 Task: Look for Ranch-style Homes in Oklahoma City with Spacious Backyards.
Action: Mouse moved to (317, 216)
Screenshot: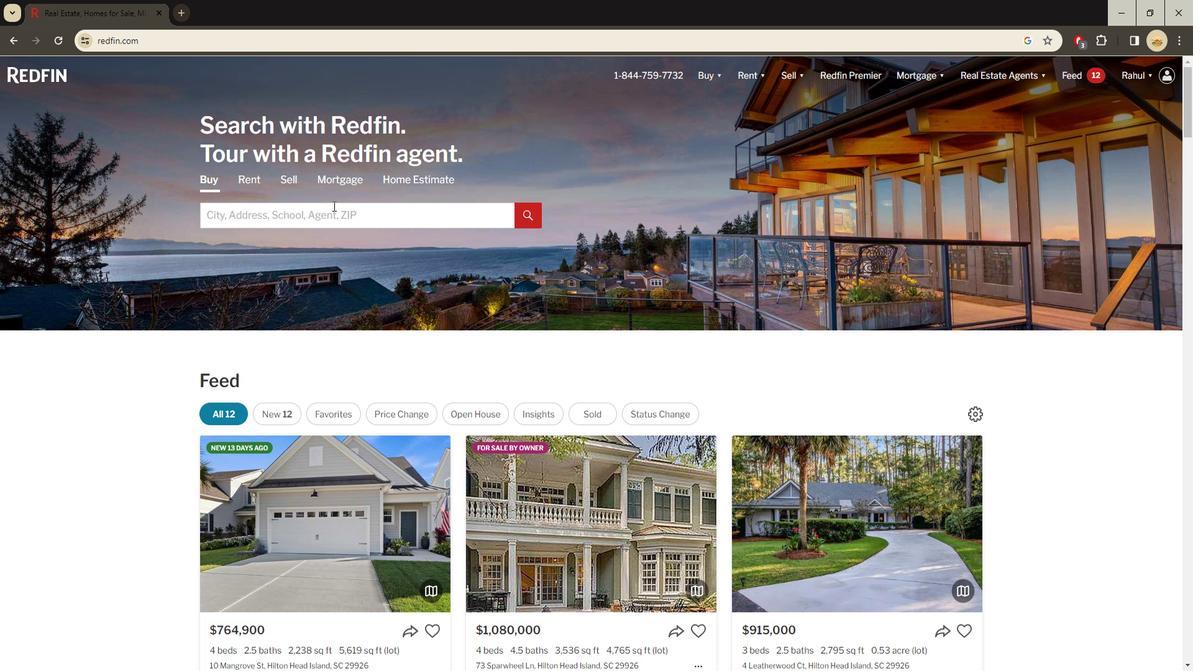 
Action: Mouse pressed left at (317, 216)
Screenshot: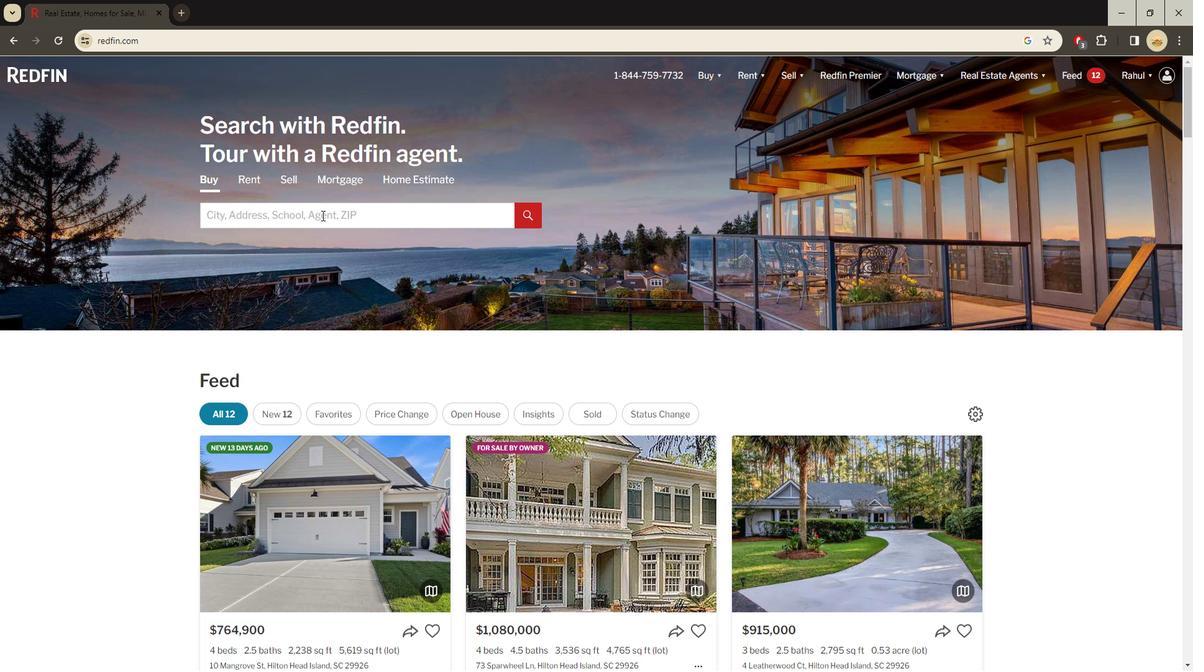 
Action: Key pressed <Key.shift><Key.shift><Key.shift><Key.shift><Key.shift><Key.shift><Key.shift>Oklahoma<Key.space><Key.shift>City<Key.space><Key.enter>
Screenshot: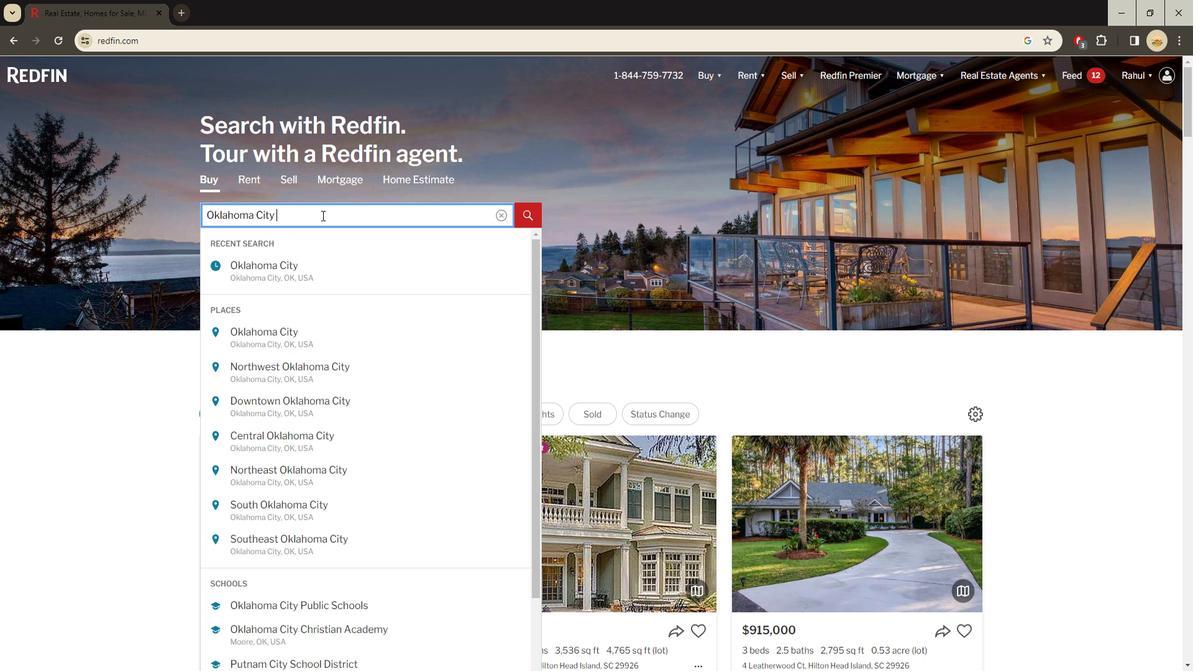 
Action: Mouse moved to (1039, 158)
Screenshot: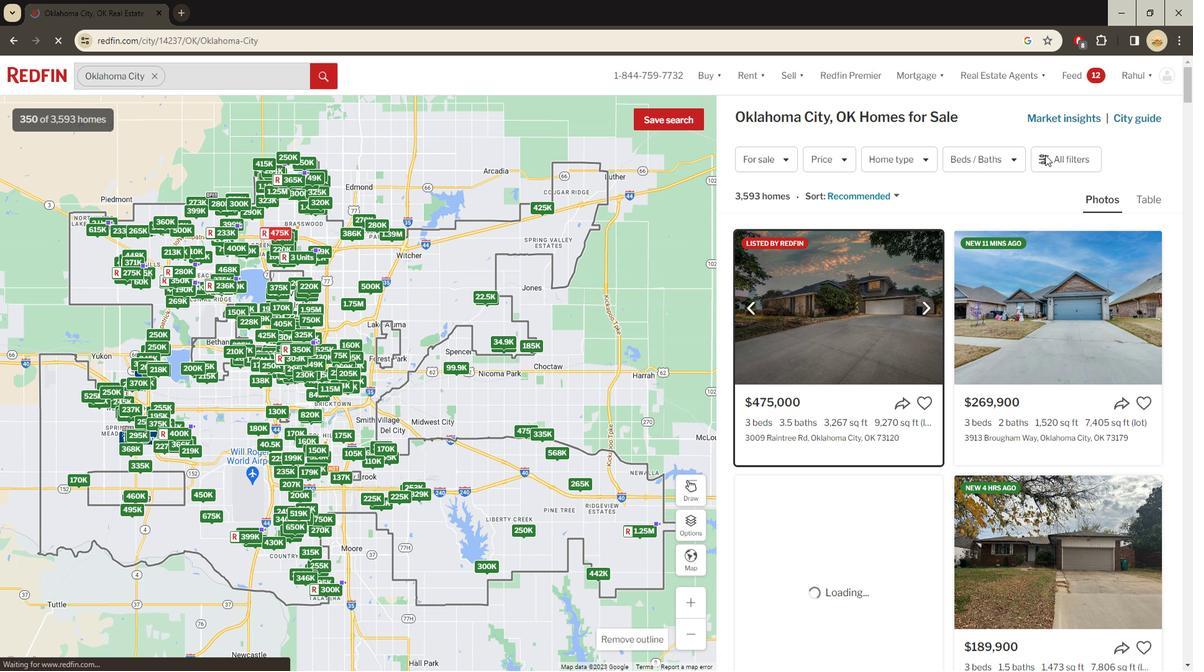 
Action: Mouse pressed left at (1039, 158)
Screenshot: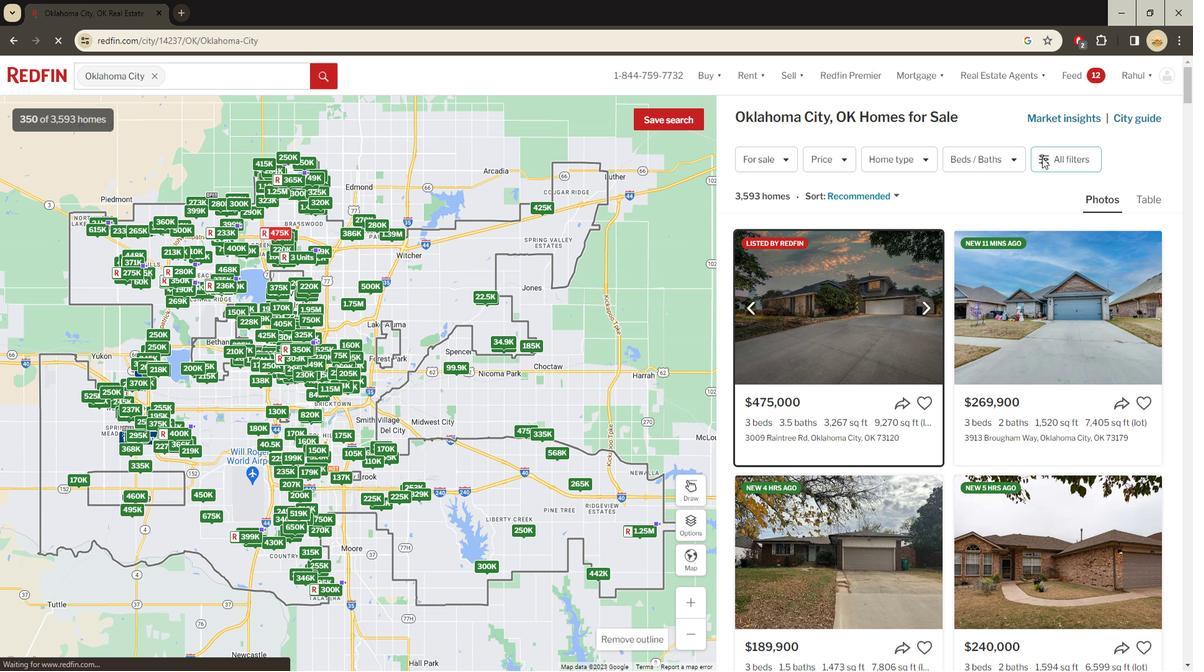 
Action: Mouse moved to (1046, 160)
Screenshot: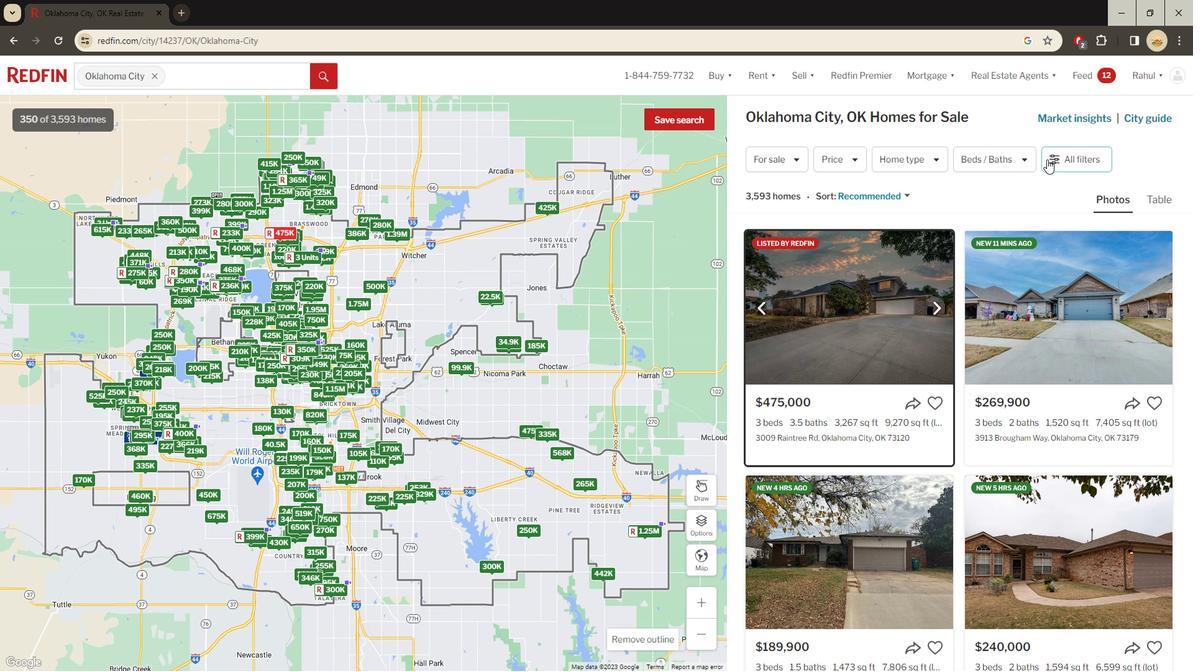 
Action: Mouse pressed left at (1046, 160)
Screenshot: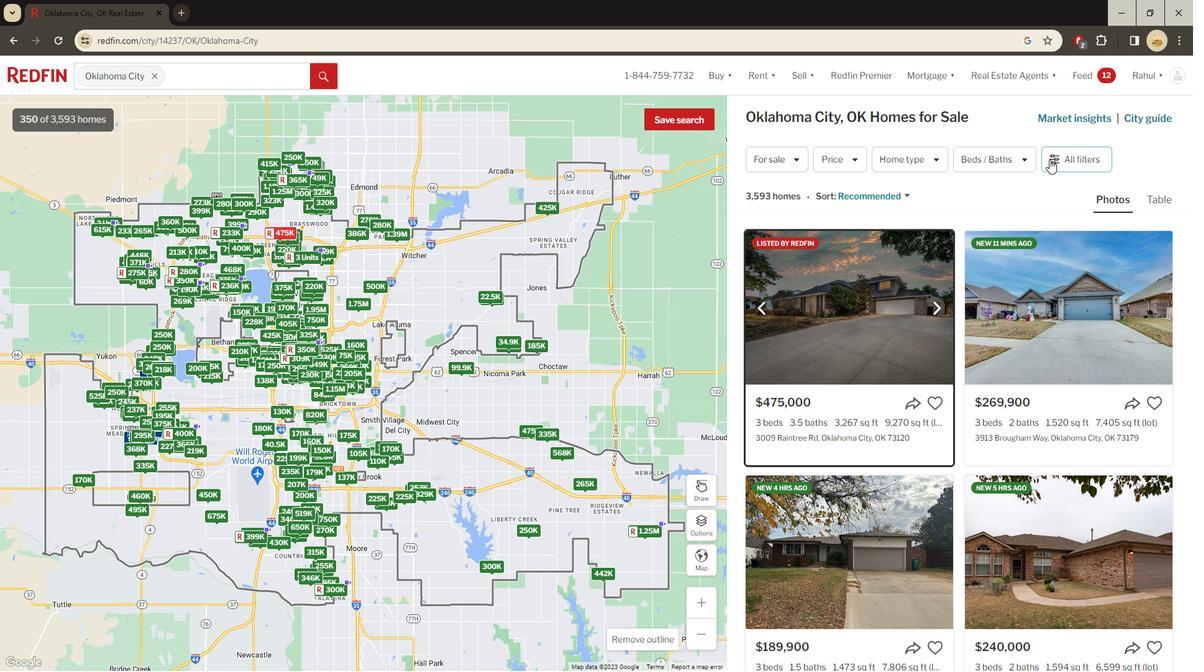 
Action: Mouse moved to (908, 374)
Screenshot: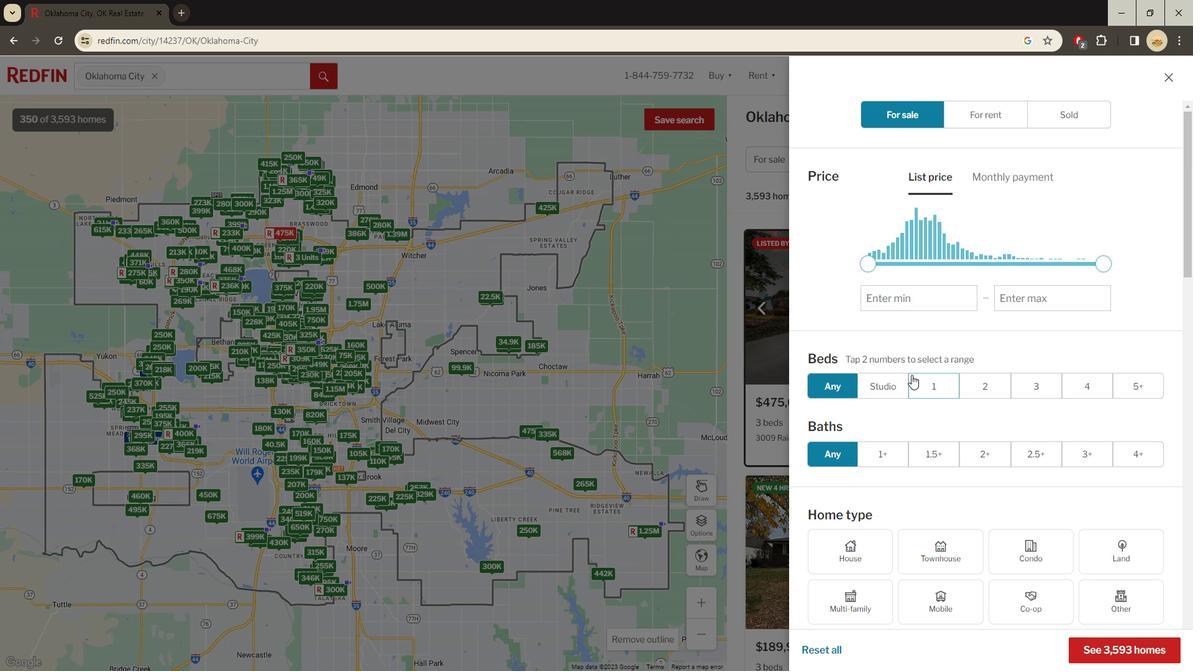 
Action: Mouse scrolled (908, 374) with delta (0, 0)
Screenshot: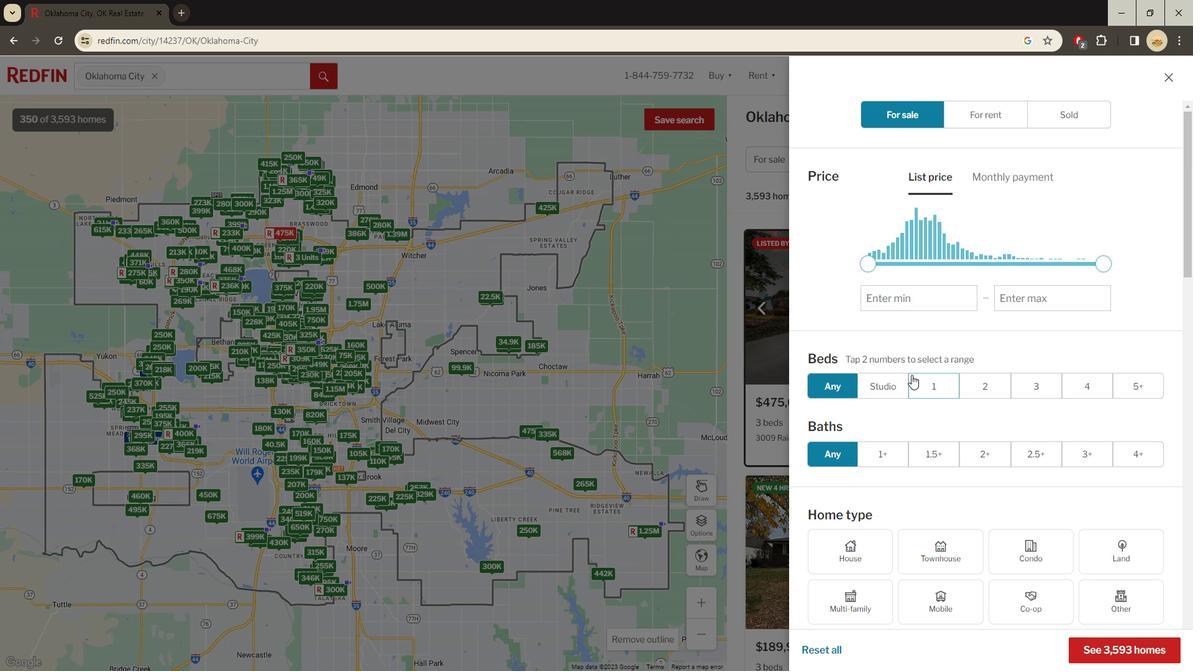 
Action: Mouse moved to (906, 374)
Screenshot: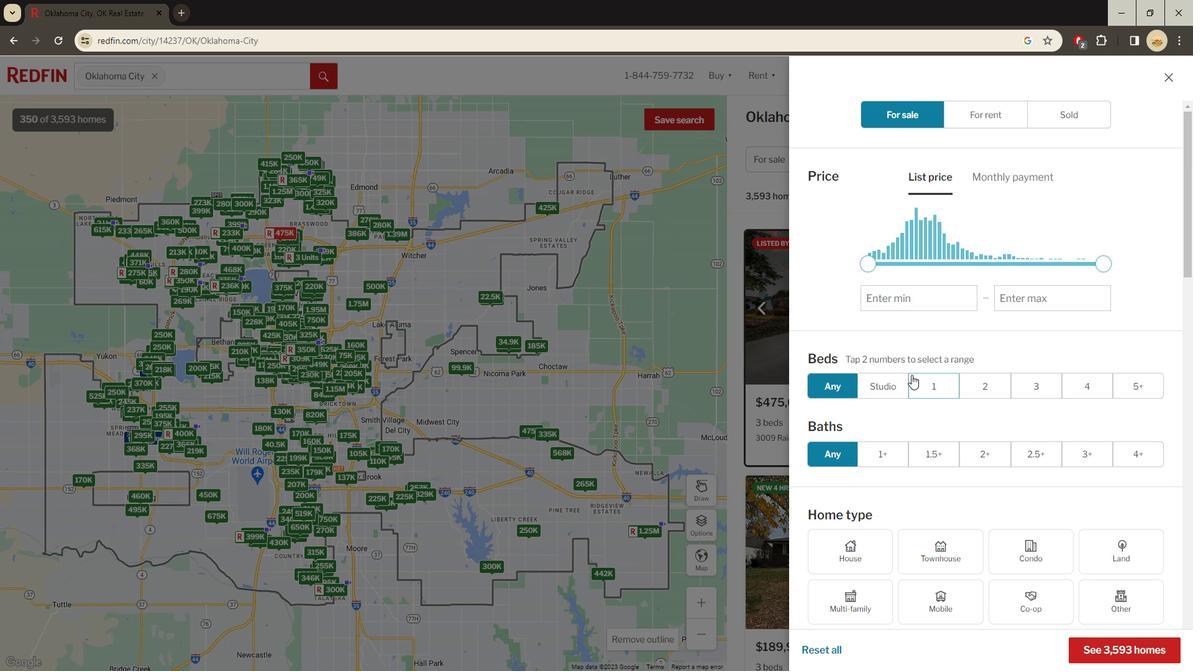 
Action: Mouse scrolled (906, 374) with delta (0, 0)
Screenshot: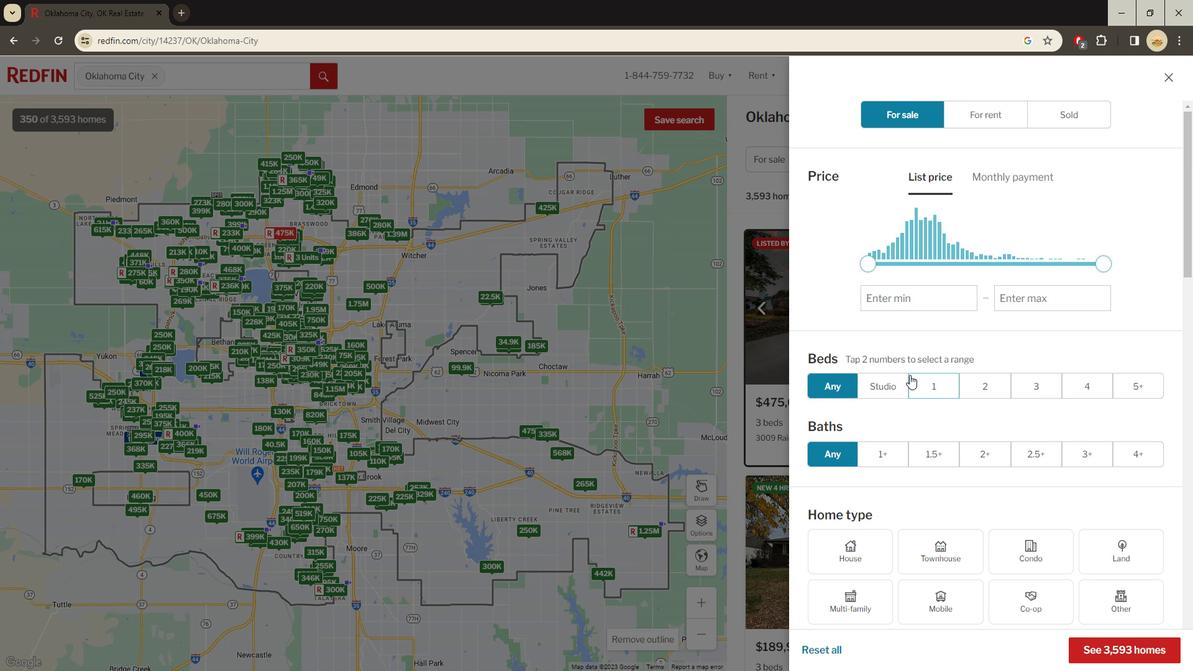 
Action: Mouse scrolled (906, 374) with delta (0, 0)
Screenshot: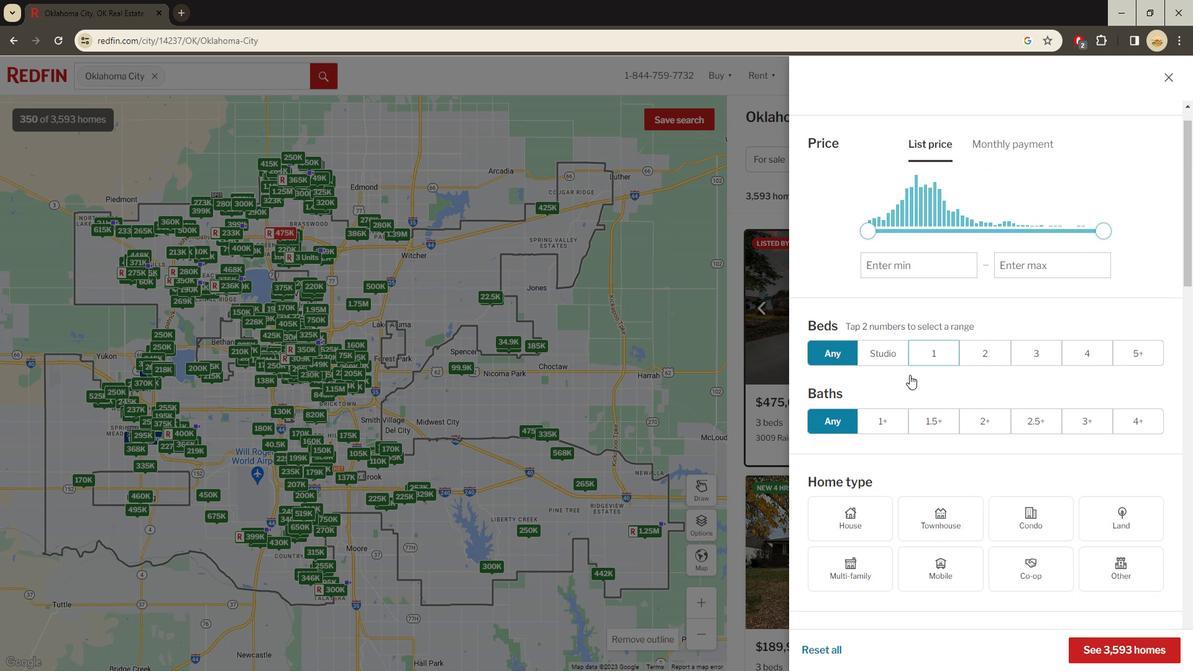 
Action: Mouse scrolled (906, 374) with delta (0, 0)
Screenshot: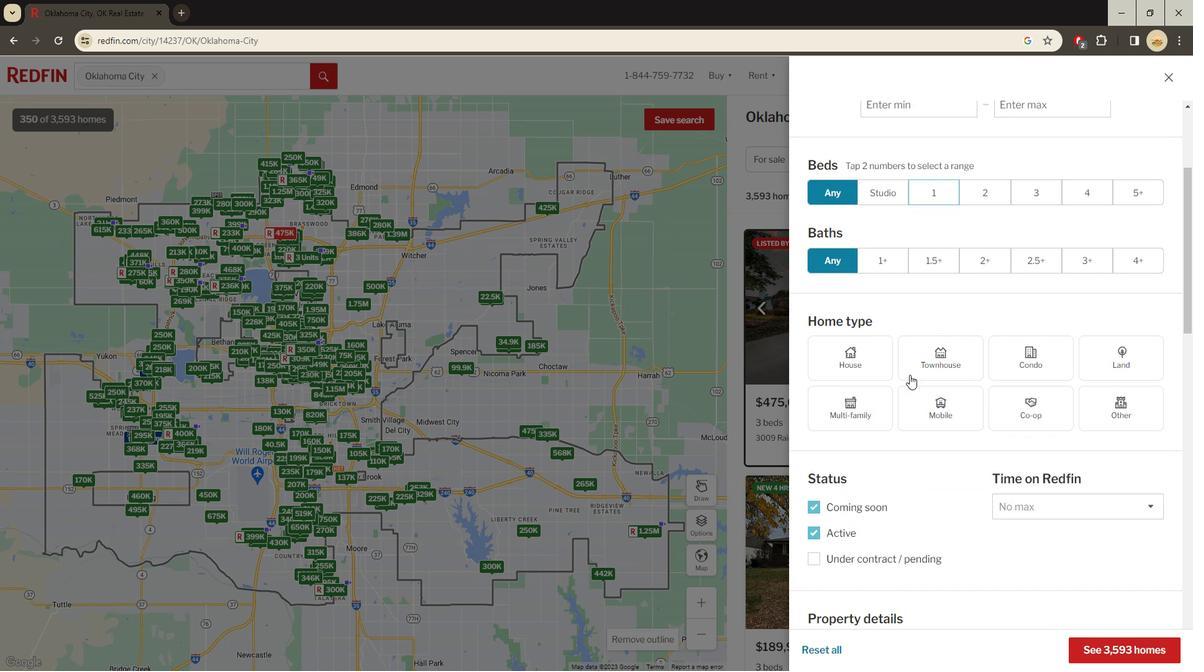 
Action: Mouse moved to (845, 289)
Screenshot: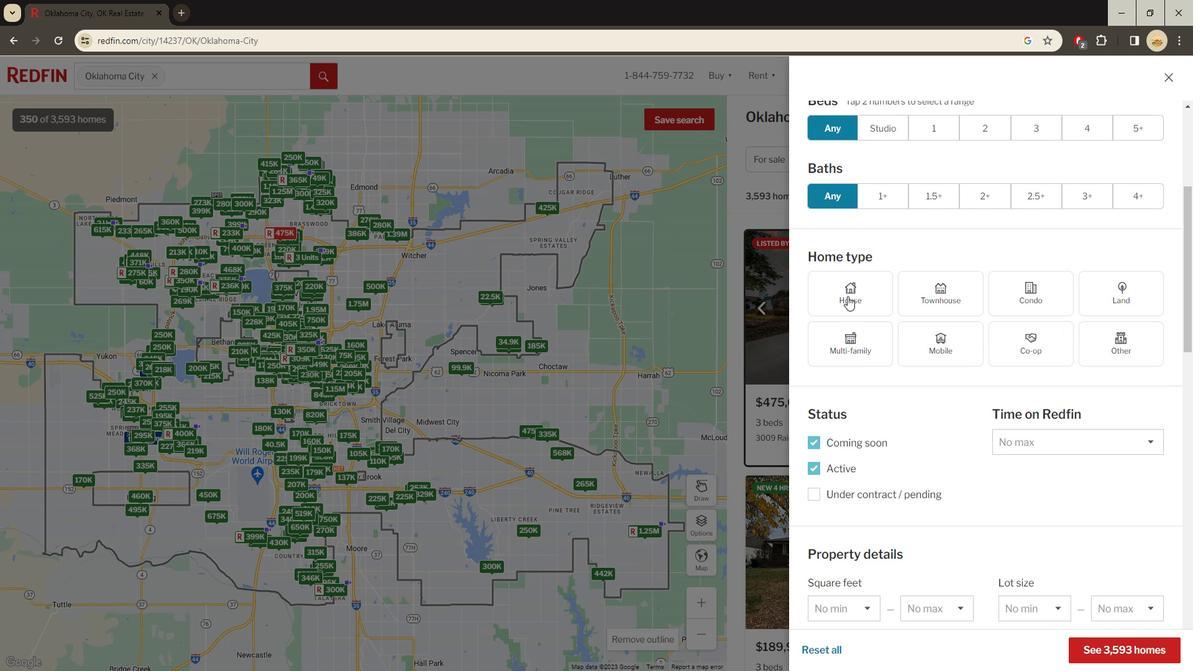 
Action: Mouse pressed left at (845, 289)
Screenshot: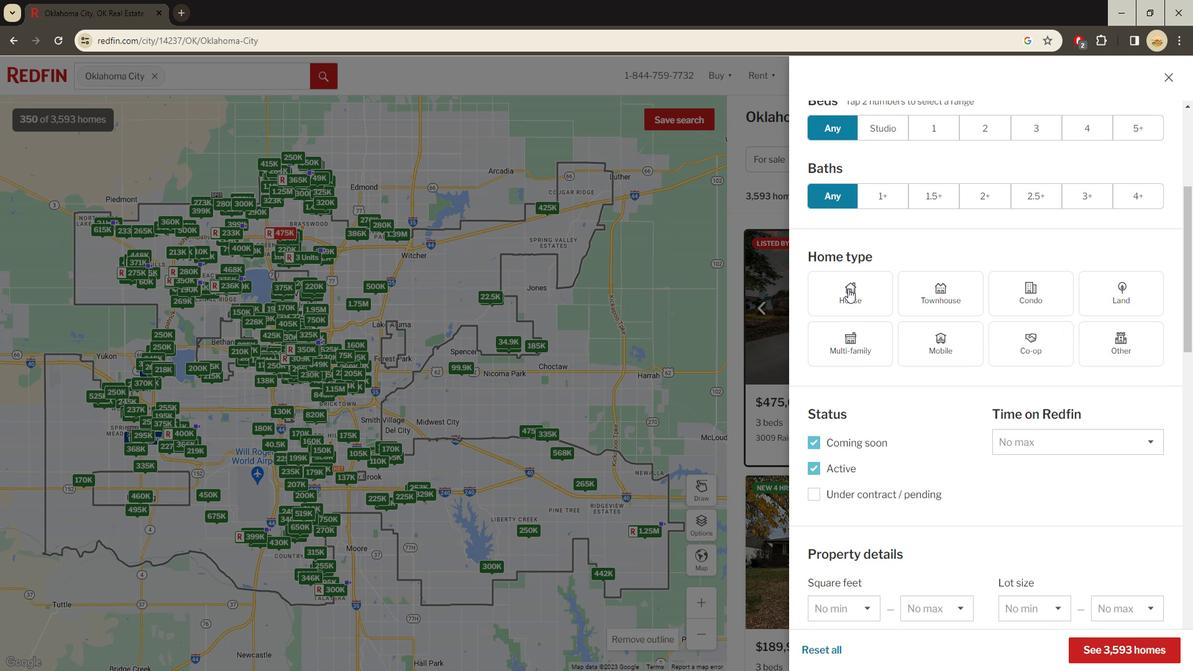 
Action: Mouse scrolled (845, 288) with delta (0, 0)
Screenshot: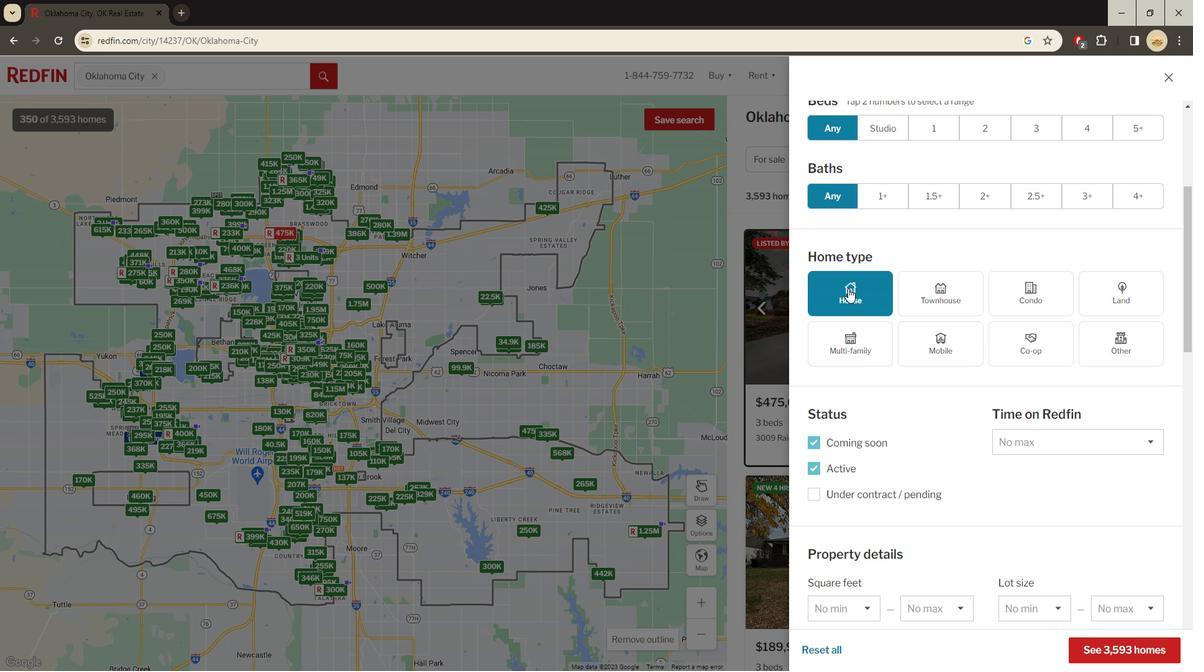 
Action: Mouse scrolled (845, 288) with delta (0, 0)
Screenshot: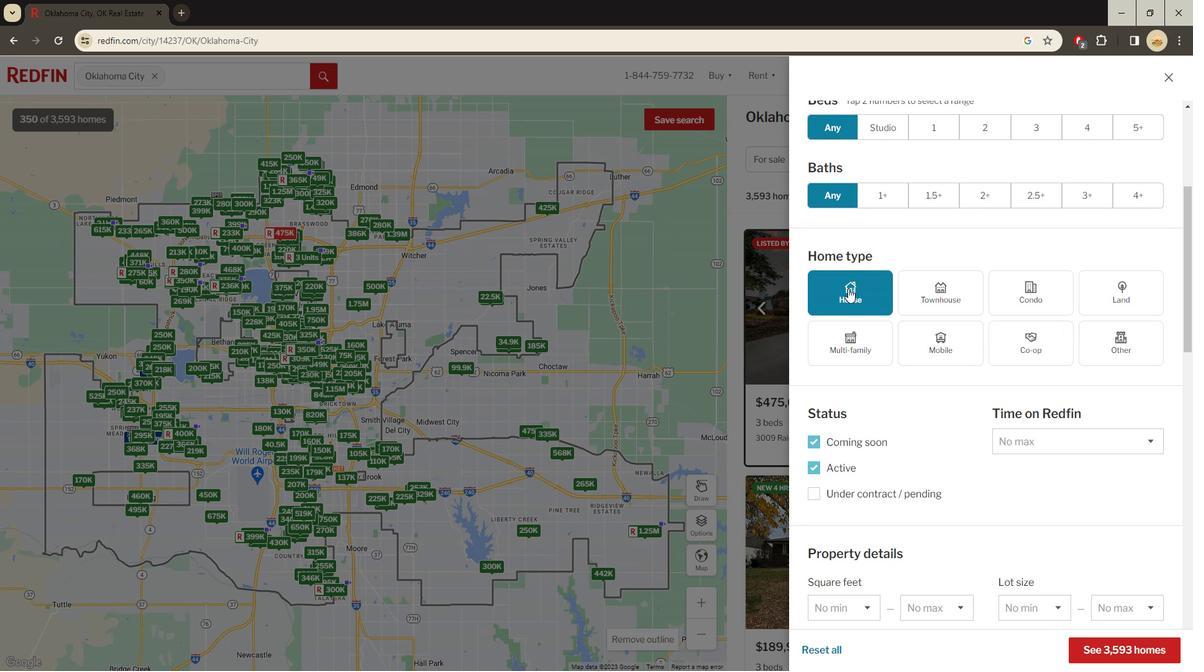 
Action: Mouse scrolled (845, 288) with delta (0, 0)
Screenshot: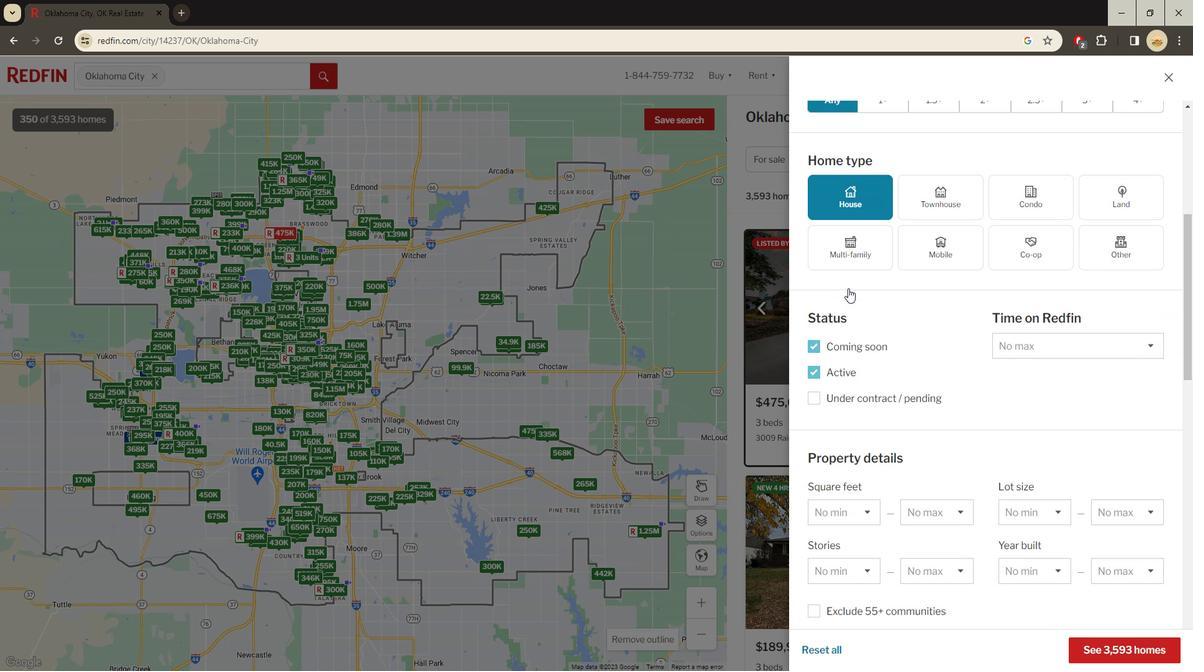 
Action: Mouse scrolled (845, 288) with delta (0, 0)
Screenshot: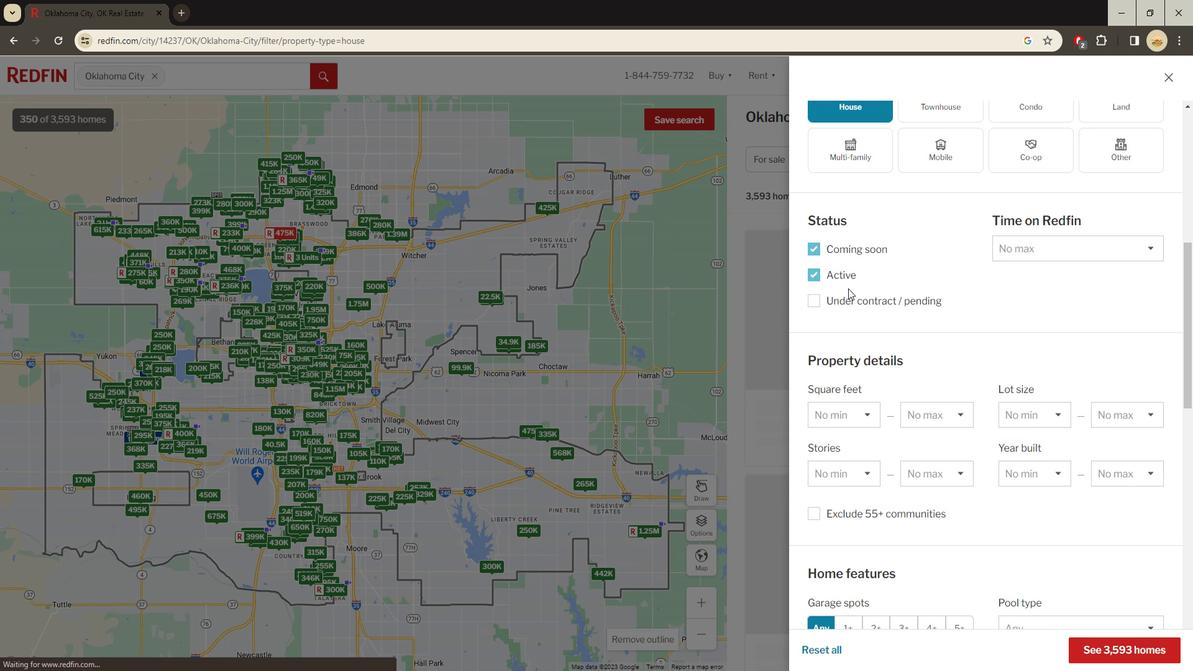 
Action: Mouse moved to (845, 293)
Screenshot: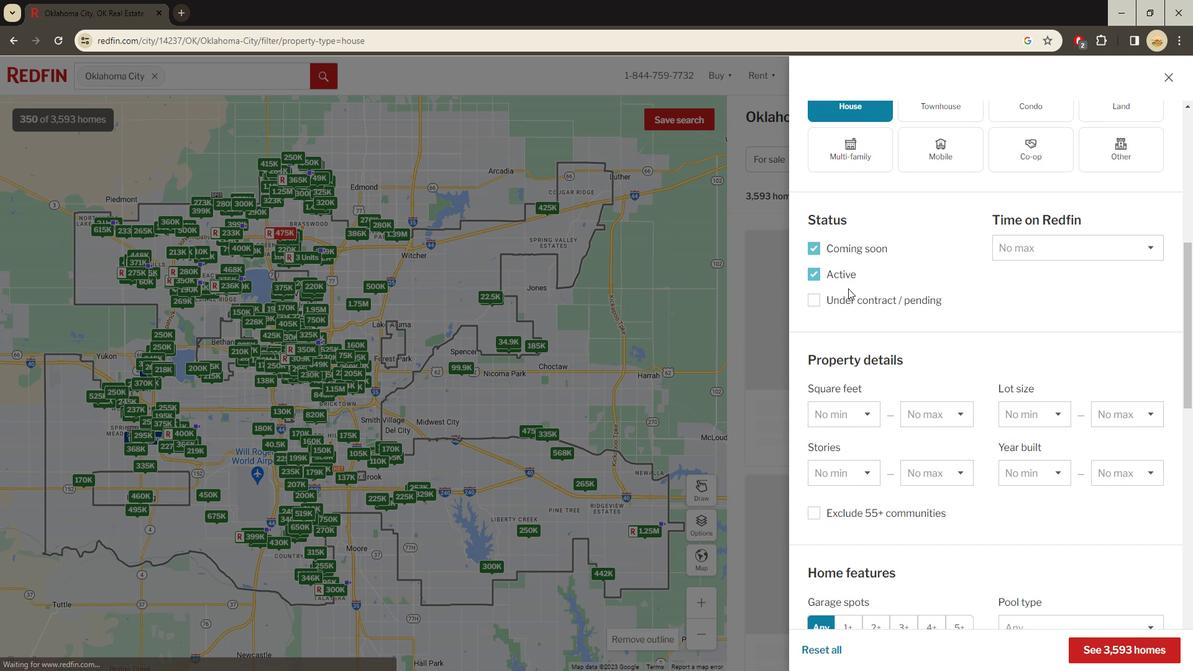 
Action: Mouse scrolled (845, 292) with delta (0, 0)
Screenshot: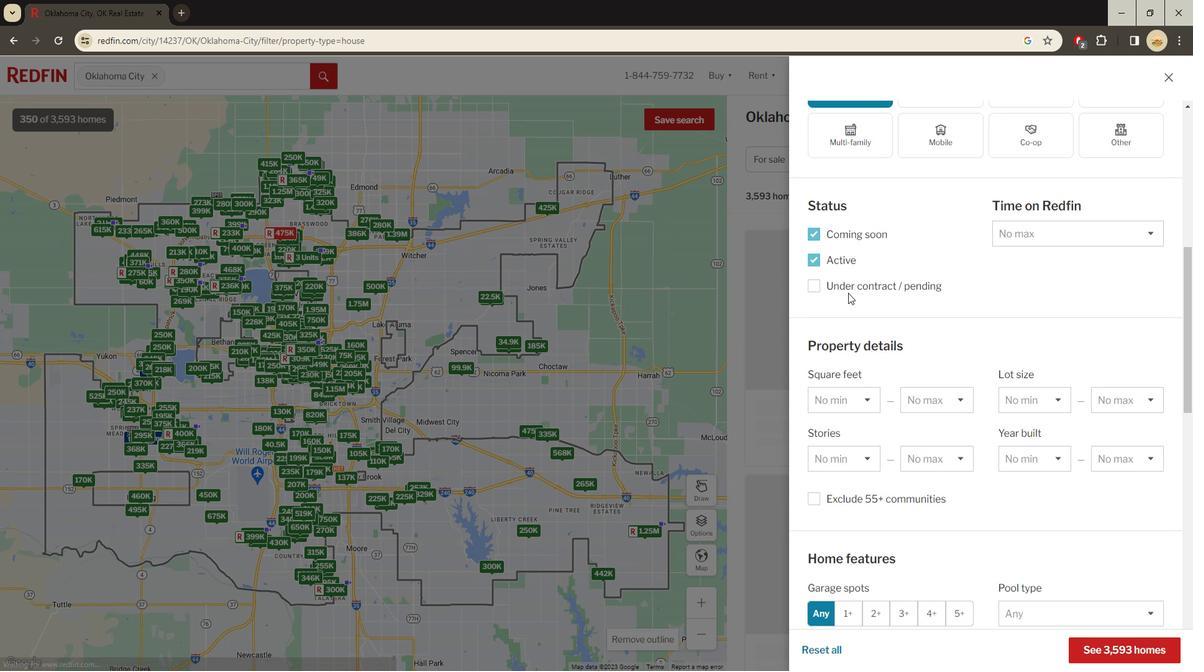 
Action: Mouse moved to (845, 298)
Screenshot: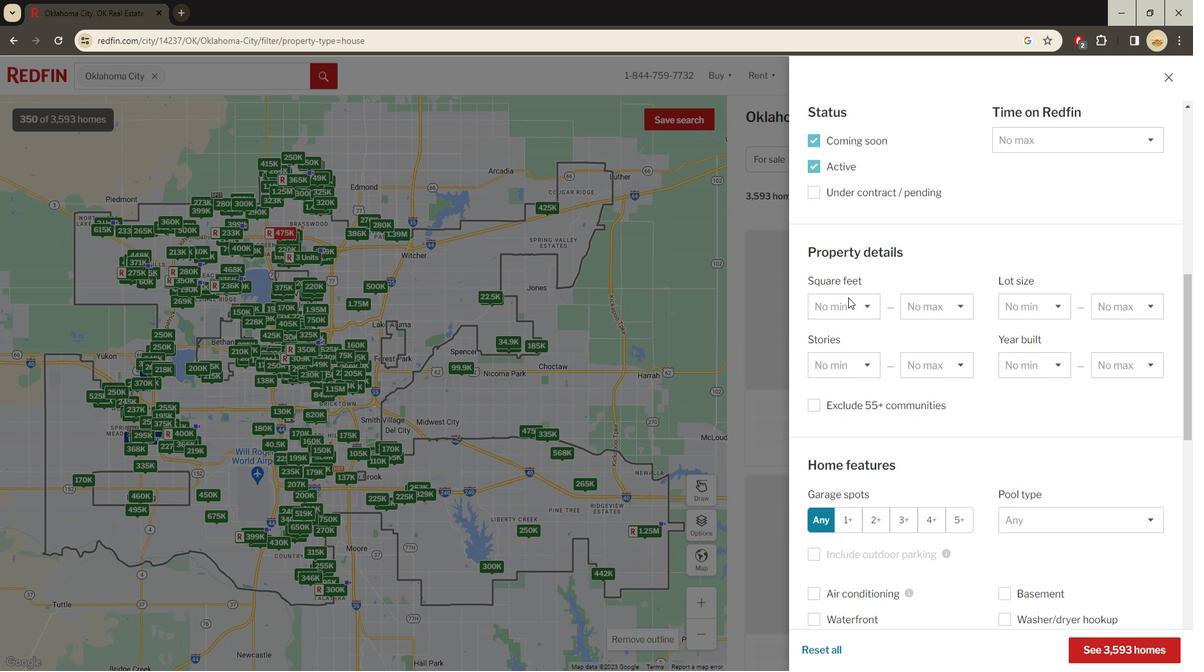 
Action: Mouse scrolled (845, 298) with delta (0, 0)
Screenshot: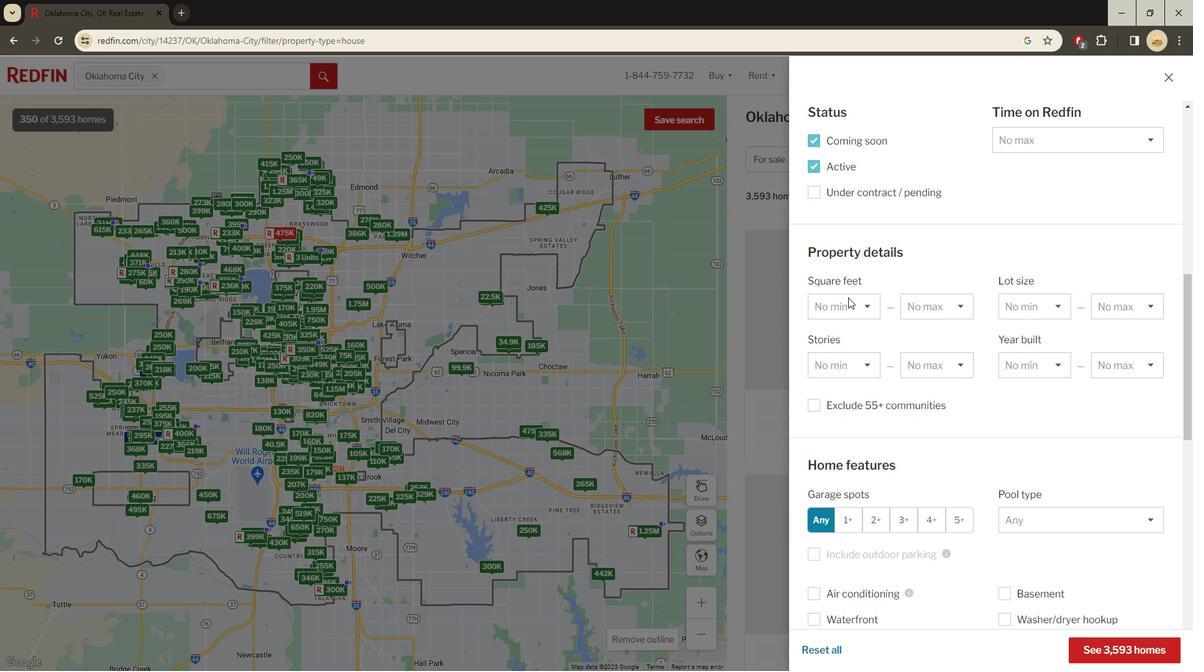 
Action: Mouse scrolled (845, 298) with delta (0, 0)
Screenshot: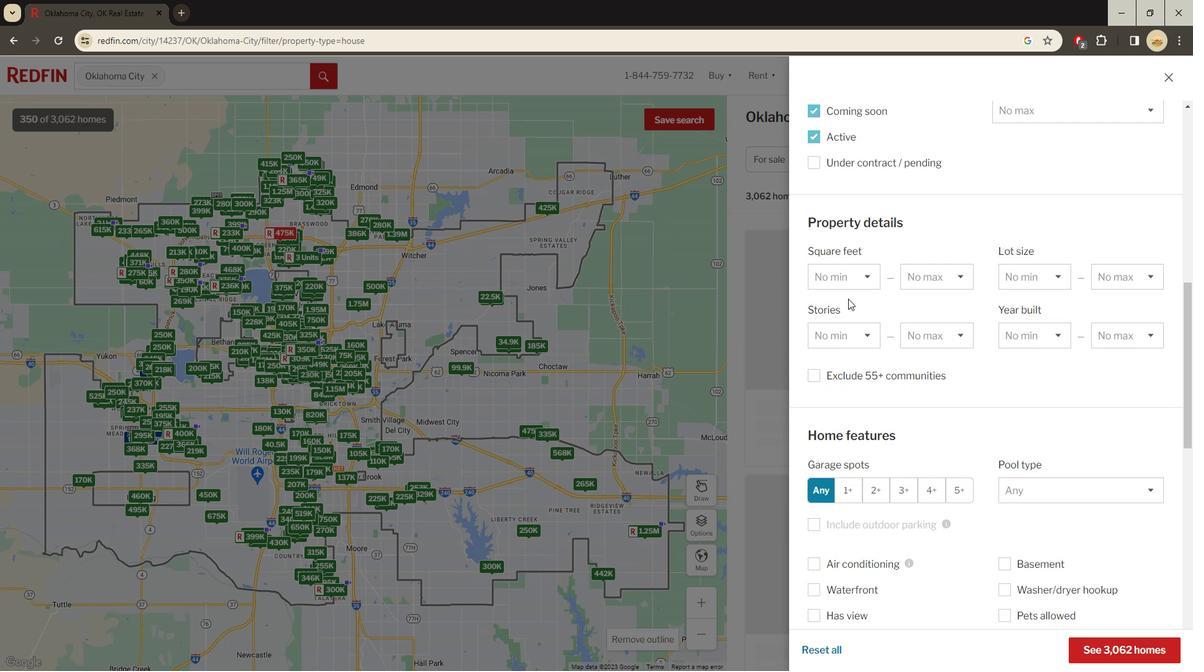 
Action: Mouse scrolled (845, 298) with delta (0, 0)
Screenshot: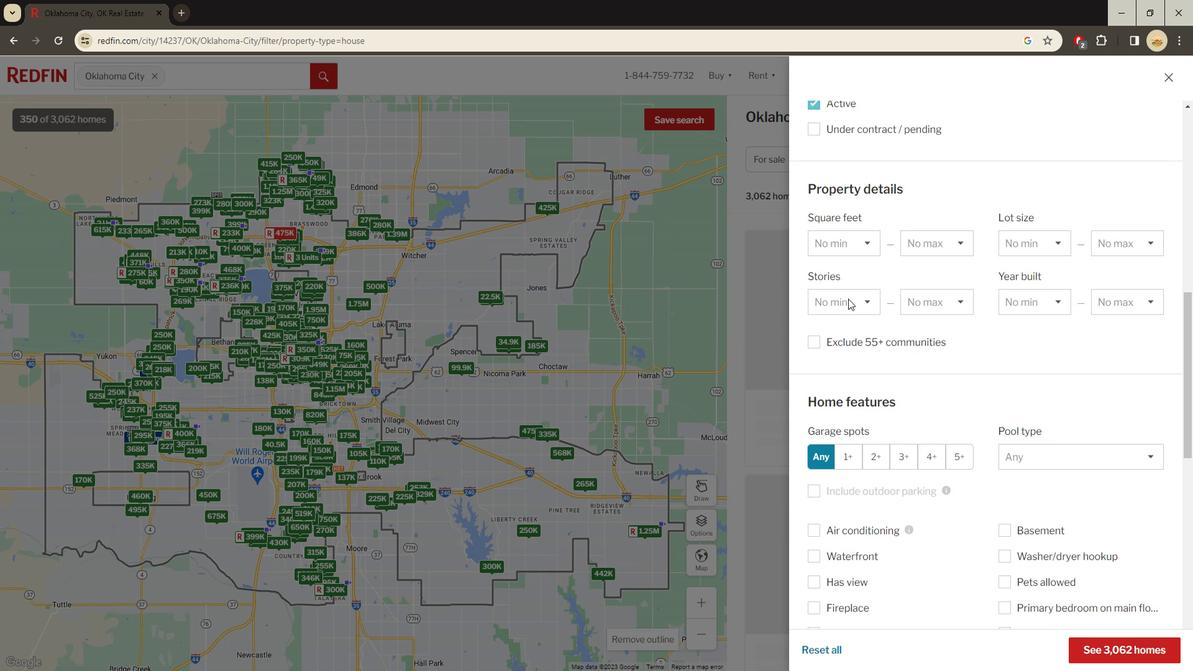 
Action: Mouse scrolled (845, 298) with delta (0, 0)
Screenshot: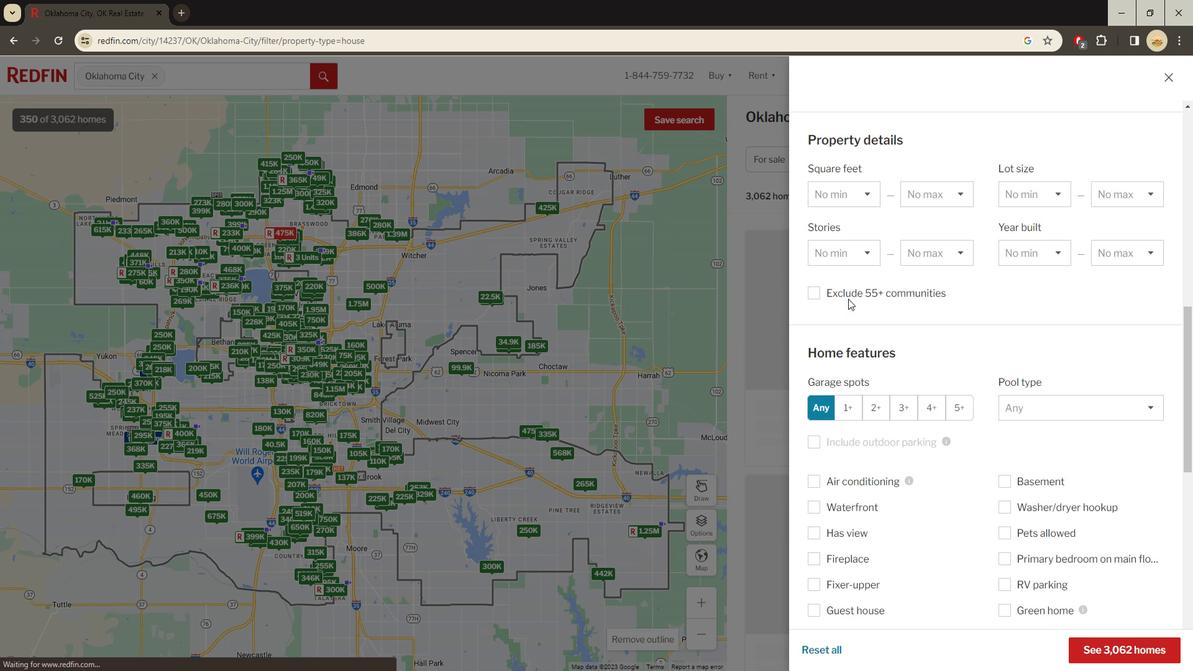 
Action: Mouse scrolled (845, 298) with delta (0, 0)
Screenshot: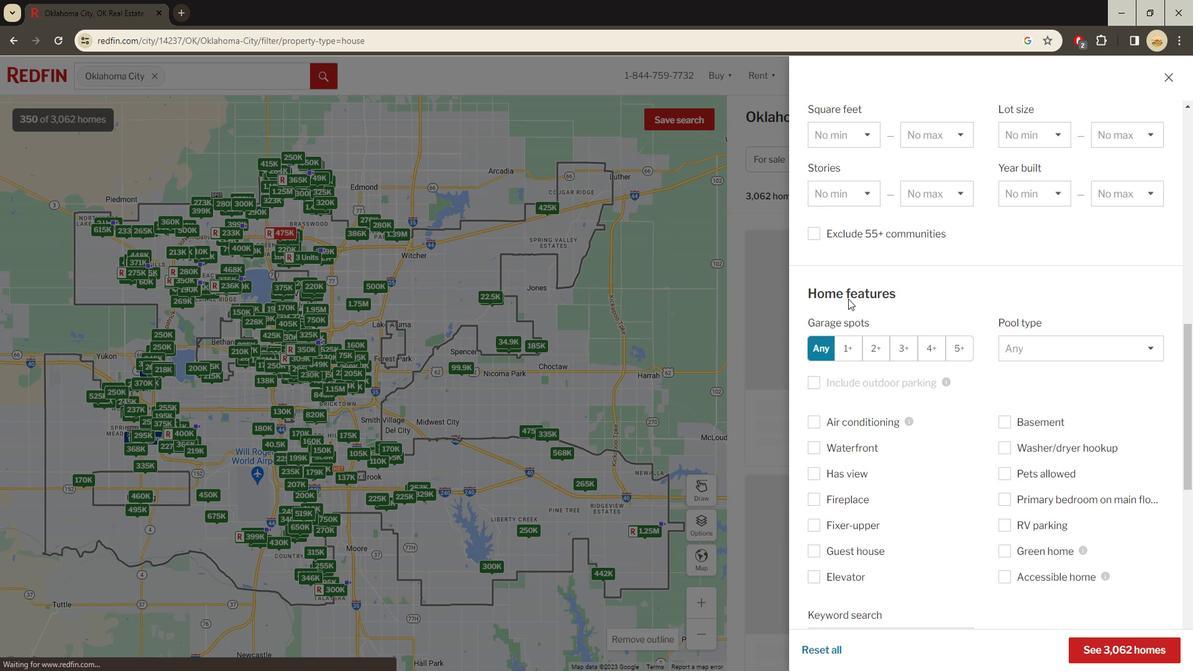 
Action: Mouse scrolled (845, 298) with delta (0, 0)
Screenshot: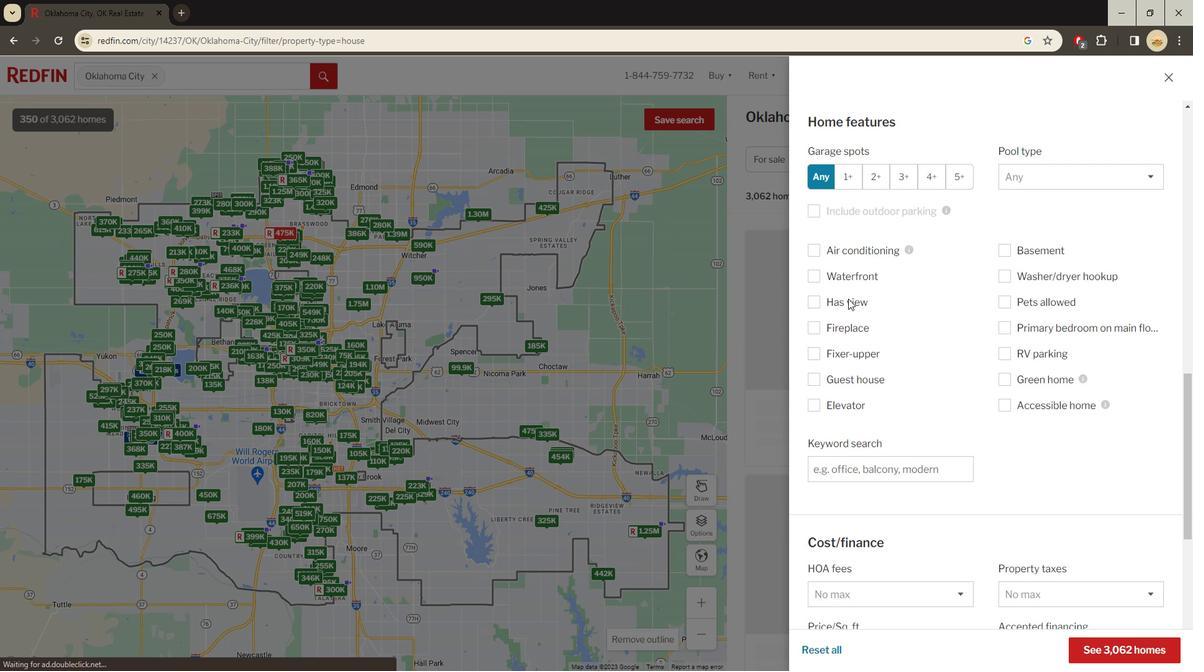 
Action: Mouse moved to (845, 302)
Screenshot: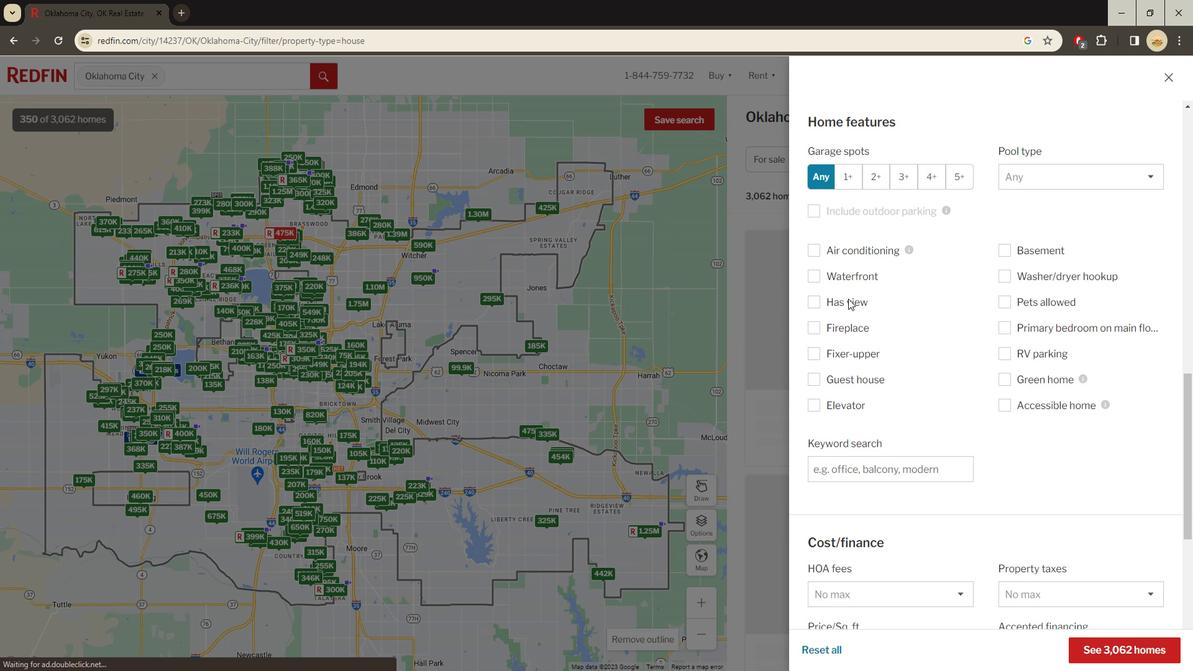 
Action: Mouse scrolled (845, 302) with delta (0, 0)
Screenshot: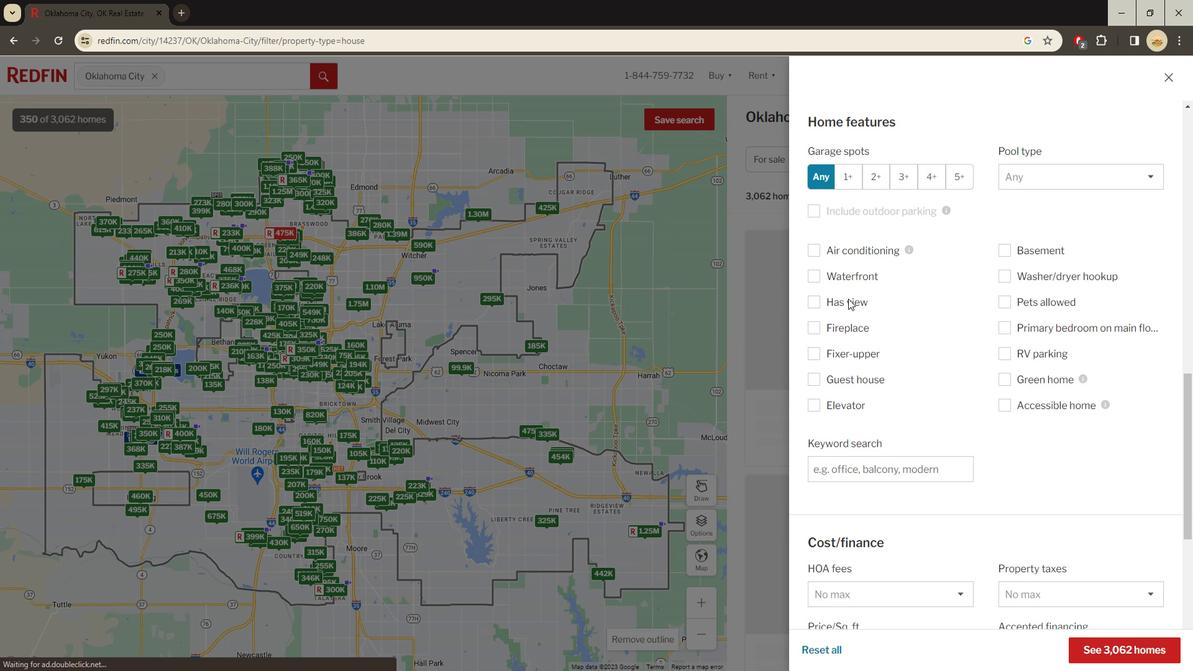 
Action: Mouse moved to (847, 341)
Screenshot: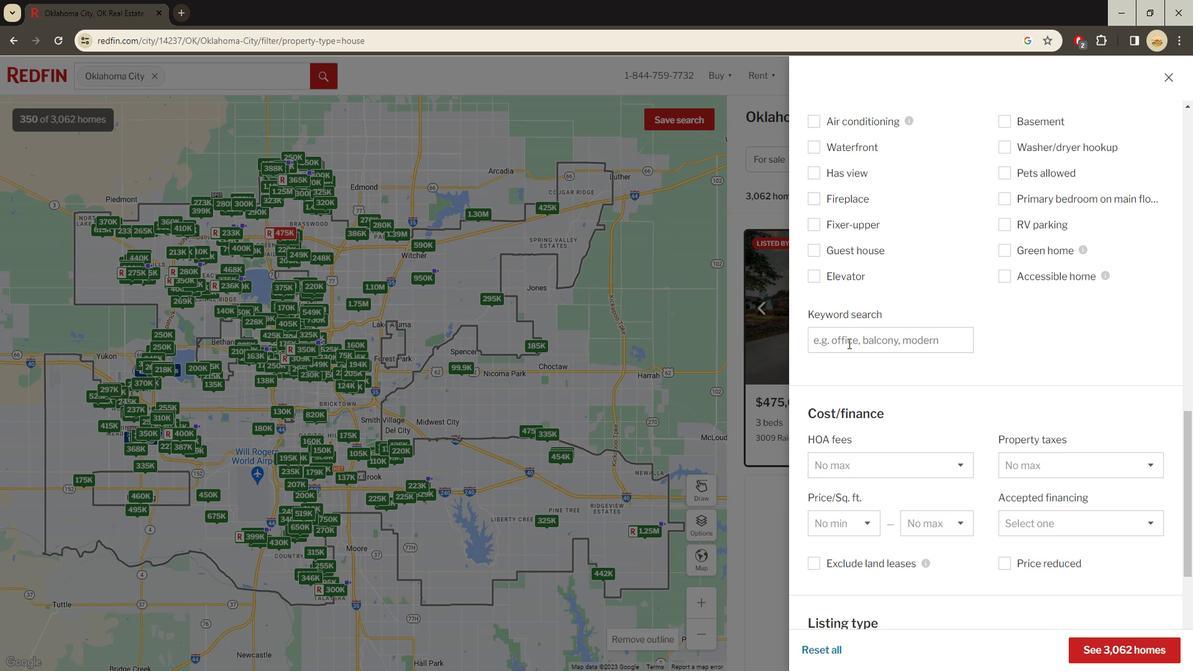 
Action: Mouse pressed left at (847, 341)
Screenshot: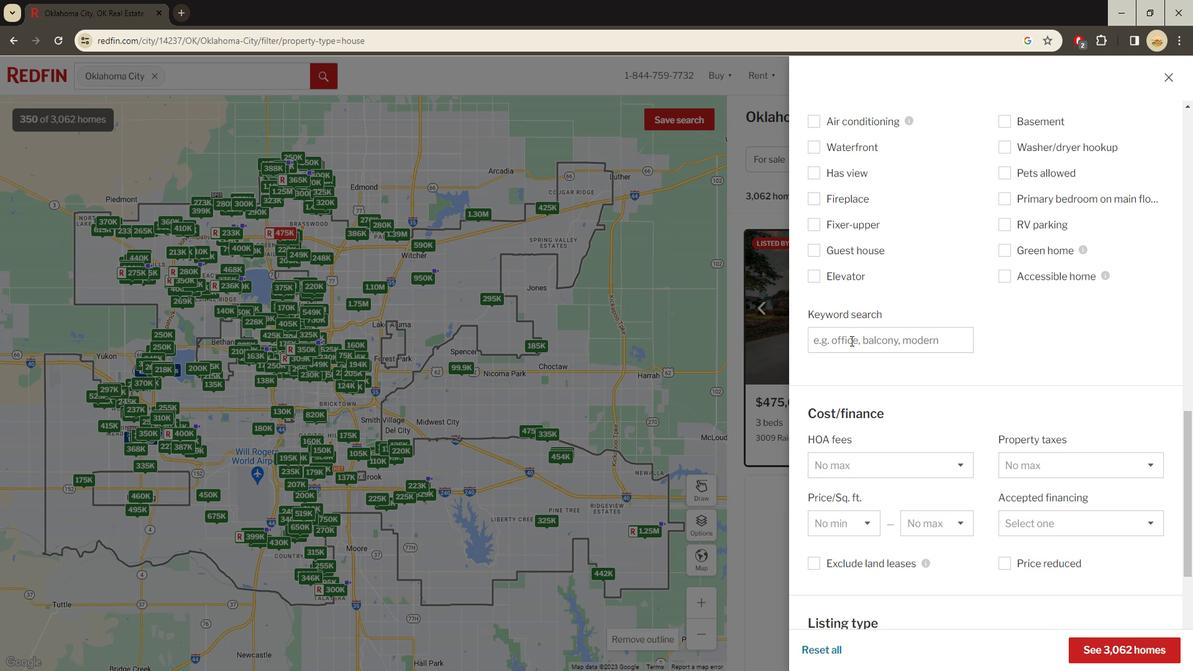 
Action: Key pressed <Key.shift>Spacious<Key.space><Key.shift>Backyards
Screenshot: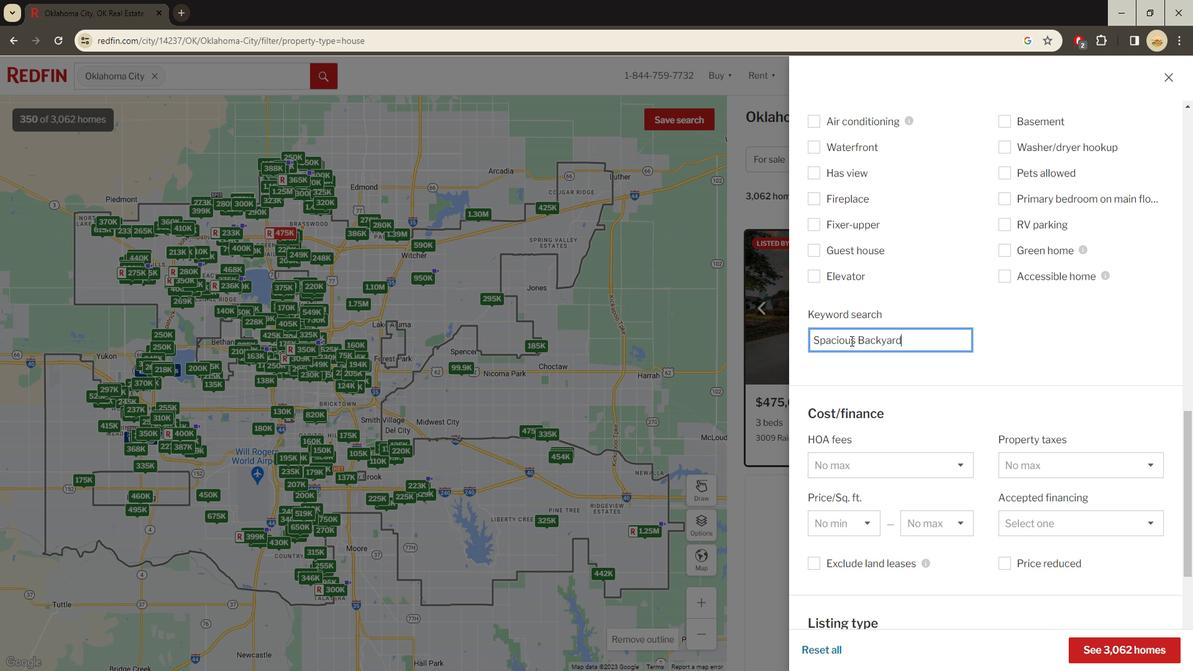 
Action: Mouse moved to (917, 444)
Screenshot: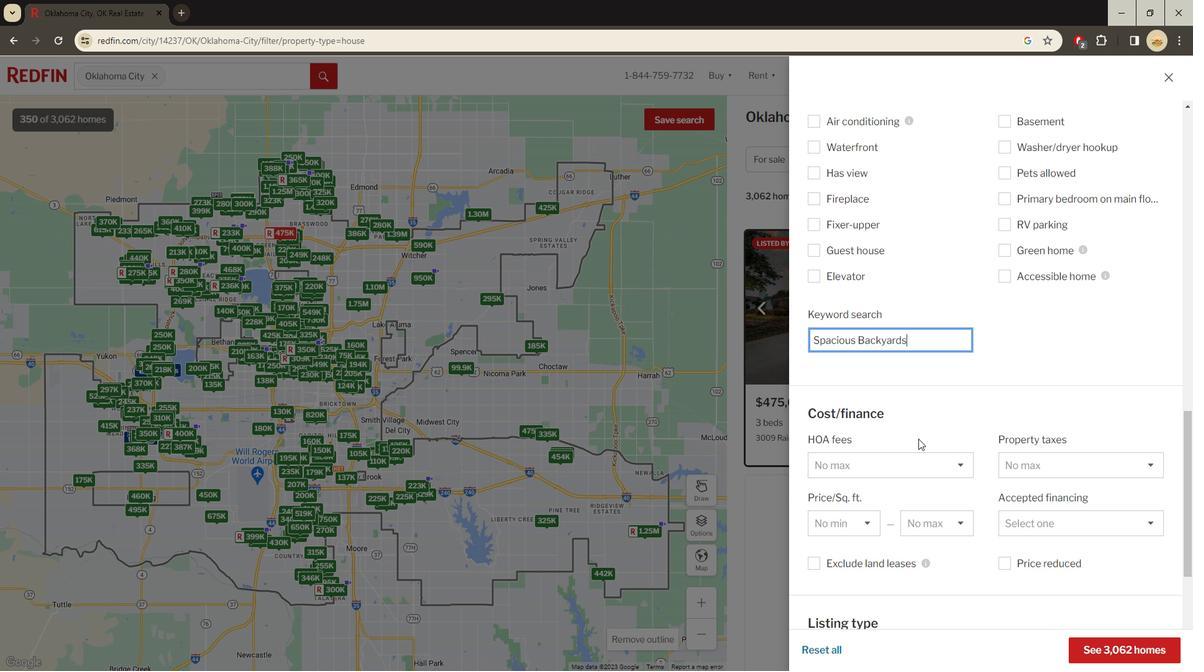 
Action: Mouse scrolled (917, 443) with delta (0, 0)
Screenshot: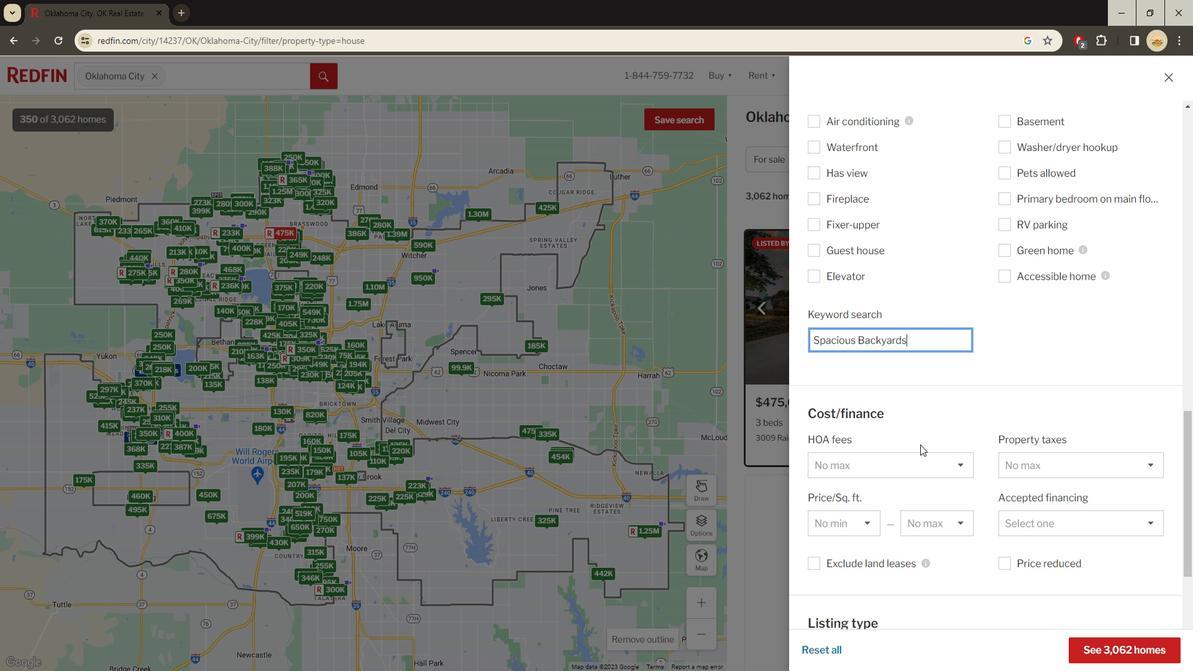 
Action: Mouse moved to (1102, 657)
Screenshot: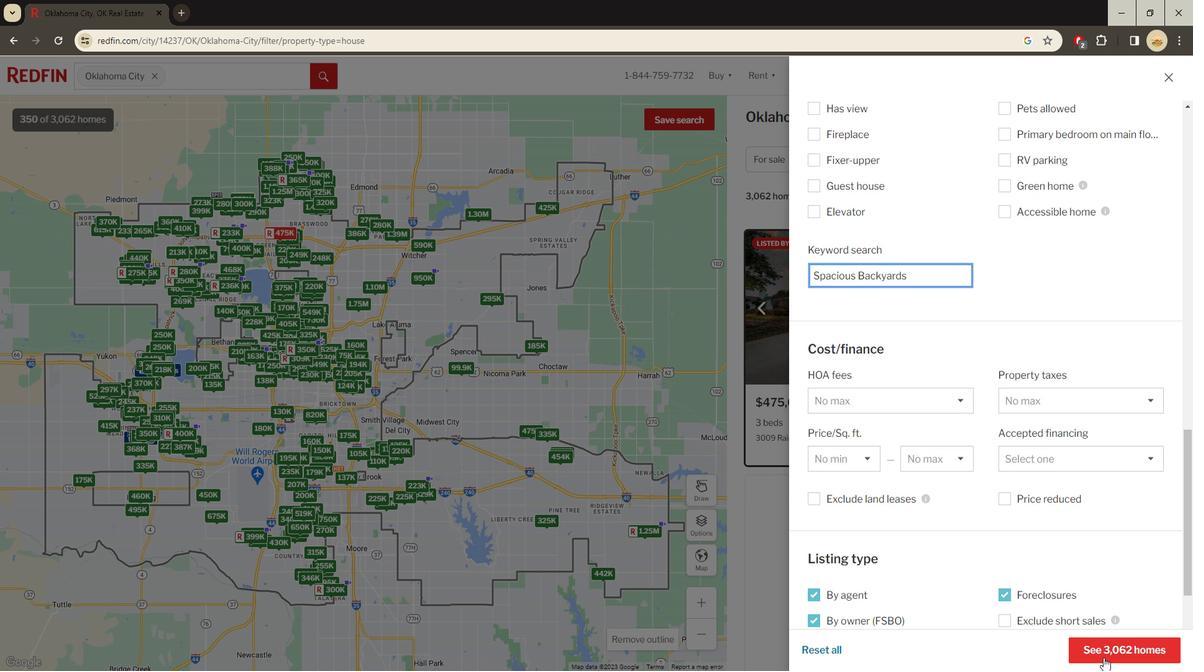 
Action: Mouse pressed left at (1102, 657)
Screenshot: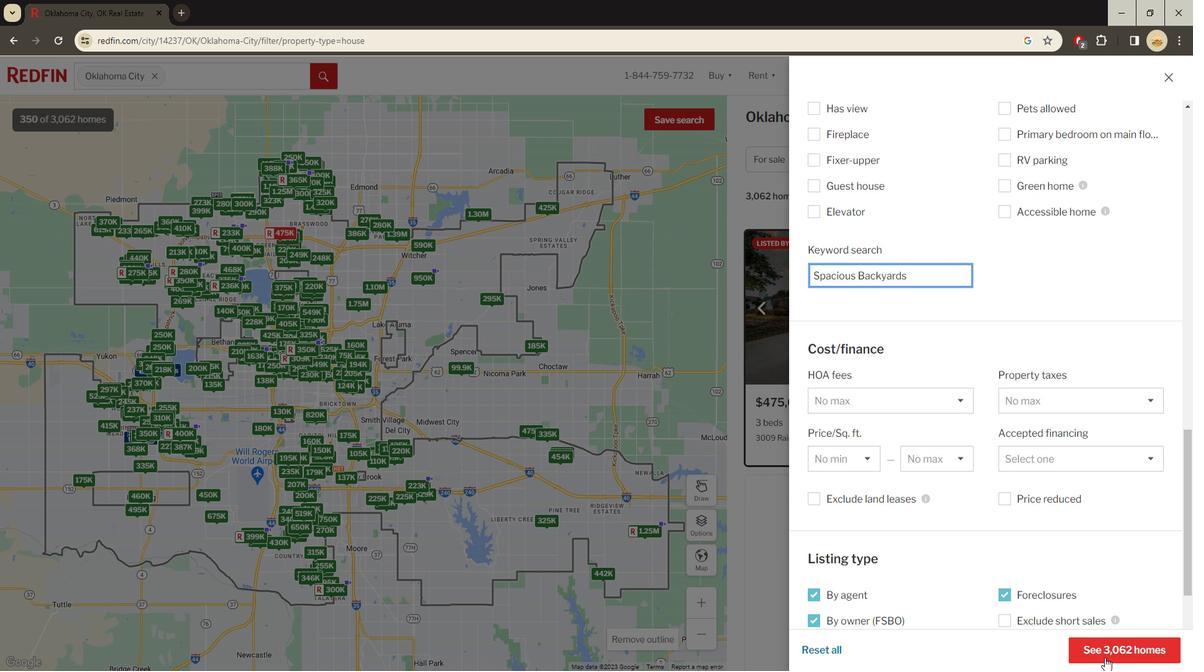 
Action: Mouse moved to (768, 307)
Screenshot: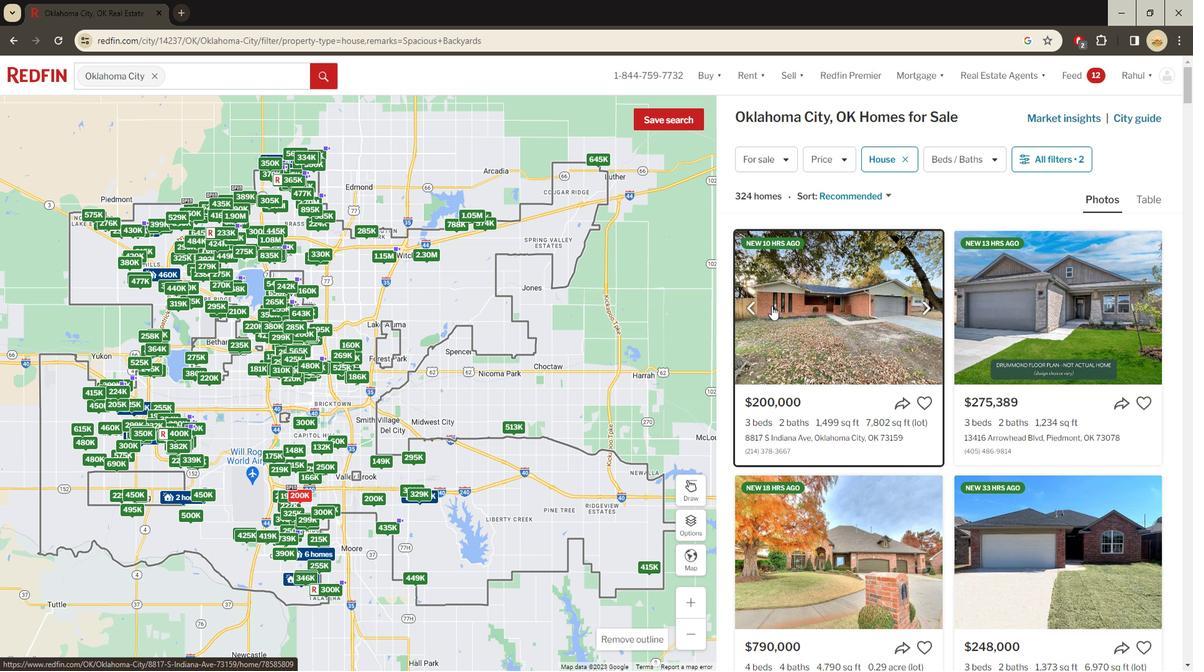 
Action: Mouse pressed left at (768, 307)
Screenshot: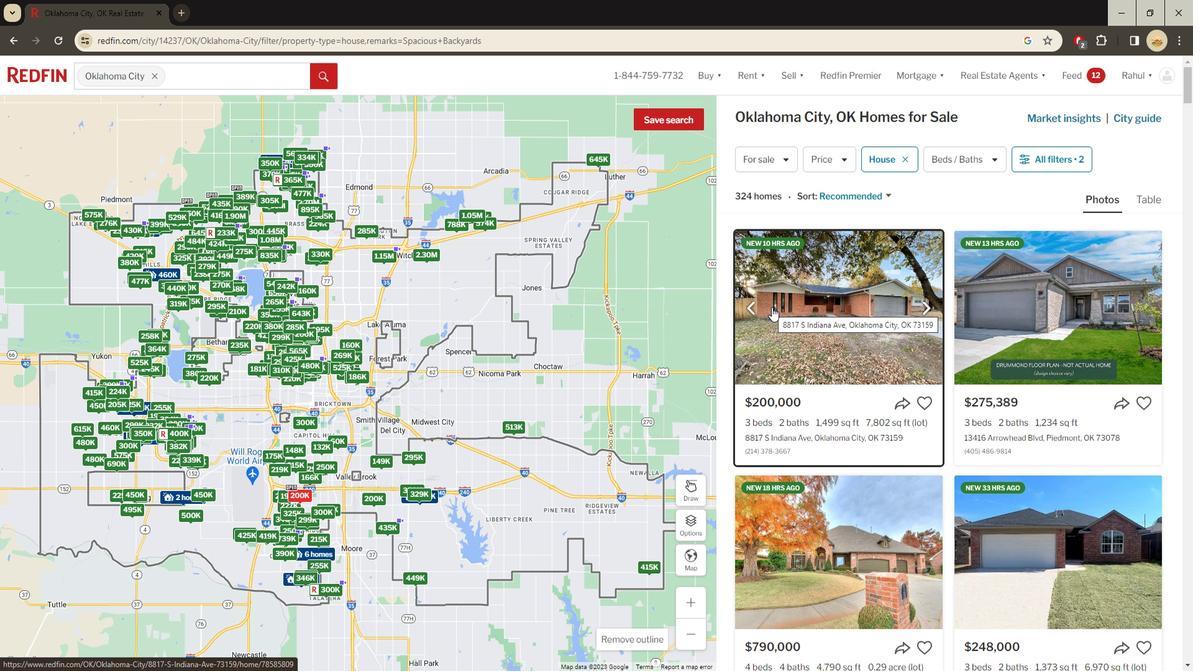 
Action: Mouse moved to (433, 392)
Screenshot: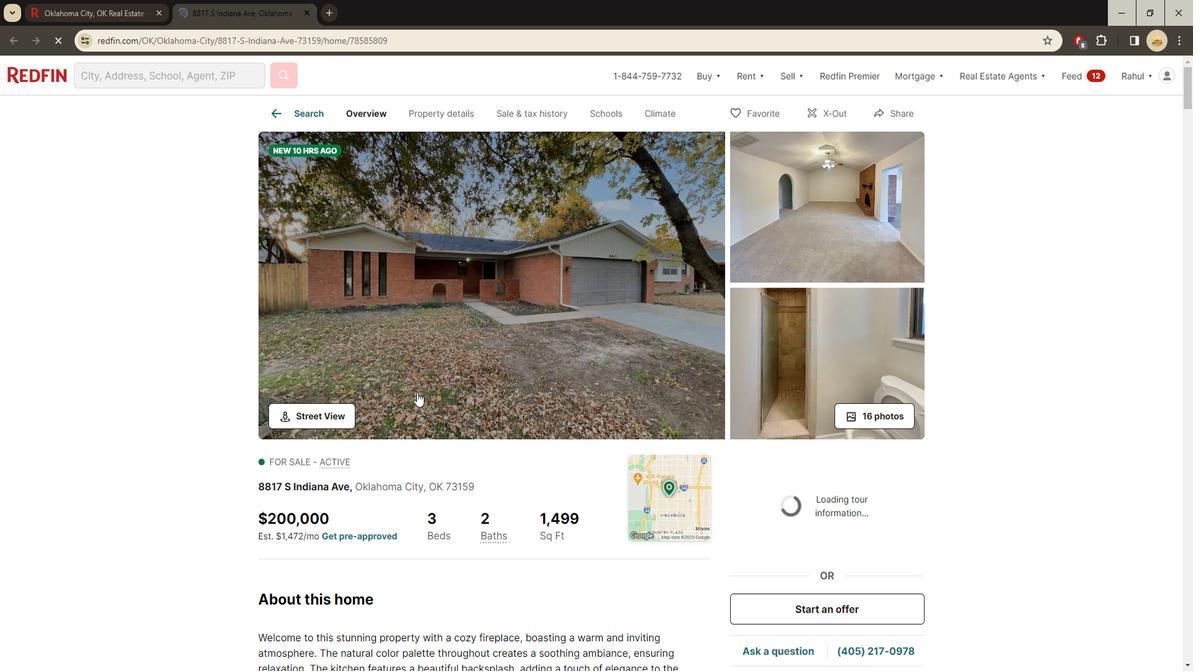 
Action: Mouse scrolled (433, 391) with delta (0, 0)
Screenshot: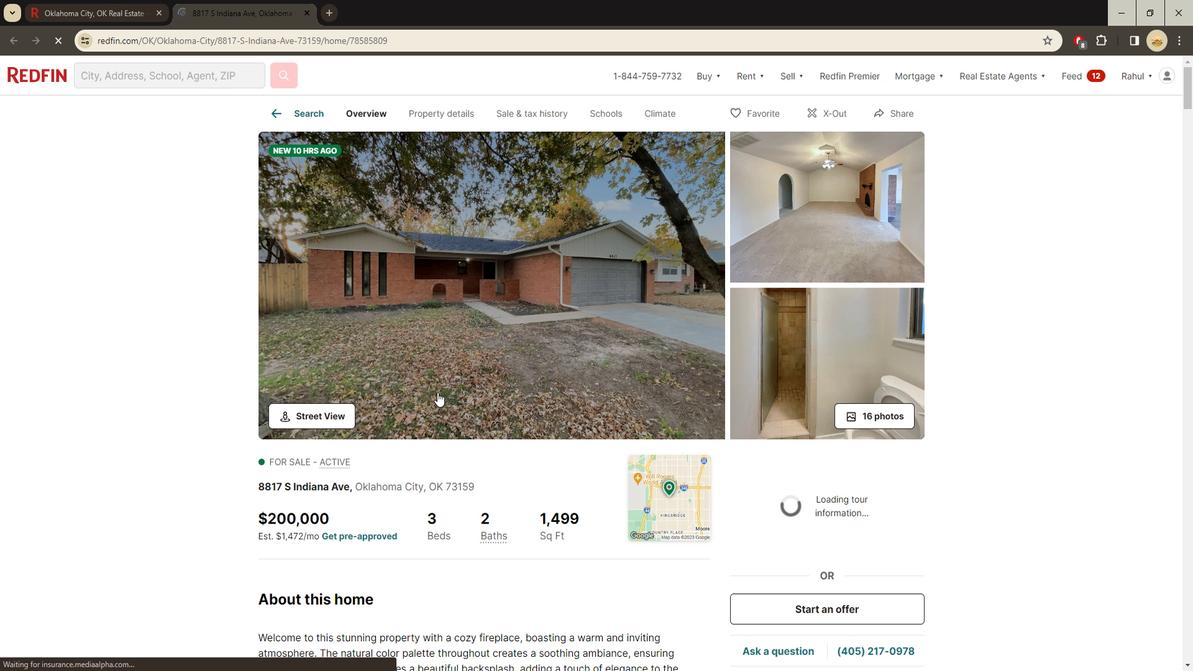 
Action: Mouse moved to (432, 402)
Screenshot: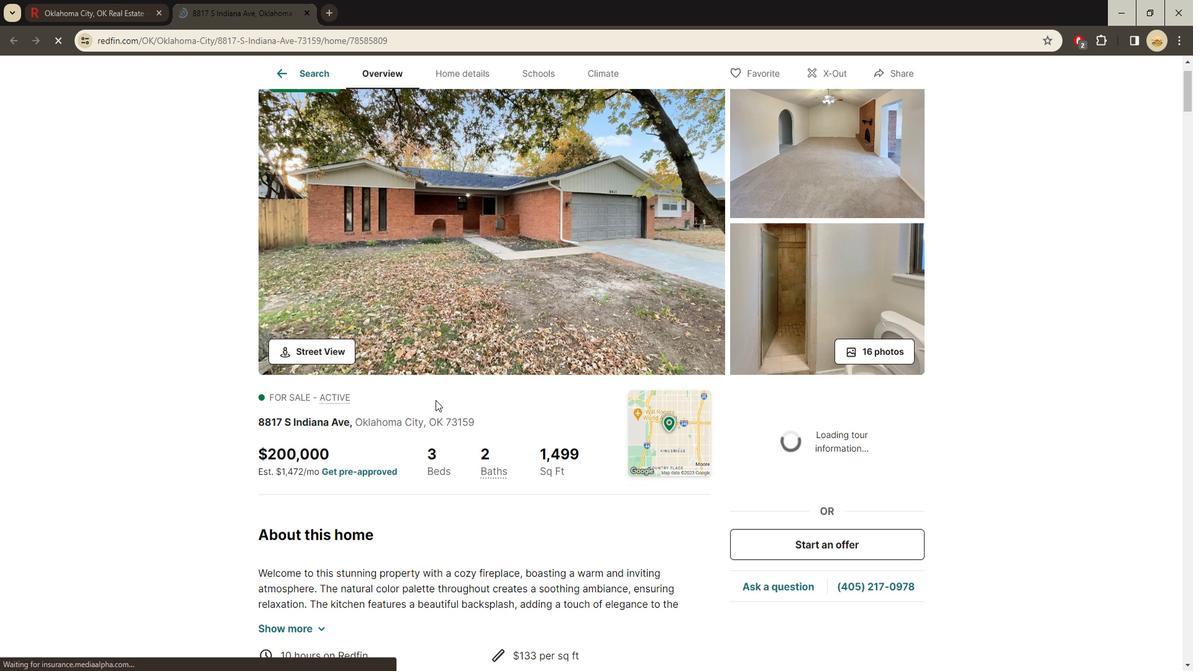
Action: Mouse scrolled (432, 401) with delta (0, 0)
Screenshot: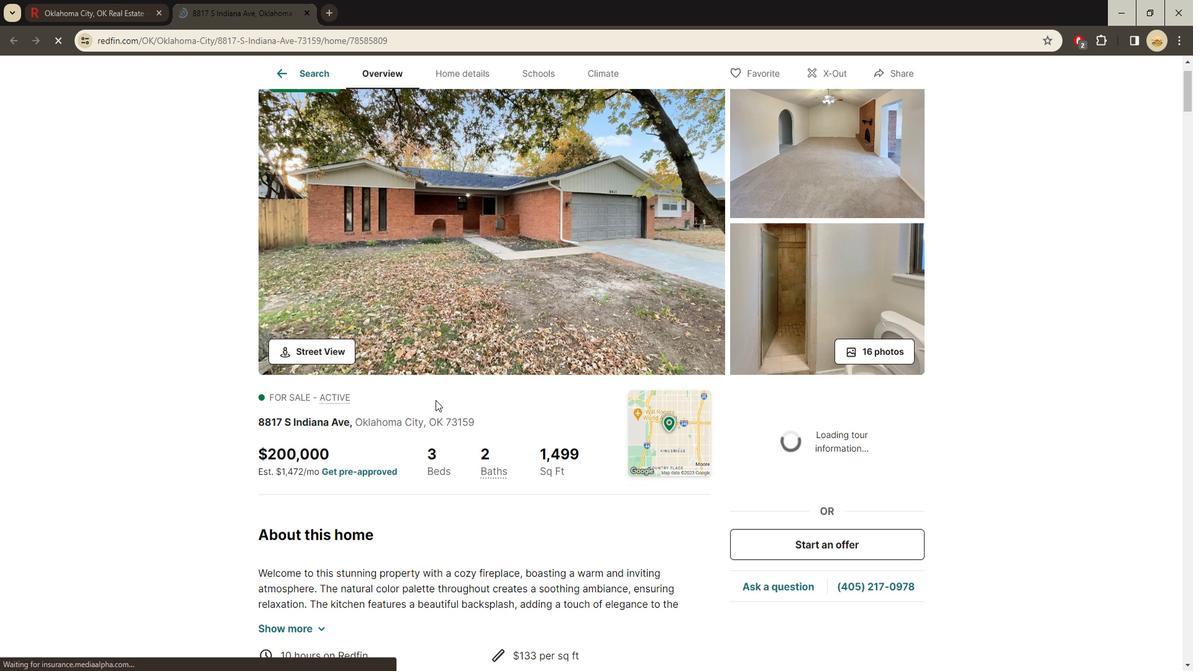 
Action: Mouse moved to (315, 559)
Screenshot: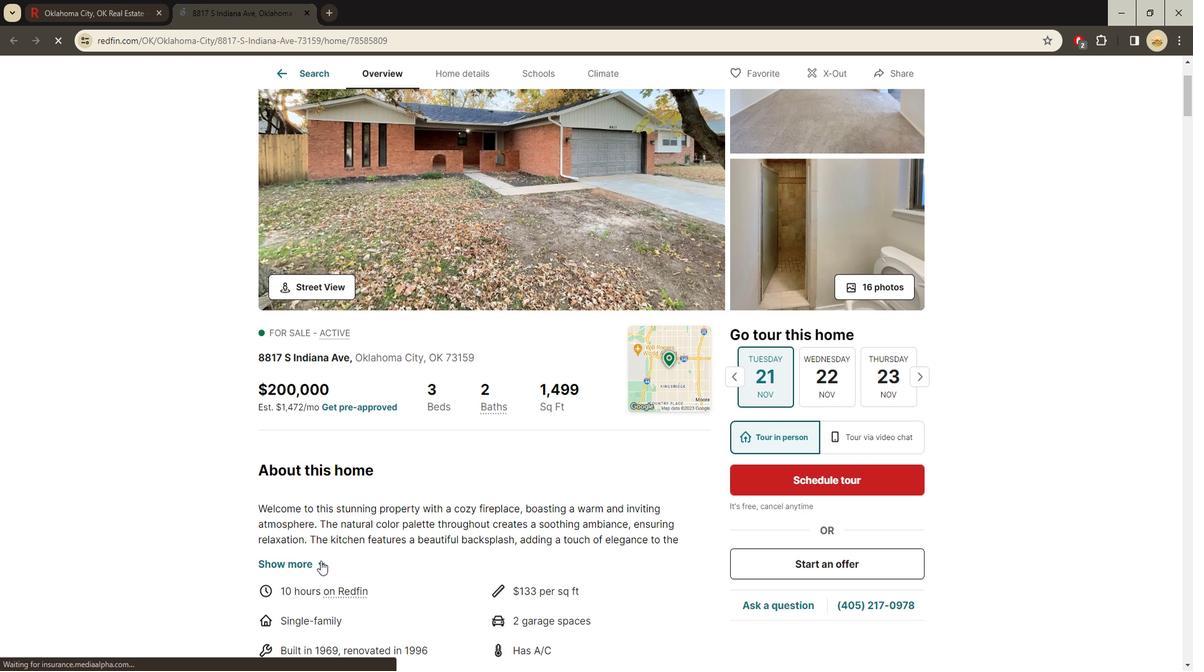 
Action: Mouse pressed left at (315, 559)
Screenshot: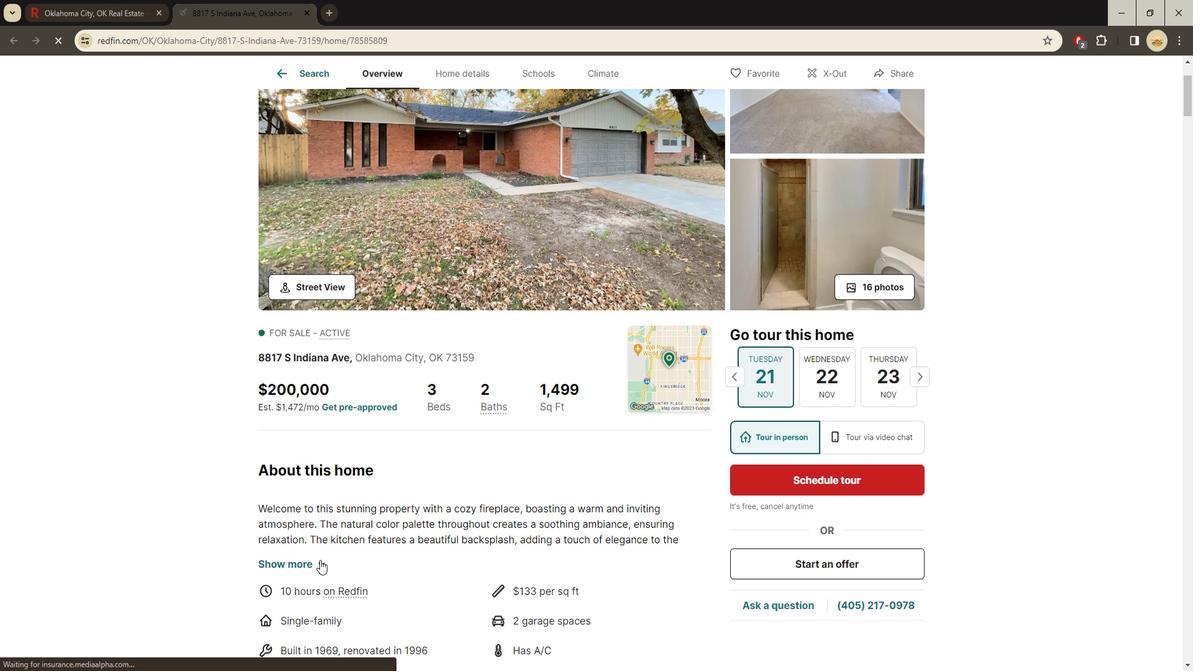 
Action: Mouse moved to (382, 552)
Screenshot: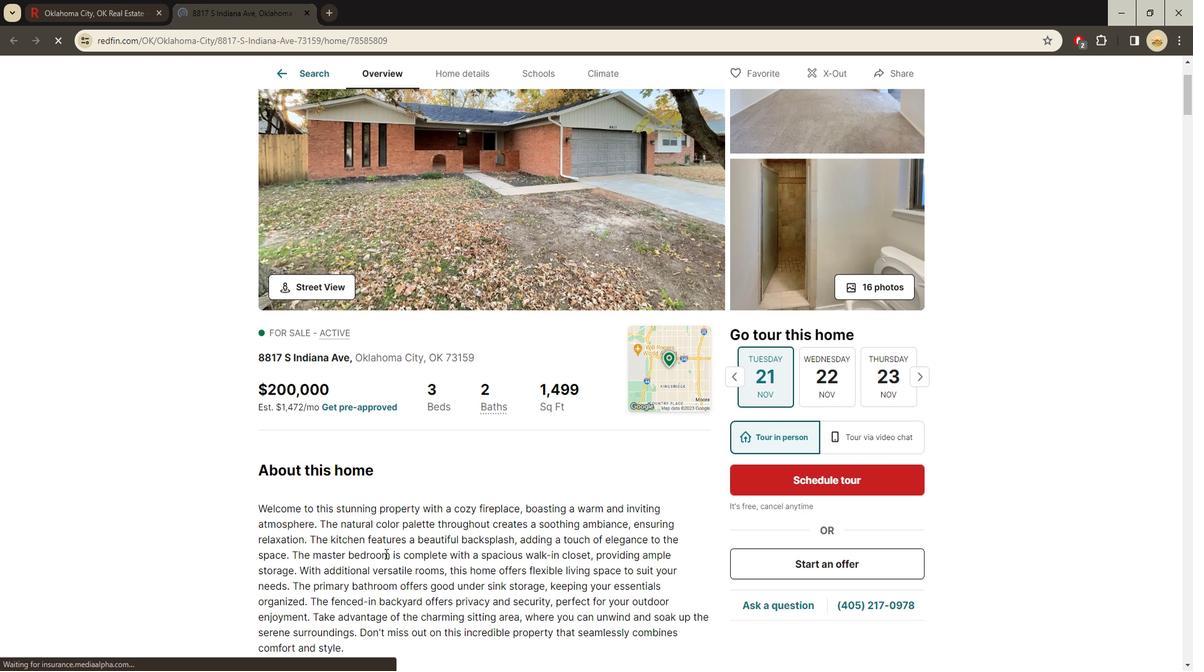
Action: Mouse scrolled (382, 551) with delta (0, 0)
Screenshot: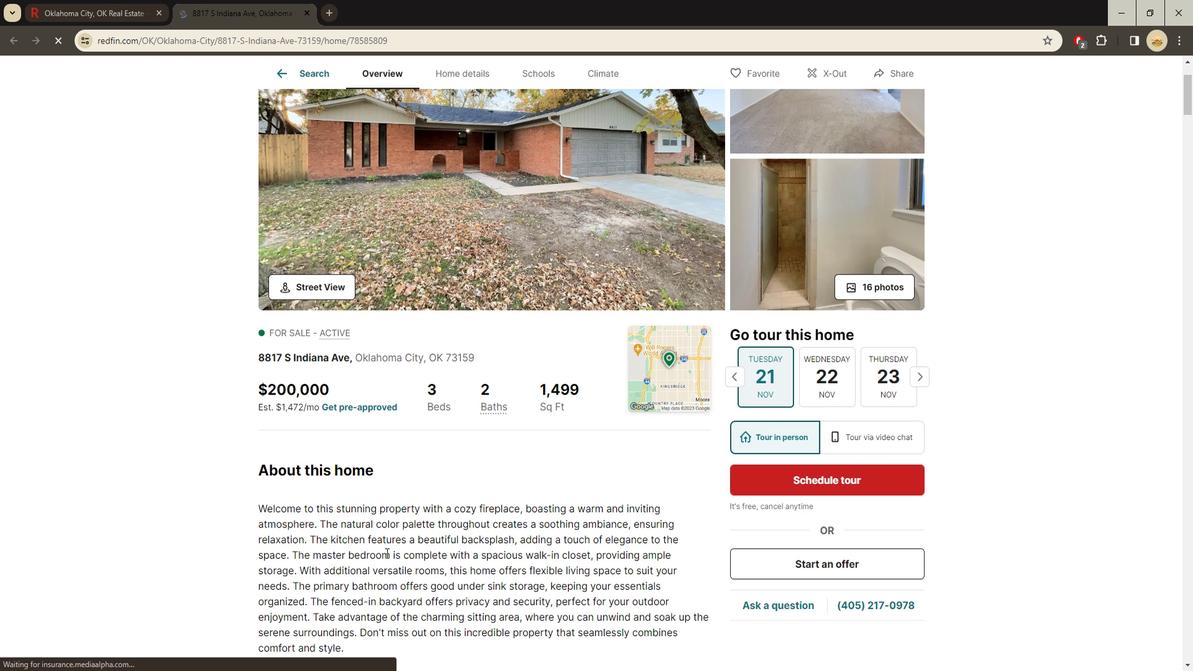 
Action: Mouse moved to (382, 550)
Screenshot: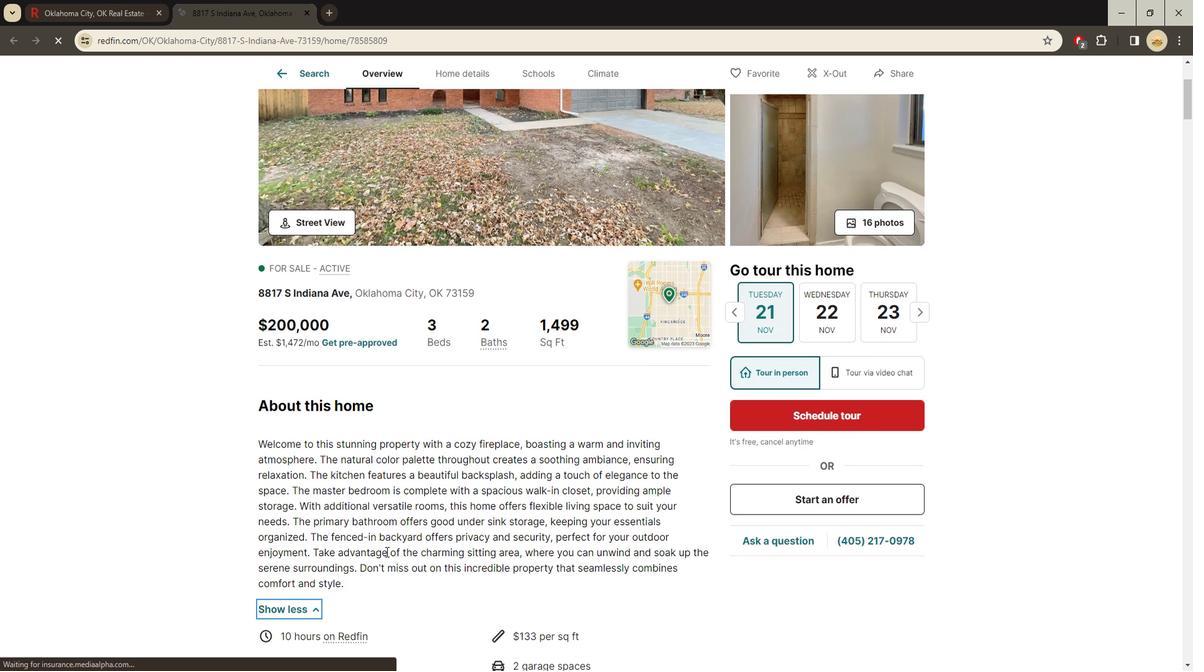 
Action: Mouse scrolled (382, 549) with delta (0, 0)
Screenshot: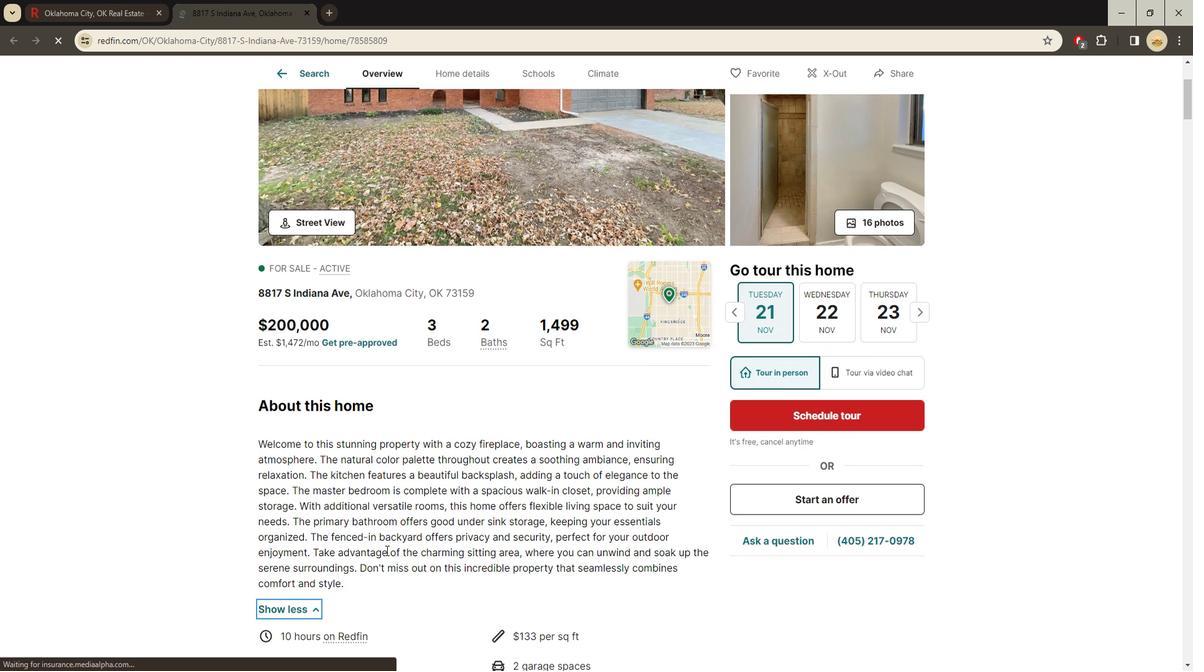 
Action: Mouse moved to (399, 532)
Screenshot: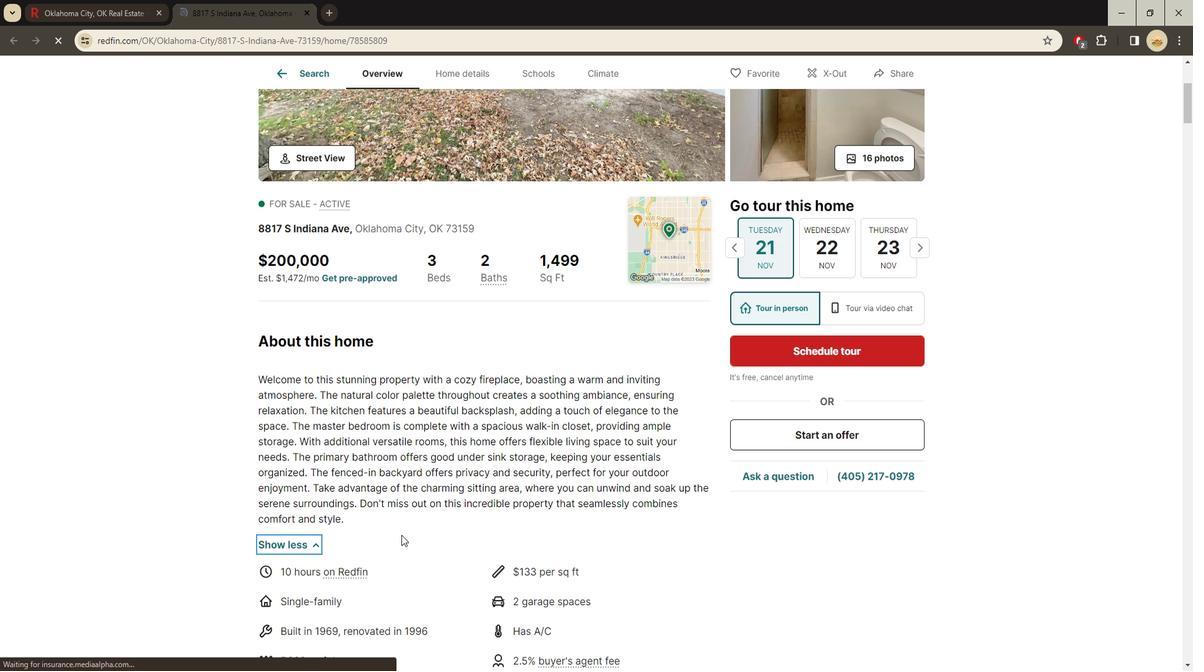 
Action: Mouse scrolled (399, 532) with delta (0, 0)
Screenshot: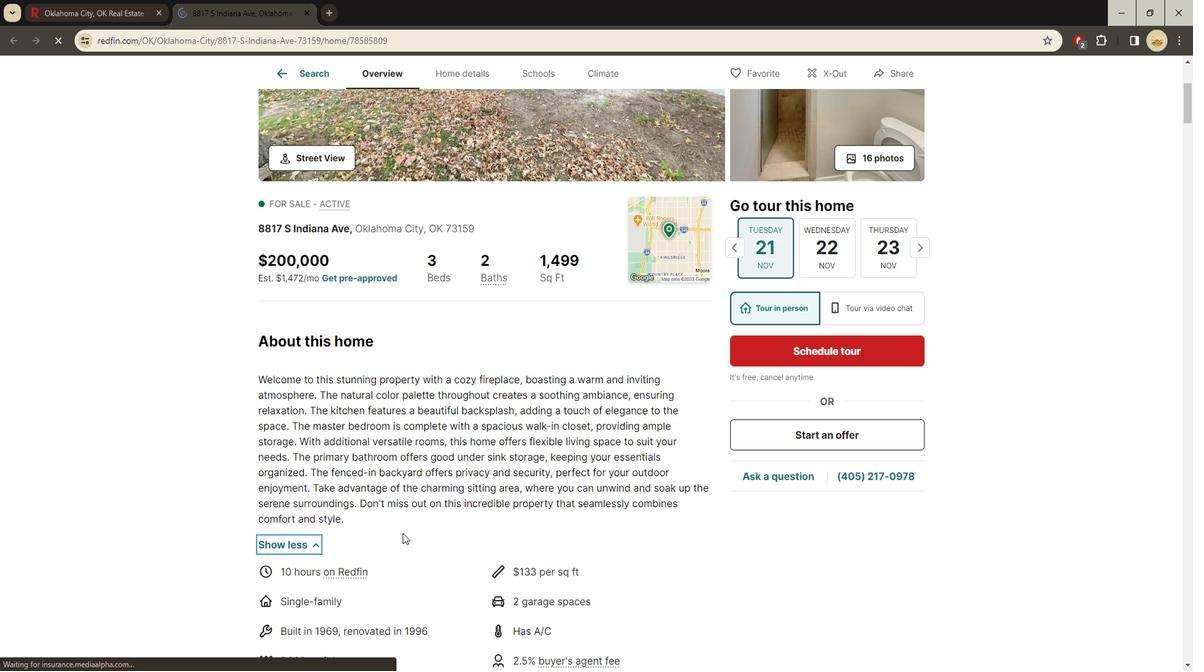 
Action: Mouse moved to (399, 533)
Screenshot: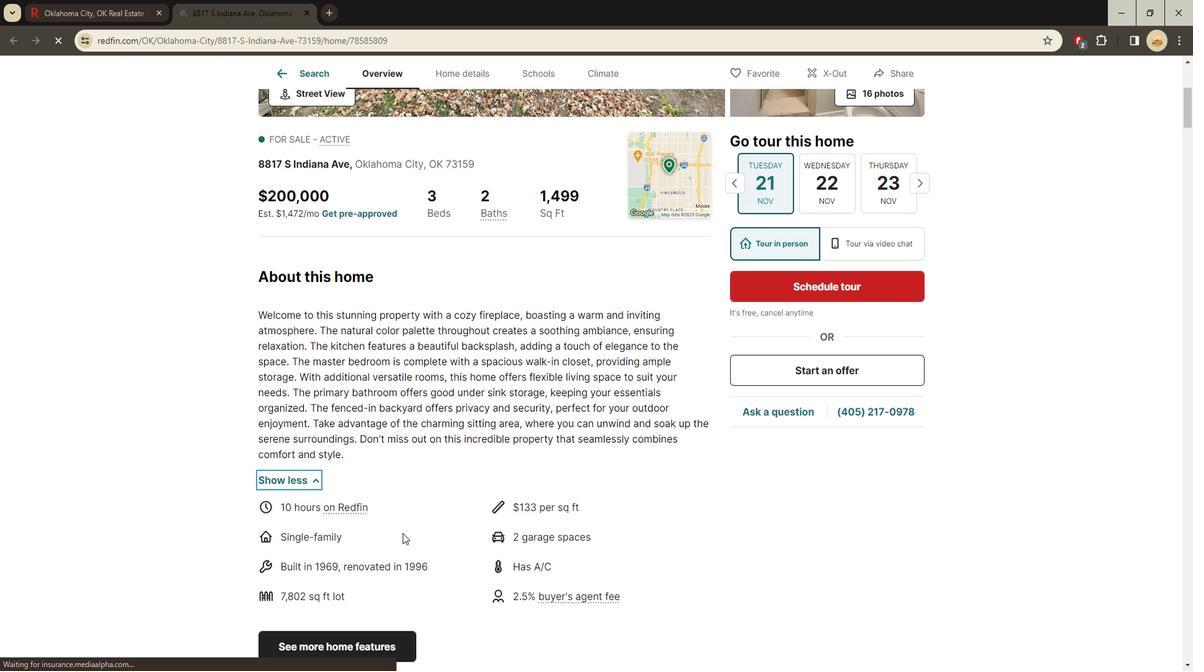 
Action: Mouse scrolled (399, 533) with delta (0, 0)
Screenshot: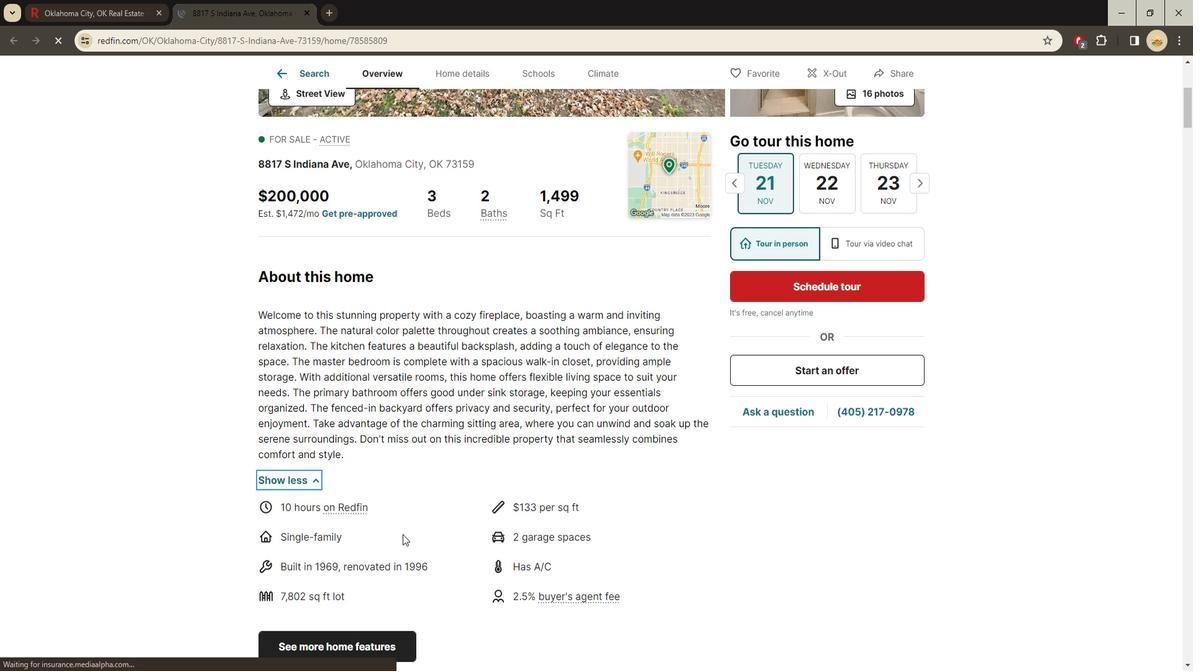 
Action: Mouse moved to (348, 483)
Screenshot: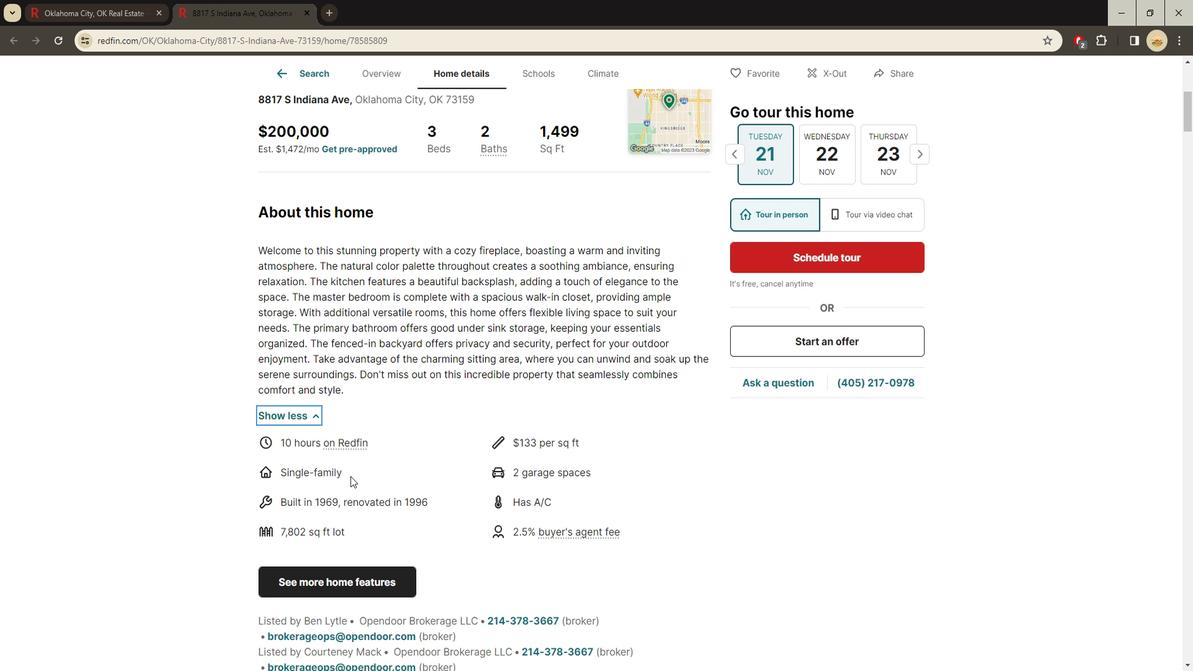 
Action: Mouse scrolled (348, 482) with delta (0, 0)
Screenshot: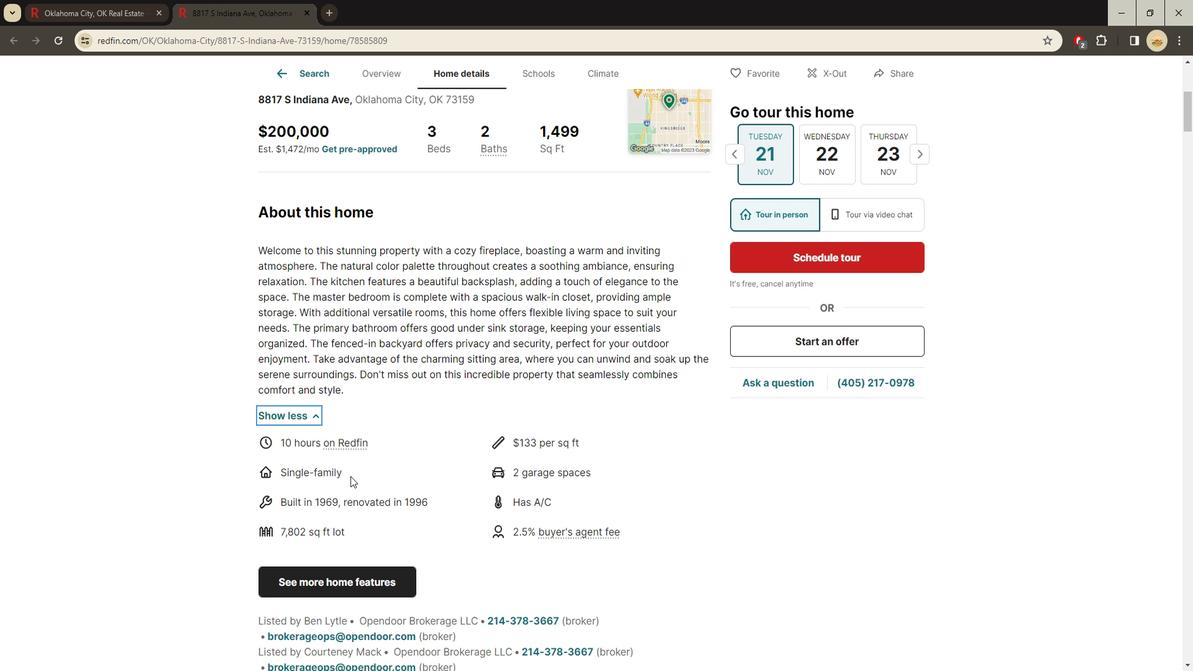 
Action: Mouse moved to (359, 512)
Screenshot: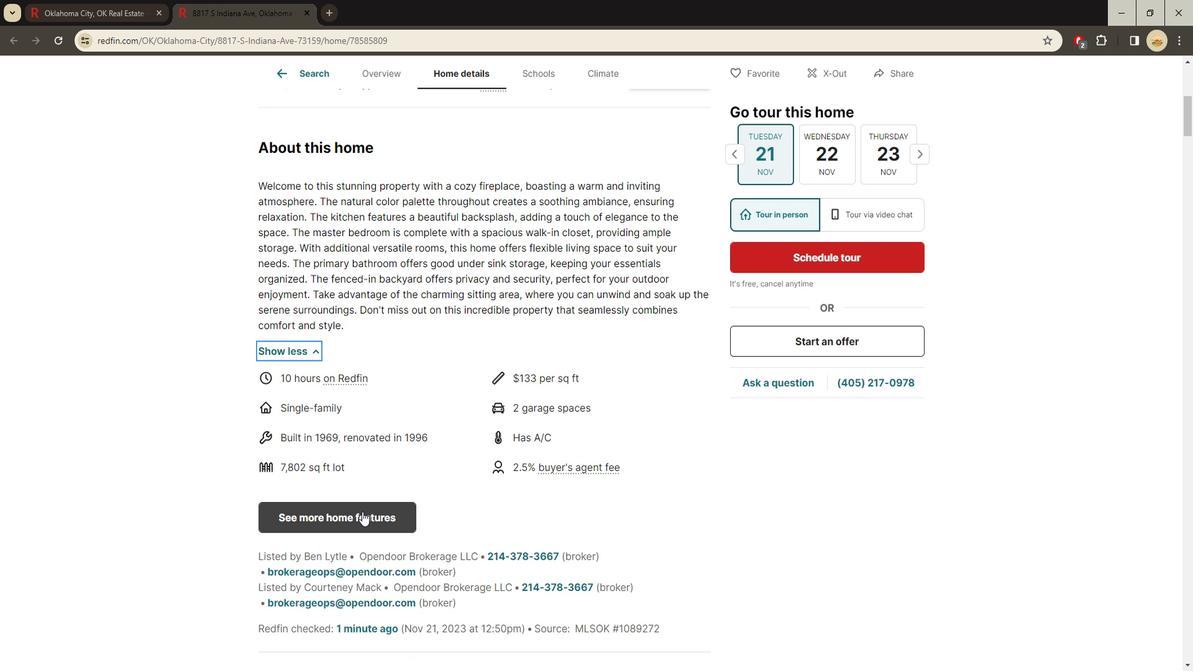 
Action: Mouse pressed left at (359, 512)
Screenshot: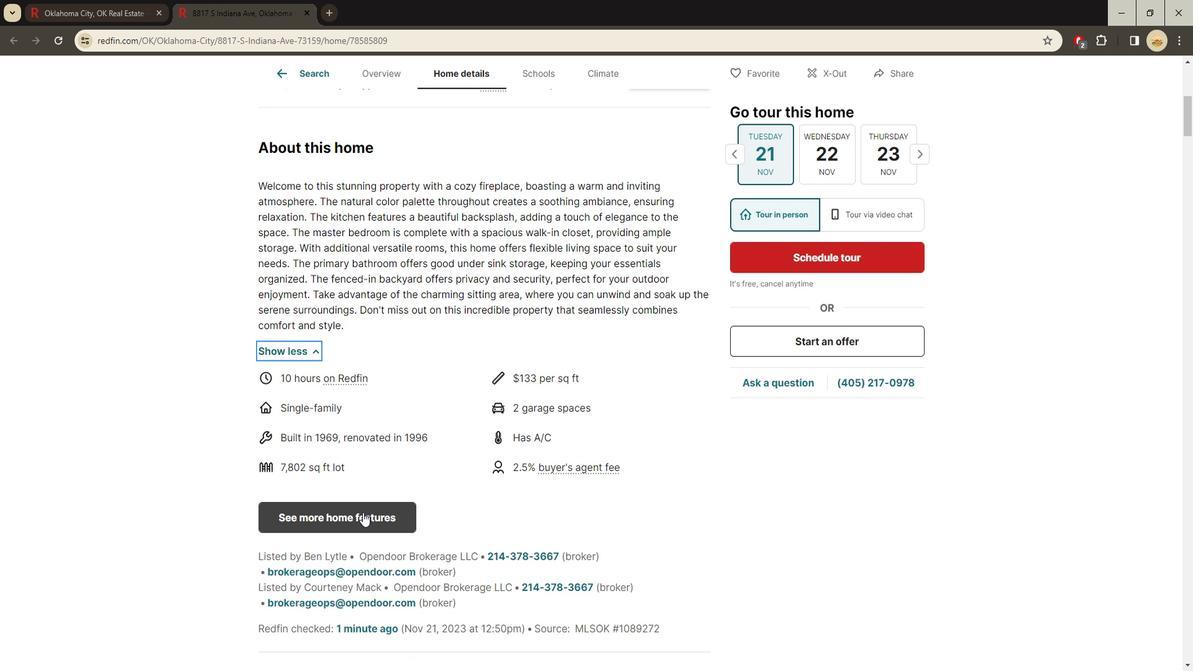
Action: Mouse moved to (539, 308)
Screenshot: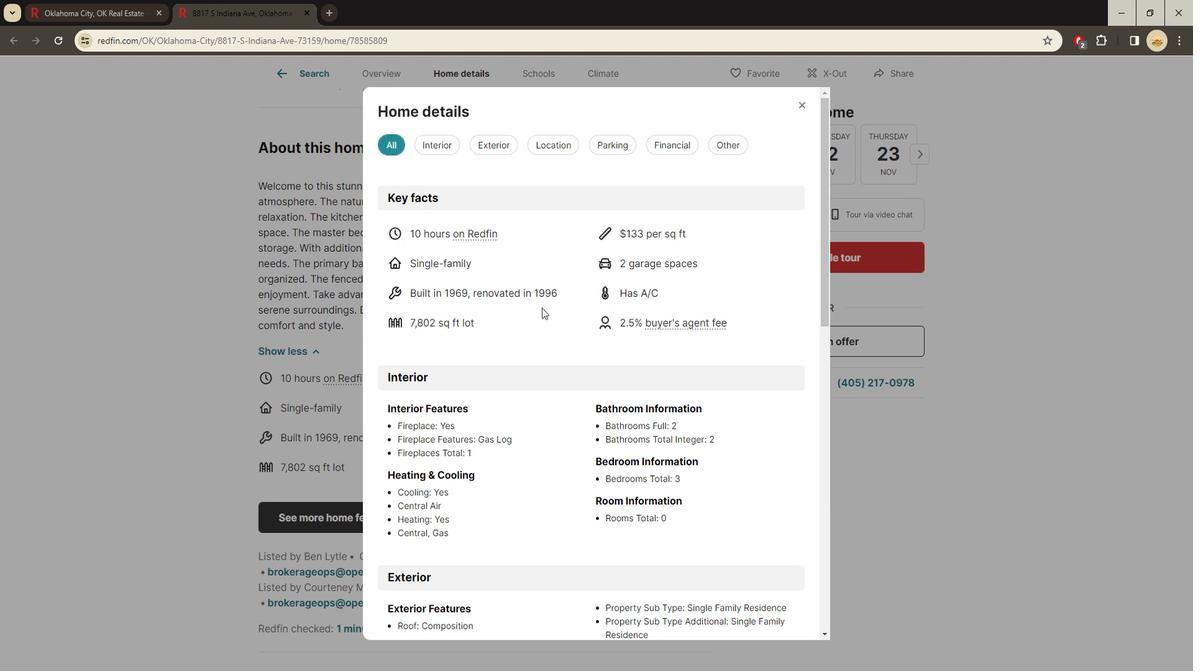 
Action: Mouse scrolled (539, 307) with delta (0, 0)
Screenshot: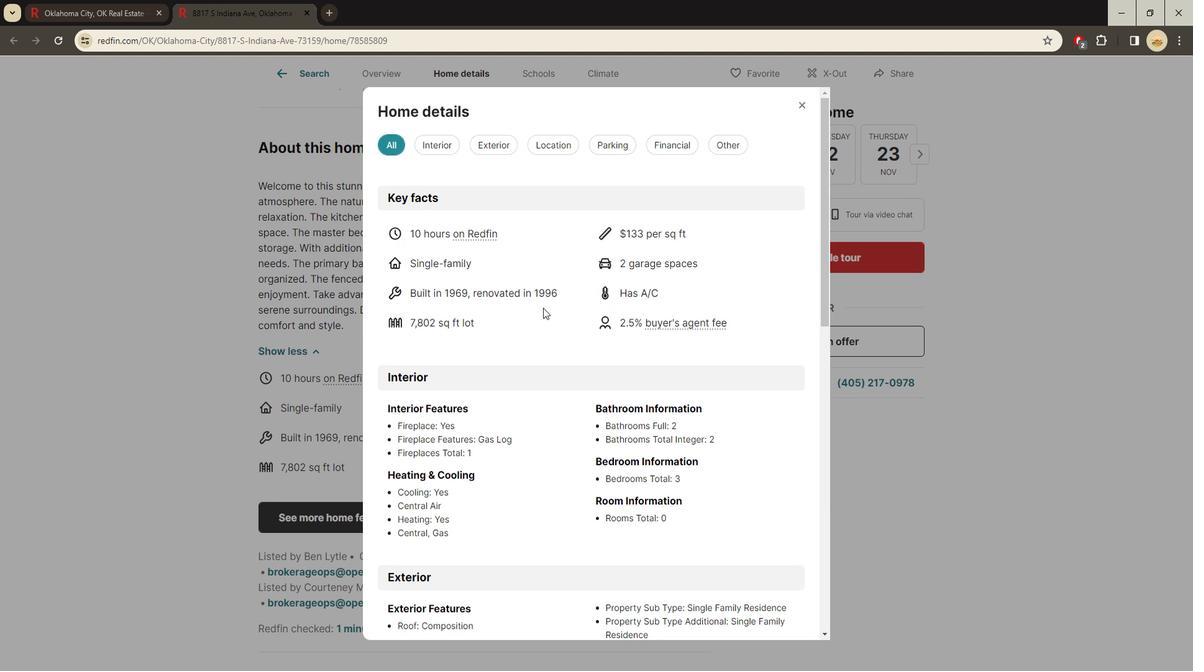 
Action: Mouse moved to (541, 308)
Screenshot: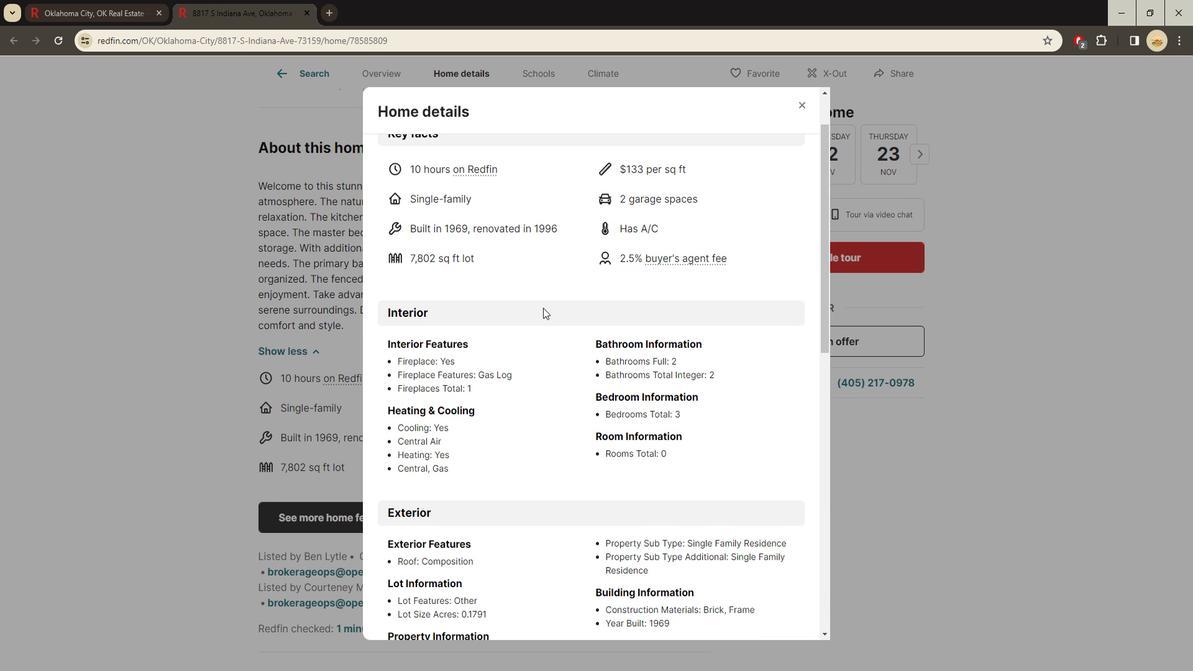 
Action: Mouse scrolled (541, 308) with delta (0, 0)
Screenshot: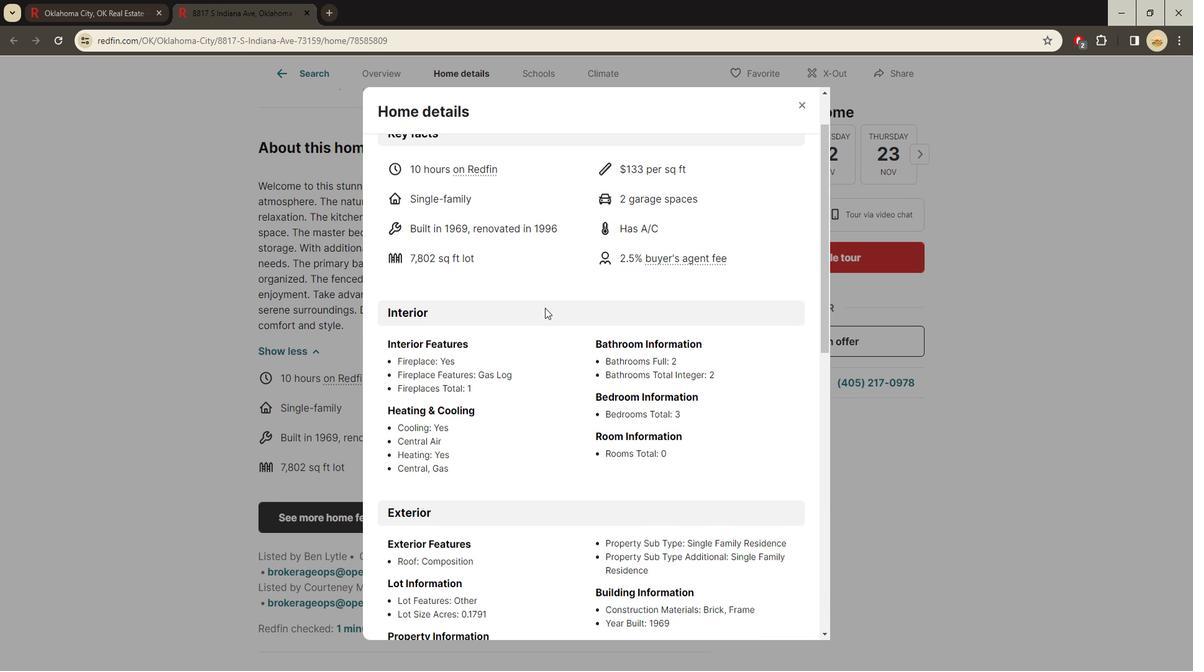 
Action: Mouse scrolled (541, 308) with delta (0, 0)
Screenshot: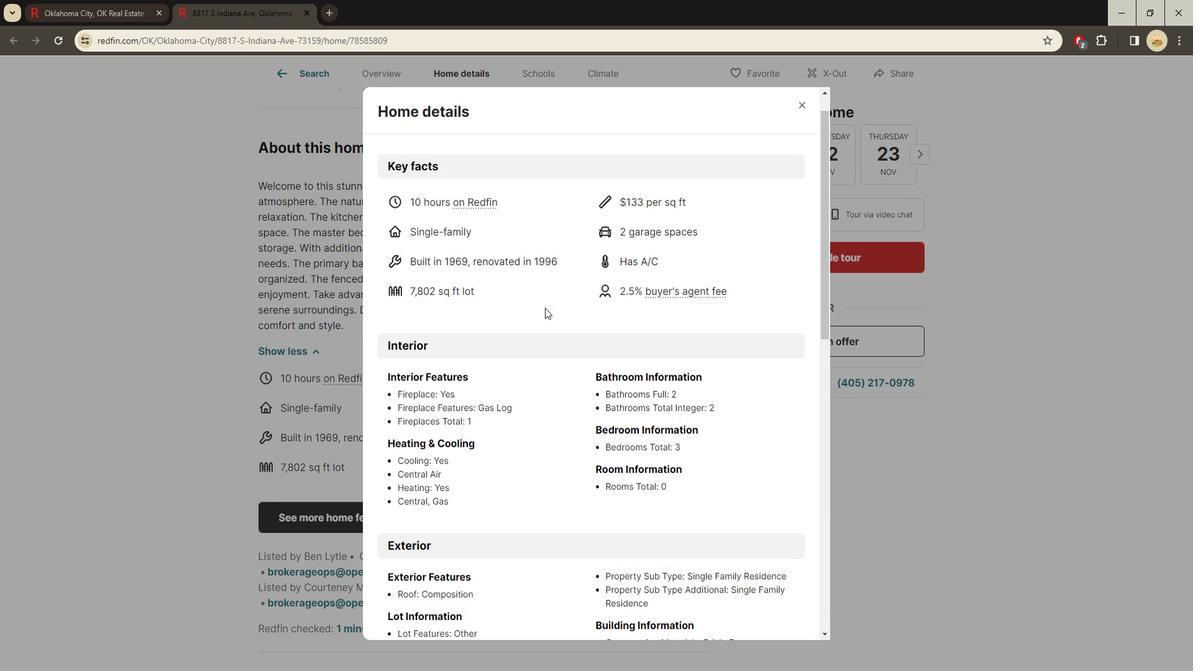
Action: Mouse moved to (437, 146)
Screenshot: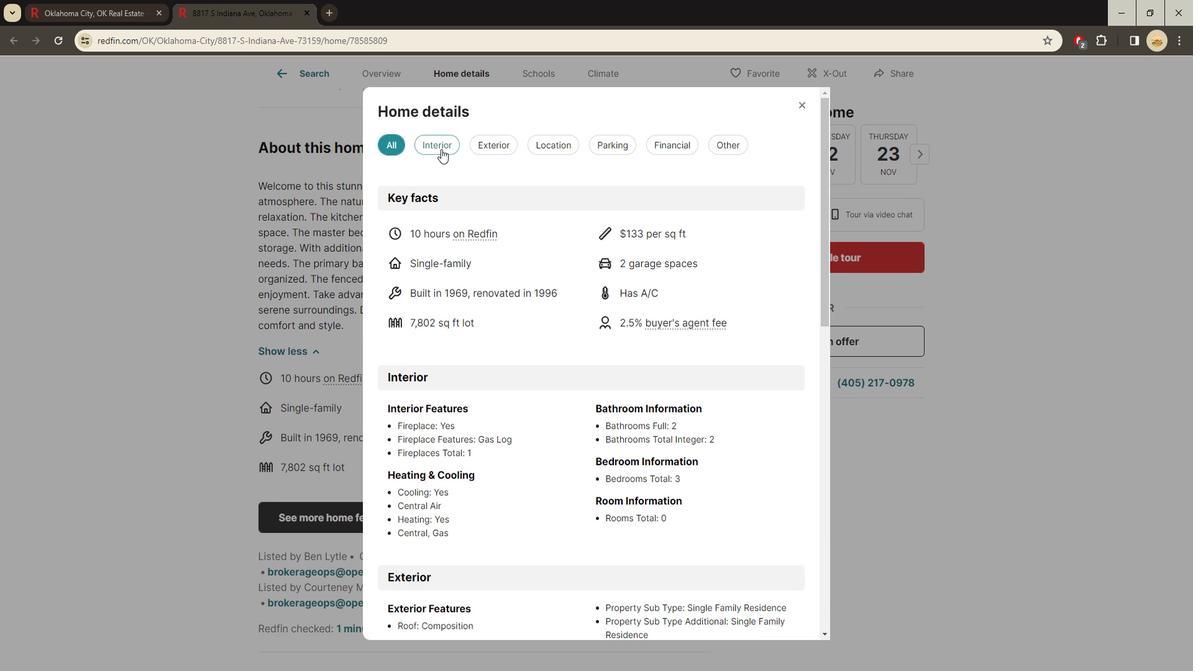 
Action: Mouse pressed left at (437, 146)
Screenshot: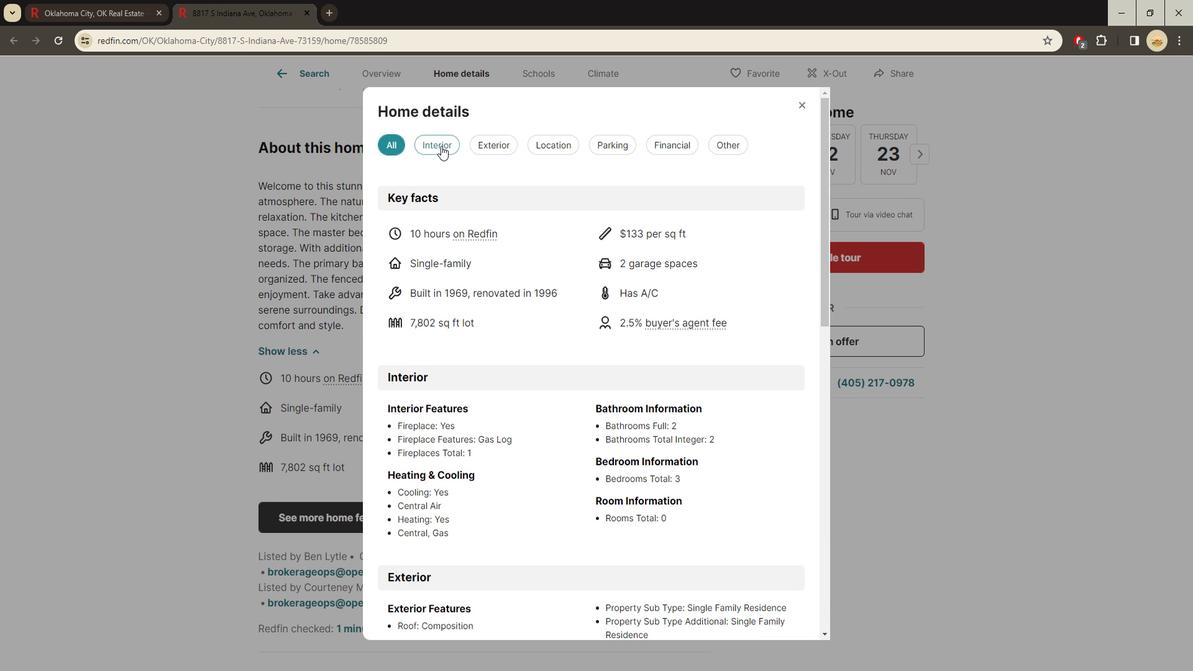 
Action: Mouse moved to (492, 141)
Screenshot: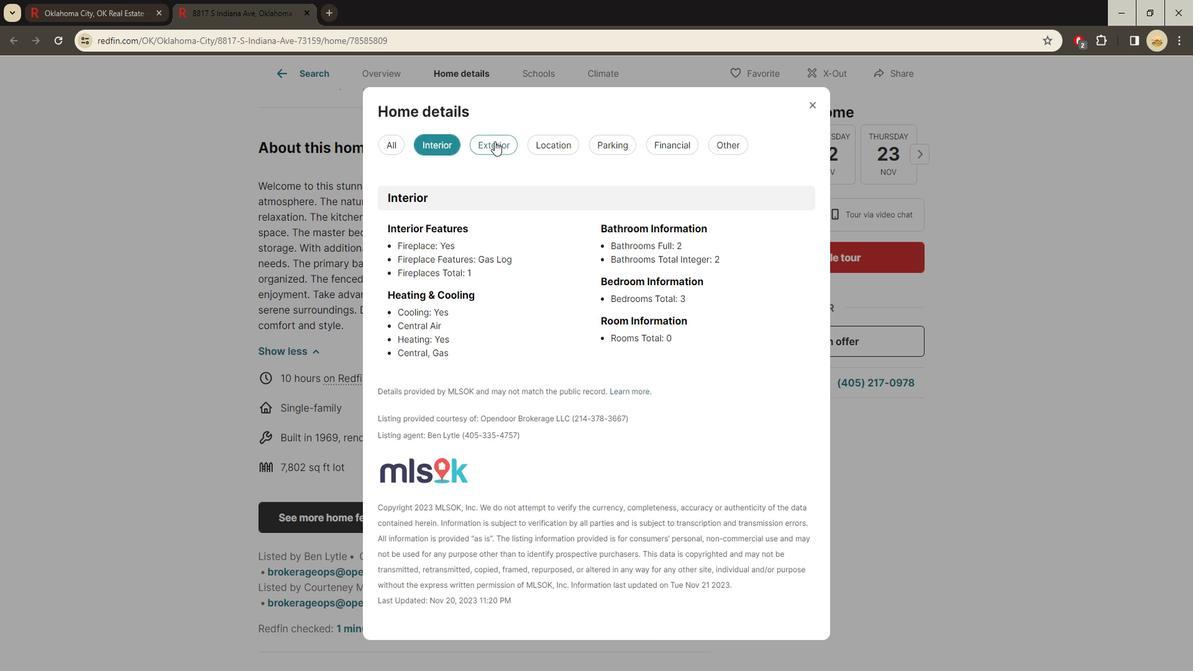 
Action: Mouse pressed left at (492, 141)
Screenshot: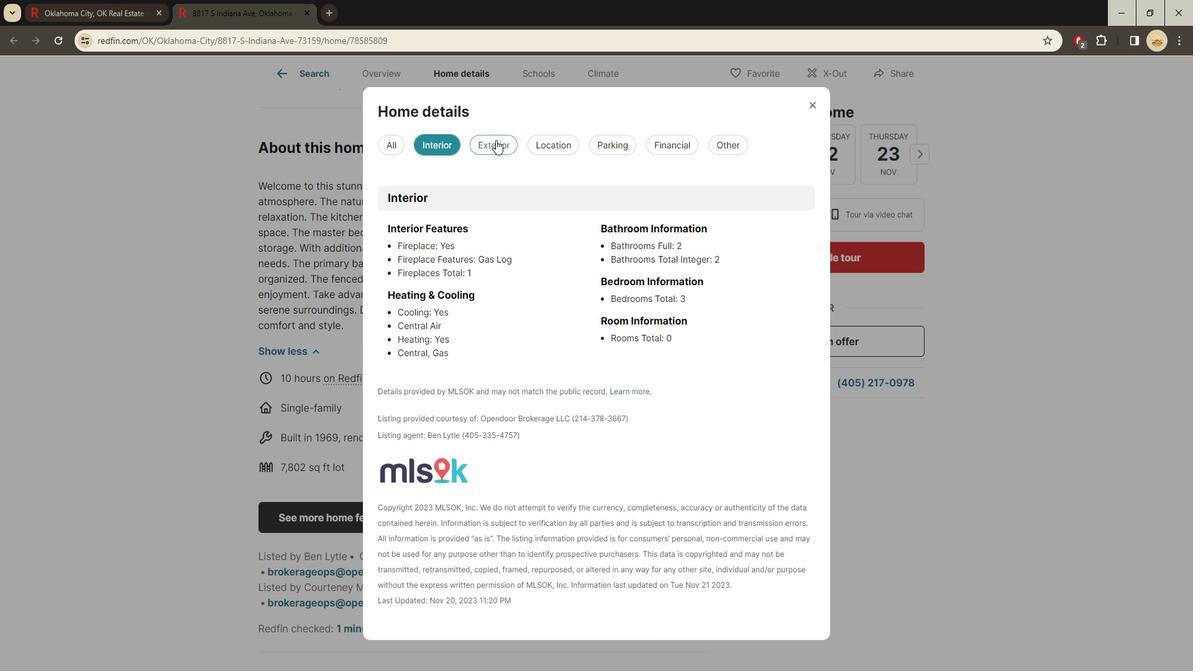 
Action: Mouse moved to (542, 140)
Screenshot: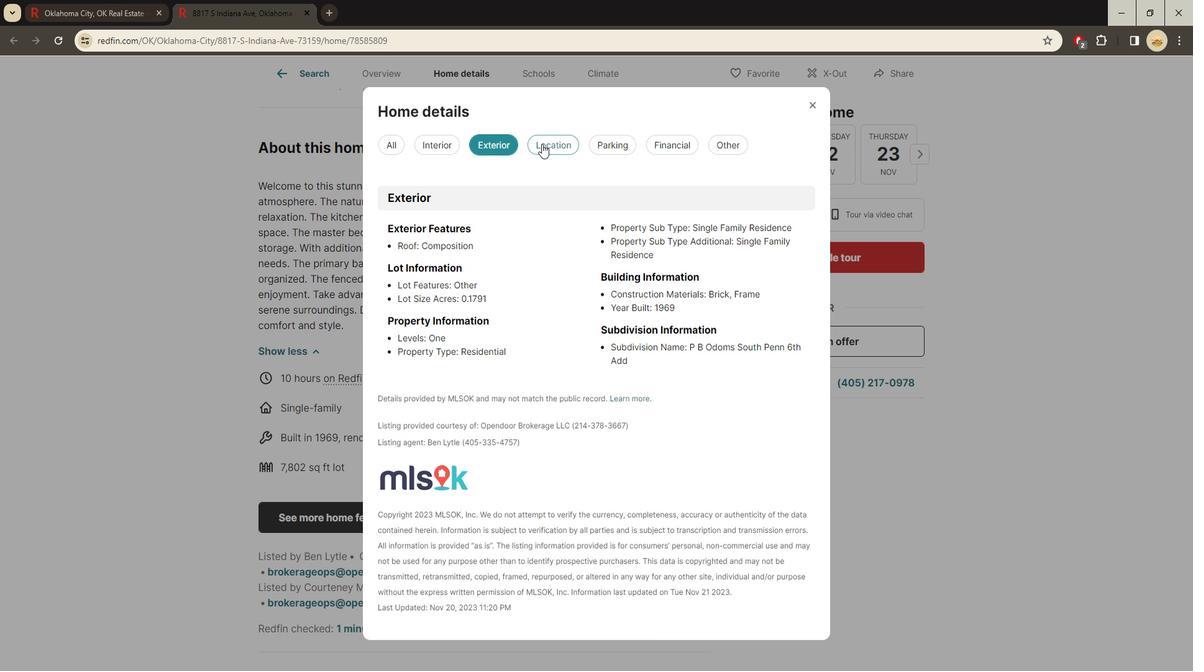 
Action: Mouse pressed left at (542, 140)
Screenshot: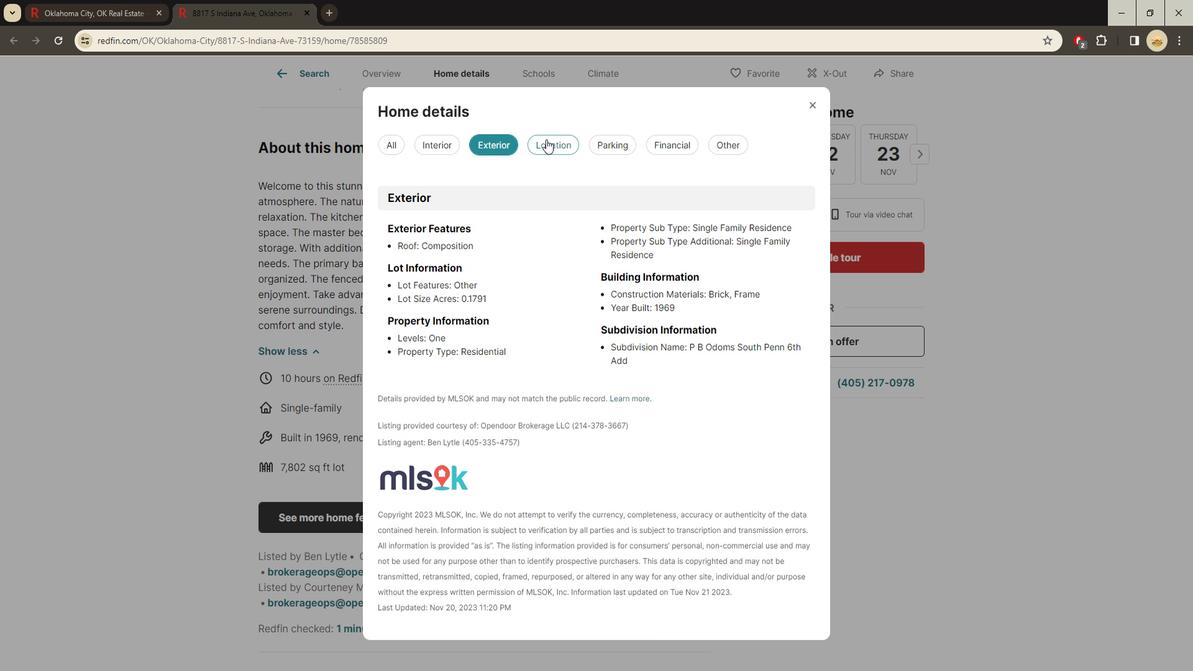 
Action: Mouse moved to (611, 144)
Screenshot: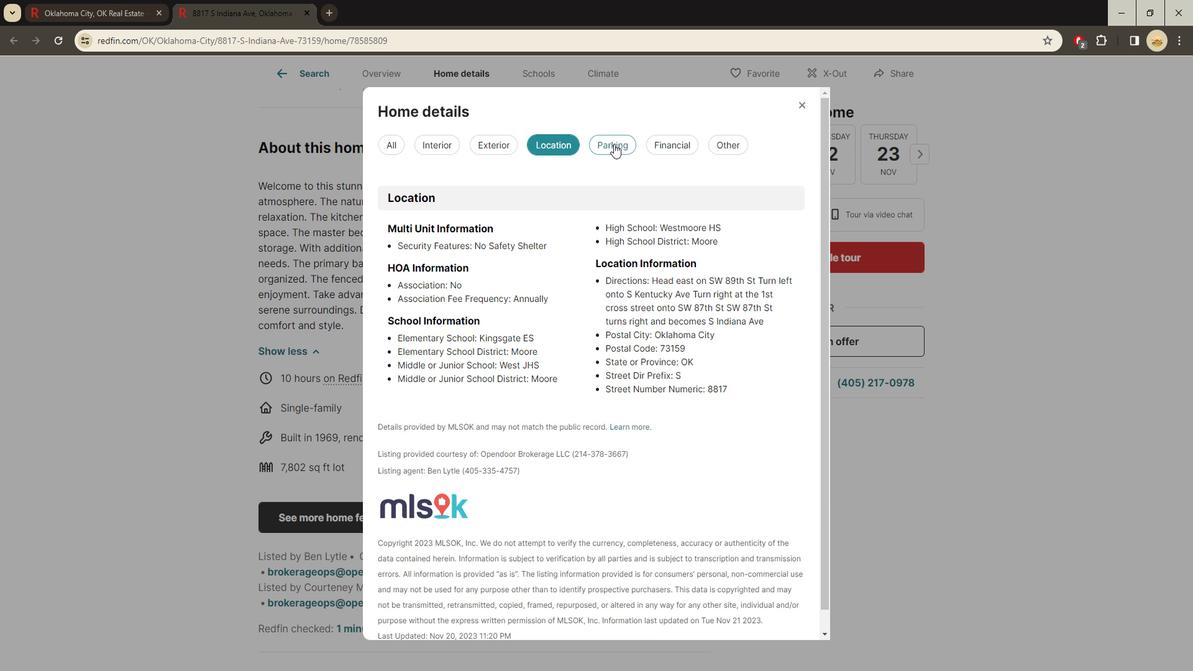 
Action: Mouse pressed left at (611, 144)
Screenshot: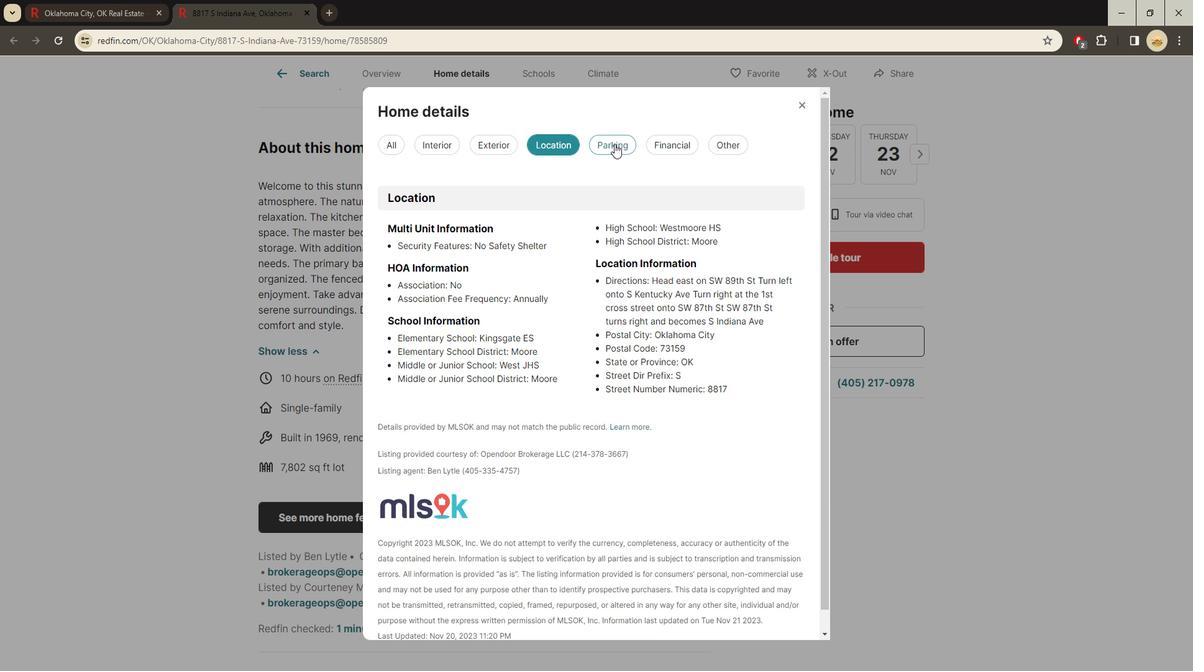 
Action: Mouse moved to (677, 152)
Screenshot: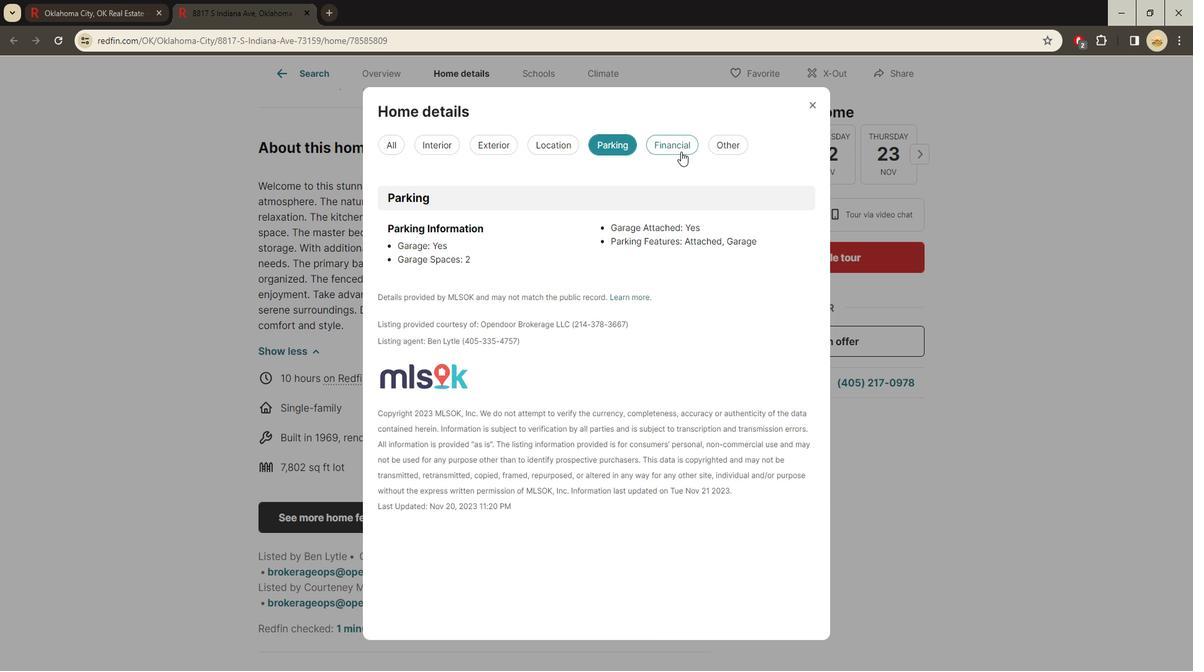 
Action: Mouse pressed left at (677, 152)
Screenshot: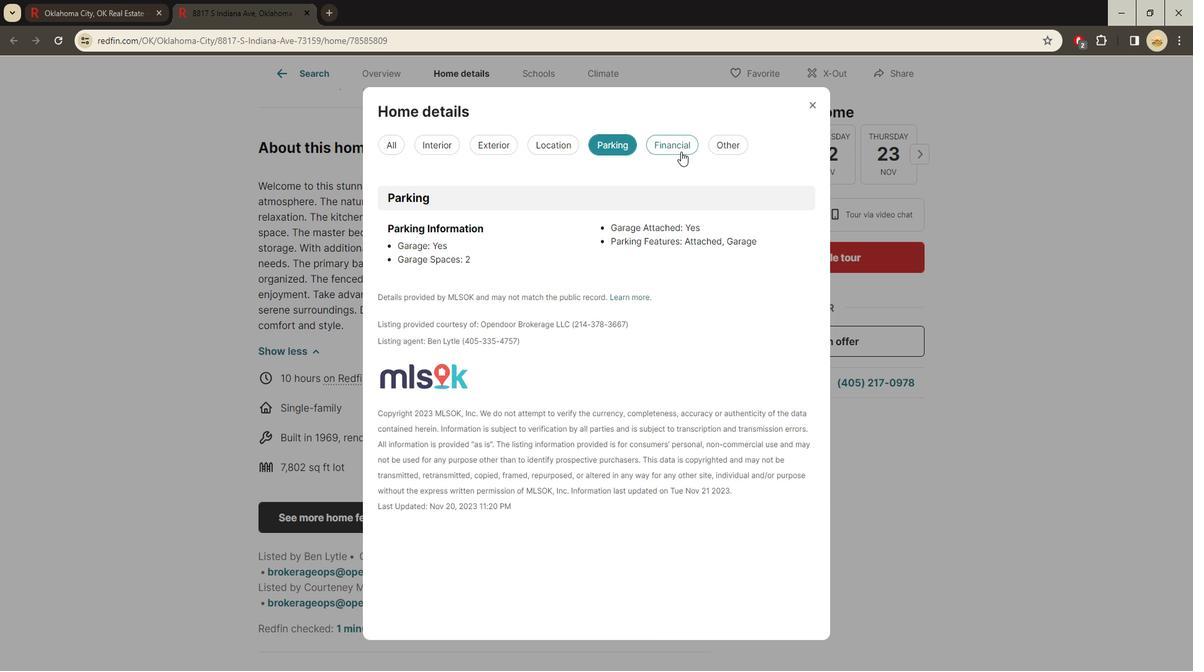 
Action: Mouse moved to (719, 155)
Screenshot: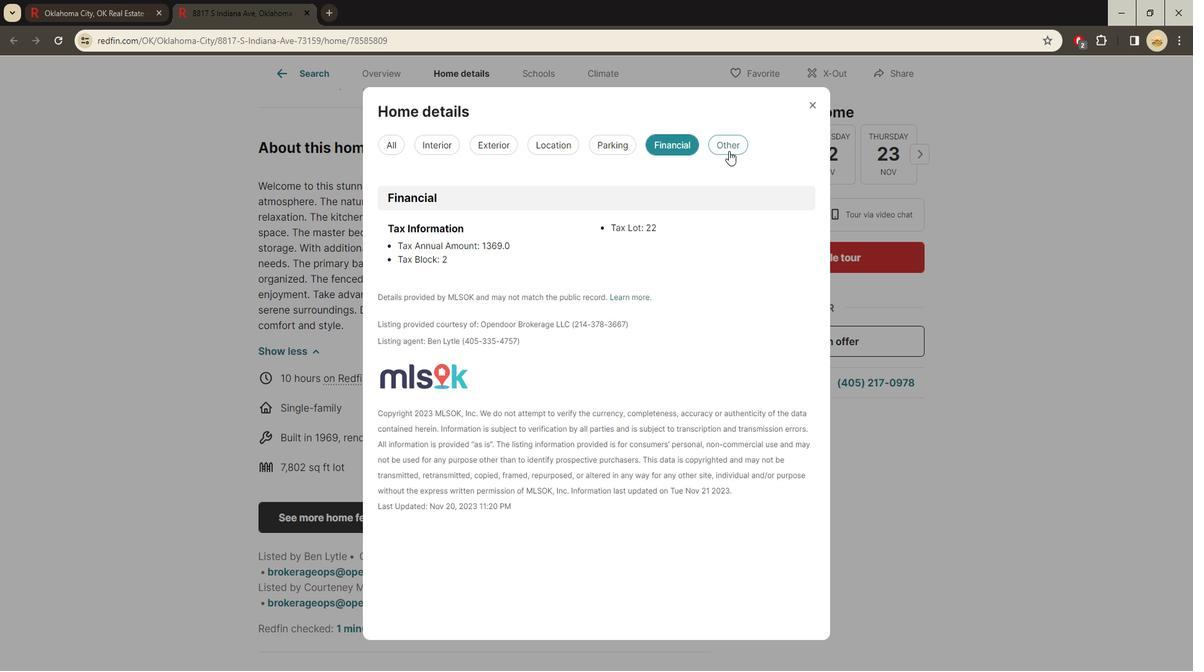 
Action: Mouse pressed left at (719, 155)
Screenshot: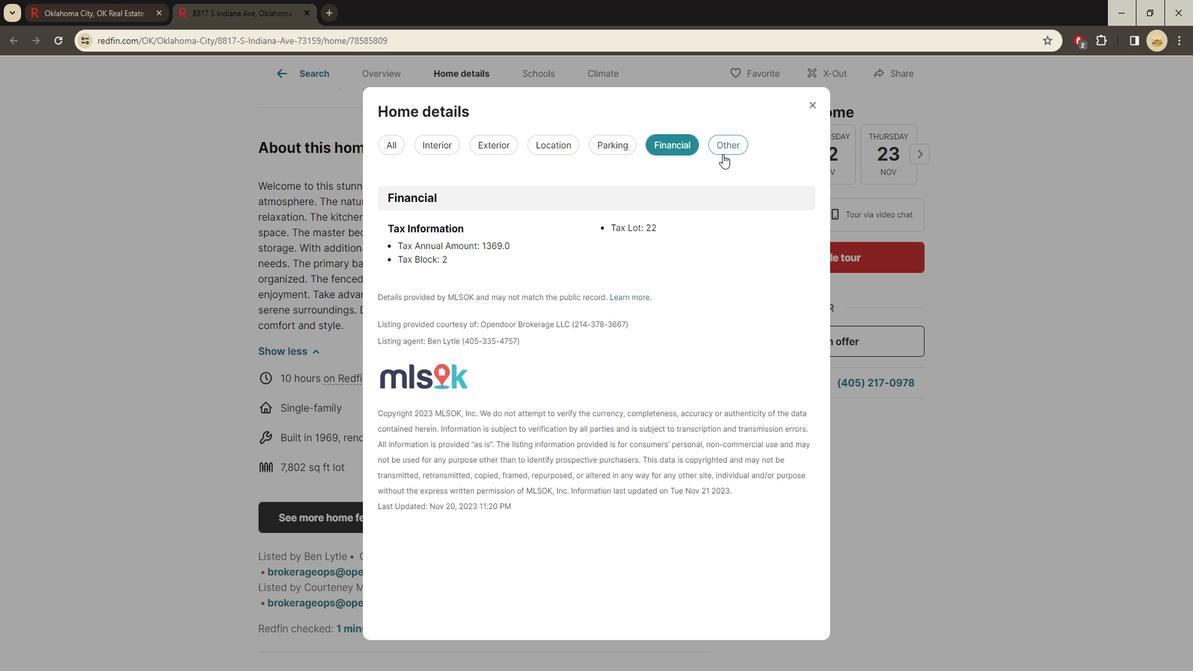 
Action: Mouse moved to (811, 112)
Screenshot: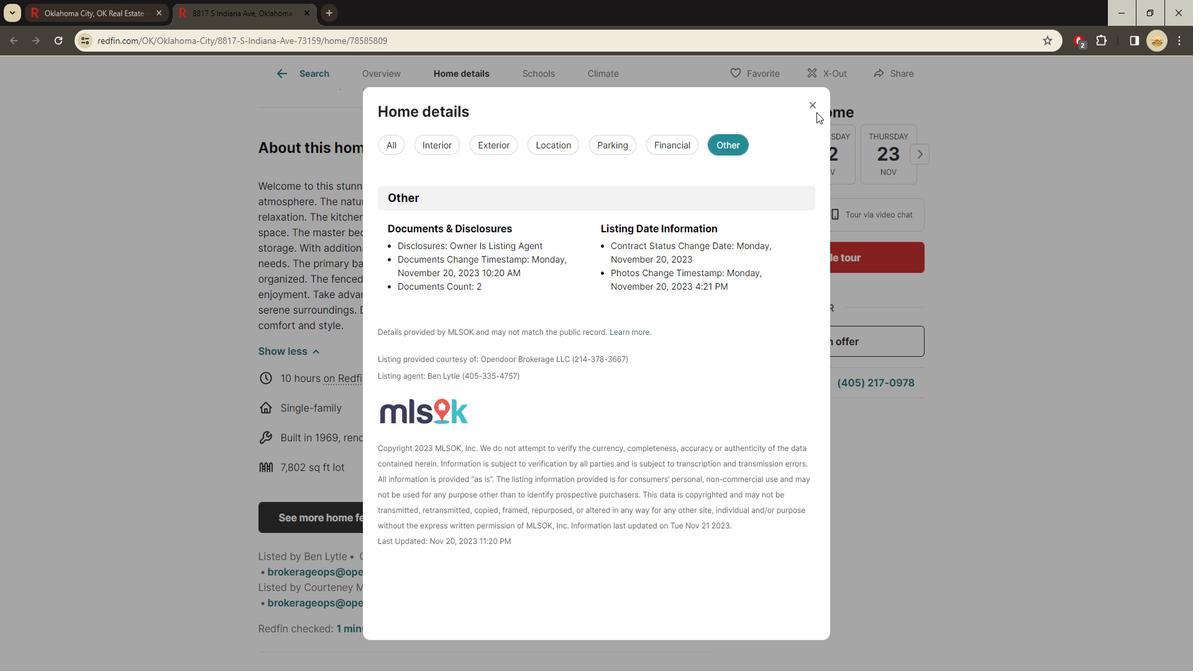 
Action: Mouse pressed left at (811, 112)
Screenshot: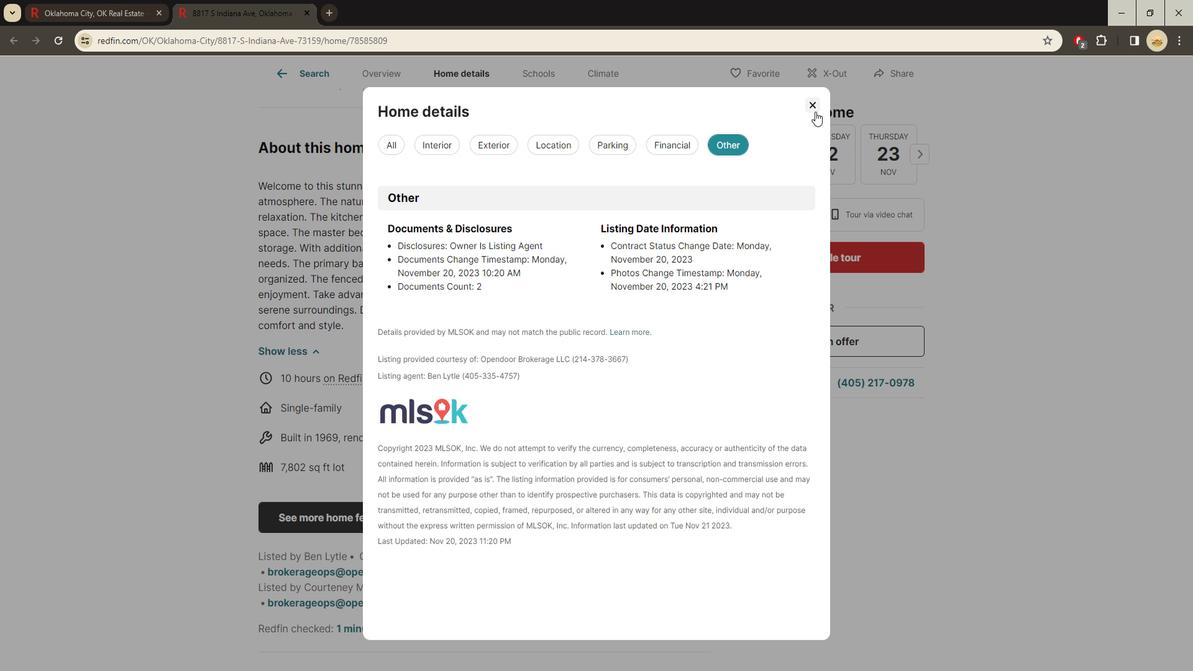 
Action: Mouse moved to (360, 419)
Screenshot: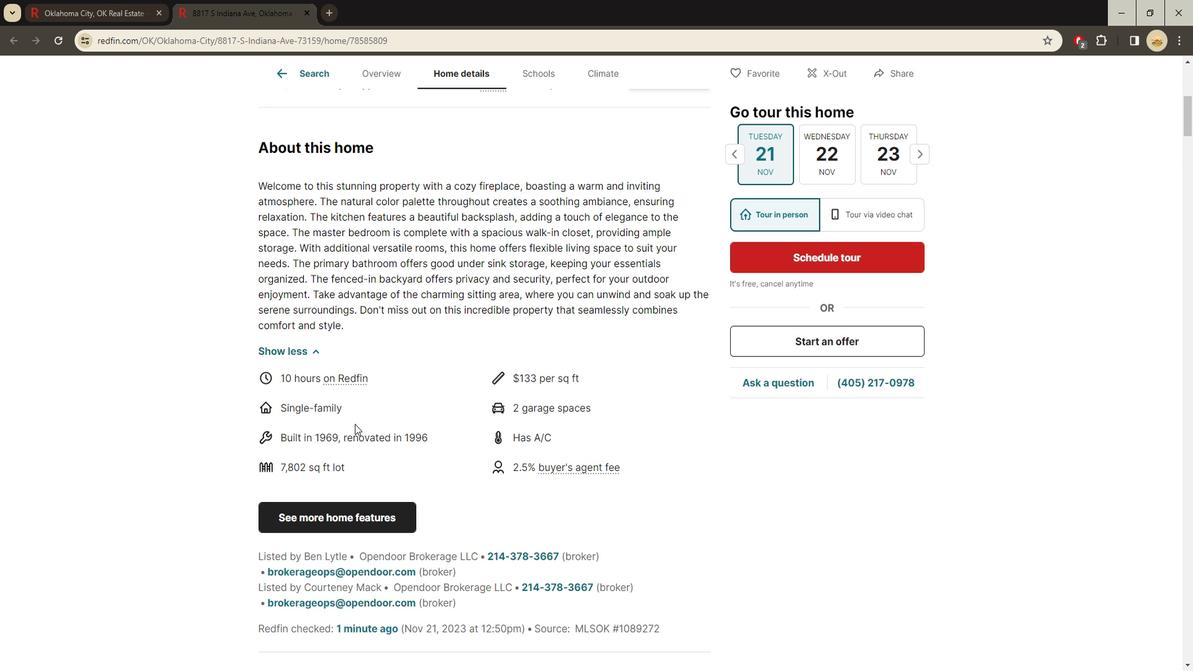 
Action: Mouse scrolled (360, 418) with delta (0, 0)
Screenshot: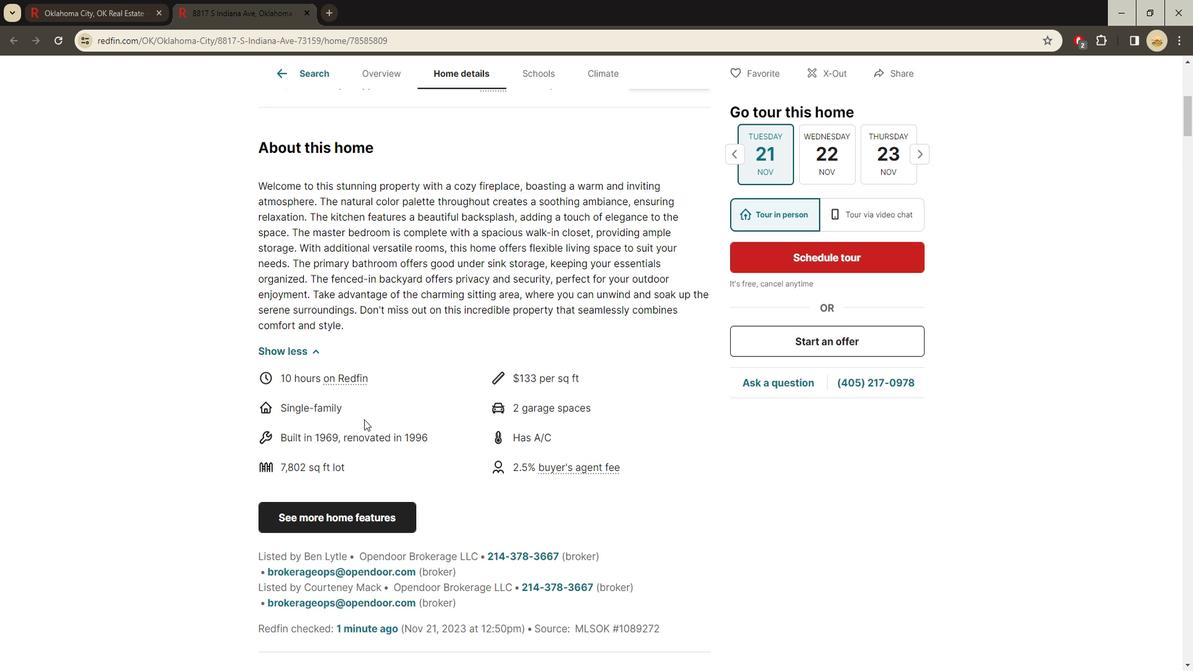 
Action: Mouse scrolled (360, 418) with delta (0, 0)
Screenshot: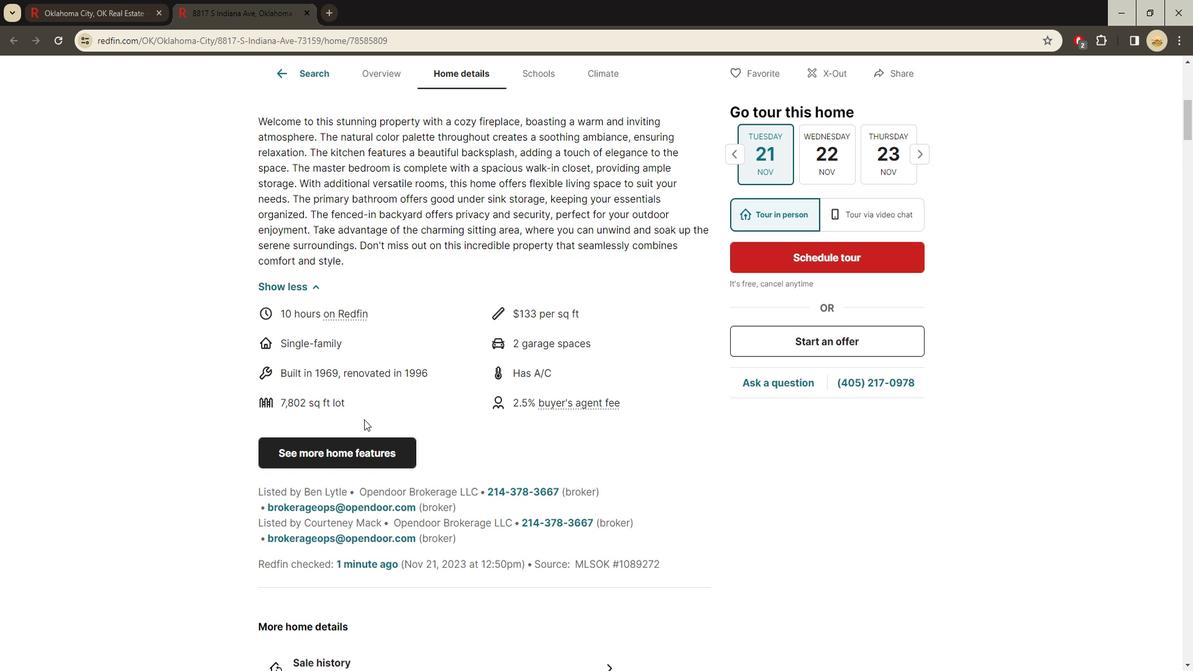 
Action: Mouse scrolled (360, 418) with delta (0, 0)
Screenshot: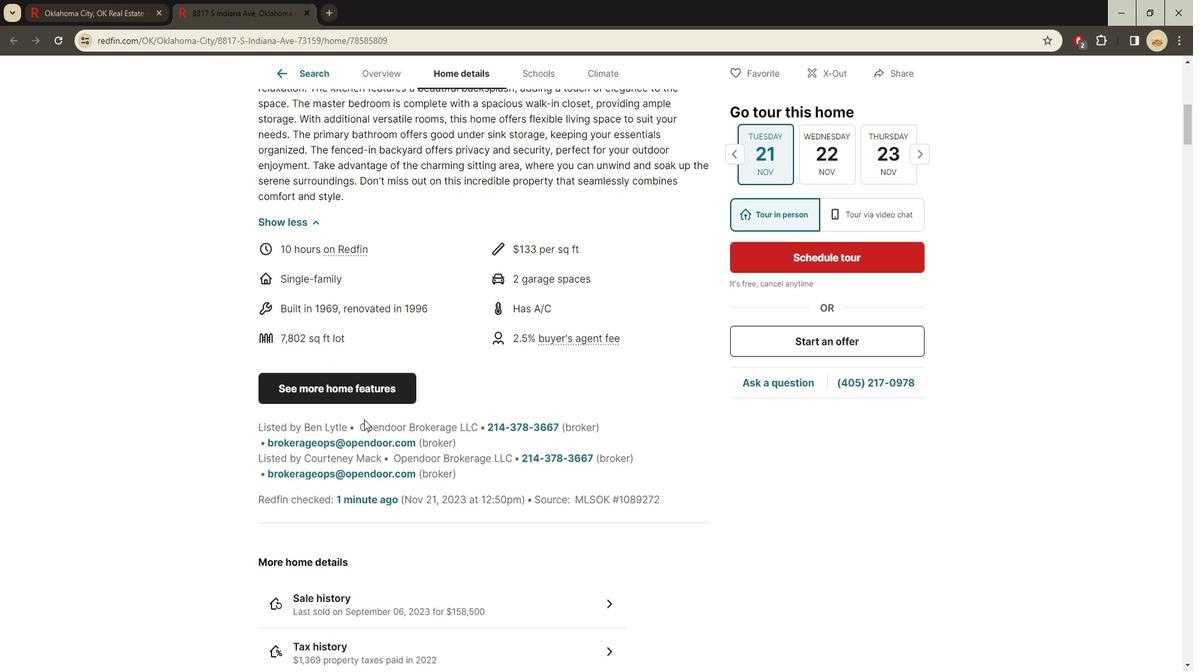 
Action: Mouse scrolled (360, 418) with delta (0, 0)
Screenshot: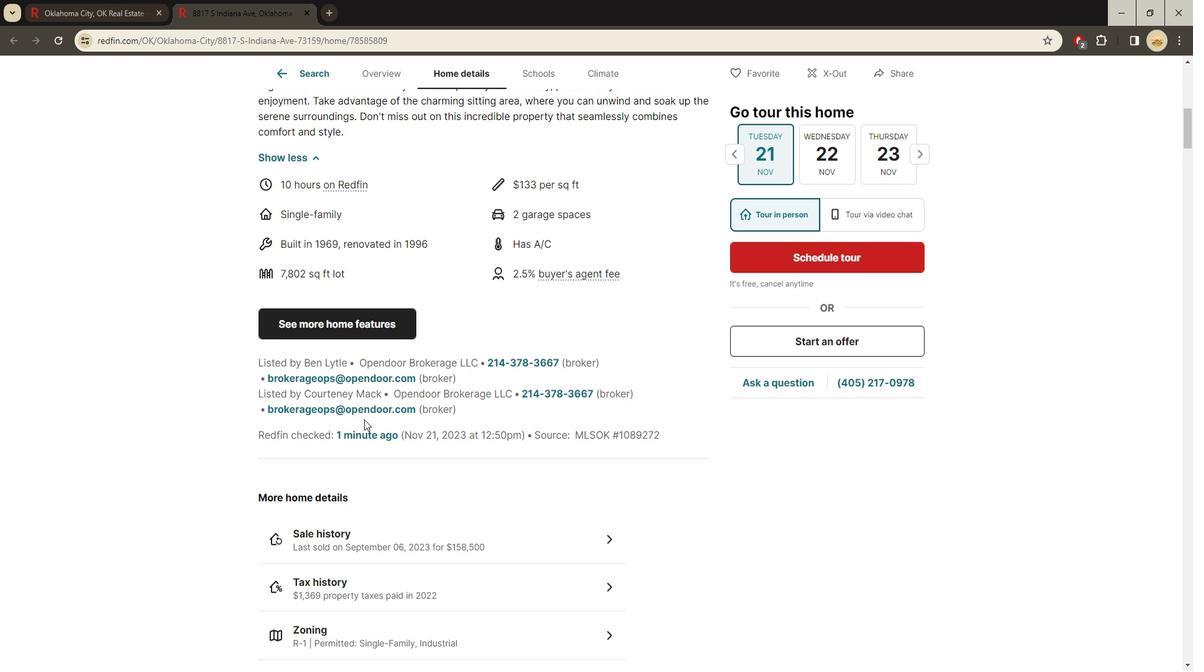
Action: Mouse moved to (602, 472)
Screenshot: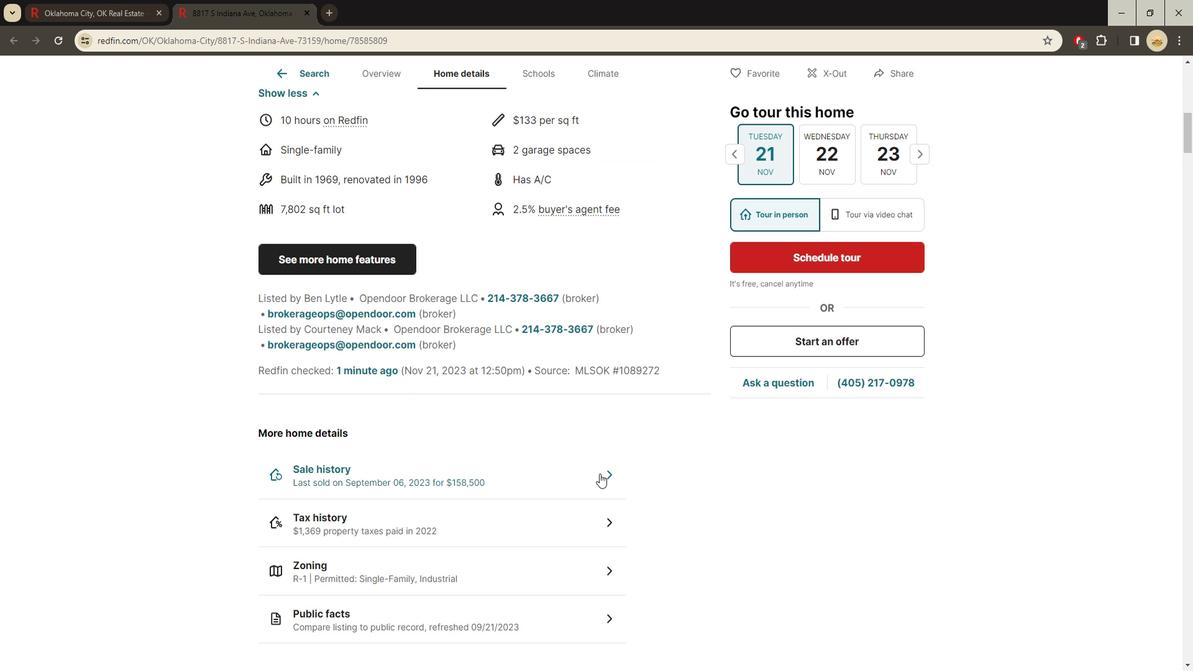 
Action: Mouse pressed left at (602, 472)
Screenshot: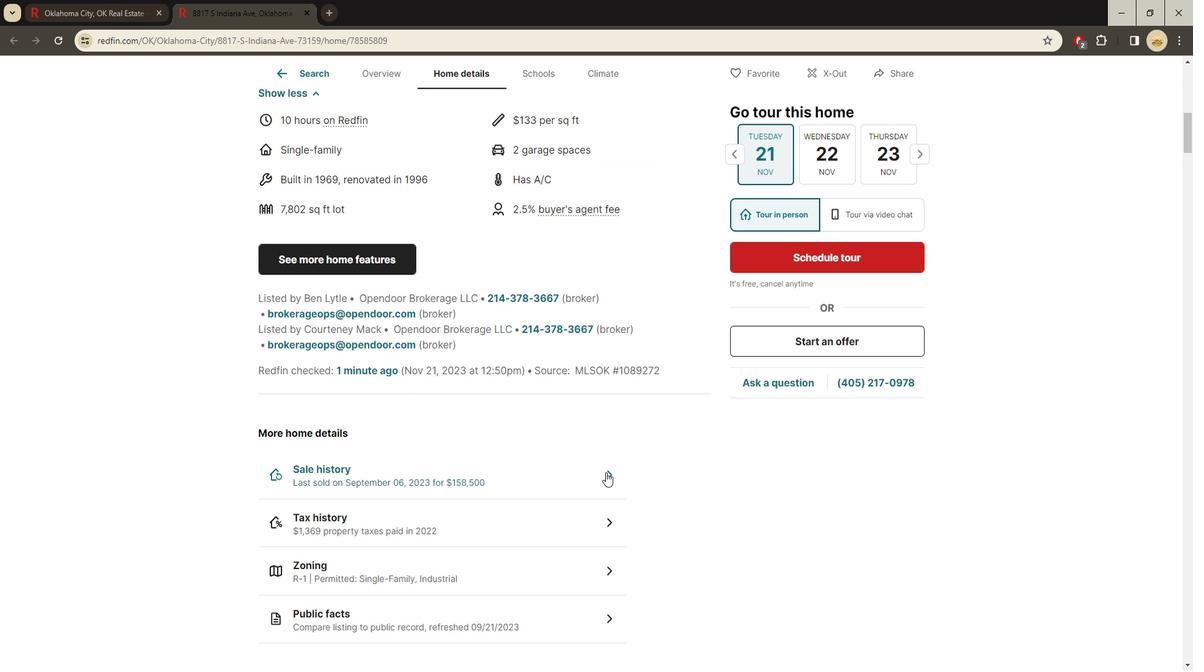 
Action: Mouse moved to (555, 180)
Screenshot: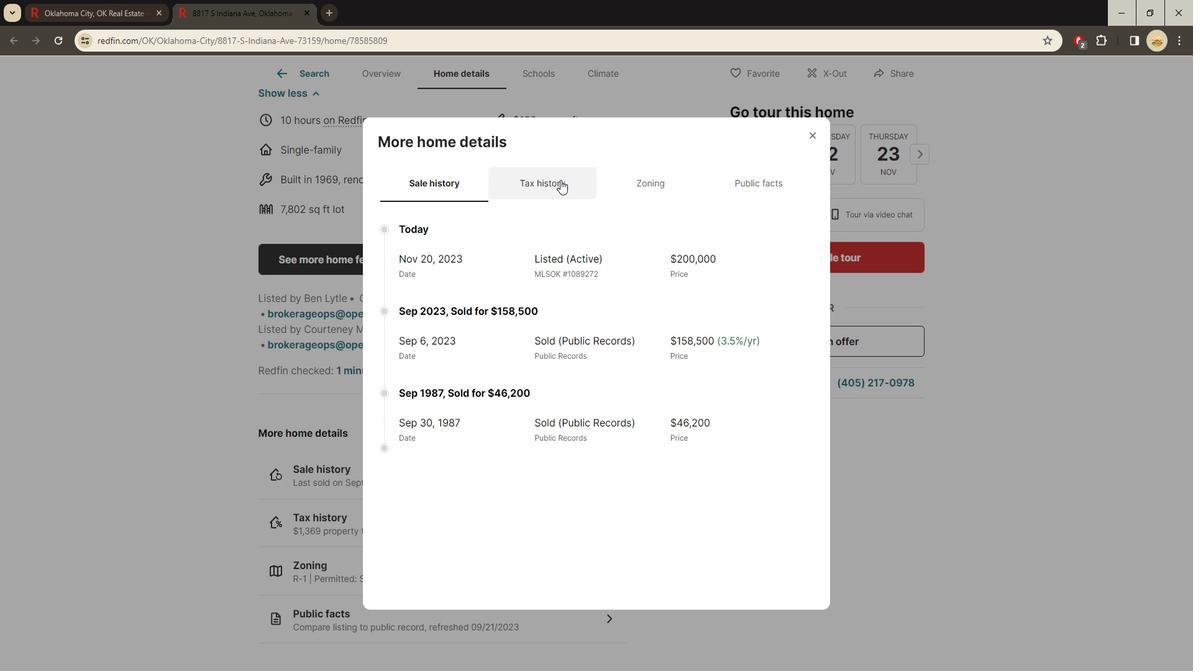
Action: Mouse pressed left at (555, 180)
Screenshot: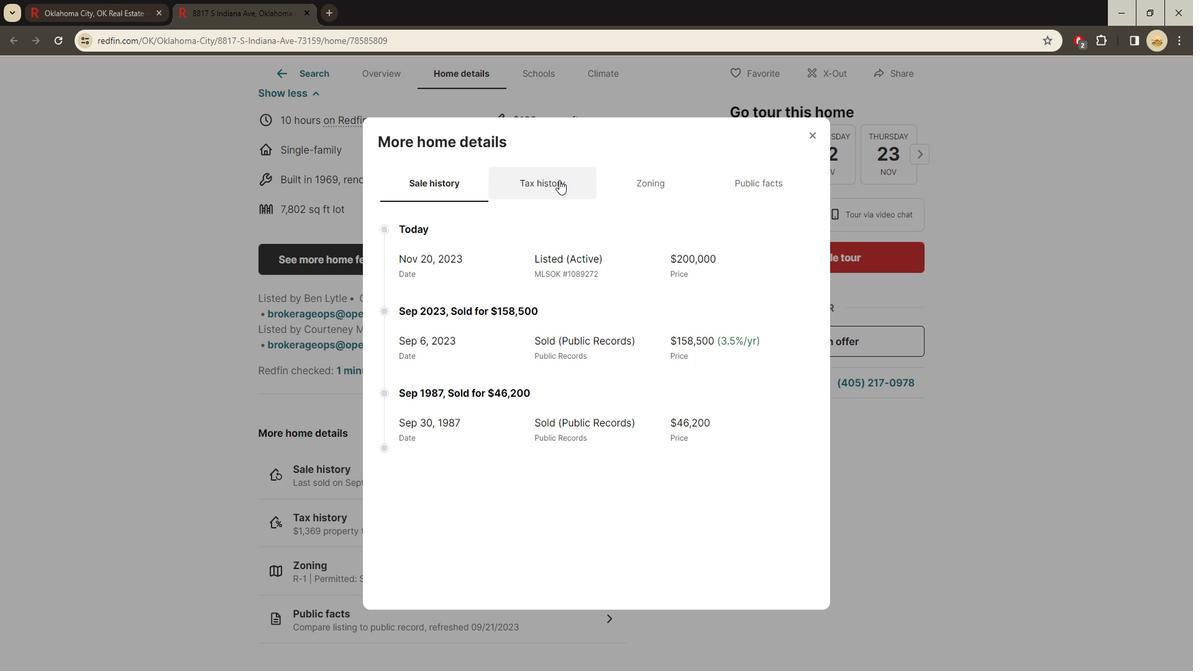 
Action: Mouse moved to (632, 189)
Screenshot: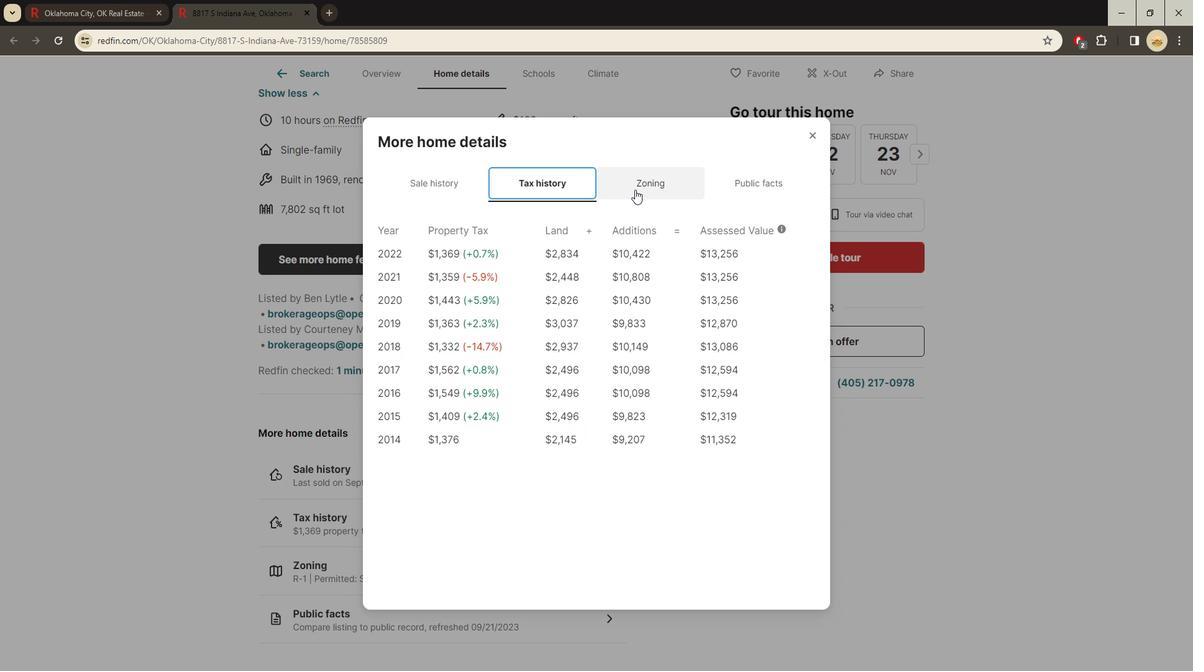 
Action: Mouse pressed left at (632, 189)
Screenshot: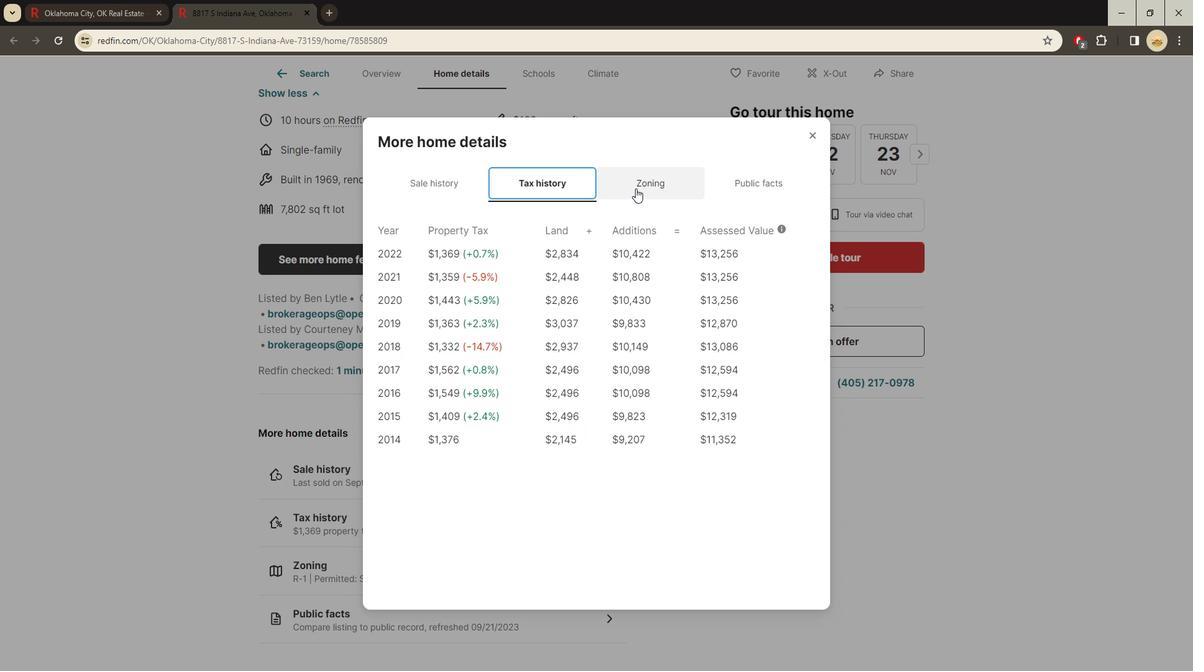 
Action: Mouse scrolled (632, 188) with delta (0, -1)
Screenshot: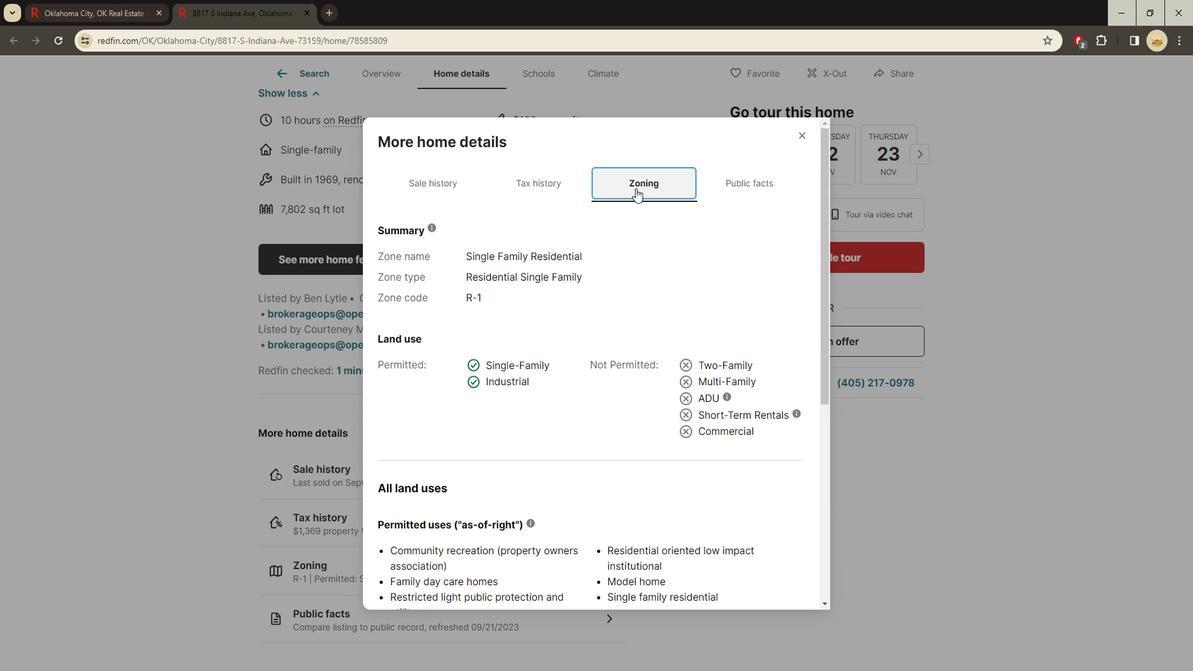 
Action: Mouse scrolled (632, 188) with delta (0, -1)
Screenshot: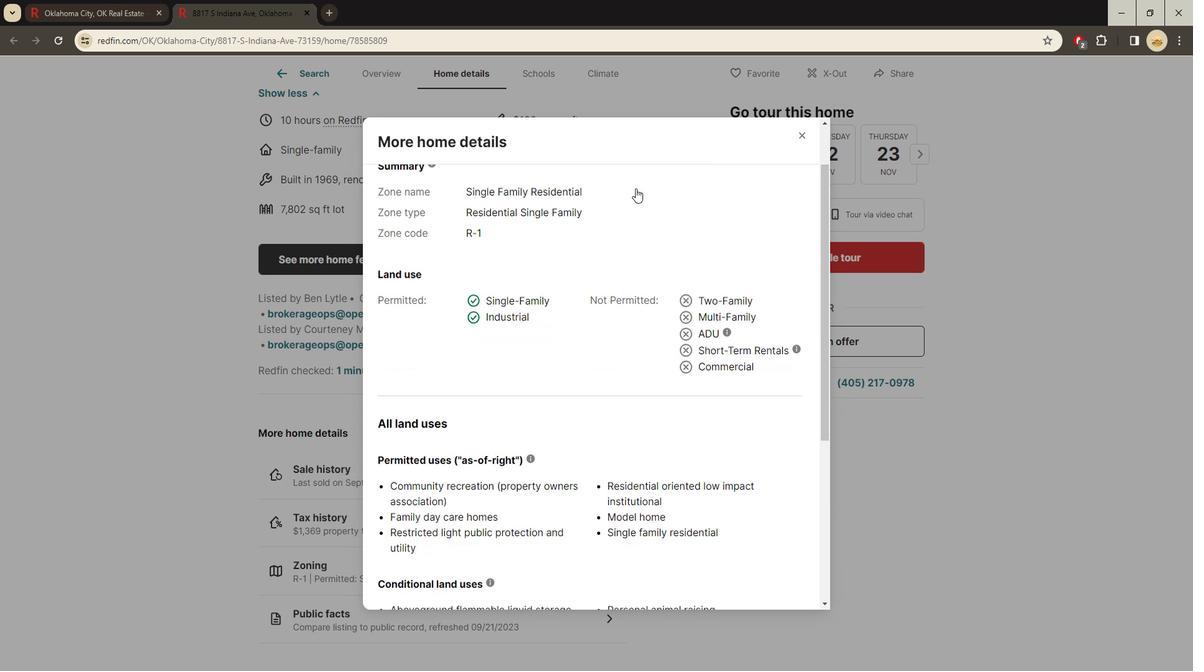 
Action: Mouse scrolled (632, 188) with delta (0, -1)
Screenshot: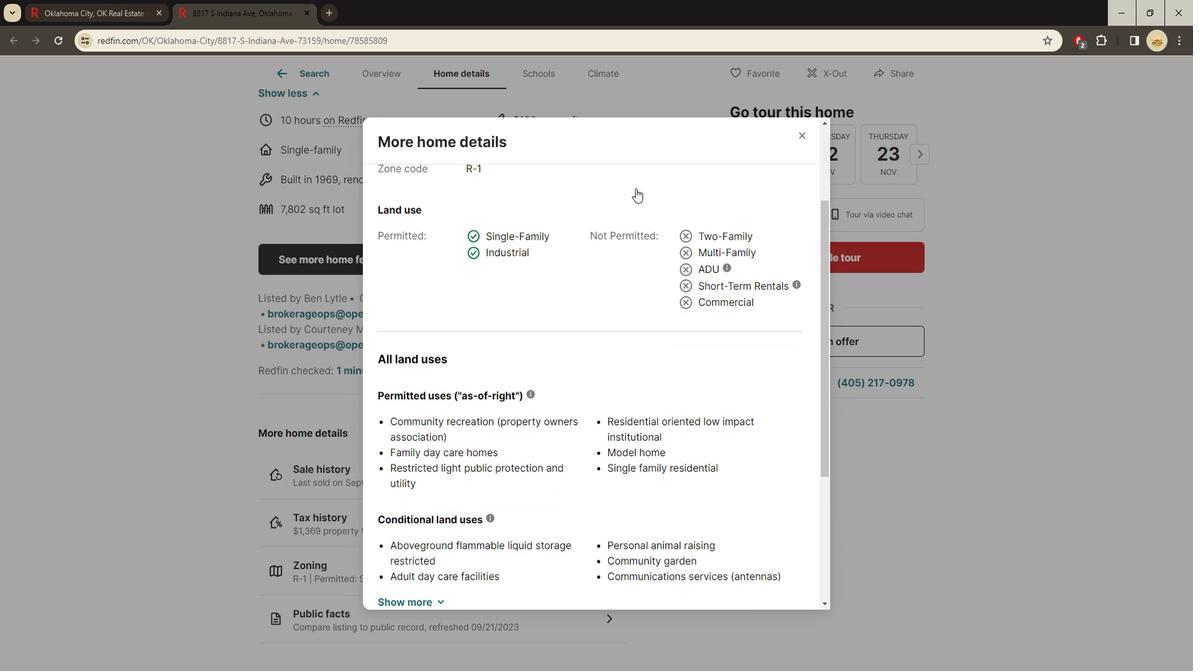 
Action: Mouse scrolled (632, 188) with delta (0, -1)
Screenshot: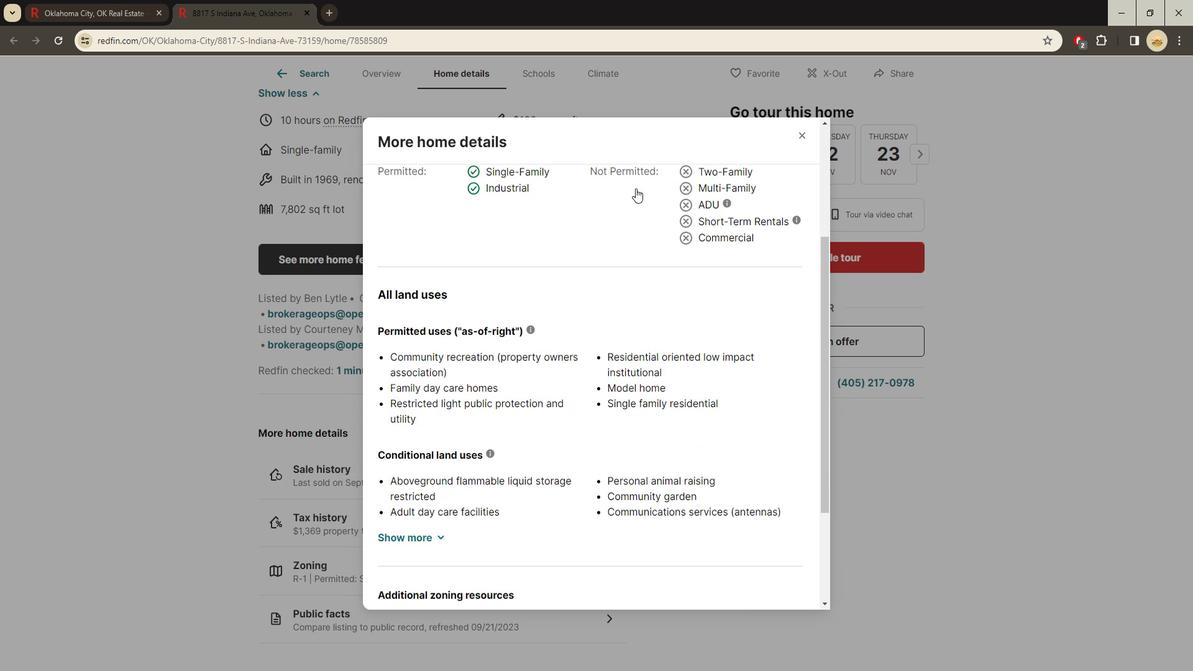 
Action: Mouse scrolled (632, 188) with delta (0, -1)
Screenshot: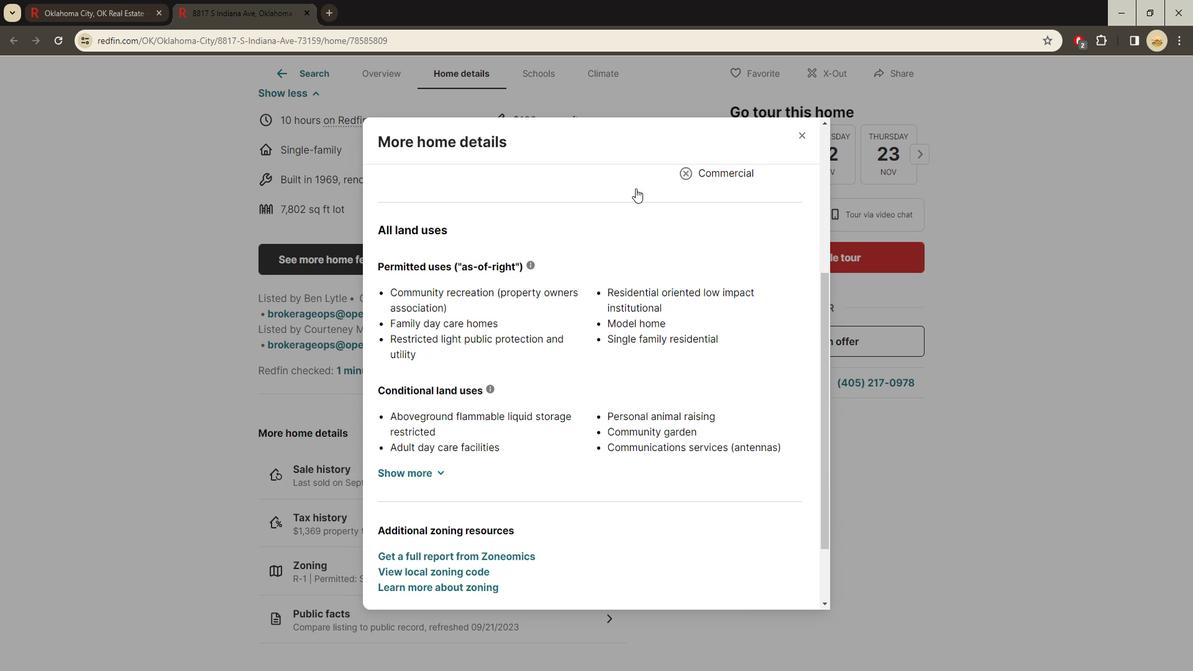 
Action: Mouse scrolled (632, 188) with delta (0, -1)
Screenshot: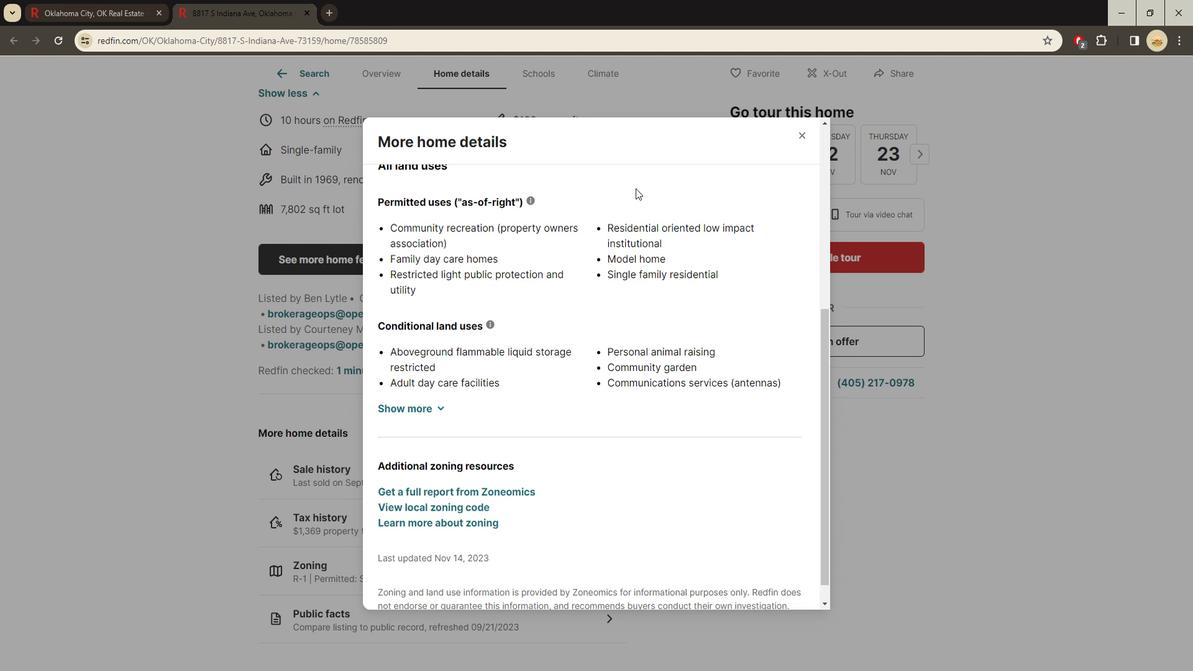 
Action: Mouse scrolled (632, 188) with delta (0, -1)
Screenshot: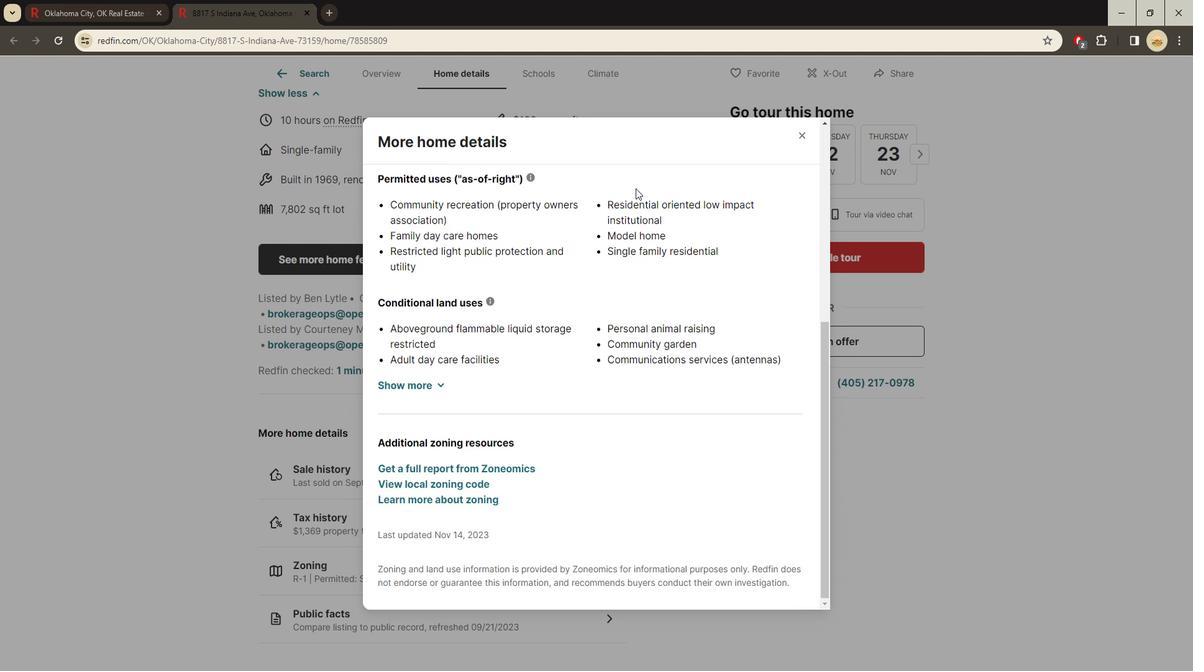 
Action: Mouse scrolled (632, 188) with delta (0, -1)
Screenshot: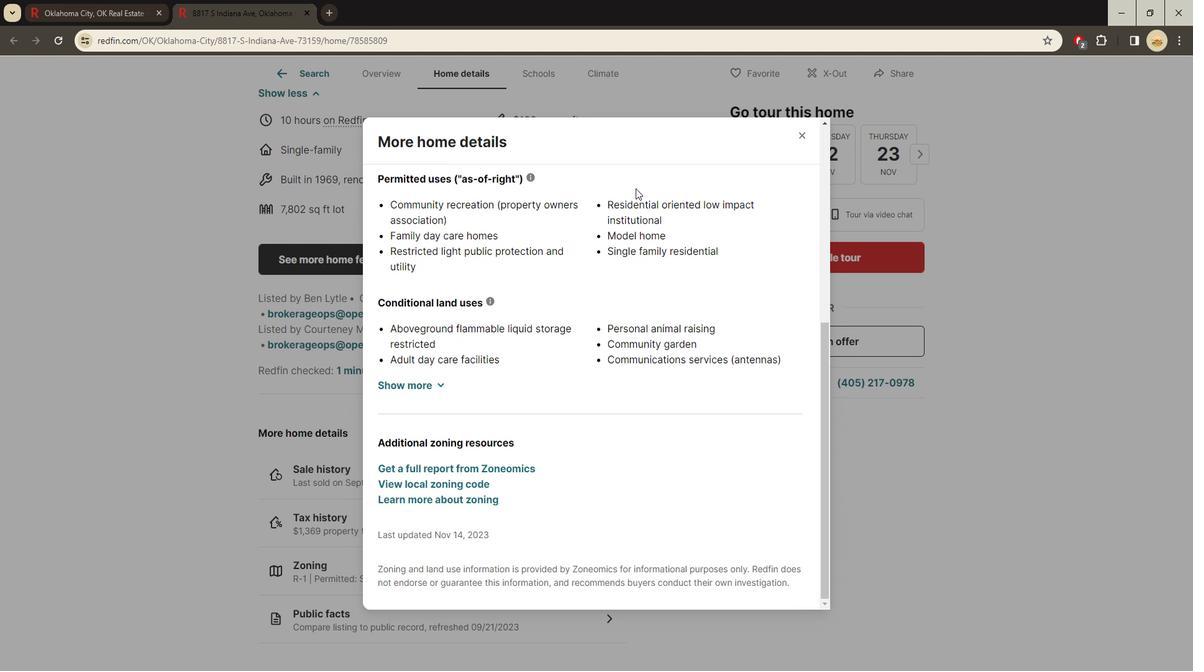 
Action: Mouse scrolled (632, 188) with delta (0, -1)
Screenshot: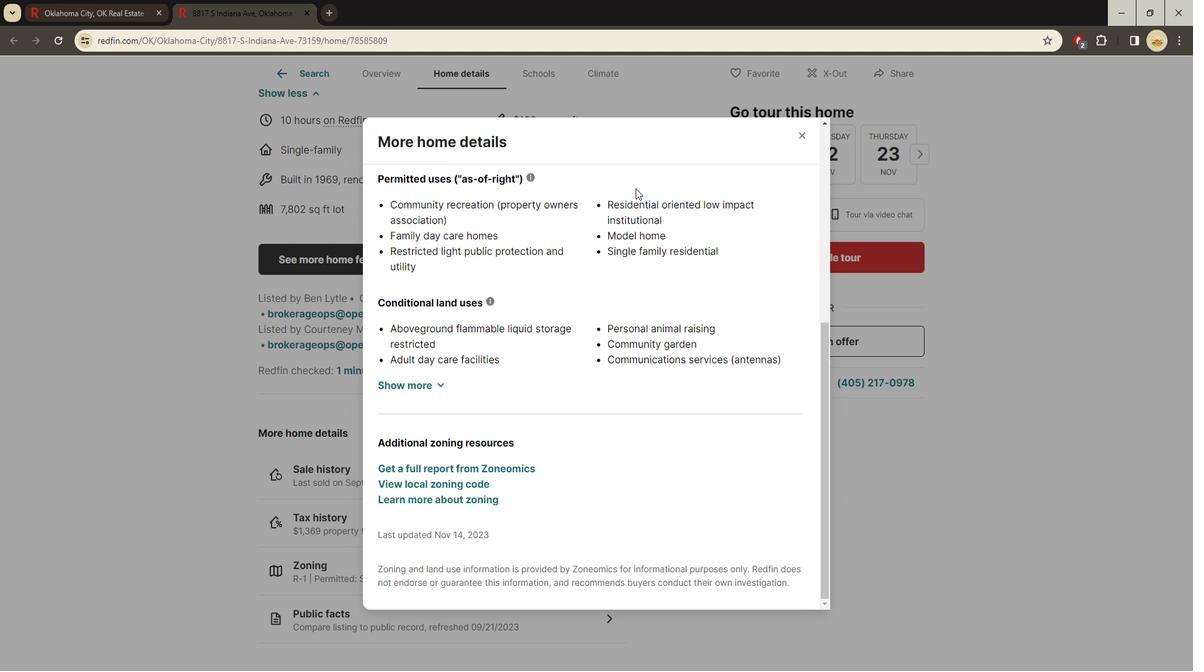 
Action: Mouse scrolled (632, 190) with delta (0, 0)
Screenshot: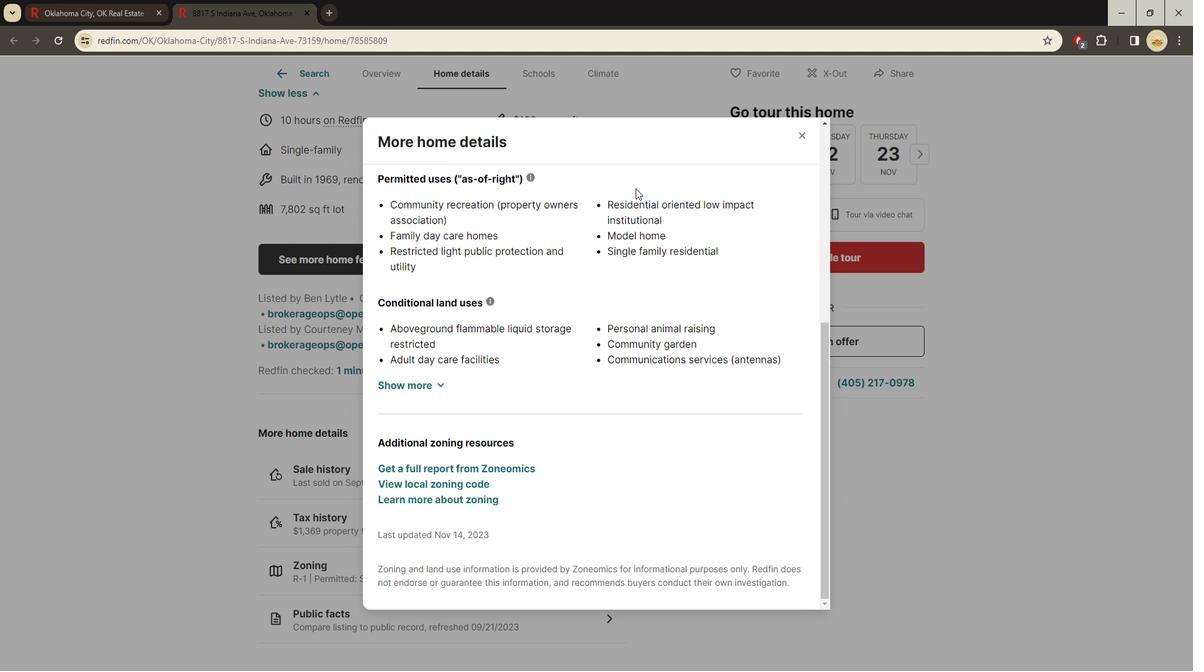 
Action: Mouse scrolled (632, 190) with delta (0, 0)
Screenshot: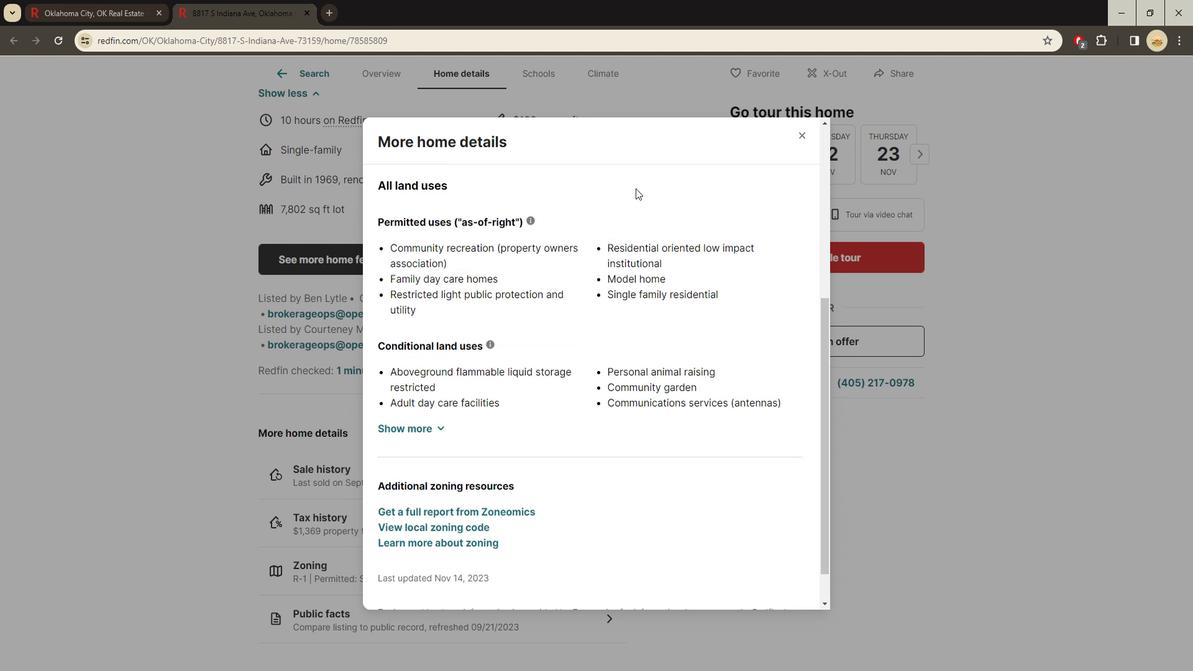 
Action: Mouse scrolled (632, 190) with delta (0, 0)
Screenshot: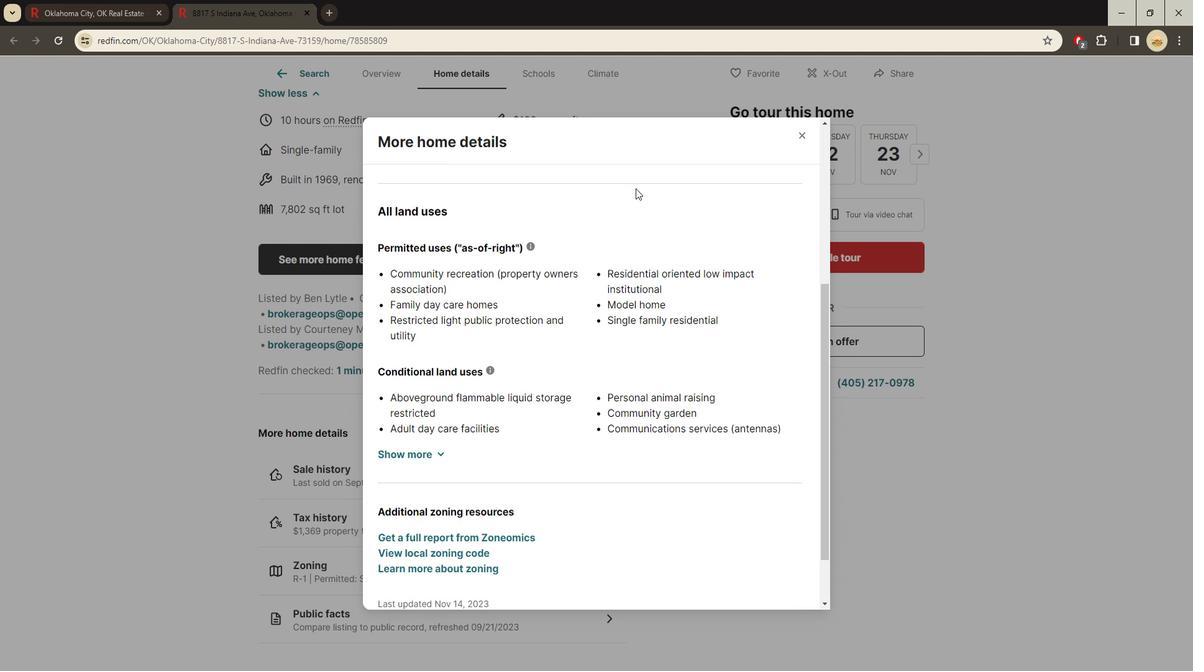 
Action: Mouse scrolled (632, 190) with delta (0, 0)
Screenshot: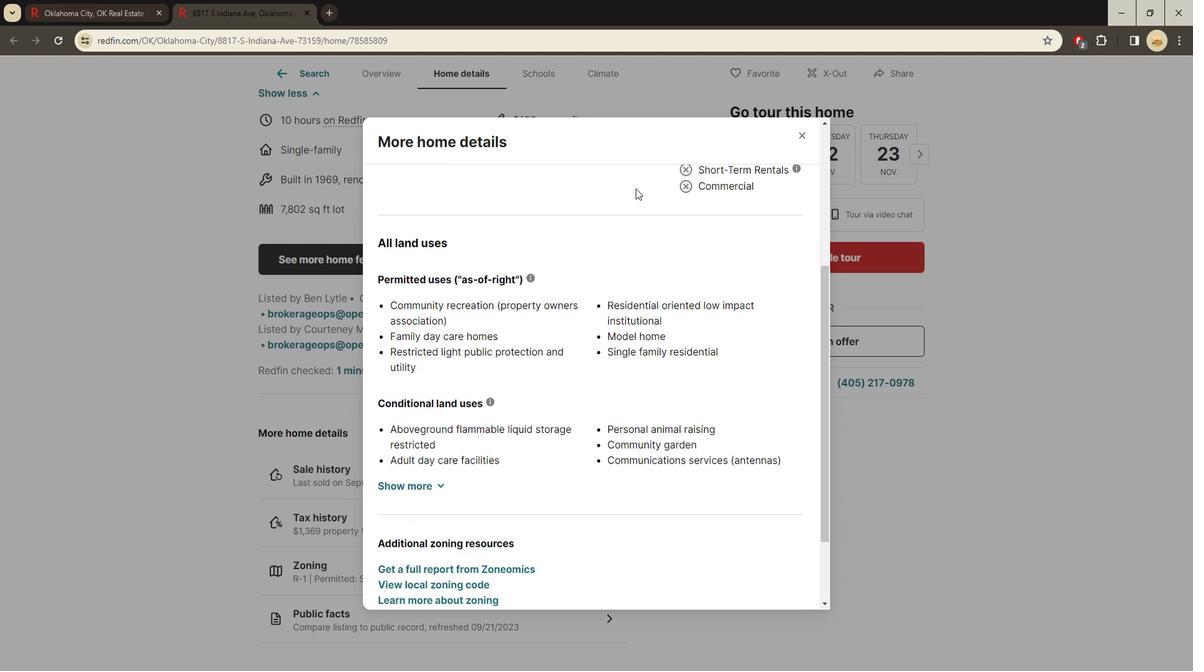 
Action: Mouse scrolled (632, 190) with delta (0, 0)
Screenshot: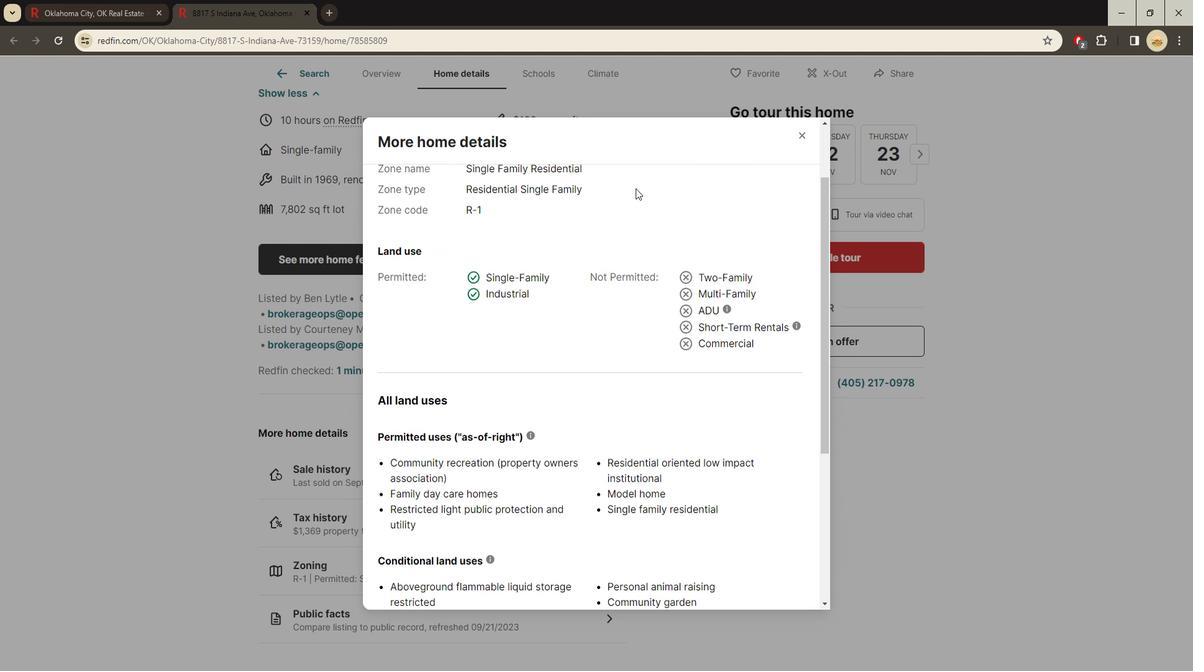
Action: Mouse scrolled (632, 190) with delta (0, 0)
Screenshot: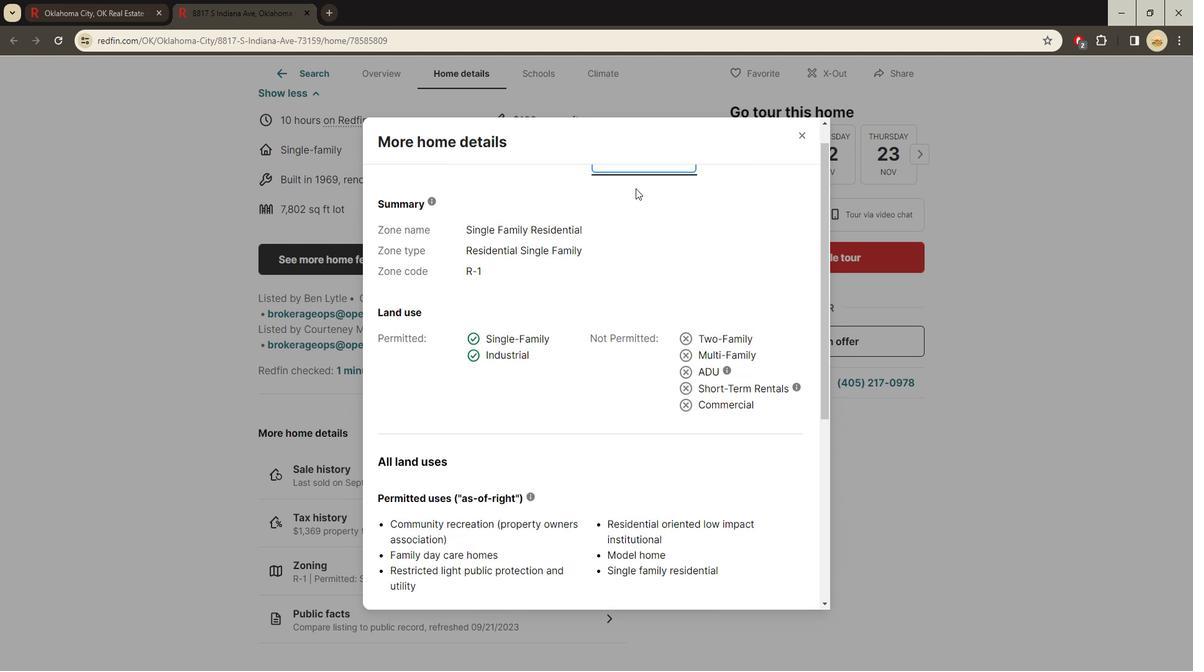
Action: Mouse scrolled (632, 190) with delta (0, 0)
Screenshot: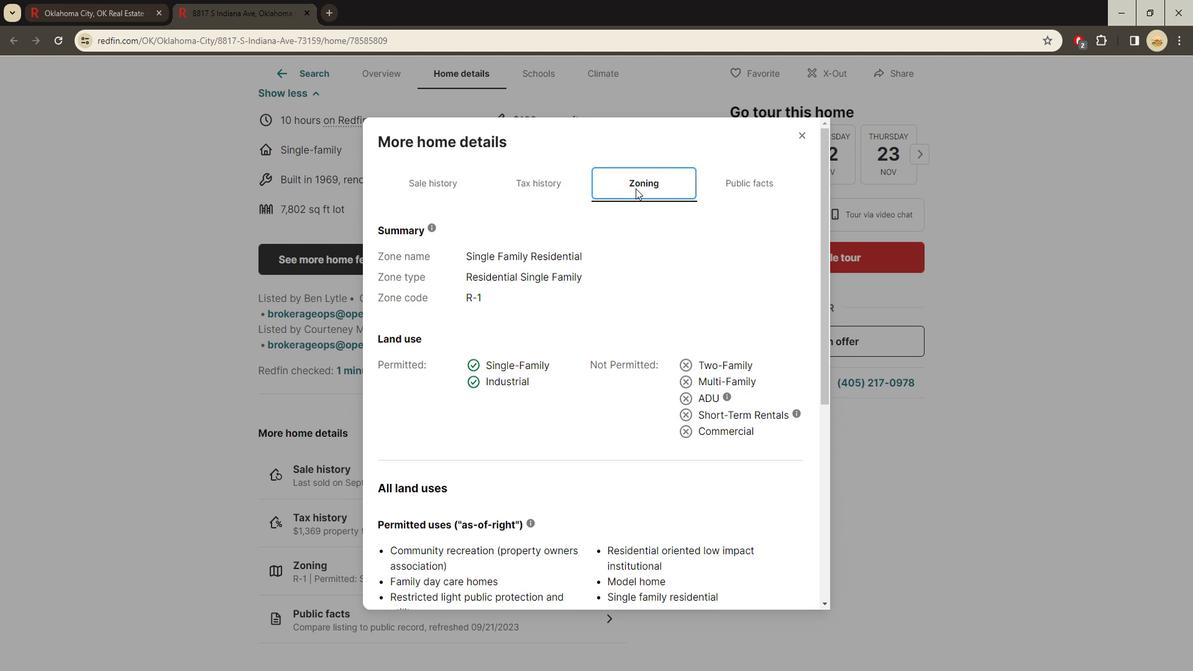 
Action: Mouse scrolled (632, 190) with delta (0, 0)
Screenshot: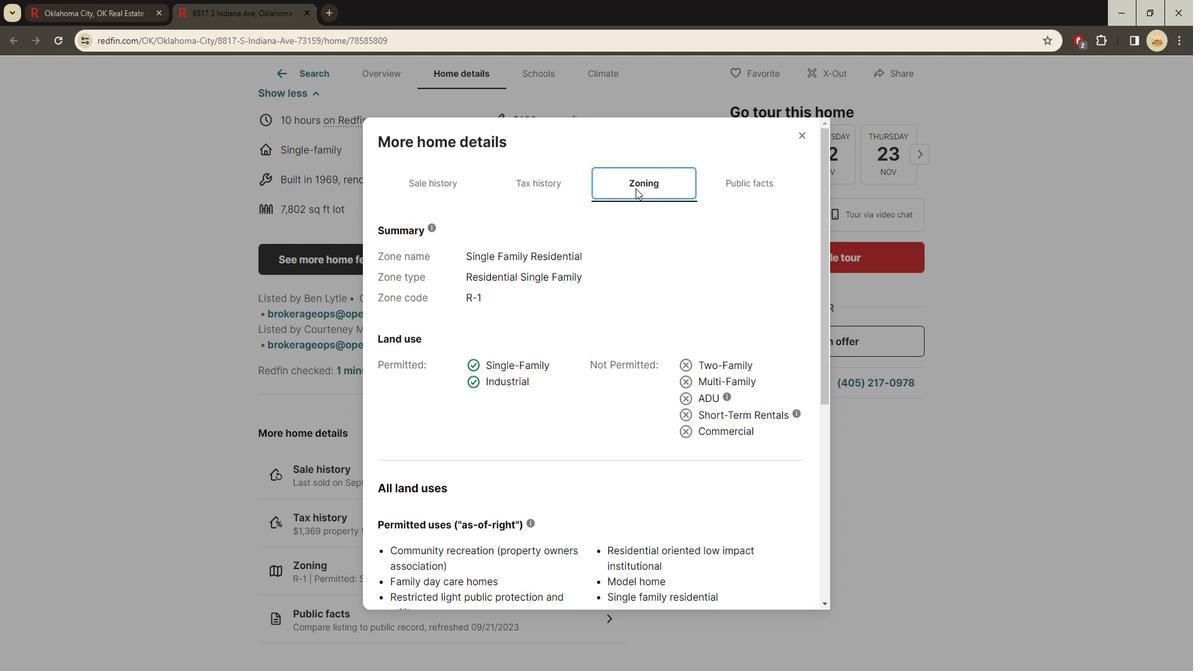 
Action: Mouse moved to (760, 182)
Screenshot: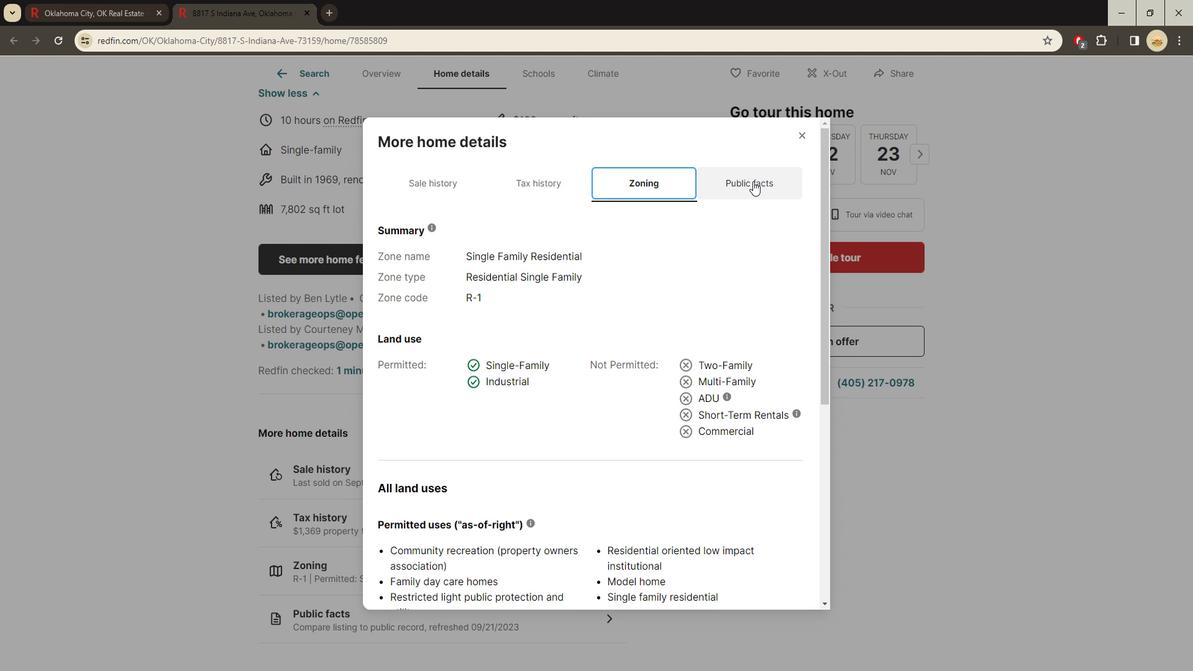 
Action: Mouse pressed left at (760, 182)
Screenshot: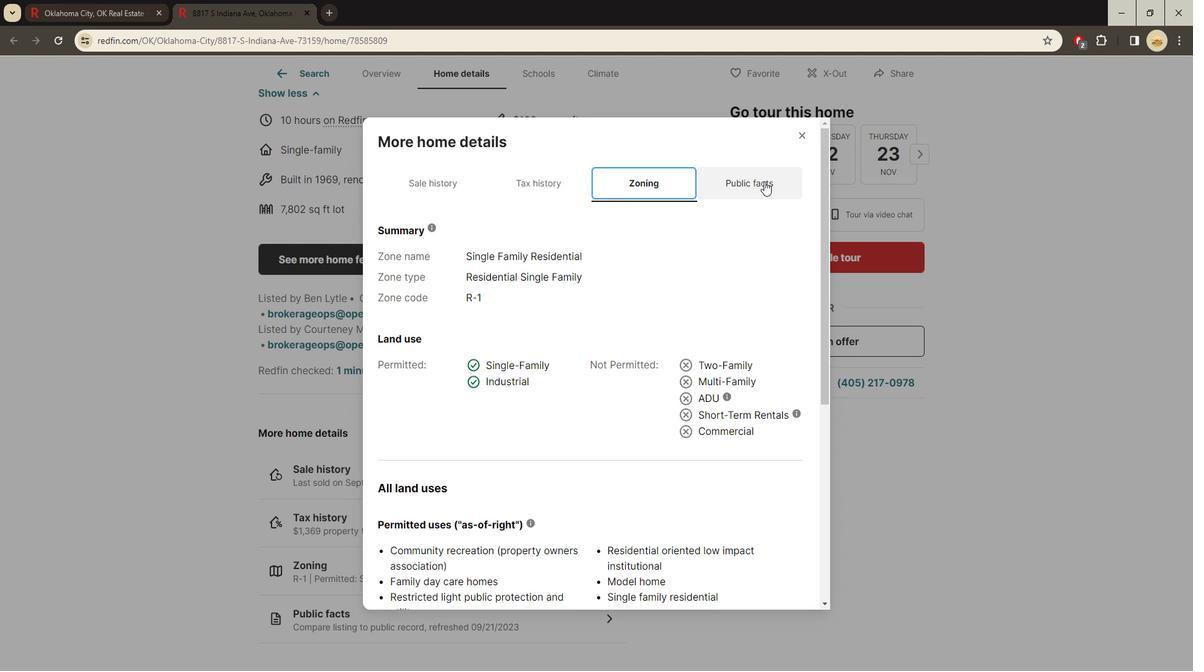 
Action: Mouse moved to (798, 140)
Screenshot: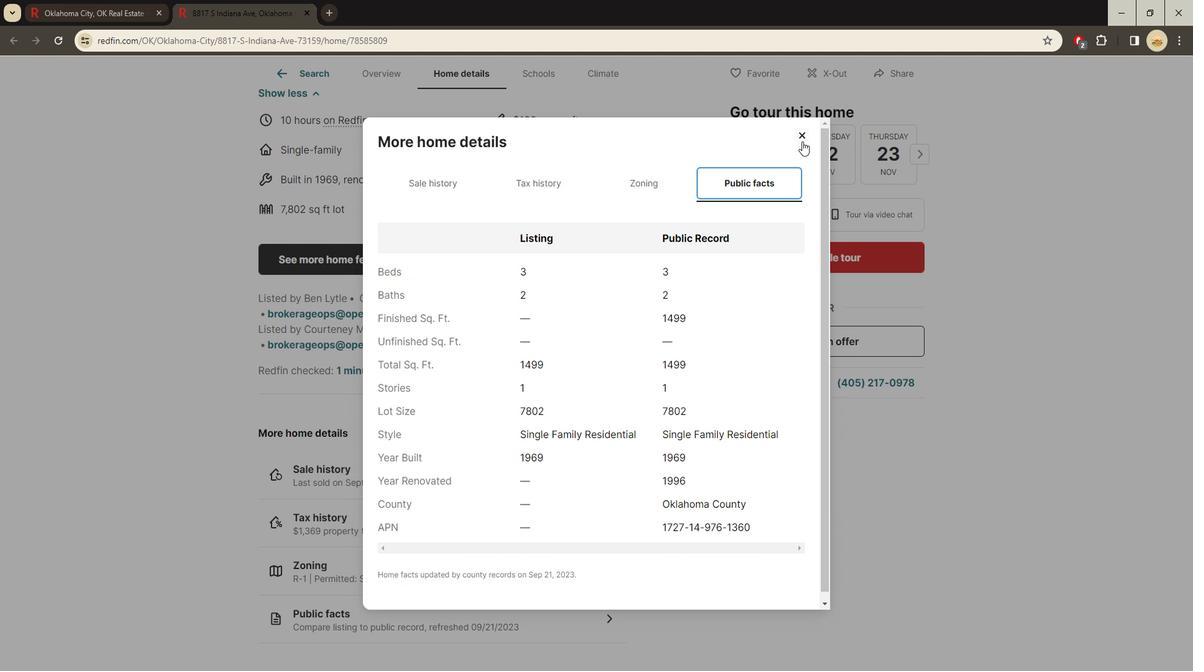 
Action: Mouse pressed left at (798, 140)
Screenshot: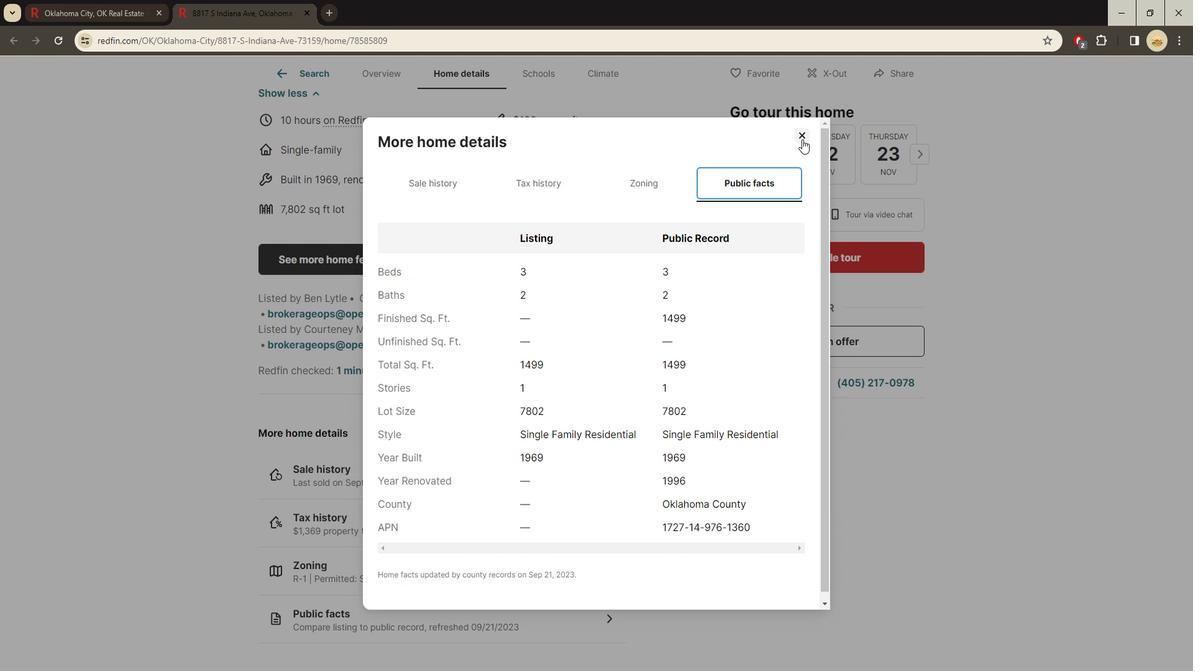 
Action: Mouse moved to (566, 394)
Screenshot: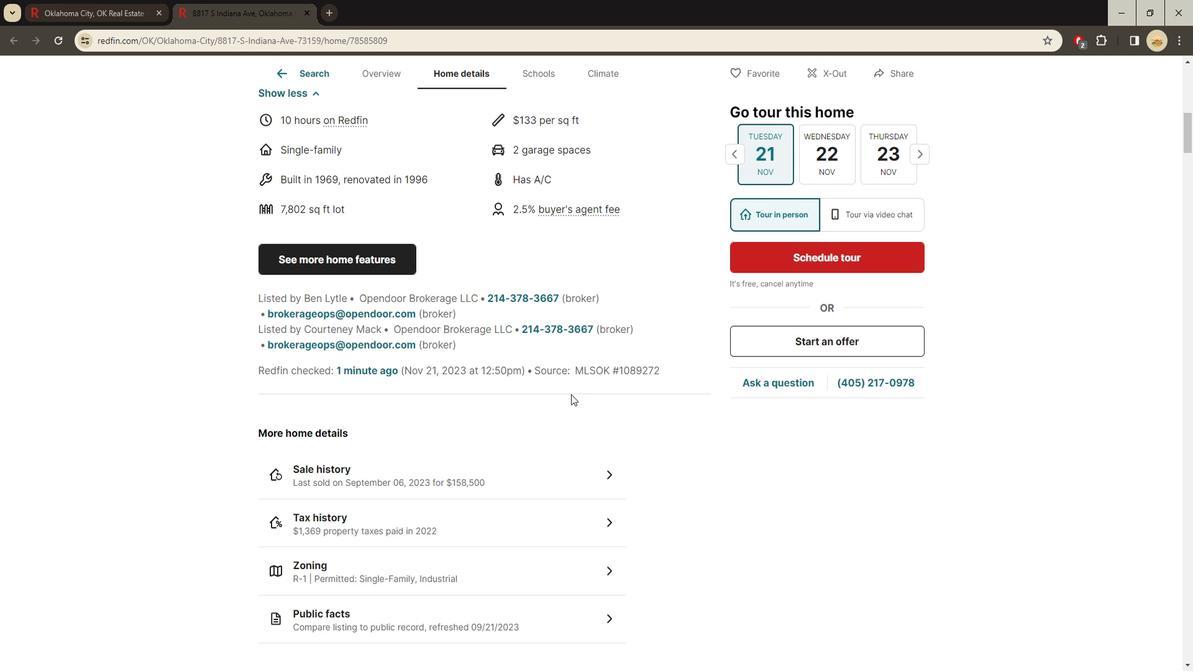 
Action: Mouse scrolled (566, 393) with delta (0, 0)
Screenshot: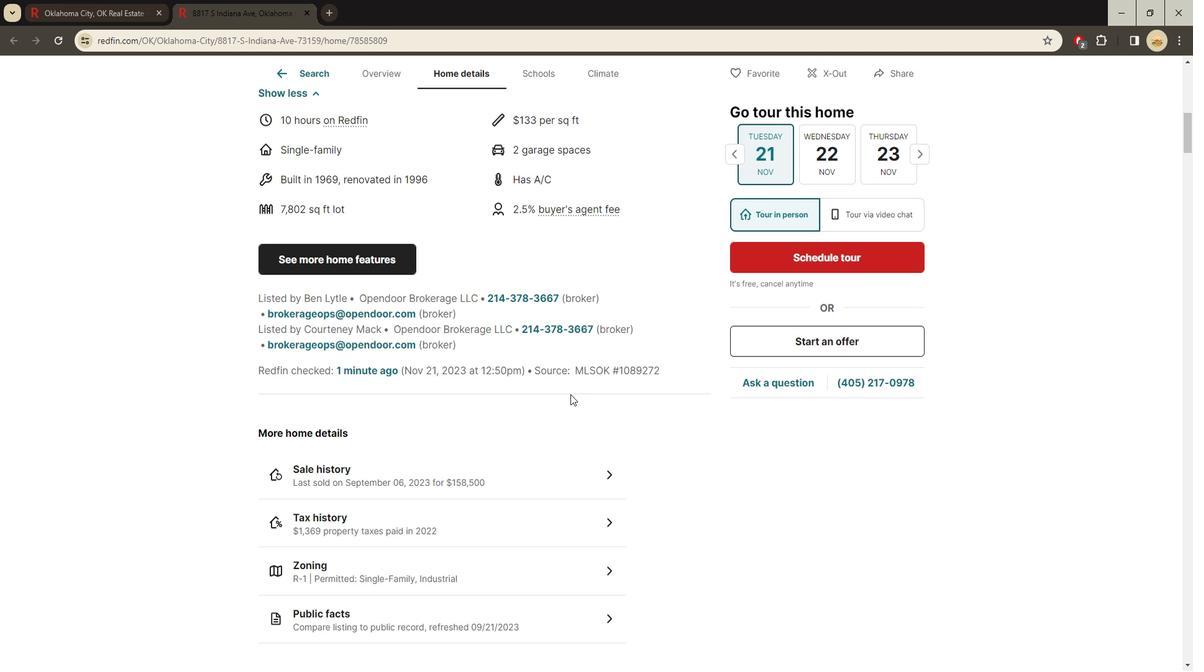 
Action: Mouse scrolled (566, 393) with delta (0, 0)
Screenshot: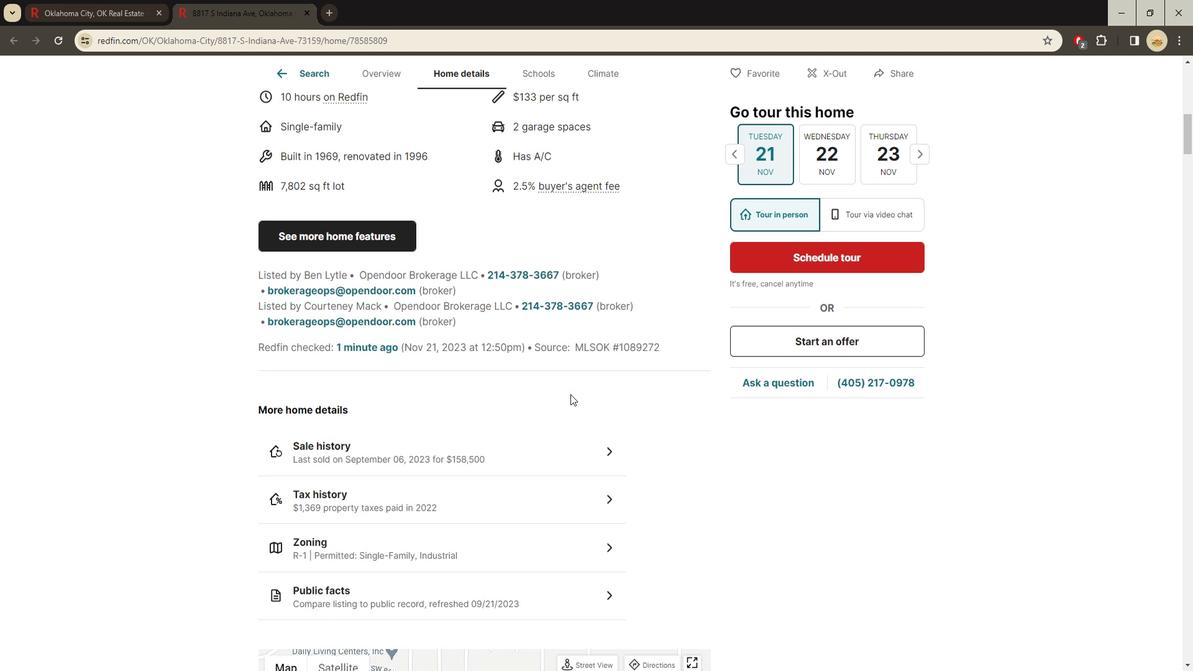 
Action: Mouse scrolled (566, 393) with delta (0, 0)
Screenshot: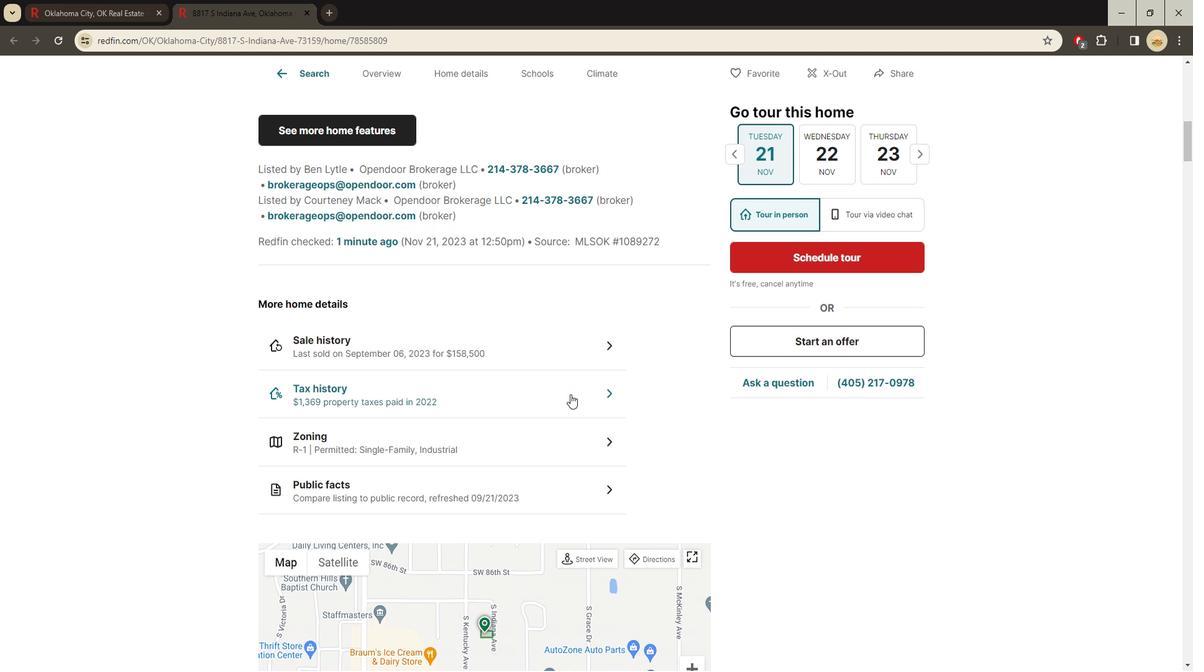 
Action: Mouse scrolled (566, 393) with delta (0, 0)
Screenshot: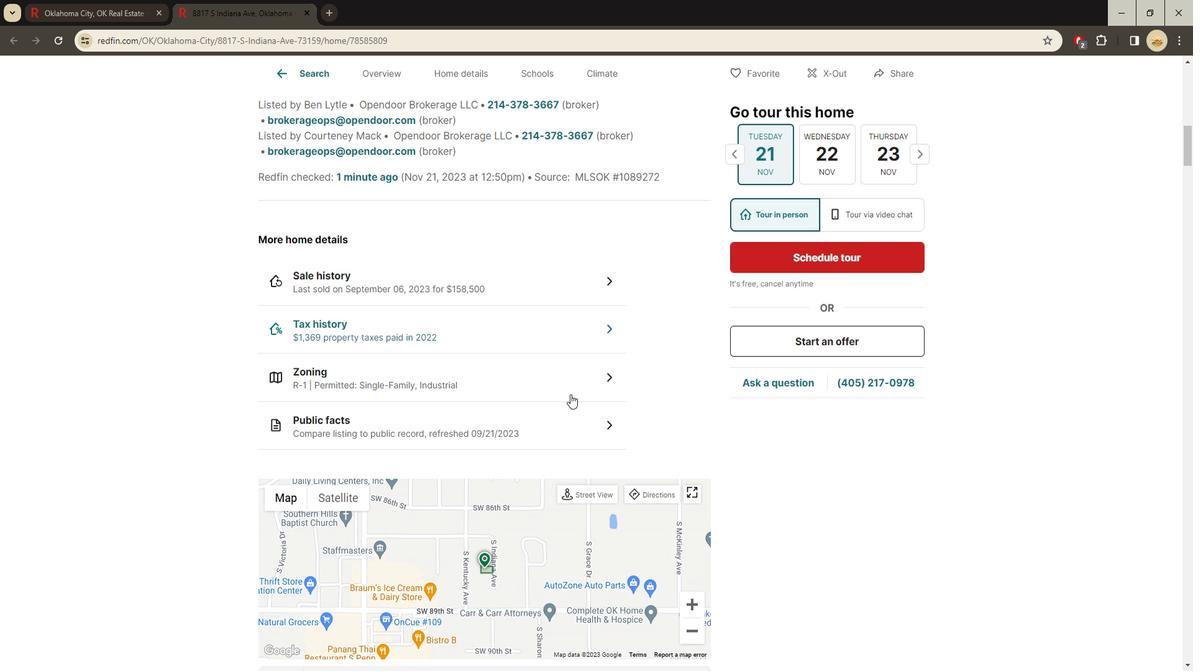 
Action: Mouse moved to (562, 397)
Screenshot: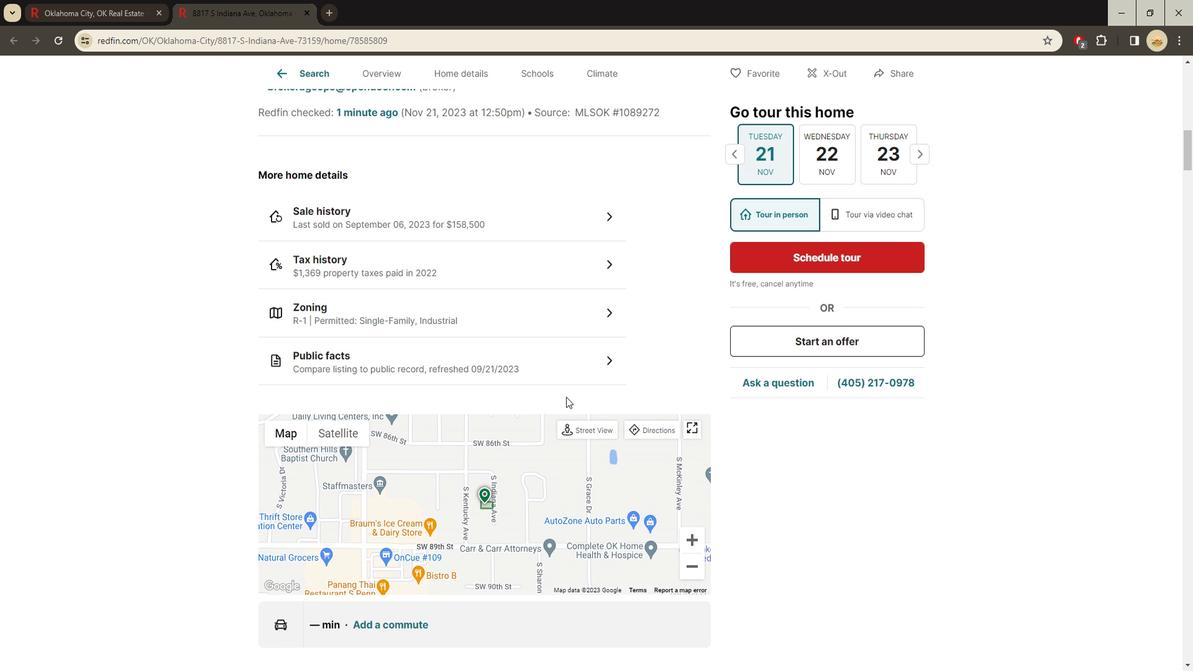 
Action: Mouse scrolled (562, 397) with delta (0, 0)
Screenshot: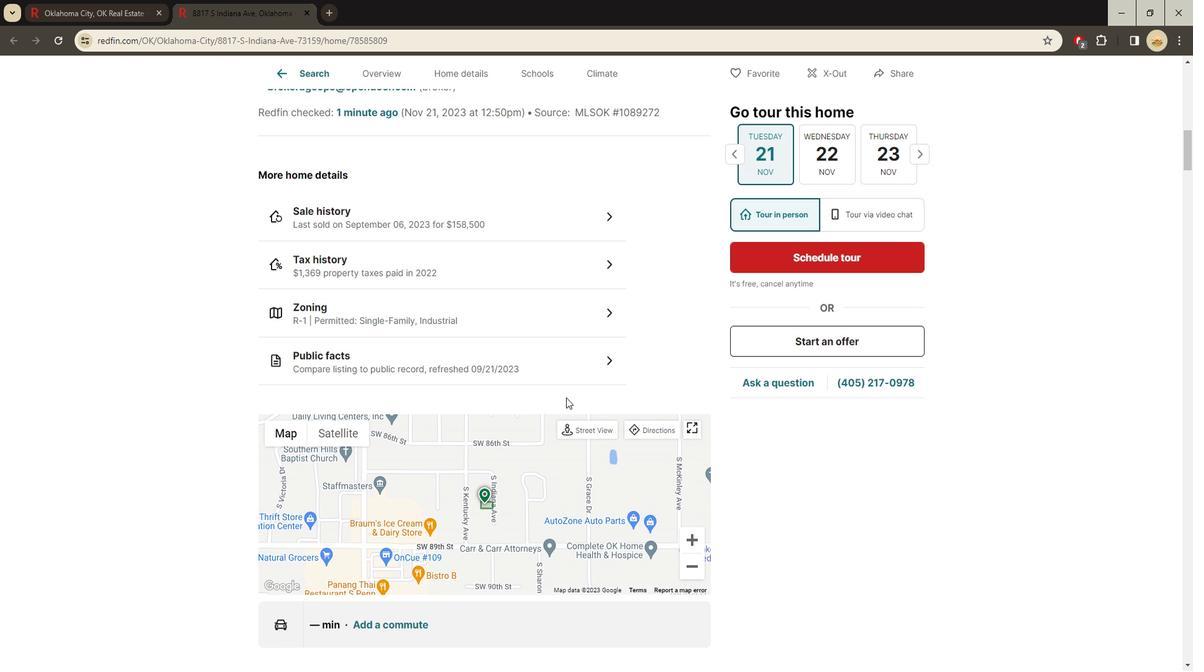 
Action: Mouse scrolled (562, 397) with delta (0, 0)
Screenshot: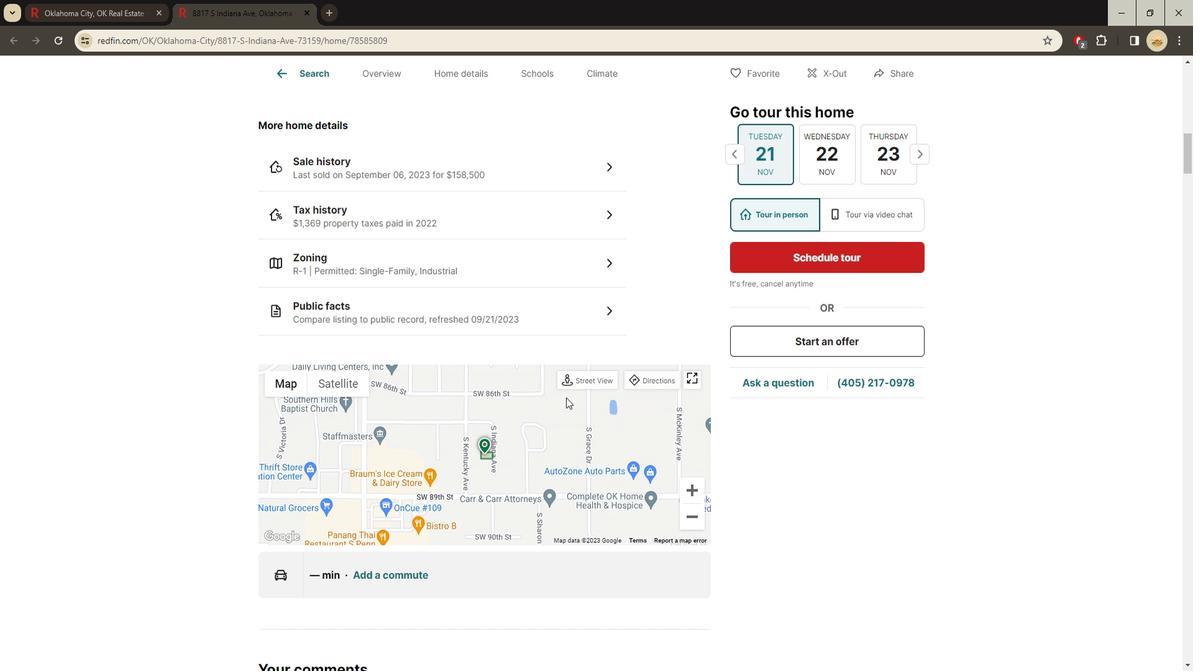 
Action: Mouse scrolled (562, 397) with delta (0, 0)
Screenshot: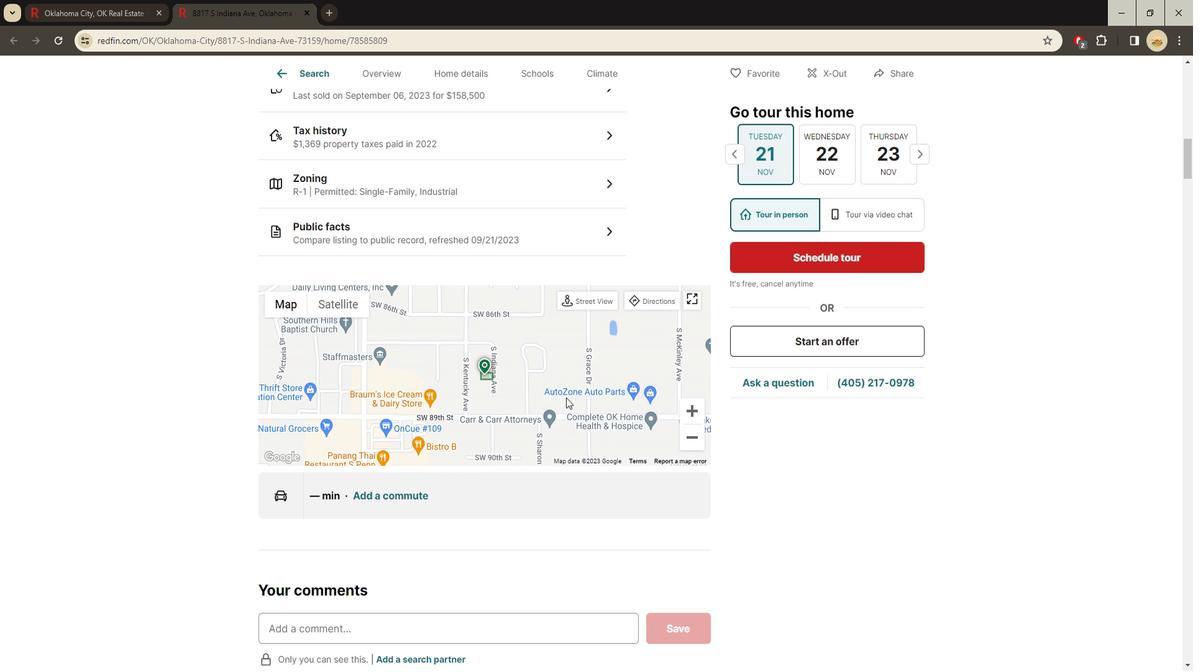 
Action: Mouse scrolled (562, 397) with delta (0, 0)
Screenshot: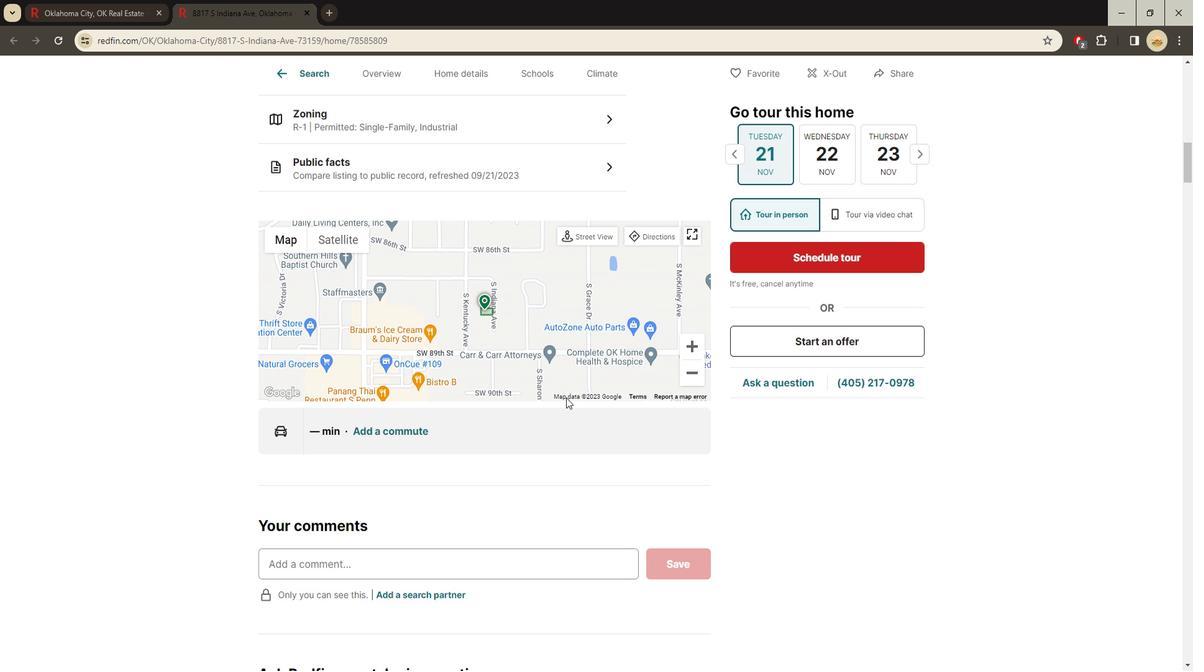 
Action: Mouse scrolled (562, 397) with delta (0, 0)
Screenshot: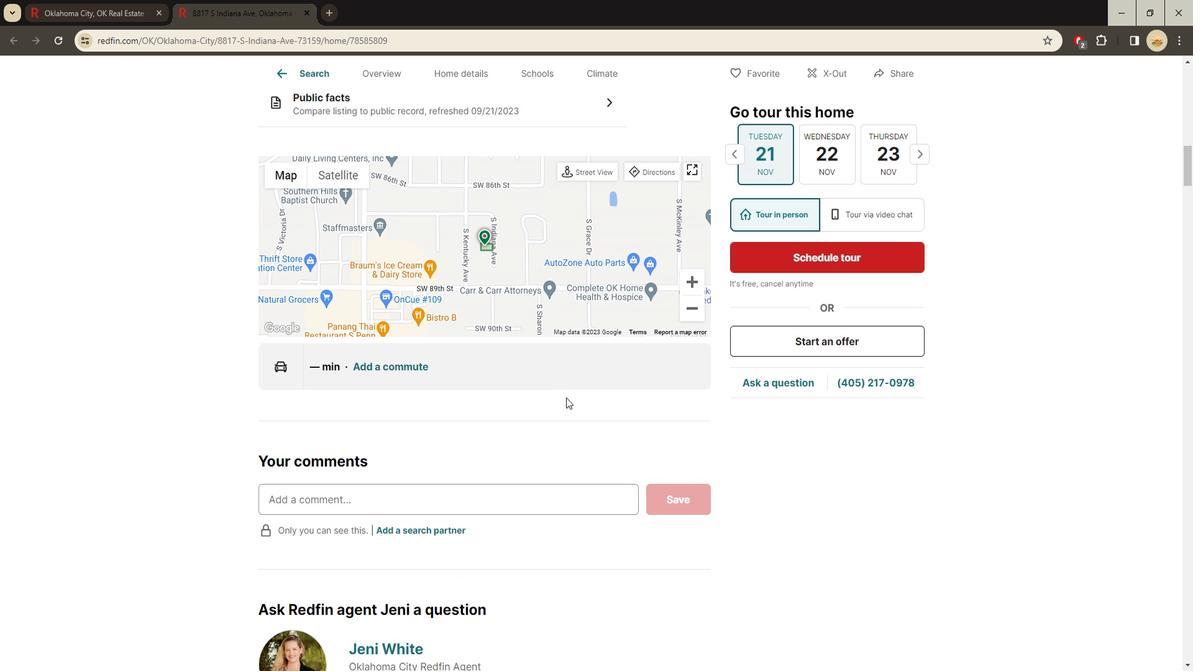 
Action: Mouse moved to (561, 397)
Screenshot: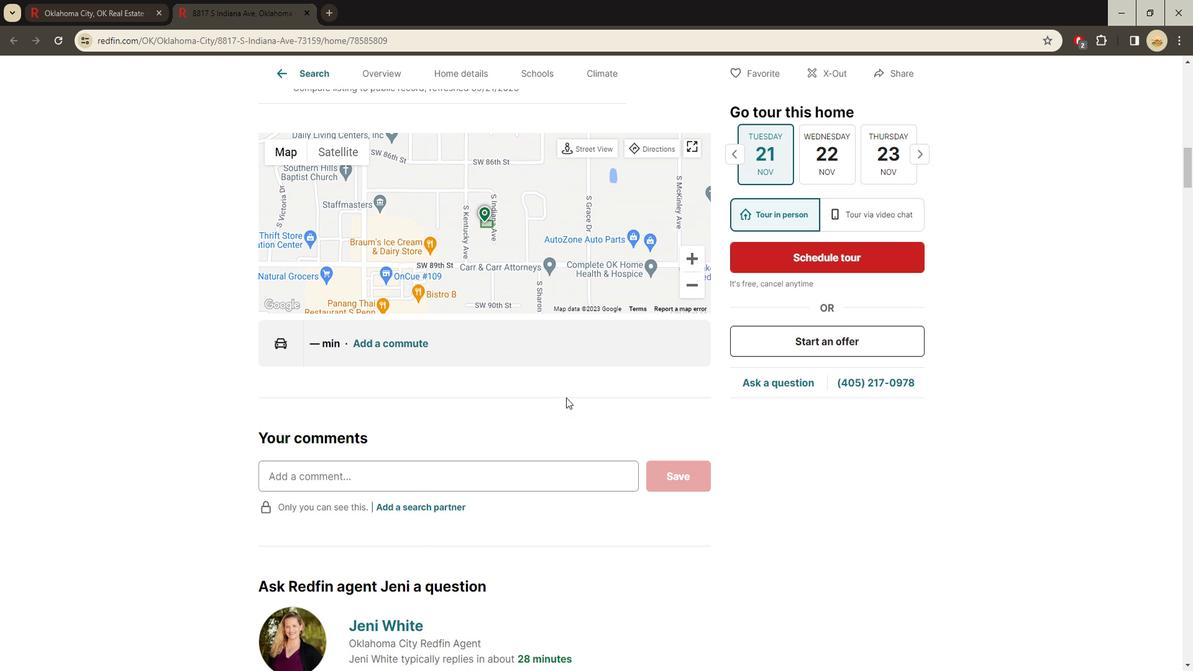 
Action: Mouse scrolled (561, 397) with delta (0, 0)
Screenshot: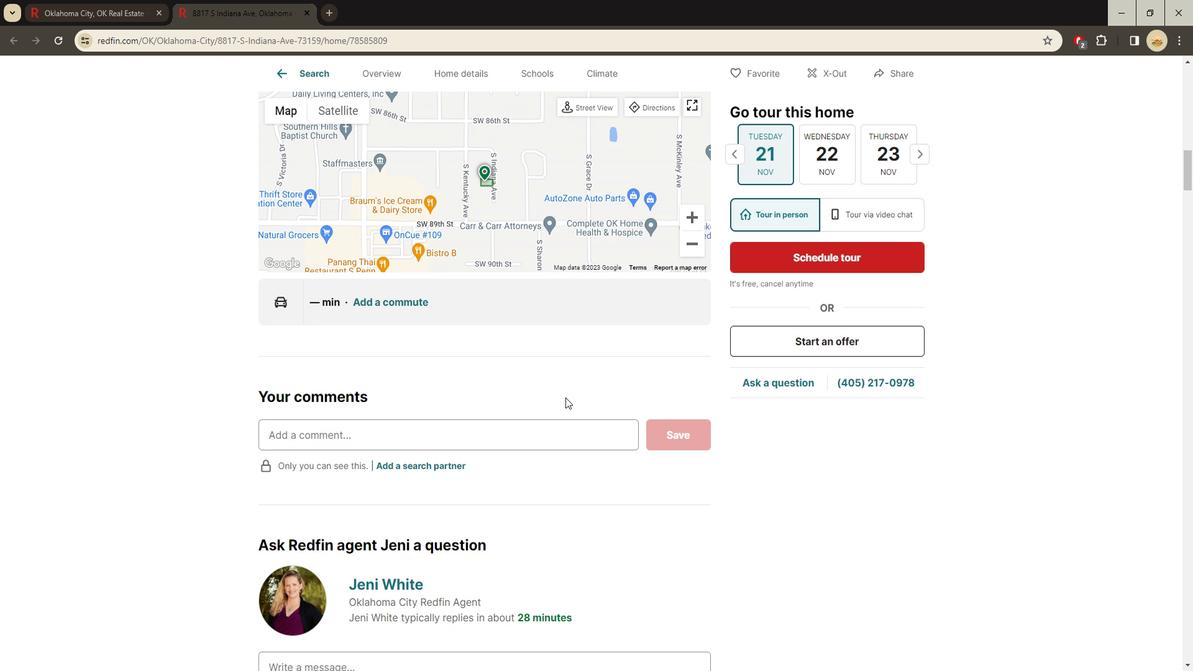 
Action: Mouse scrolled (561, 397) with delta (0, 0)
Screenshot: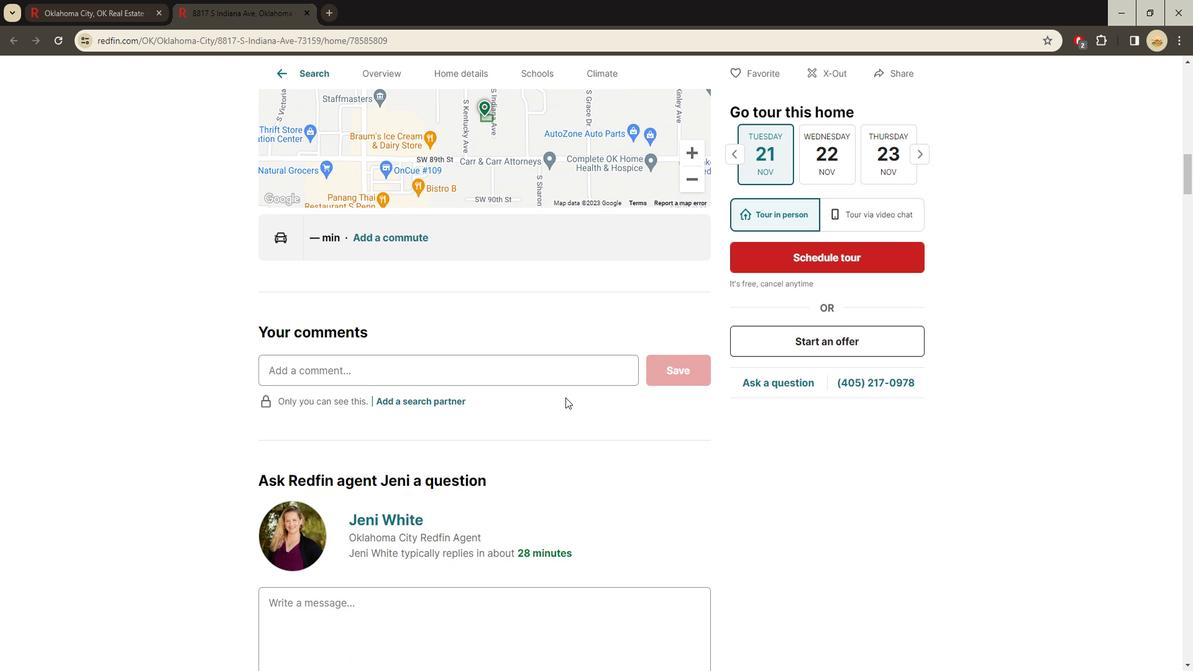 
Action: Mouse scrolled (561, 397) with delta (0, 0)
Screenshot: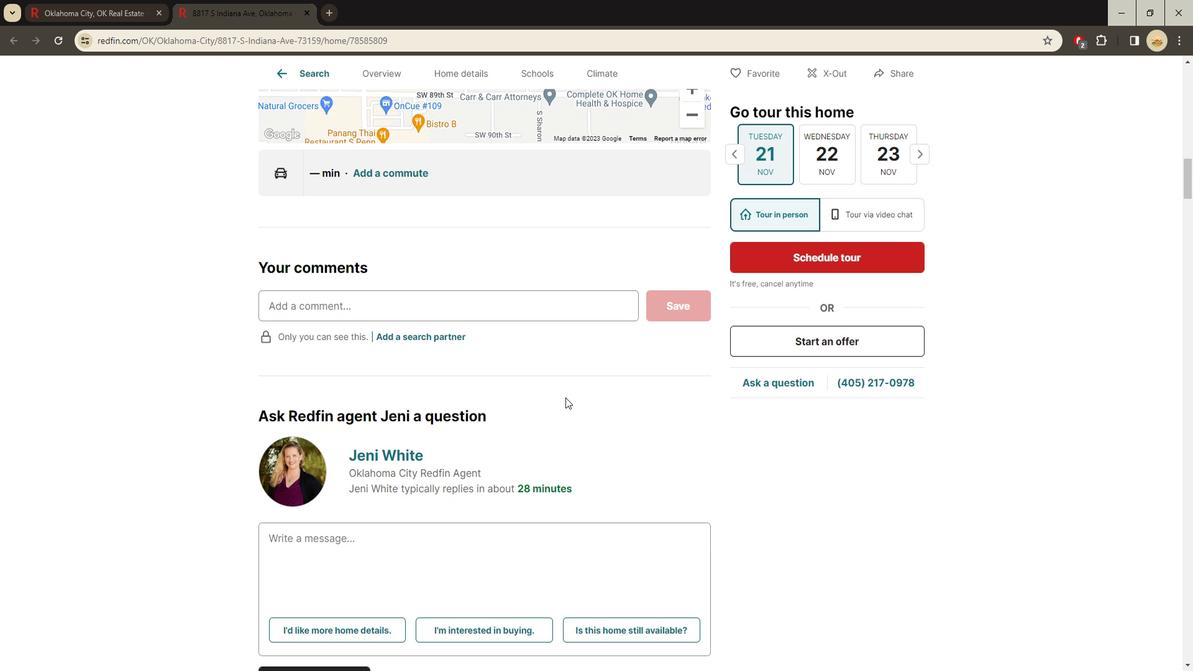 
Action: Mouse scrolled (561, 397) with delta (0, 0)
Screenshot: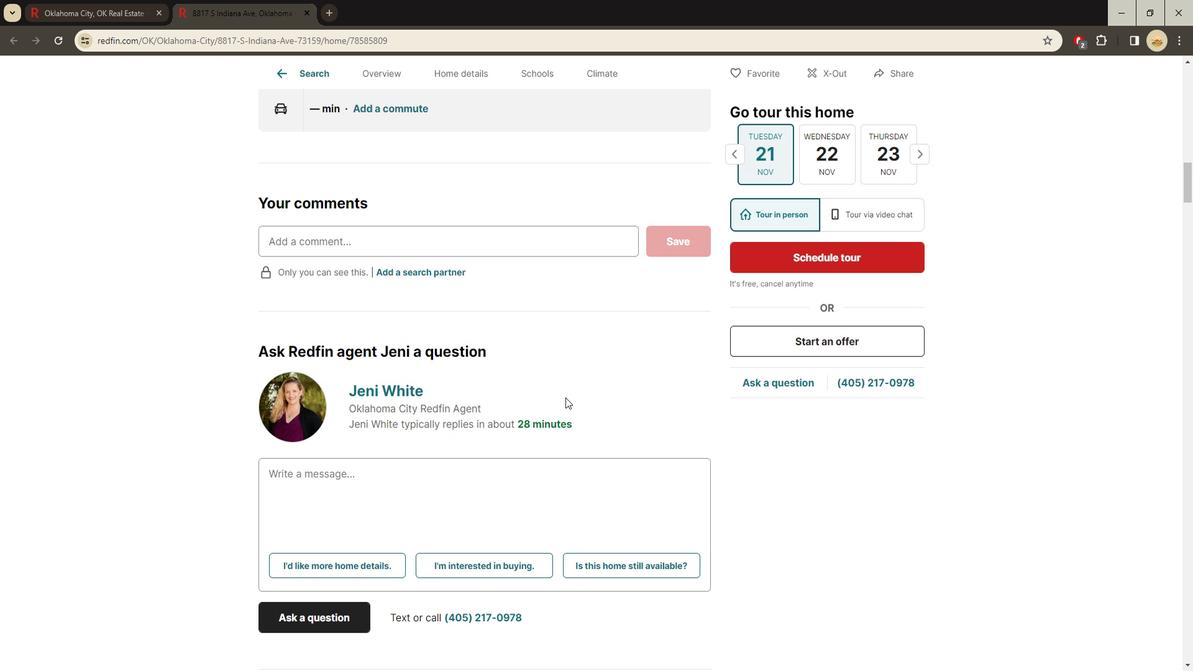 
Action: Mouse scrolled (561, 397) with delta (0, 0)
Screenshot: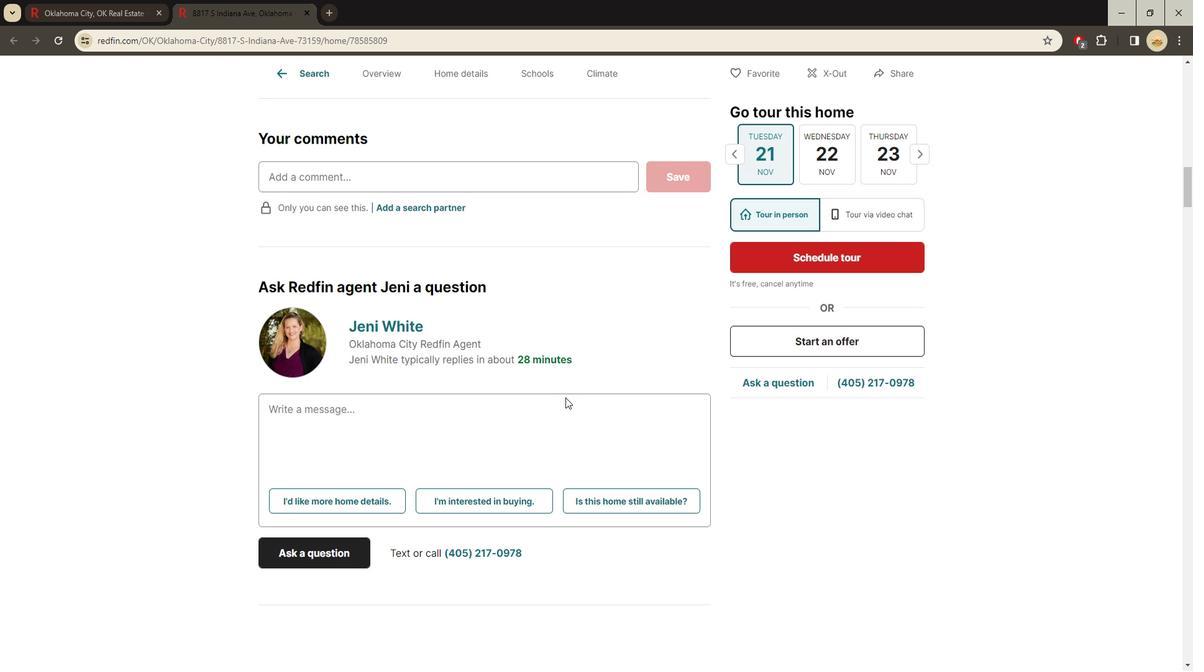 
Action: Mouse scrolled (561, 397) with delta (0, 0)
Screenshot: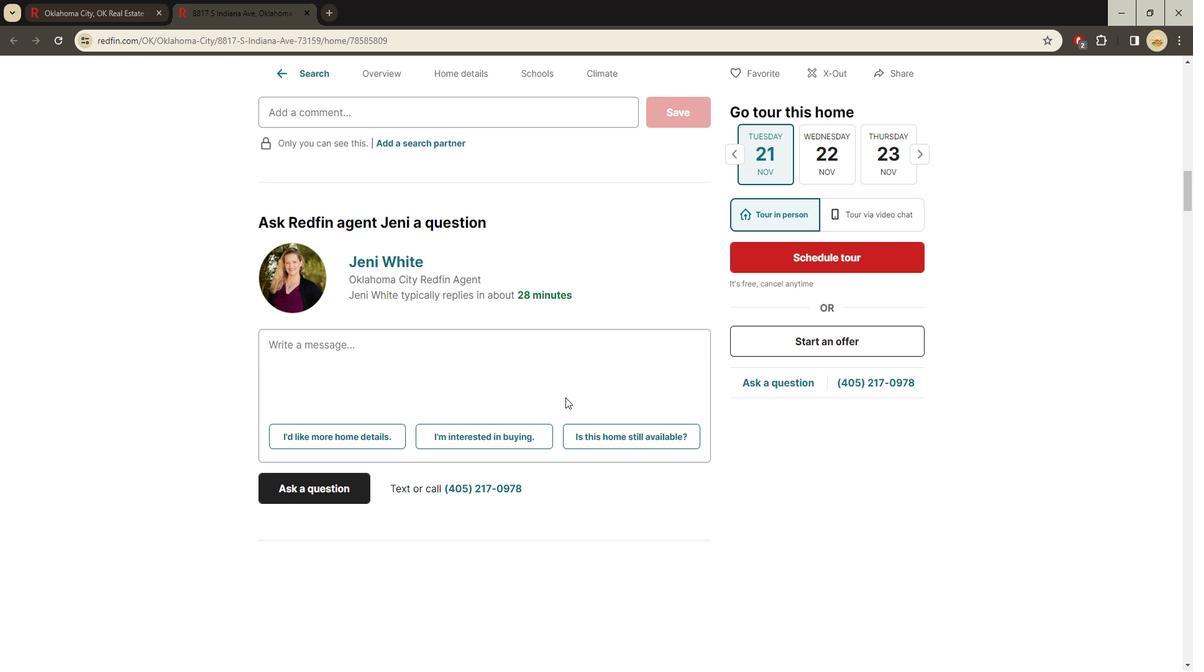 
Action: Mouse scrolled (561, 397) with delta (0, 0)
Screenshot: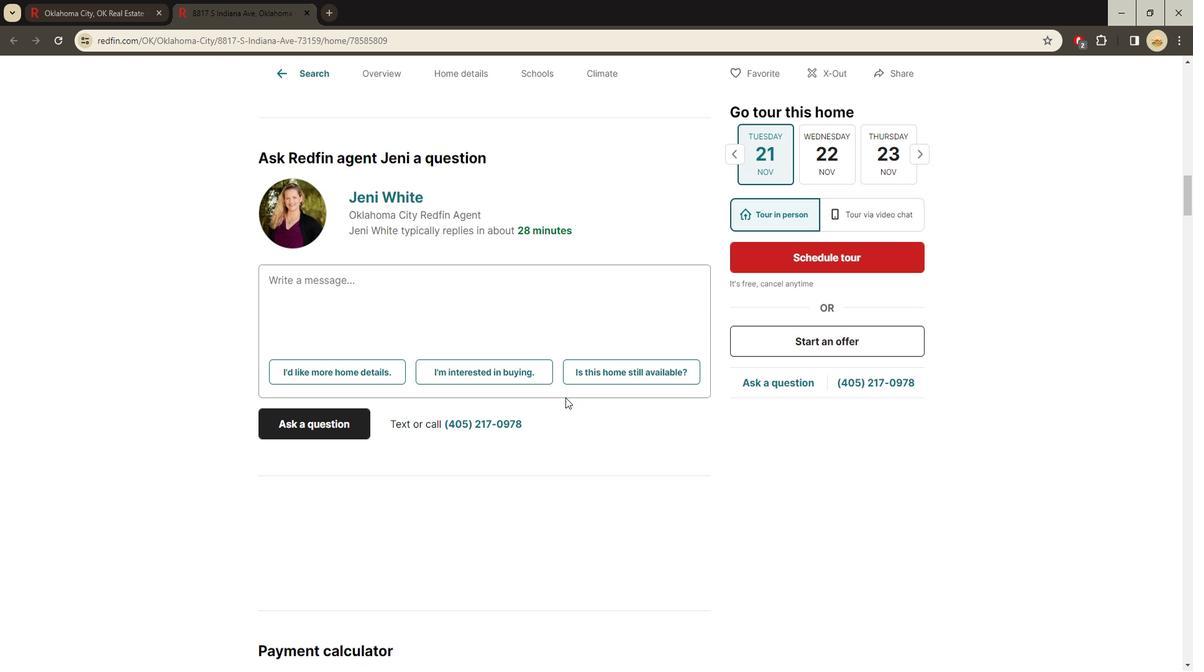 
Action: Mouse scrolled (561, 397) with delta (0, 0)
Screenshot: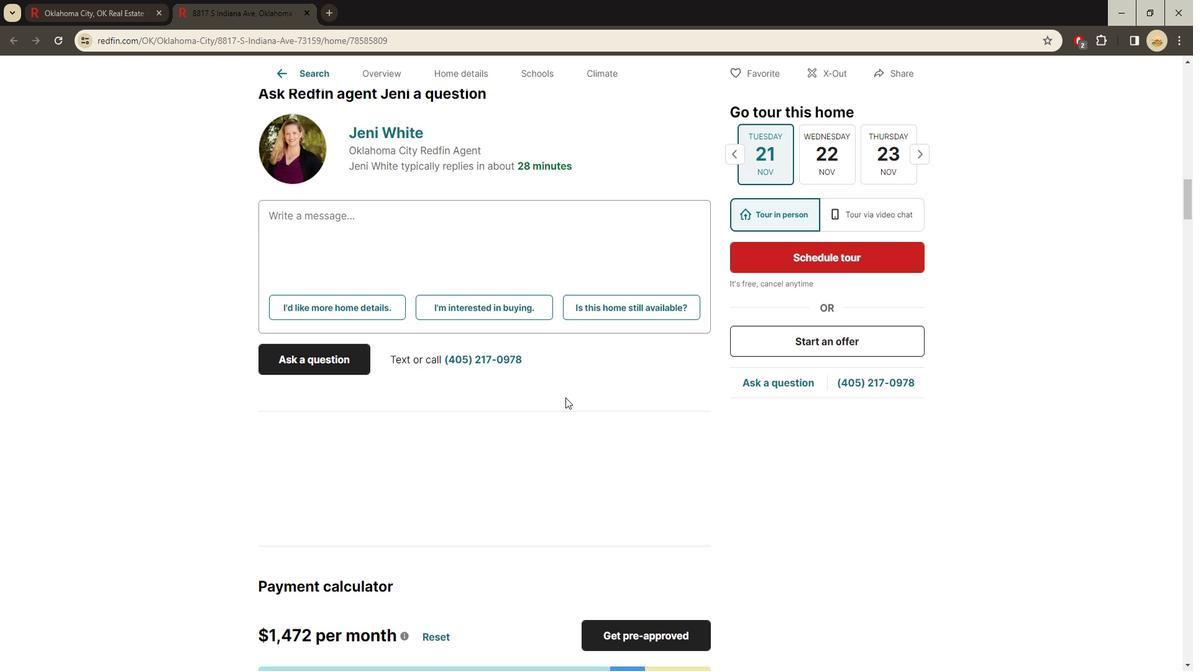 
Action: Mouse scrolled (561, 397) with delta (0, 0)
Screenshot: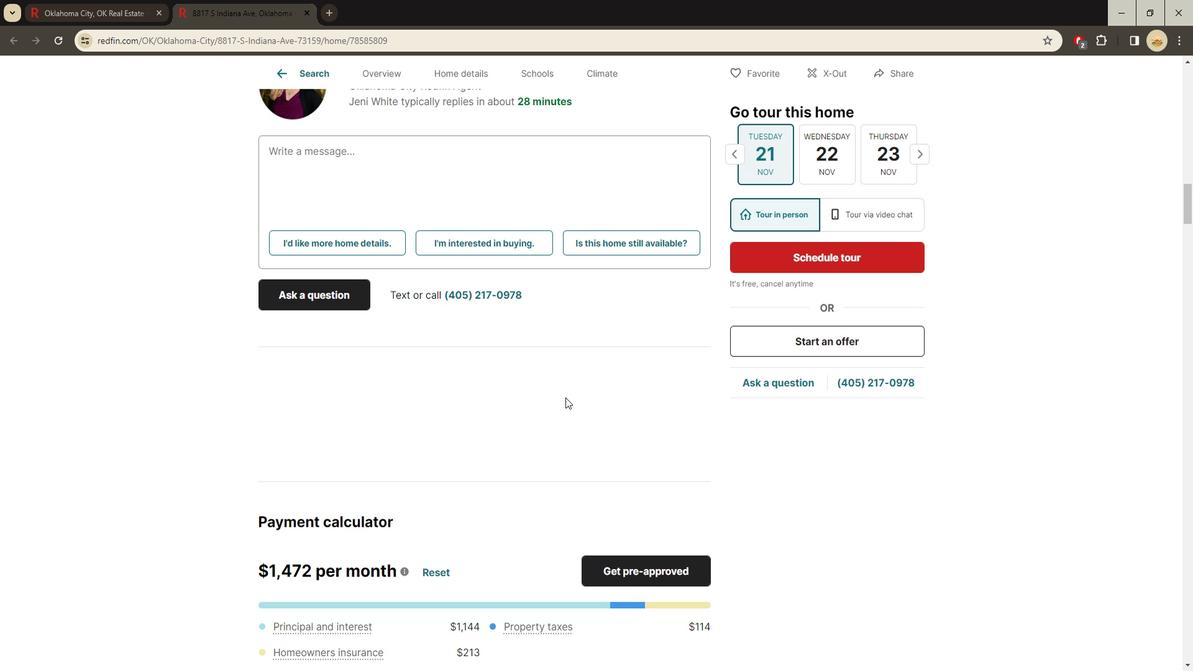 
Action: Mouse scrolled (561, 397) with delta (0, 0)
Screenshot: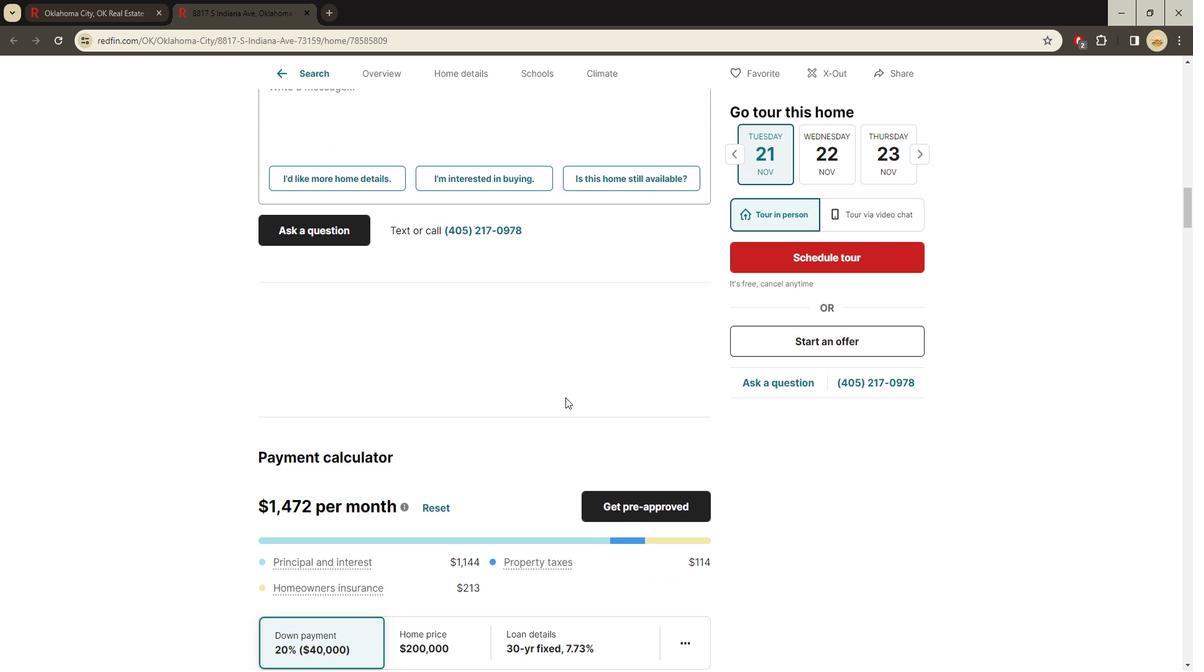 
Action: Mouse scrolled (561, 397) with delta (0, 0)
Screenshot: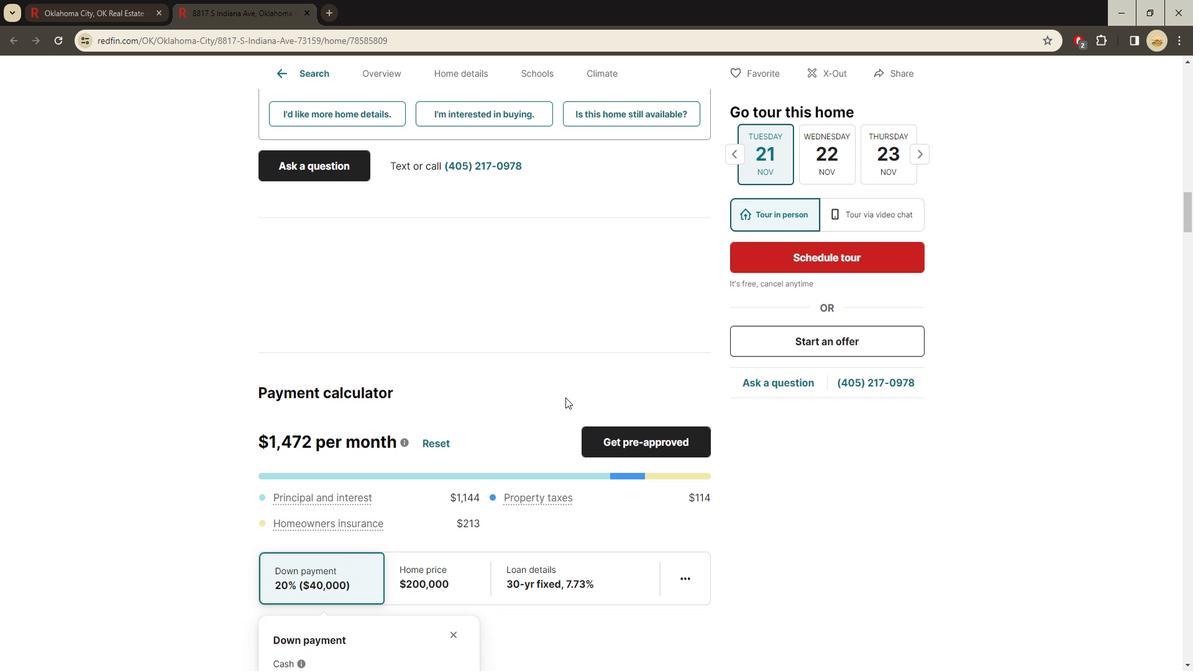 
Action: Mouse scrolled (561, 397) with delta (0, 0)
Screenshot: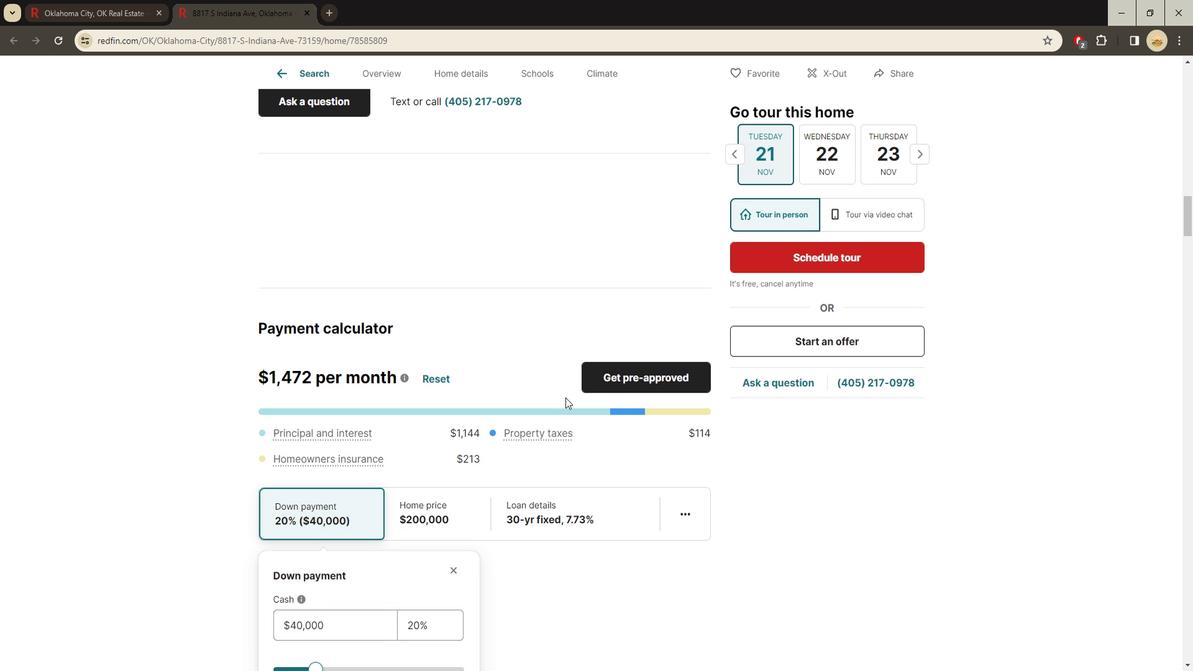 
Action: Mouse scrolled (561, 397) with delta (0, 0)
Screenshot: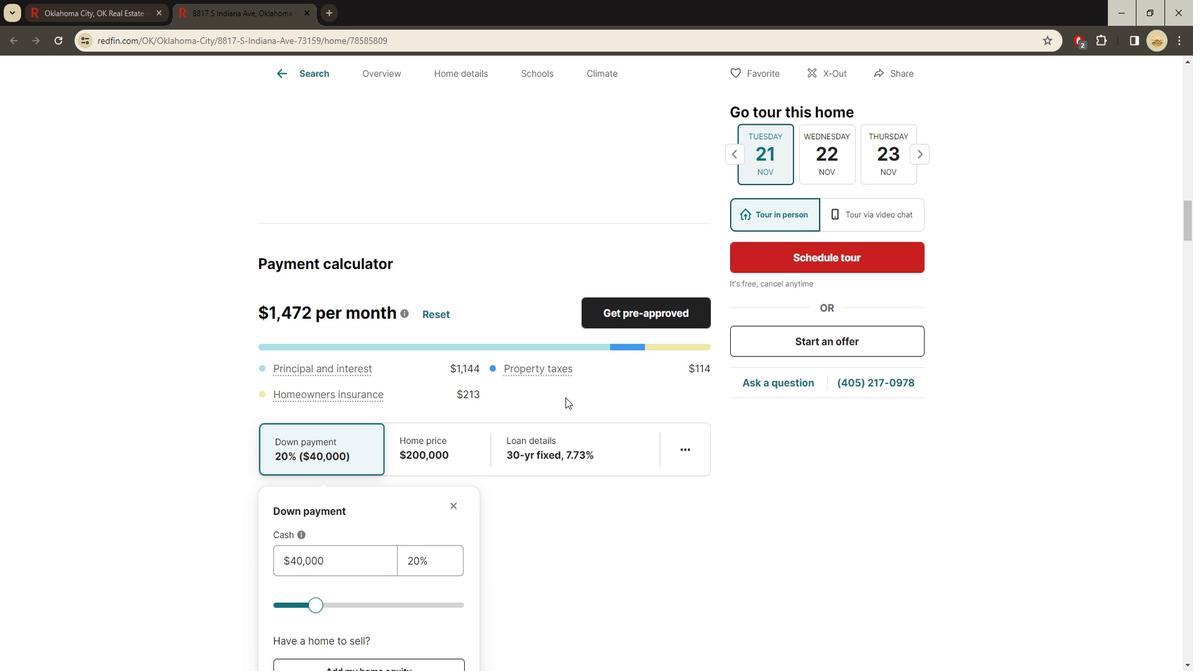 
Action: Mouse scrolled (561, 397) with delta (0, 0)
Screenshot: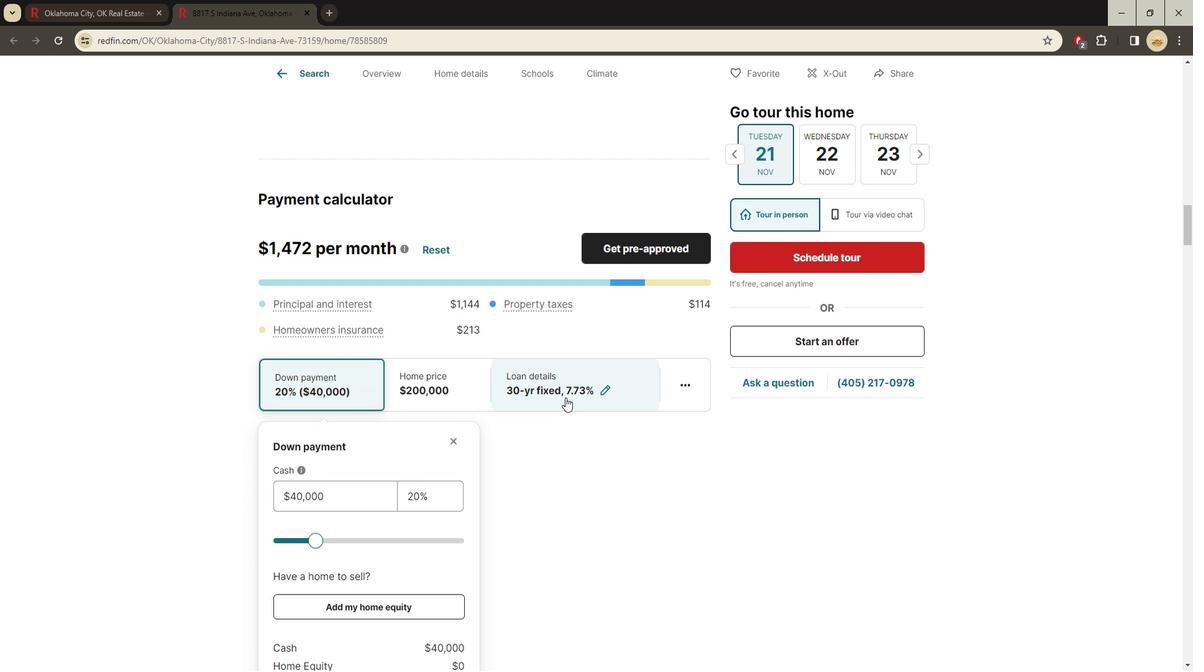 
Action: Mouse scrolled (561, 397) with delta (0, 0)
Screenshot: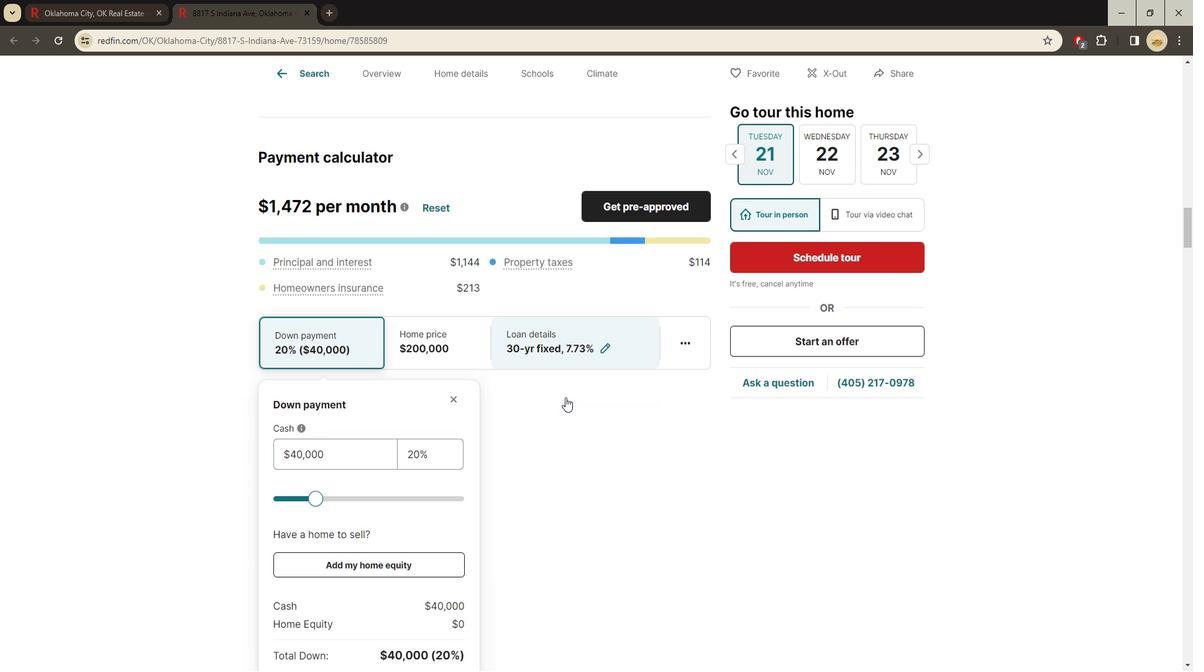 
Action: Mouse scrolled (561, 397) with delta (0, 0)
Screenshot: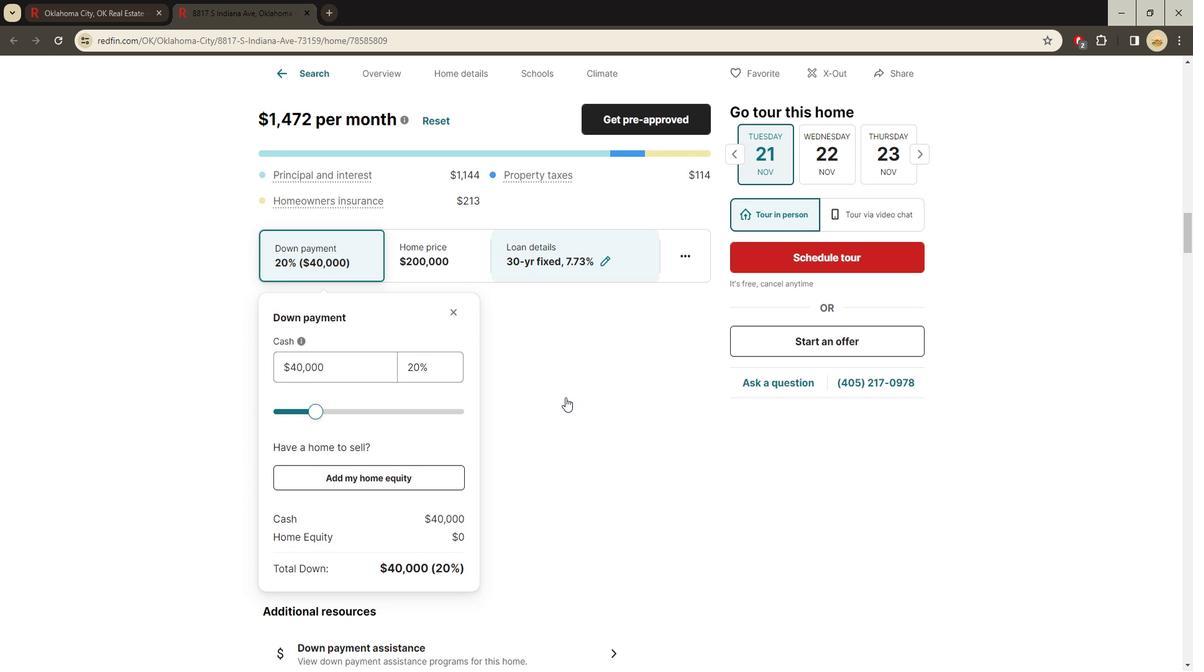 
Action: Mouse scrolled (561, 397) with delta (0, 0)
Screenshot: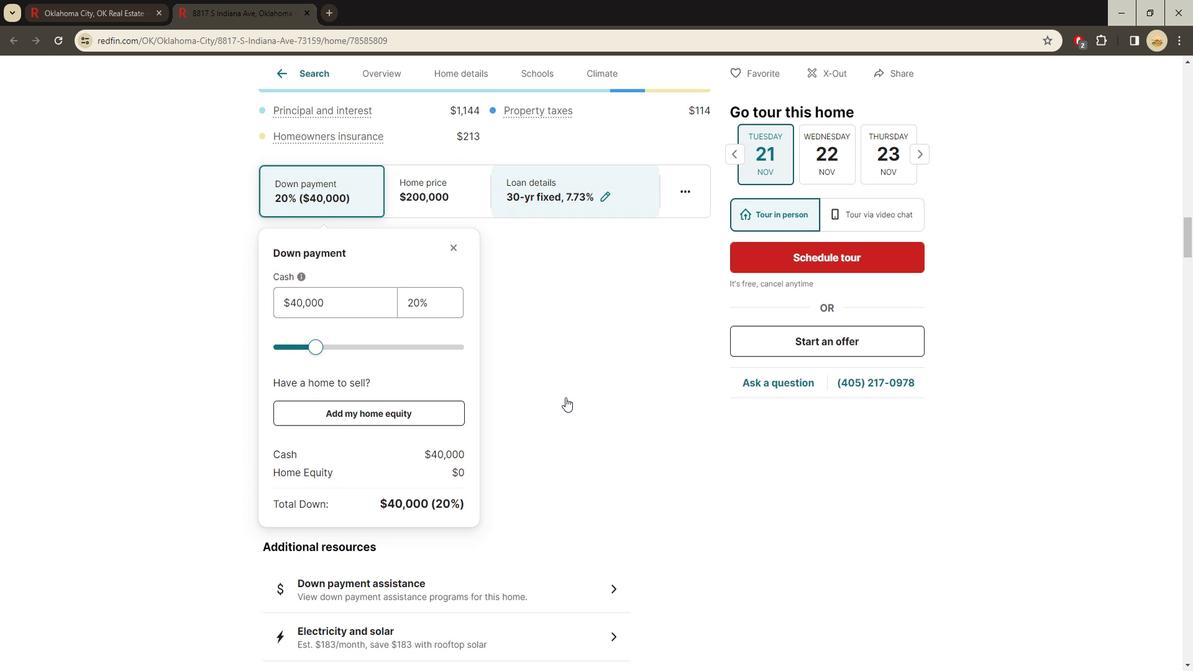 
Action: Mouse scrolled (561, 397) with delta (0, 0)
Screenshot: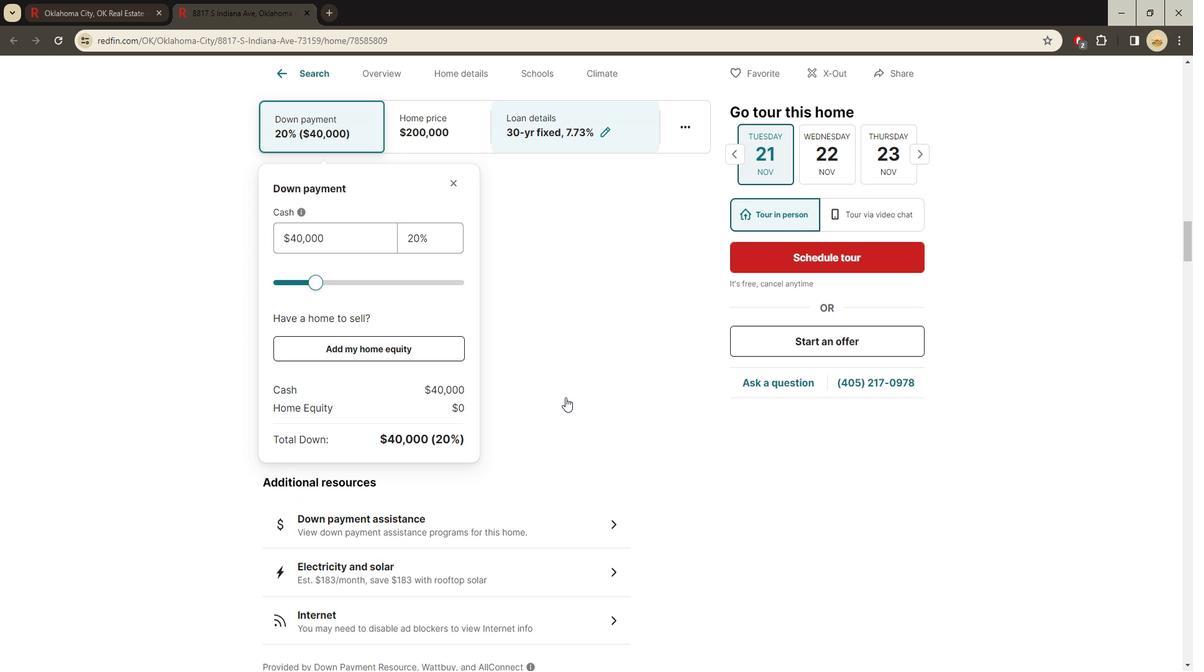 
Action: Mouse scrolled (561, 397) with delta (0, 0)
Screenshot: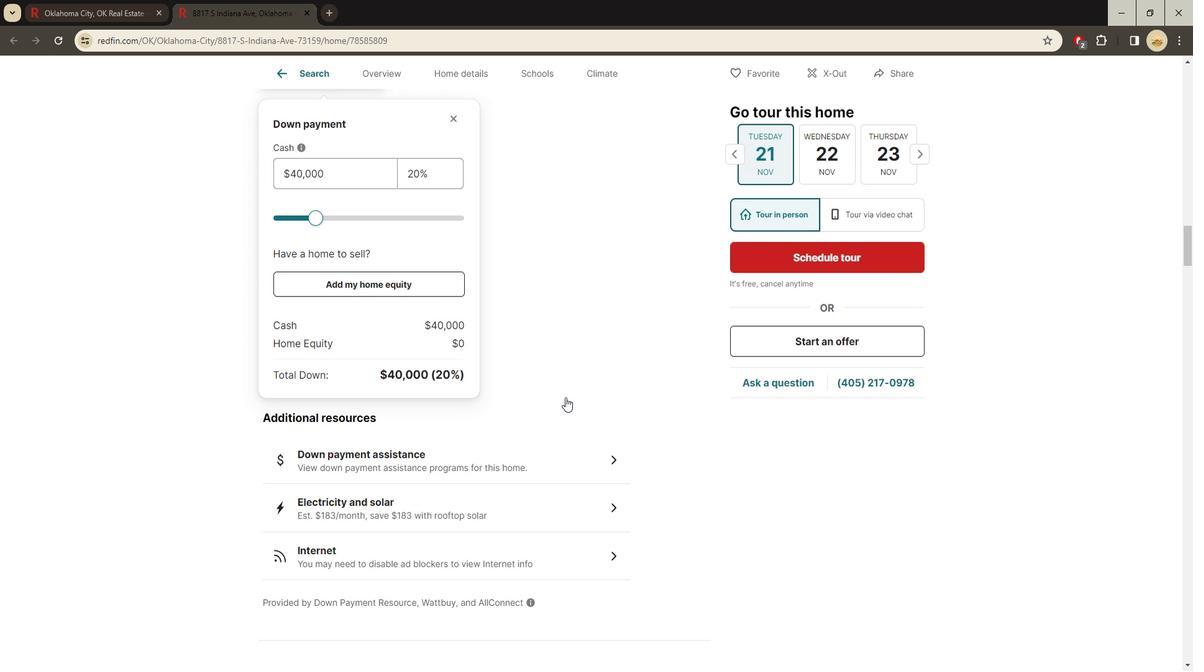 
Action: Mouse pressed left at (561, 397)
Screenshot: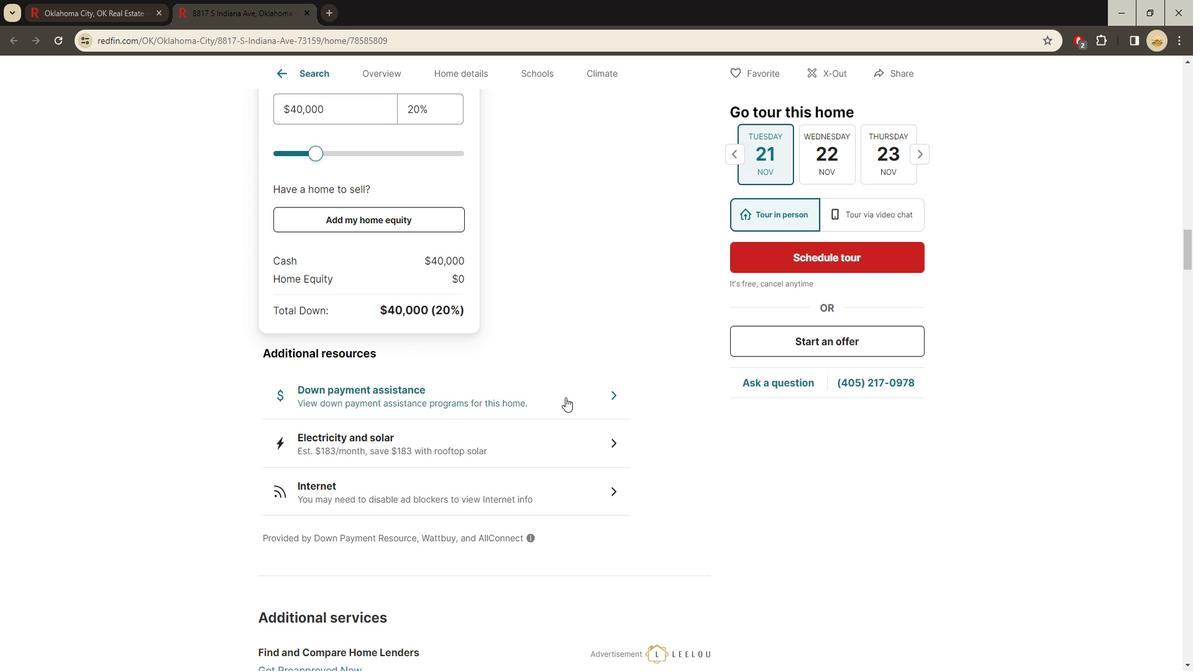
Action: Mouse scrolled (561, 397) with delta (0, 0)
Screenshot: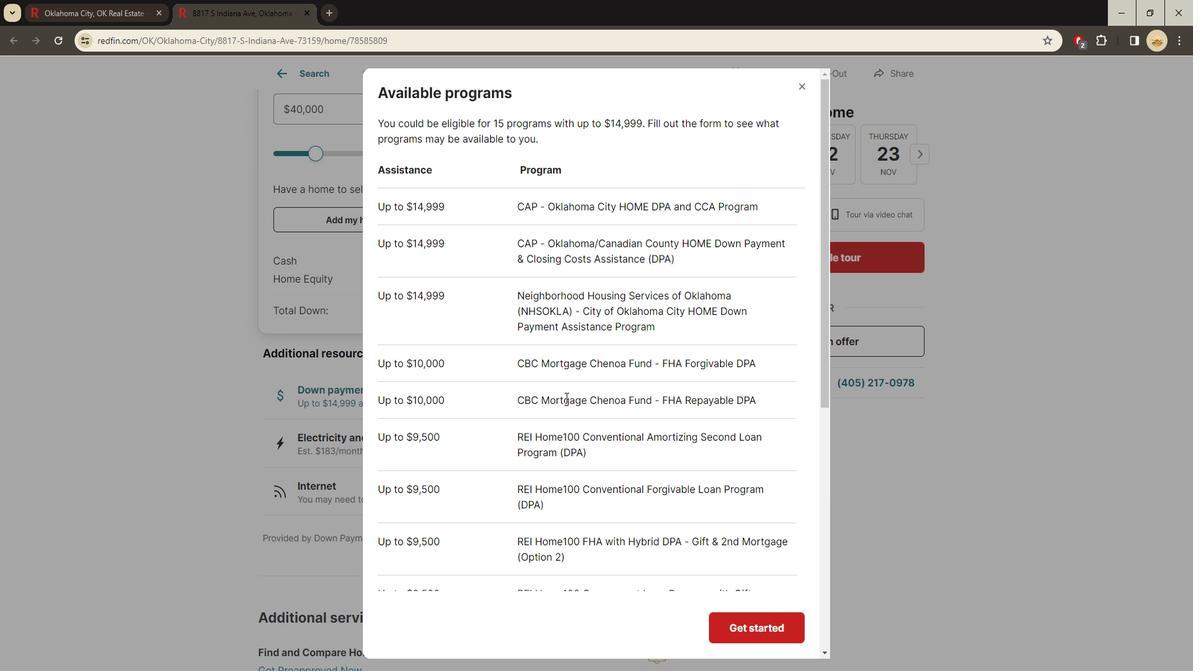
Action: Mouse scrolled (561, 397) with delta (0, 0)
Screenshot: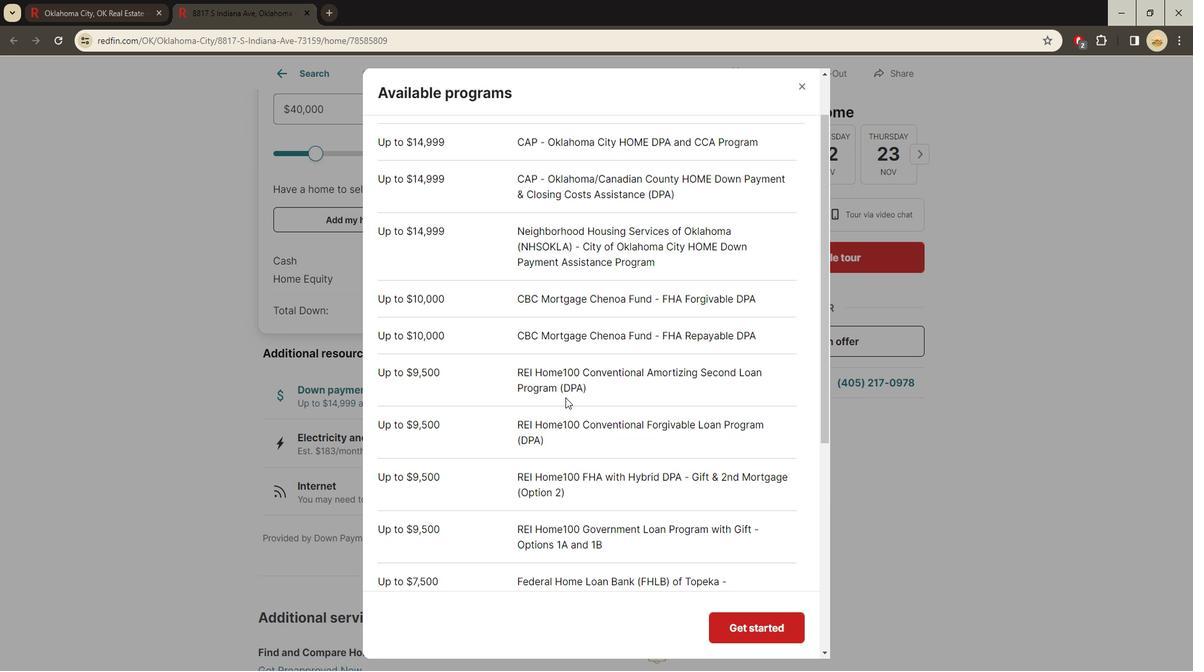 
Action: Mouse scrolled (561, 397) with delta (0, 0)
Screenshot: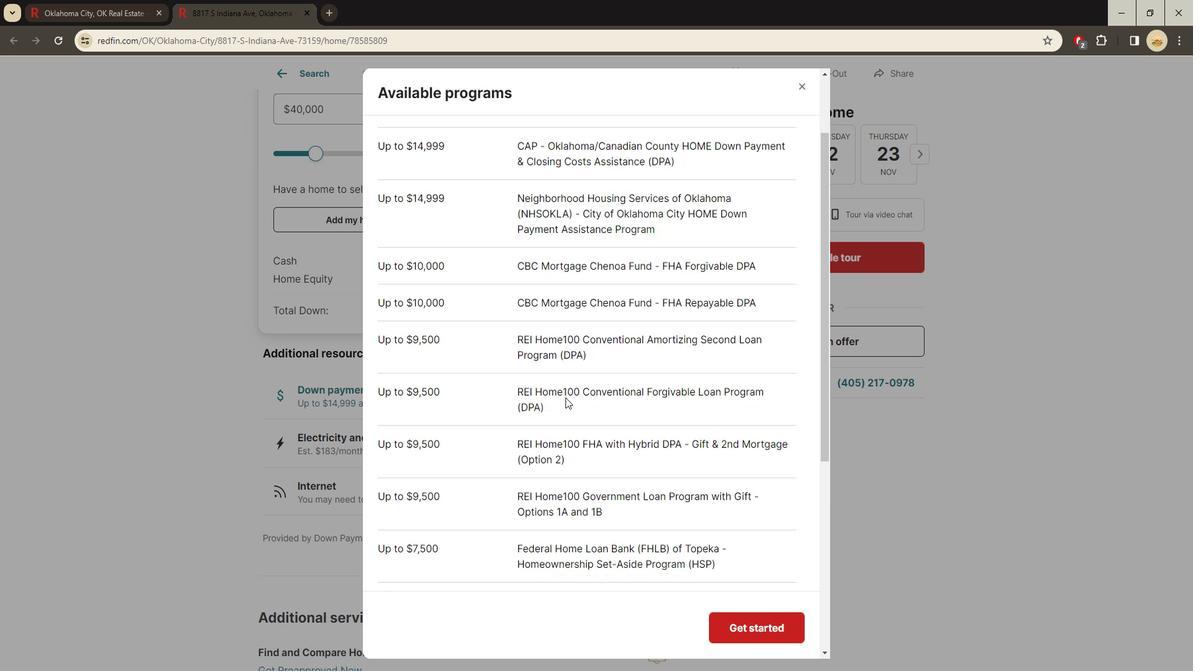 
Action: Mouse scrolled (561, 397) with delta (0, 0)
Screenshot: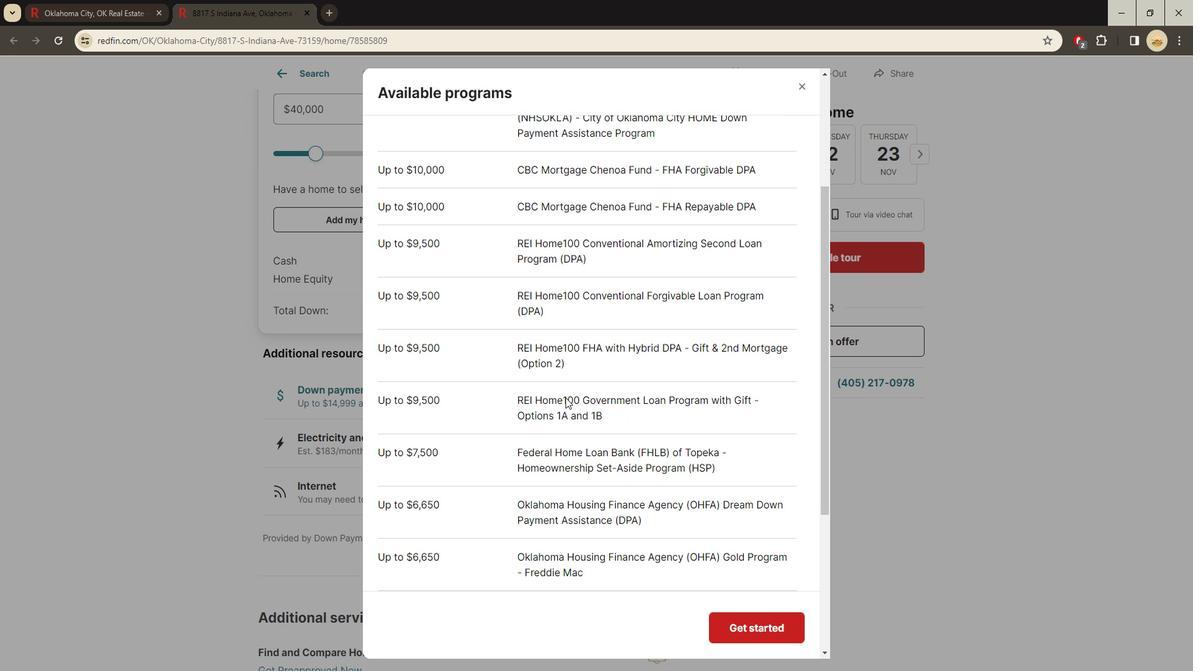
Action: Mouse scrolled (561, 397) with delta (0, 0)
Screenshot: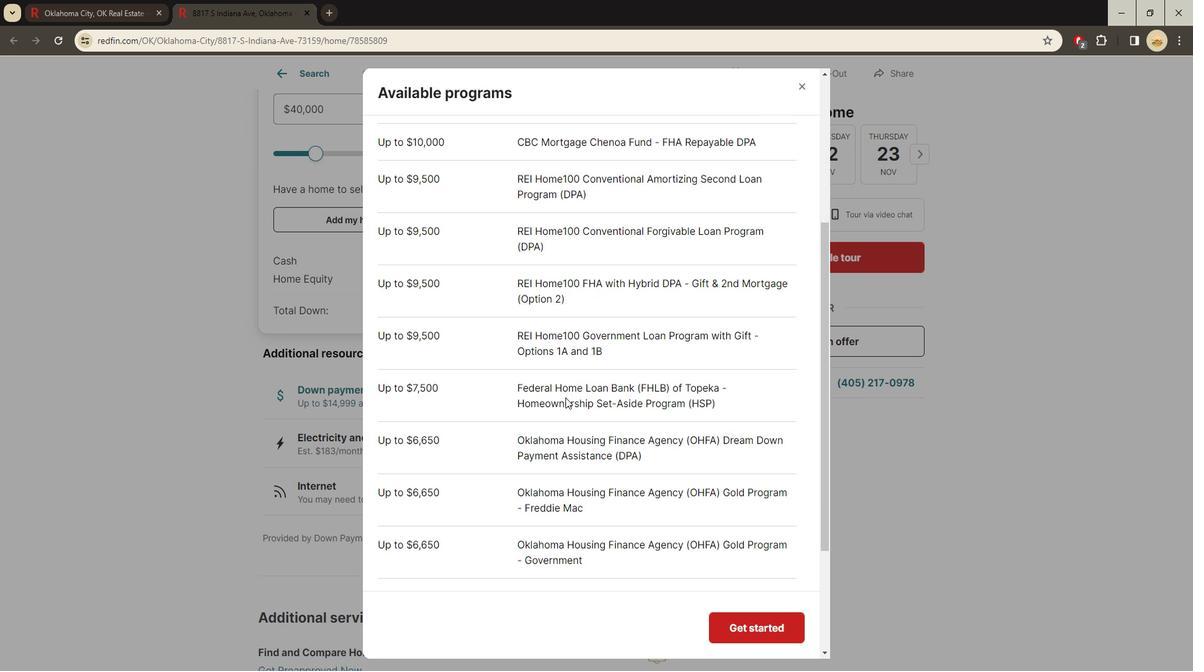
Action: Mouse scrolled (561, 397) with delta (0, 0)
Screenshot: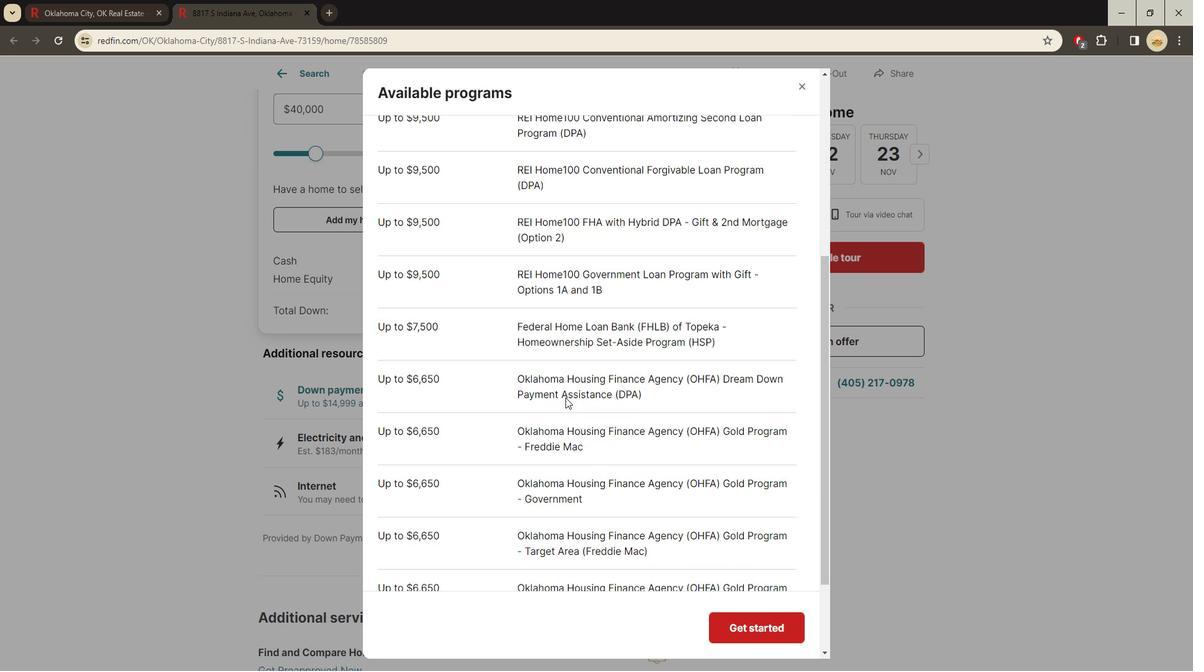 
Action: Mouse scrolled (561, 397) with delta (0, 0)
Screenshot: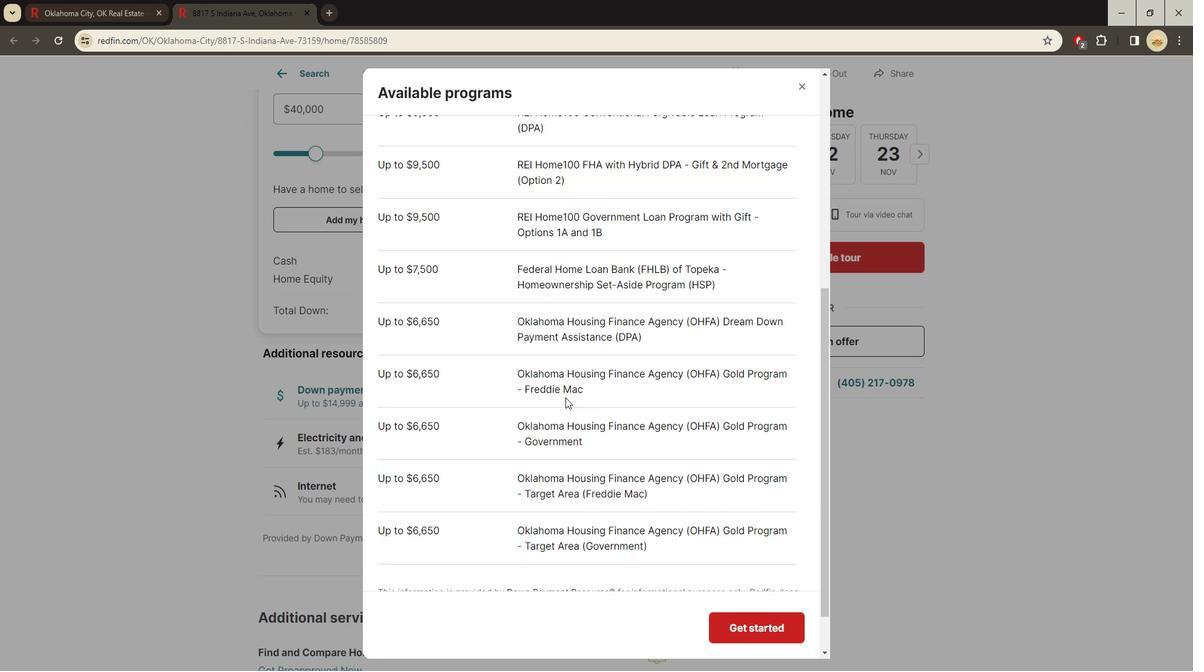 
Action: Mouse scrolled (561, 397) with delta (0, 0)
Screenshot: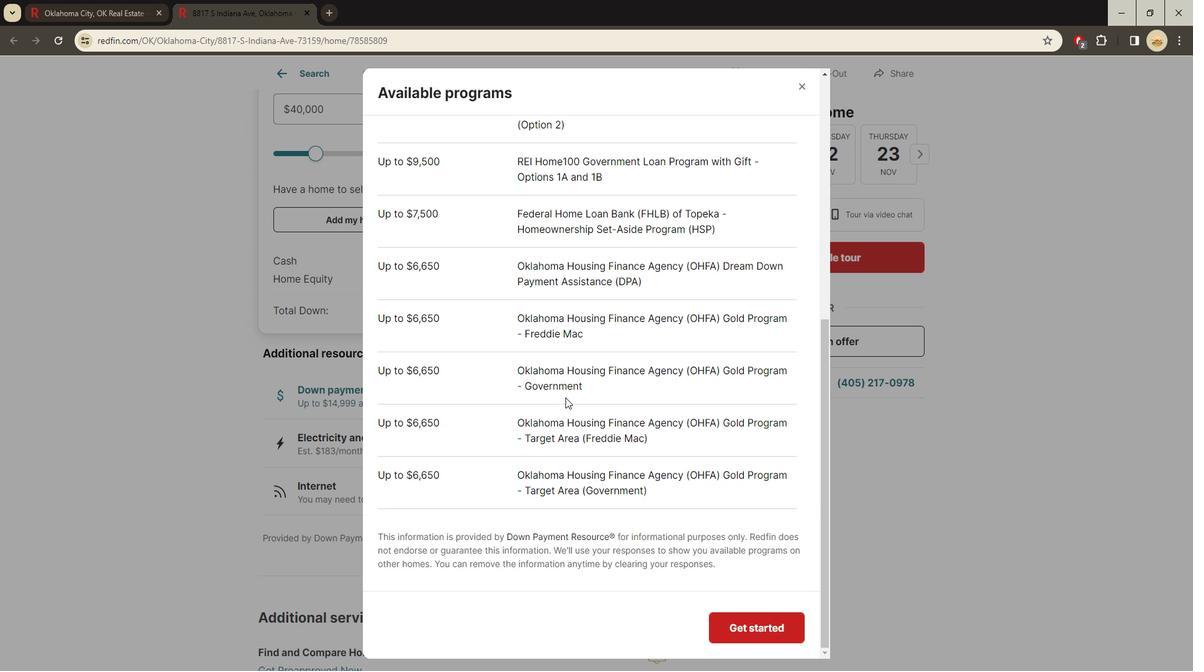 
Action: Mouse scrolled (561, 397) with delta (0, 0)
Screenshot: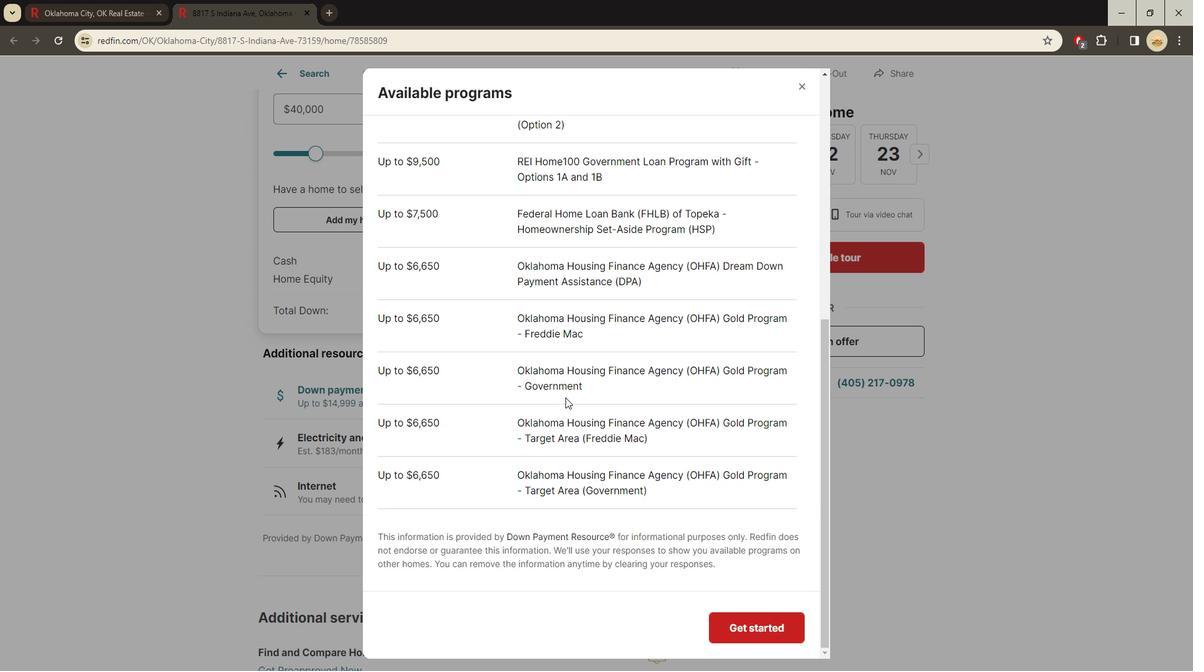 
Action: Mouse scrolled (561, 397) with delta (0, 0)
Screenshot: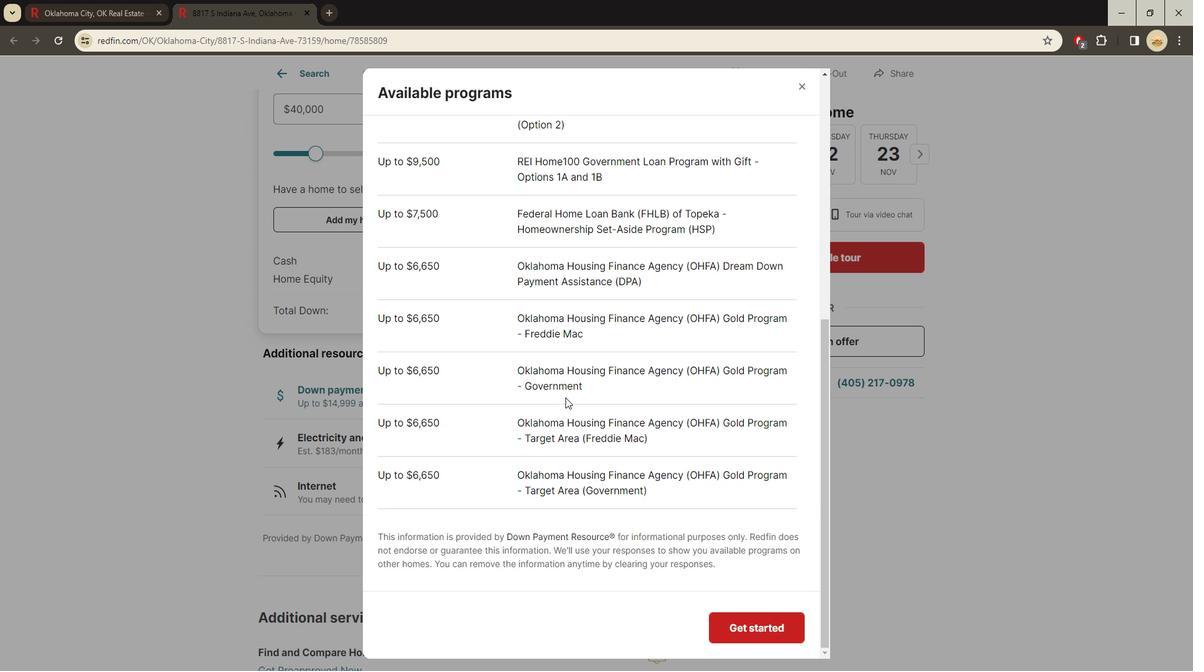 
Action: Mouse scrolled (561, 397) with delta (0, 0)
Screenshot: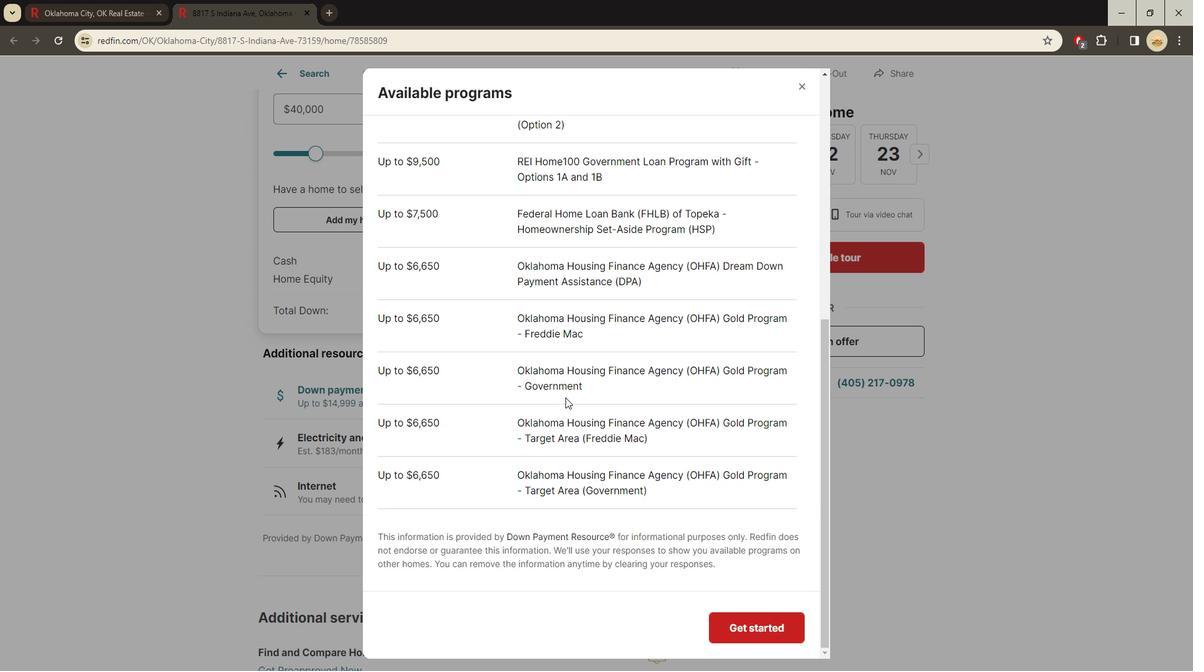 
Action: Mouse scrolled (561, 398) with delta (0, 0)
Screenshot: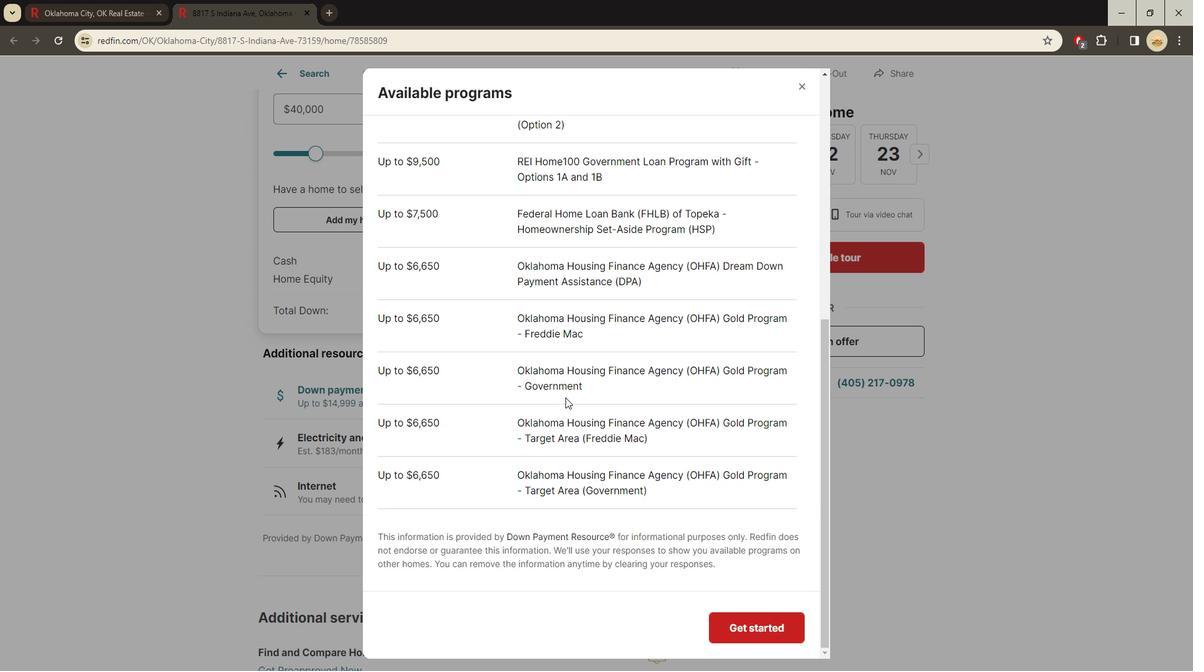 
Action: Mouse scrolled (561, 398) with delta (0, 0)
Screenshot: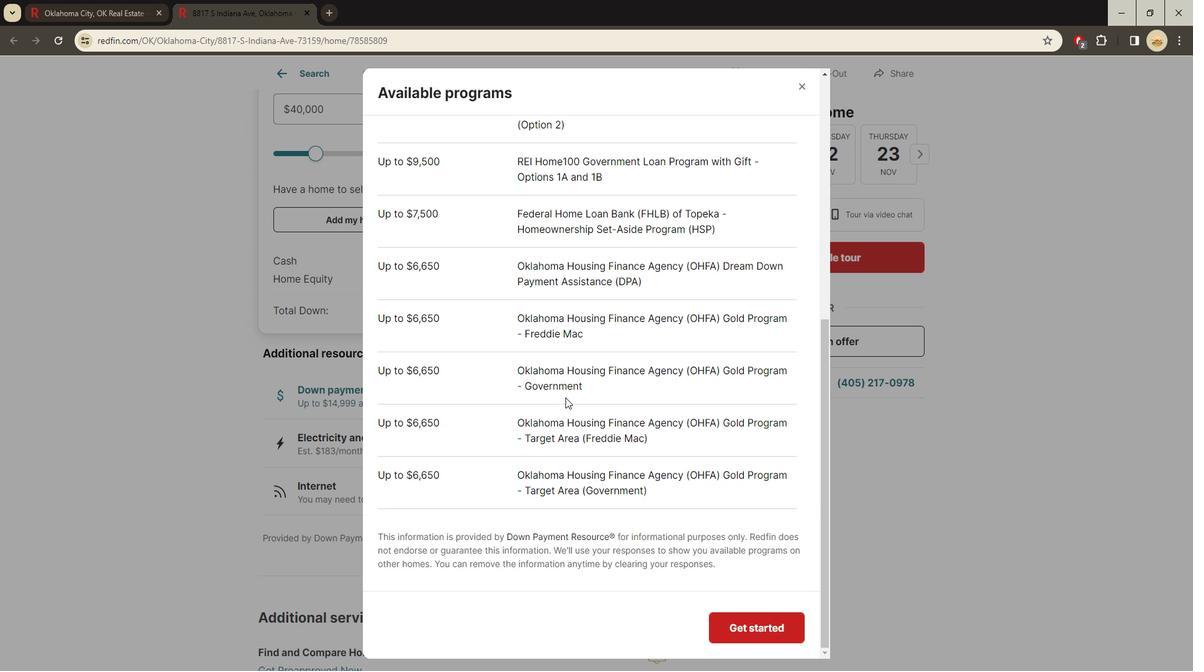 
Action: Mouse scrolled (561, 398) with delta (0, 0)
Screenshot: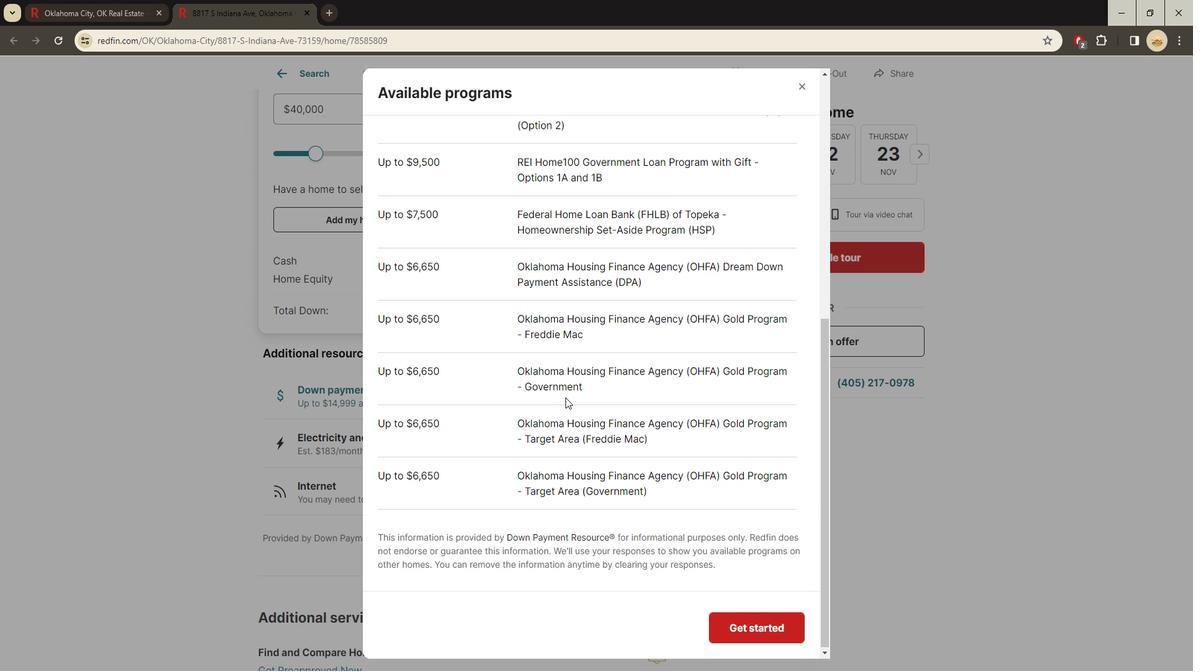 
Action: Mouse scrolled (561, 398) with delta (0, 0)
Screenshot: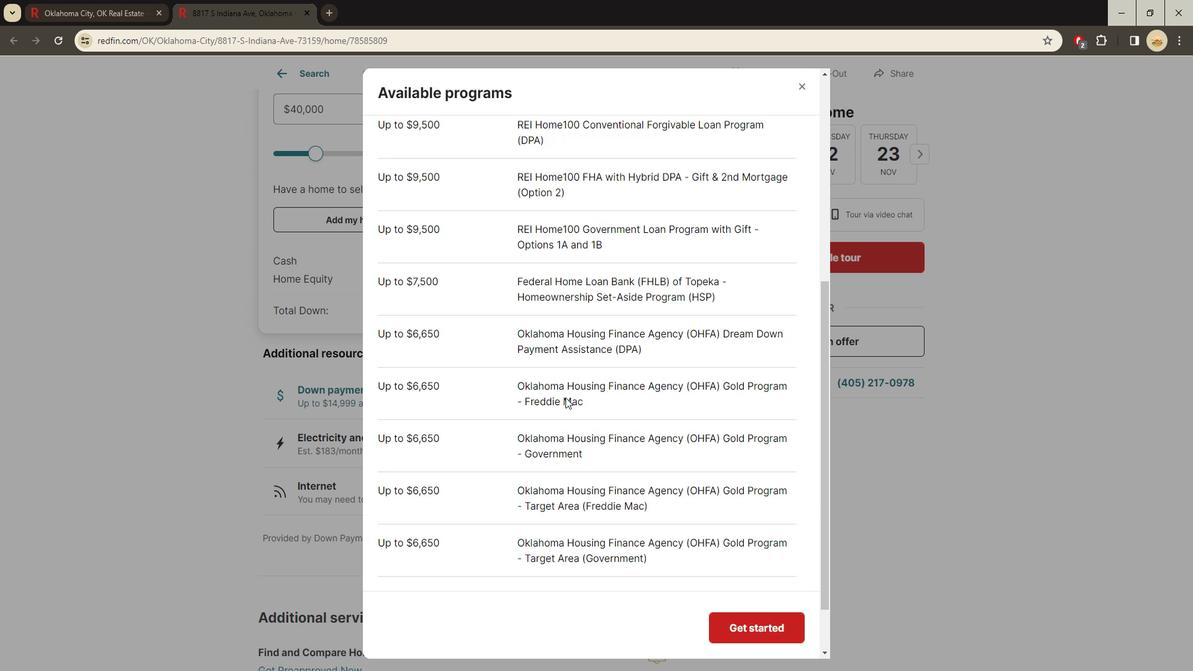 
Action: Mouse scrolled (561, 398) with delta (0, 0)
Screenshot: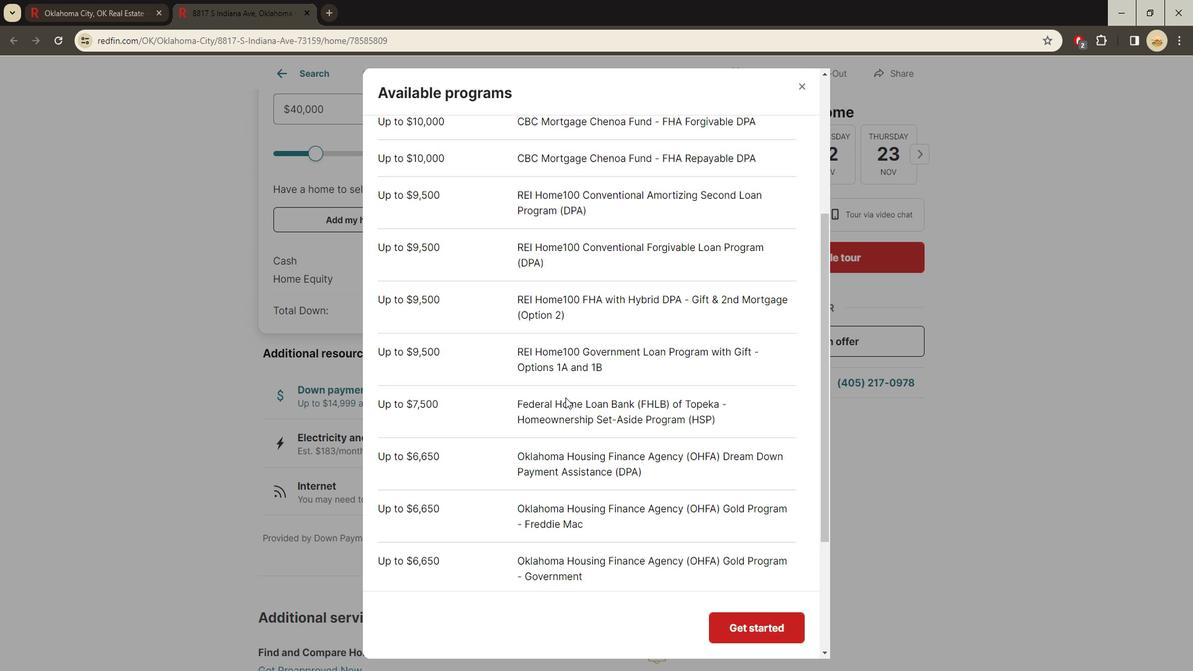 
Action: Mouse scrolled (561, 398) with delta (0, 0)
Screenshot: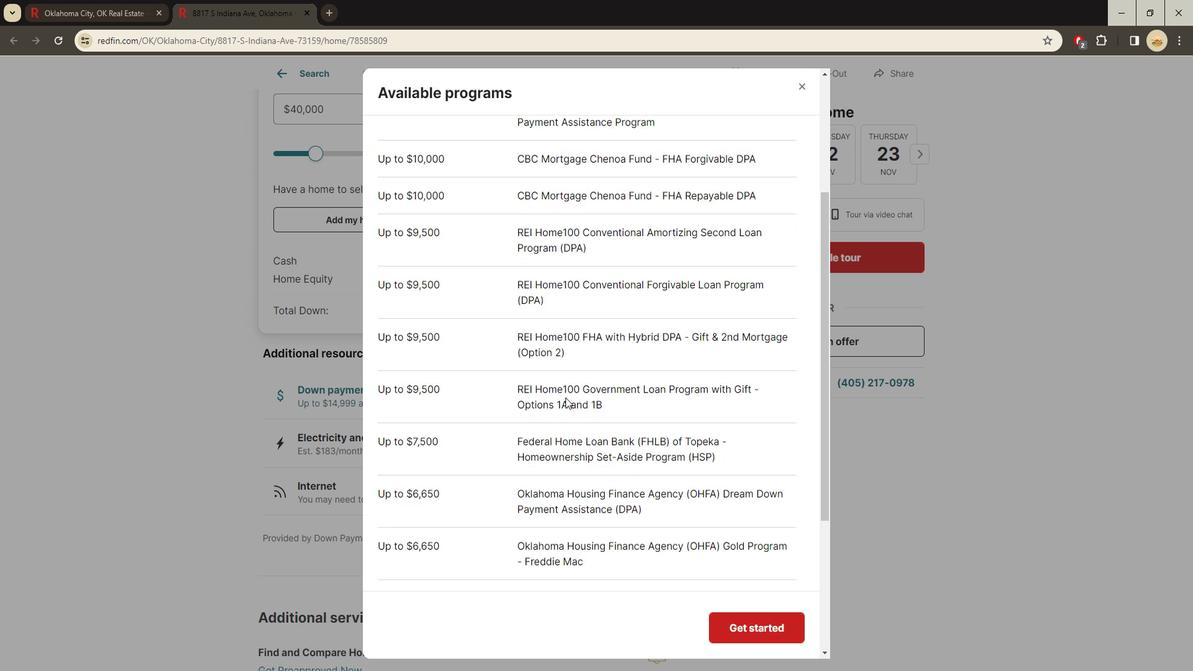 
Action: Mouse scrolled (561, 398) with delta (0, 0)
Screenshot: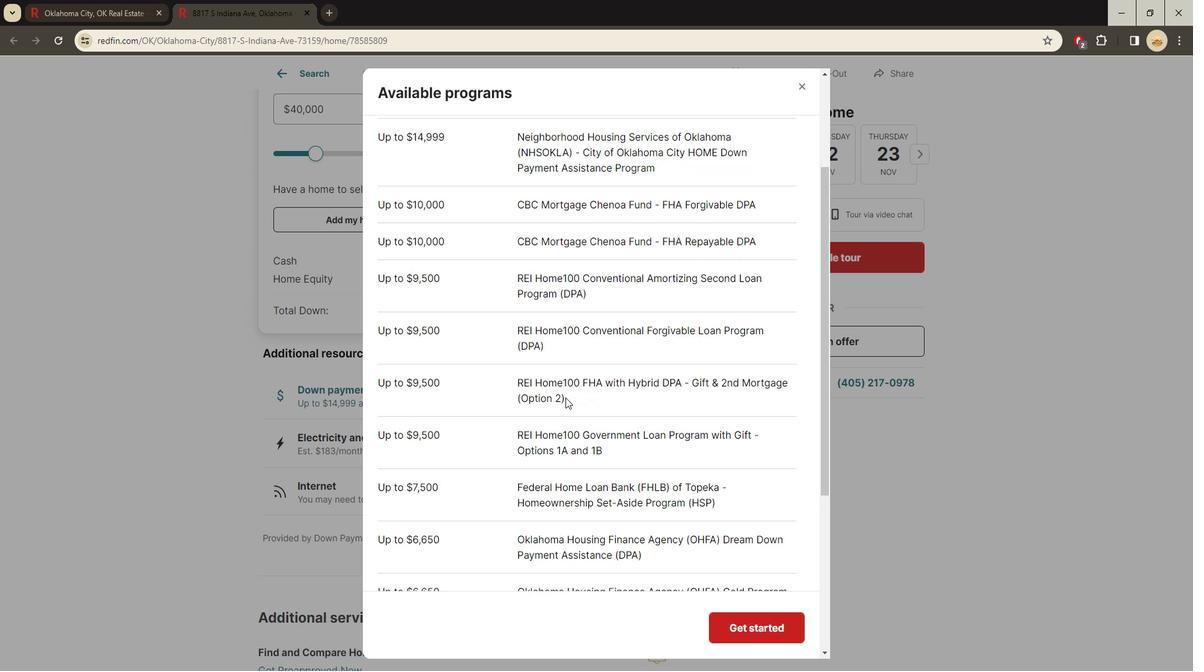 
Action: Mouse scrolled (561, 398) with delta (0, 0)
Screenshot: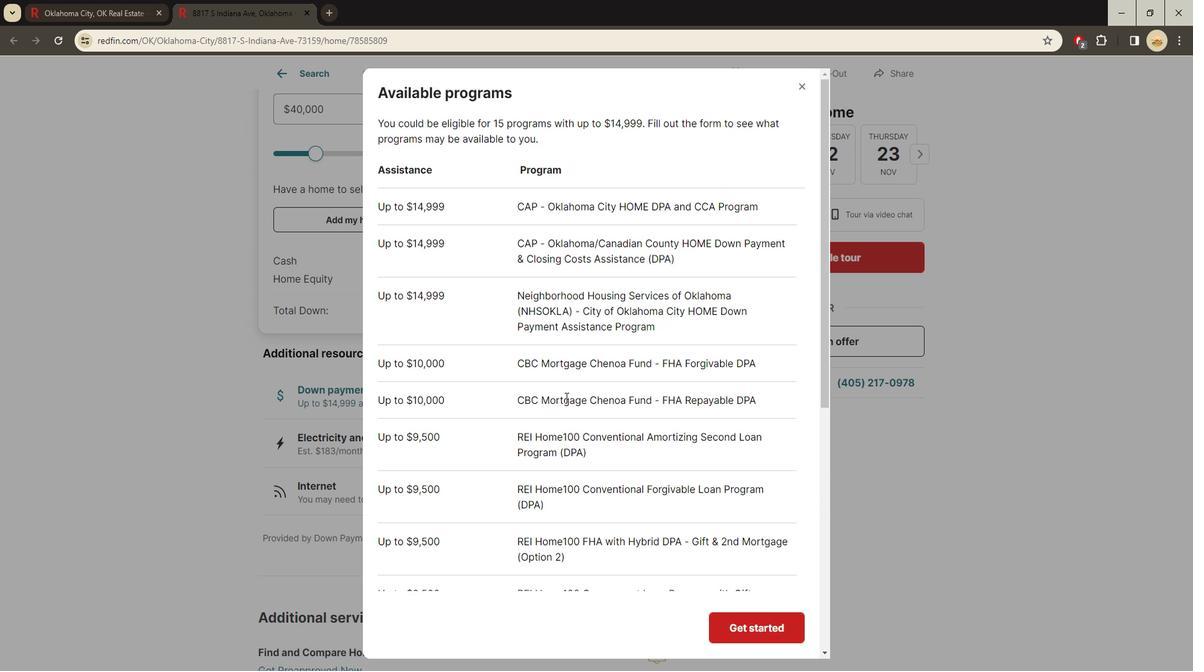 
Action: Mouse scrolled (561, 398) with delta (0, 0)
Screenshot: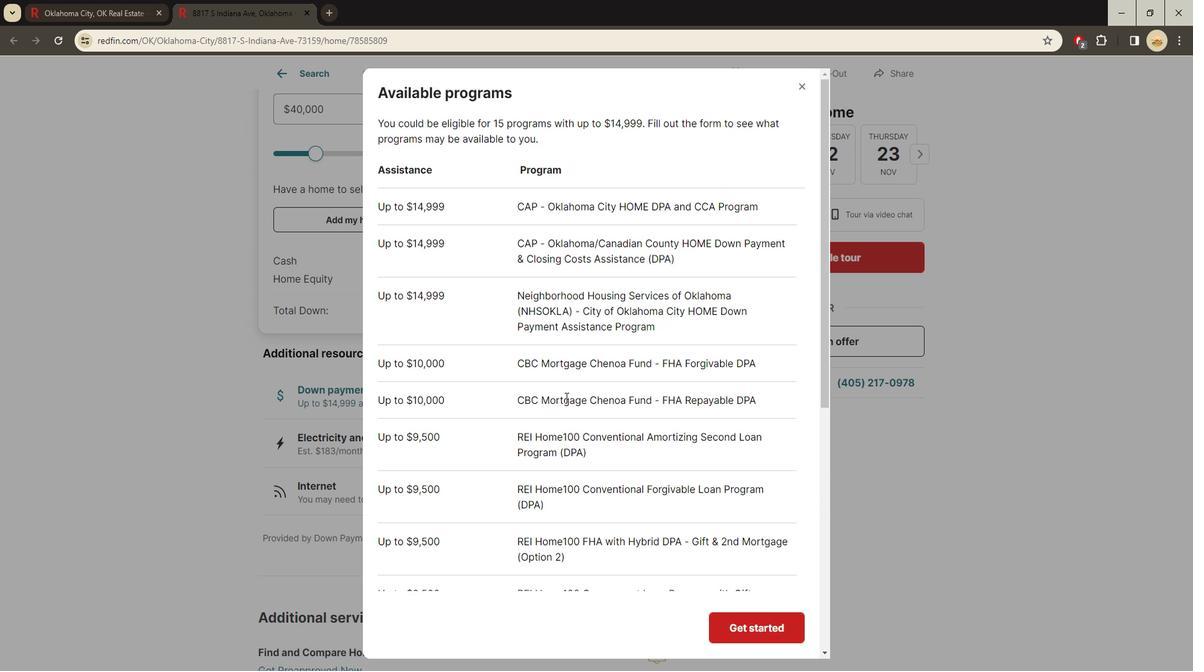 
Action: Mouse scrolled (561, 398) with delta (0, 0)
Screenshot: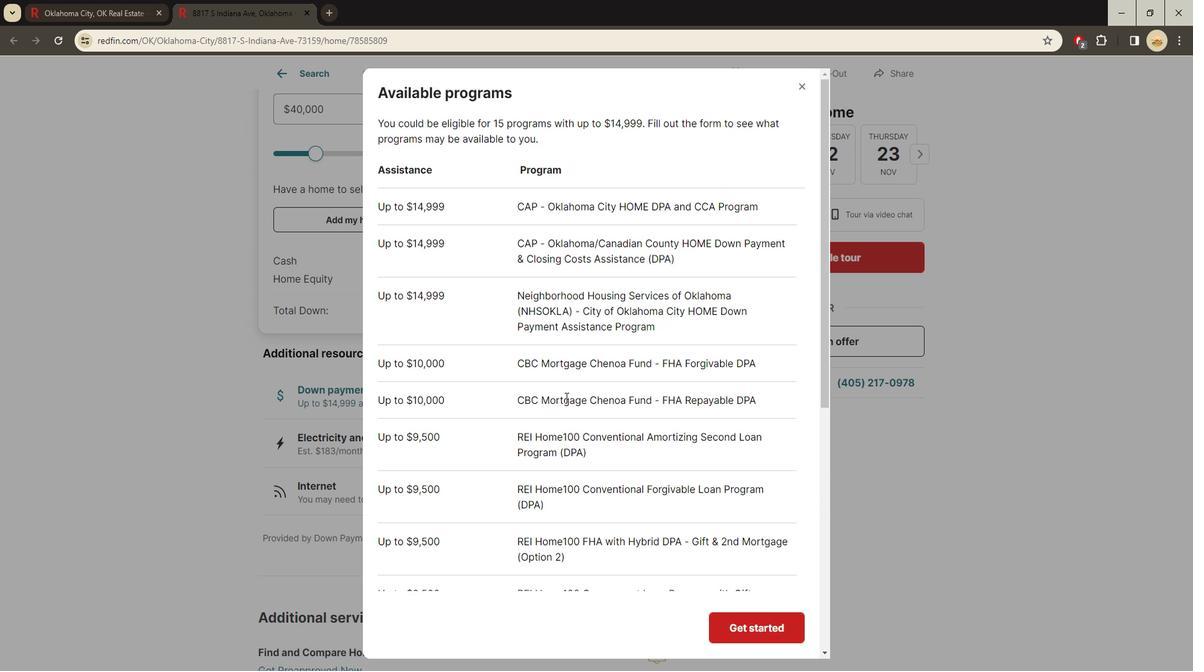 
Action: Mouse moved to (798, 93)
Screenshot: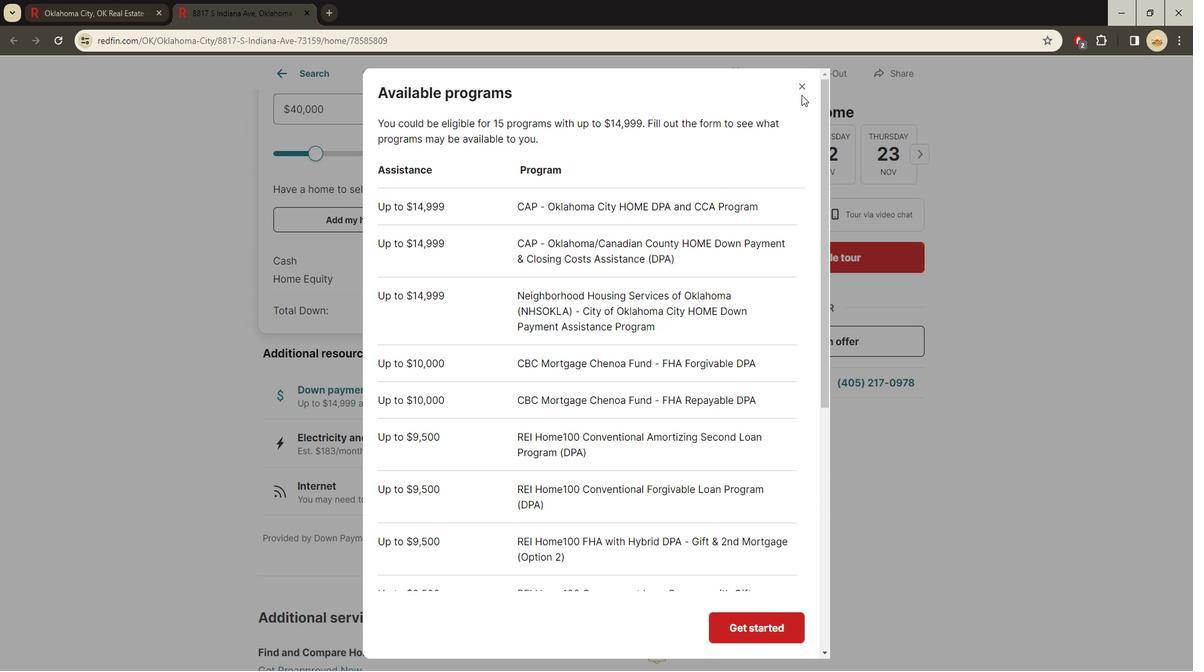 
Action: Mouse pressed left at (798, 93)
Screenshot: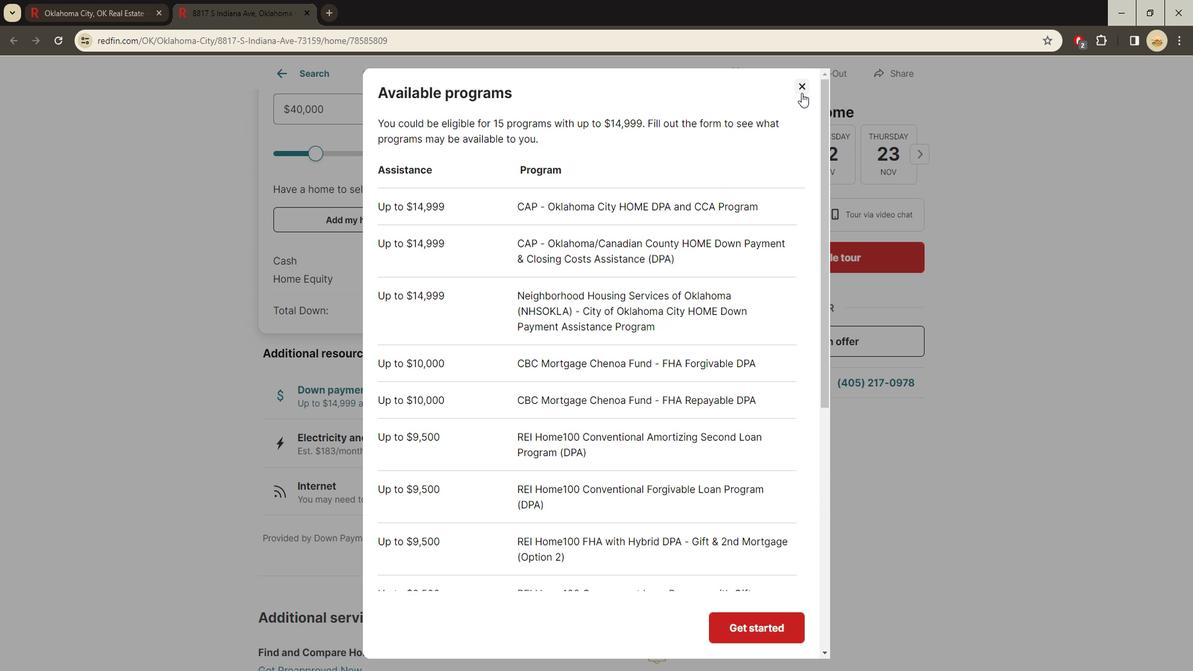 
Action: Mouse moved to (502, 460)
Screenshot: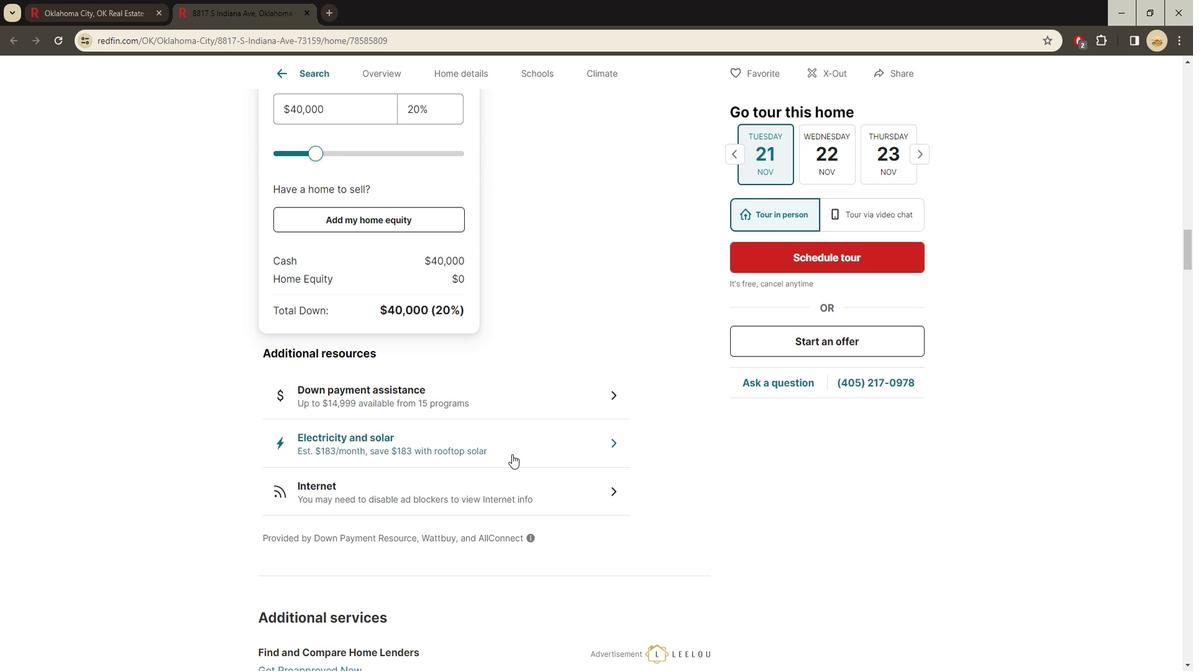
Action: Mouse scrolled (502, 459) with delta (0, 0)
Screenshot: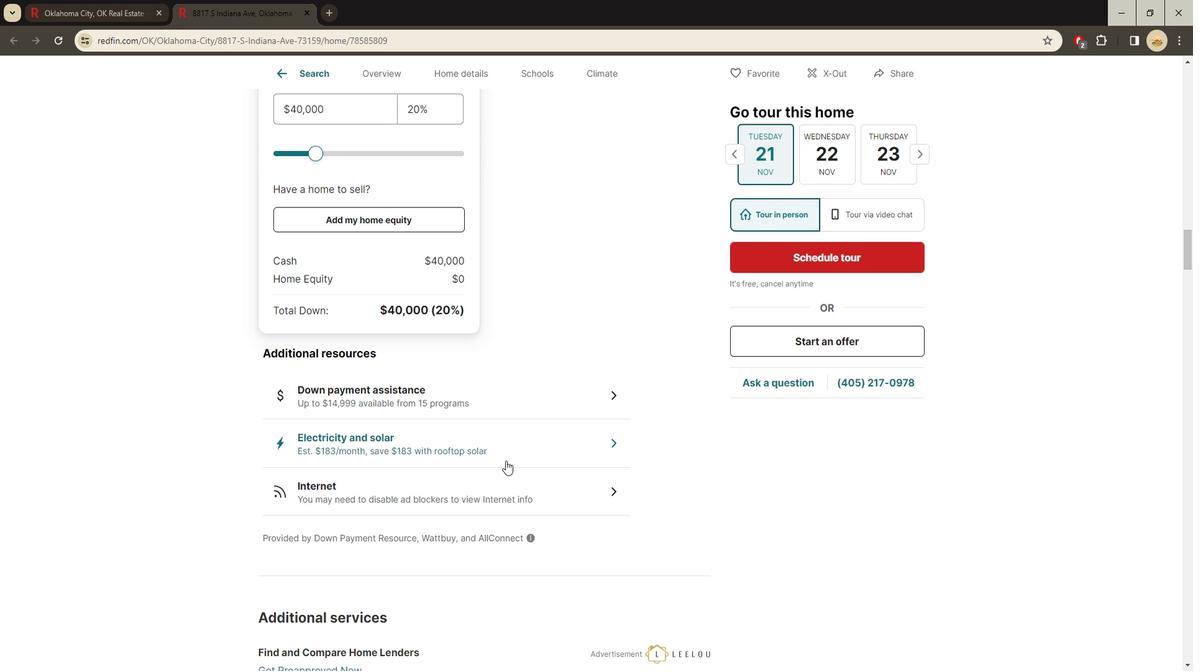 
Action: Mouse scrolled (502, 459) with delta (0, 0)
Screenshot: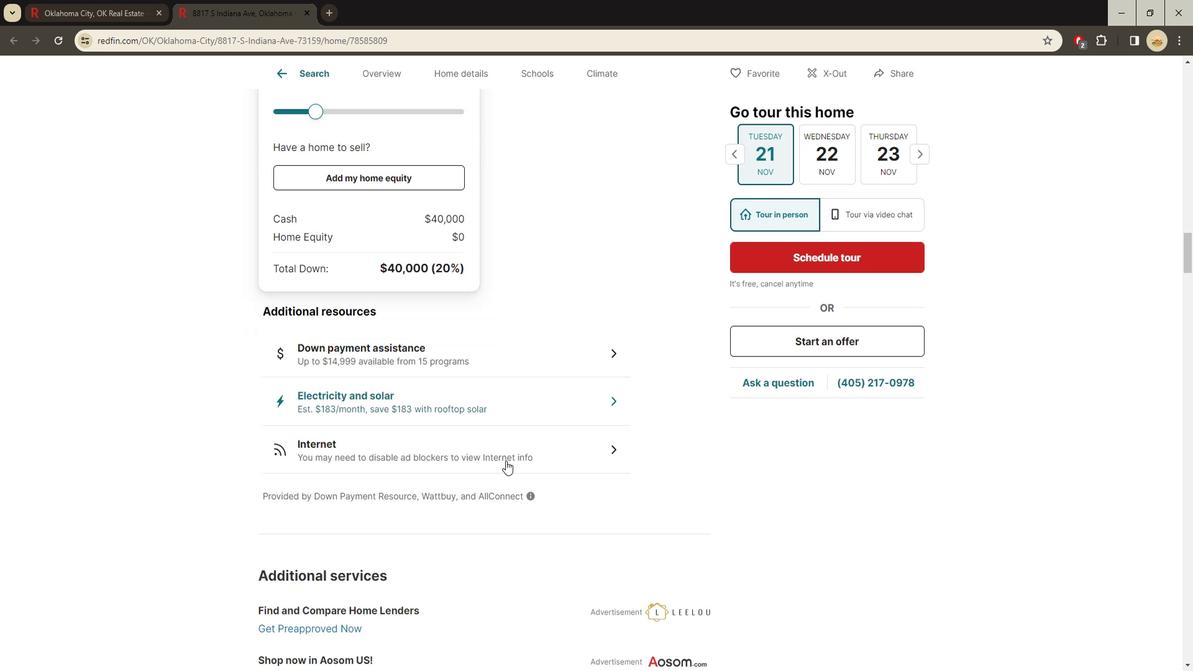 
Action: Mouse moved to (520, 309)
Screenshot: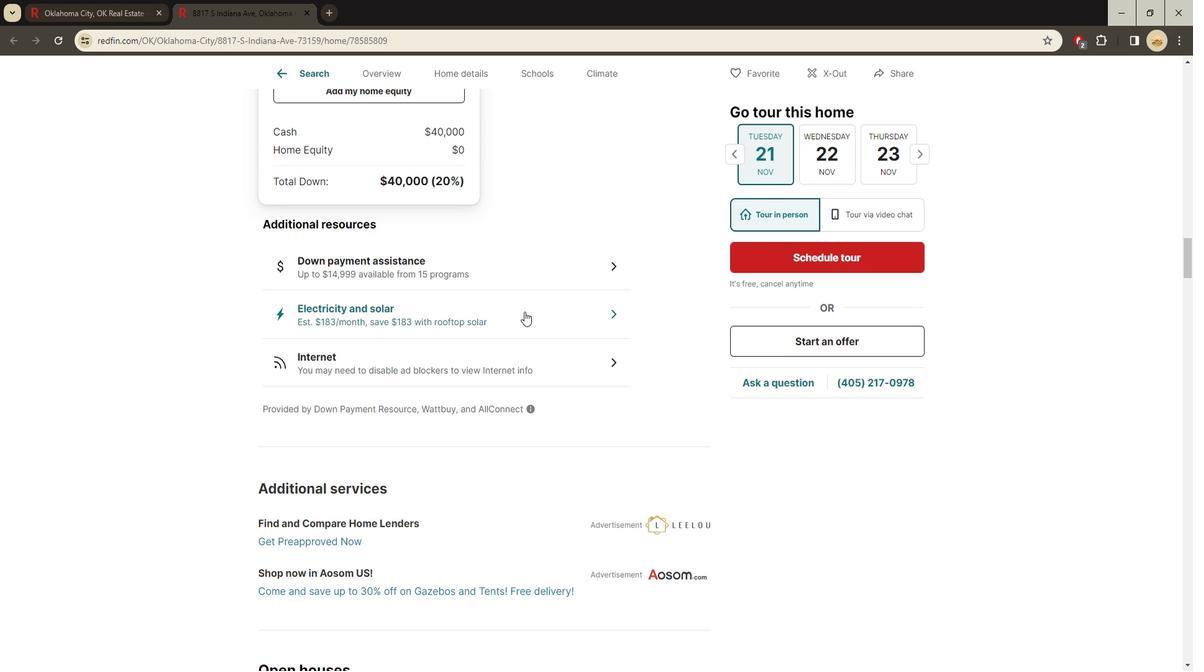 
Action: Mouse pressed left at (520, 309)
Screenshot: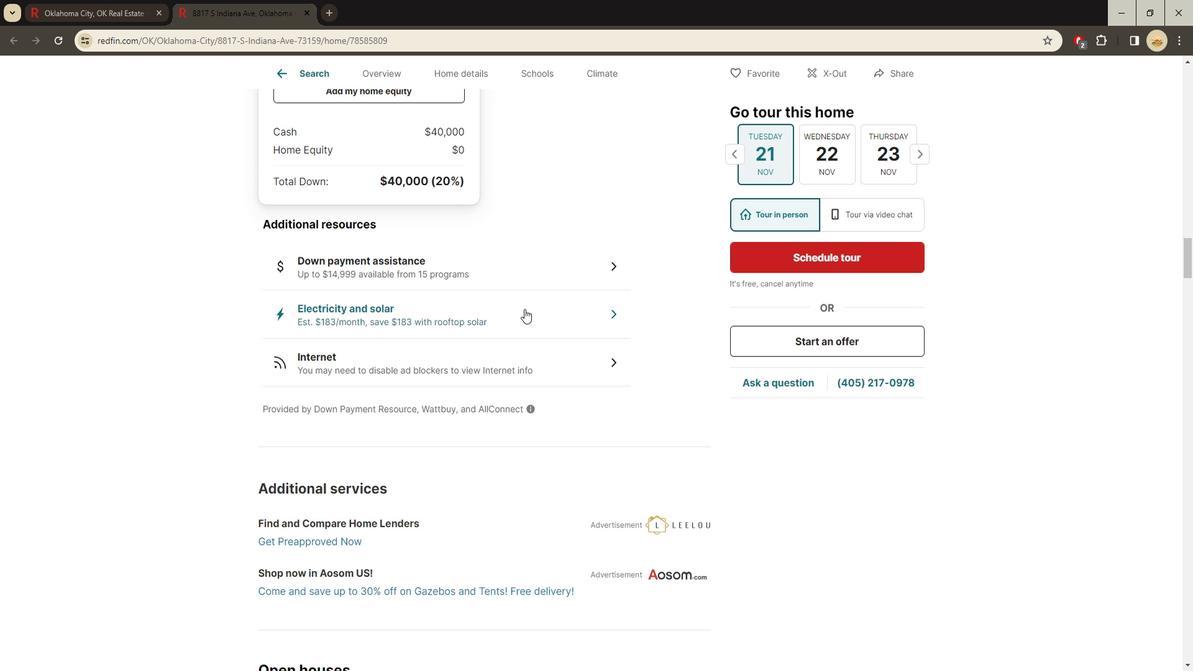 
Action: Mouse moved to (282, 443)
Screenshot: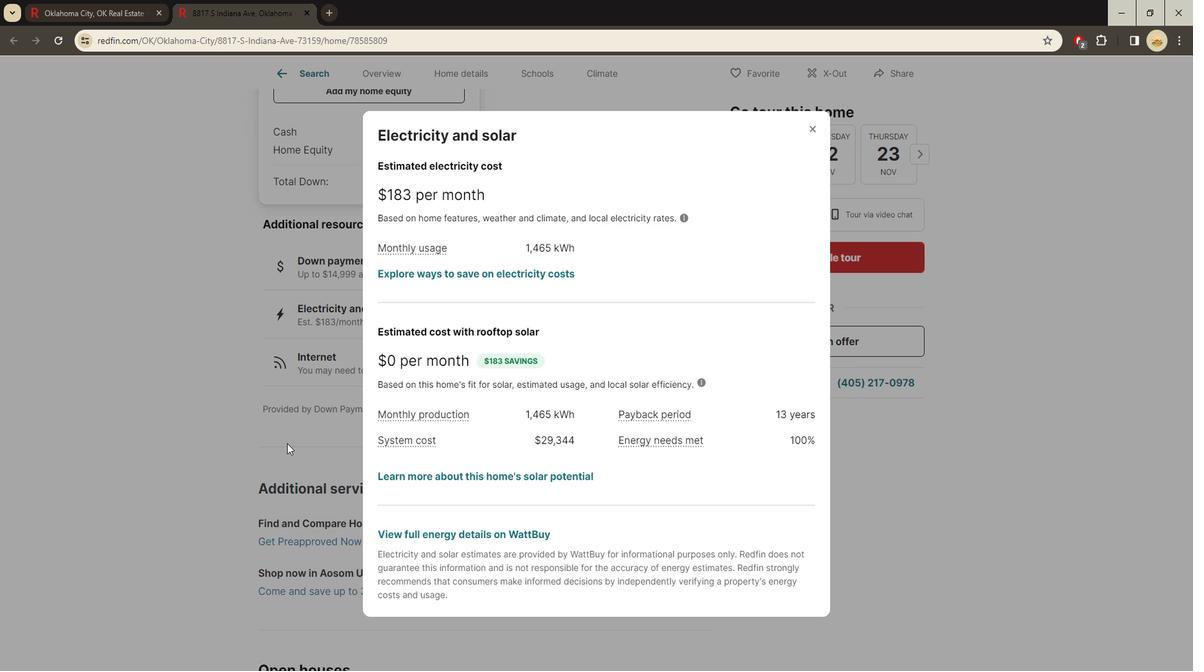 
Action: Mouse pressed left at (282, 443)
Screenshot: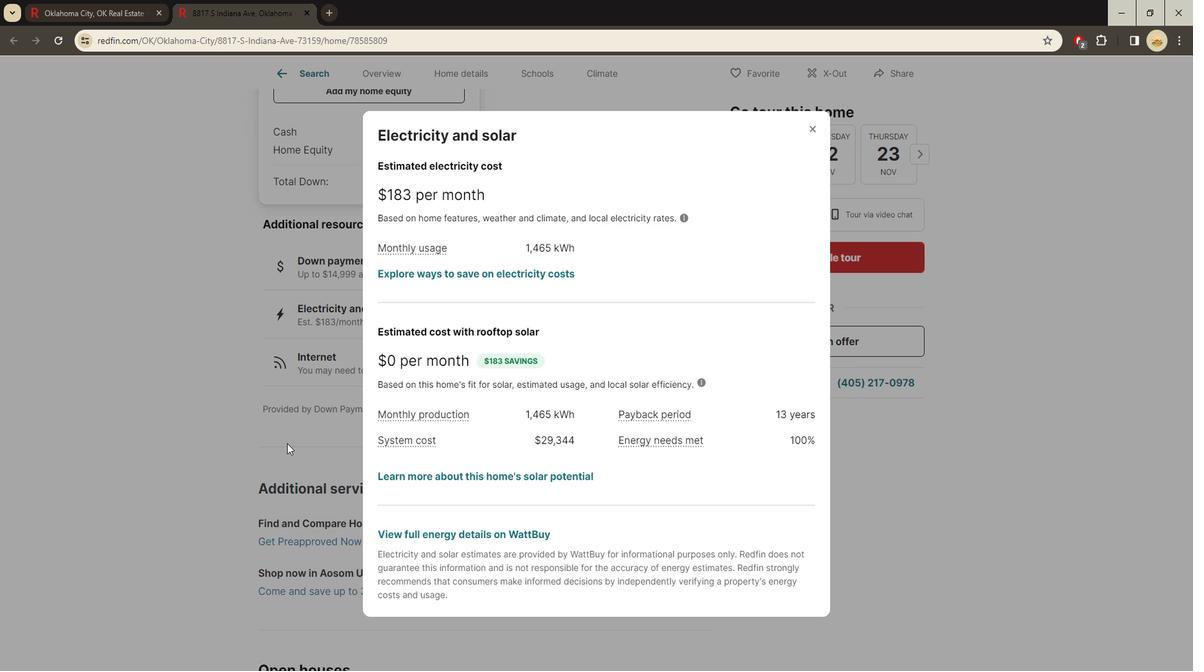 
Action: Mouse moved to (348, 421)
Screenshot: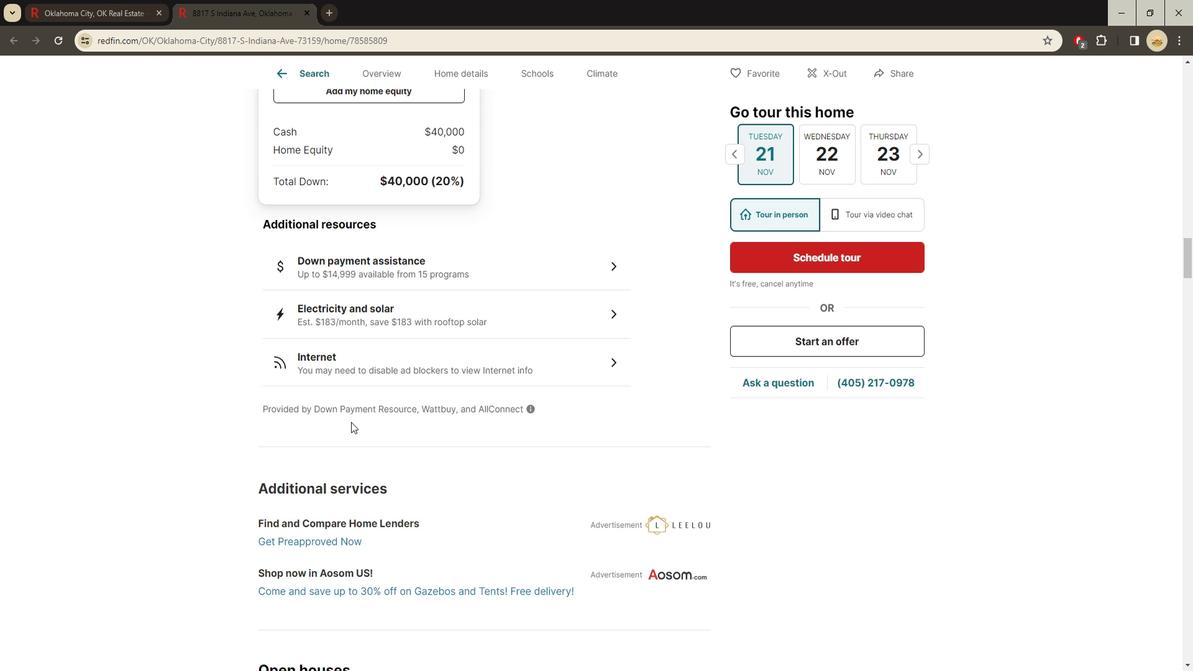 
Action: Mouse scrolled (348, 420) with delta (0, 0)
Screenshot: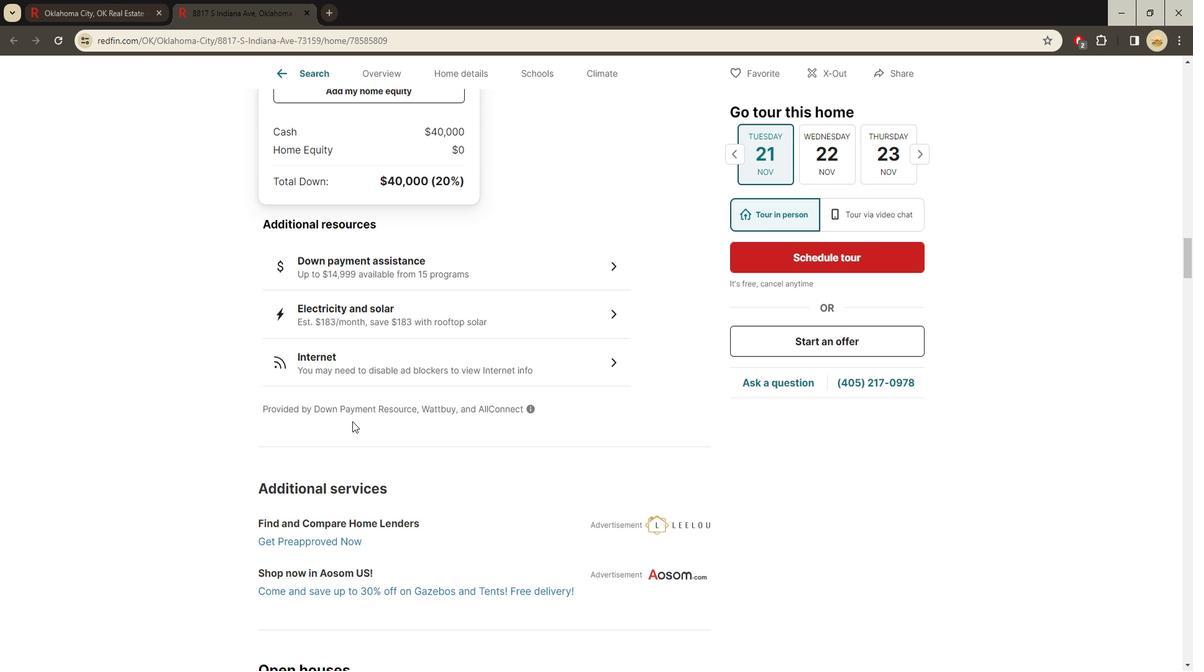 
Action: Mouse moved to (348, 424)
Screenshot: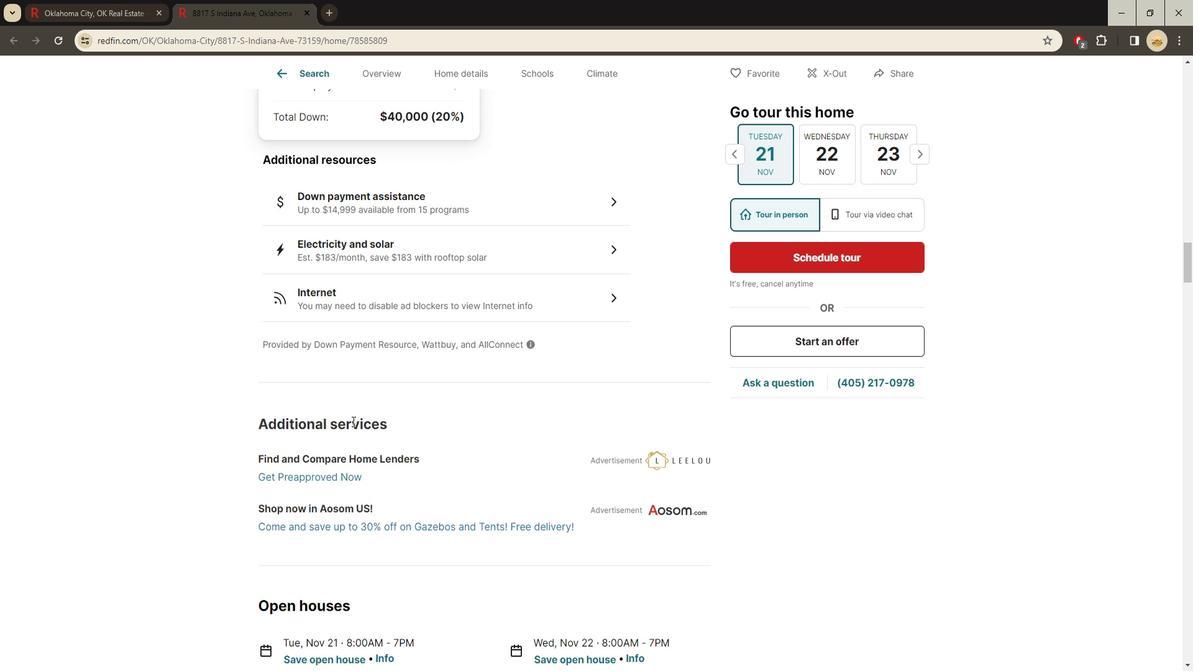 
Action: Mouse scrolled (348, 423) with delta (0, 0)
Screenshot: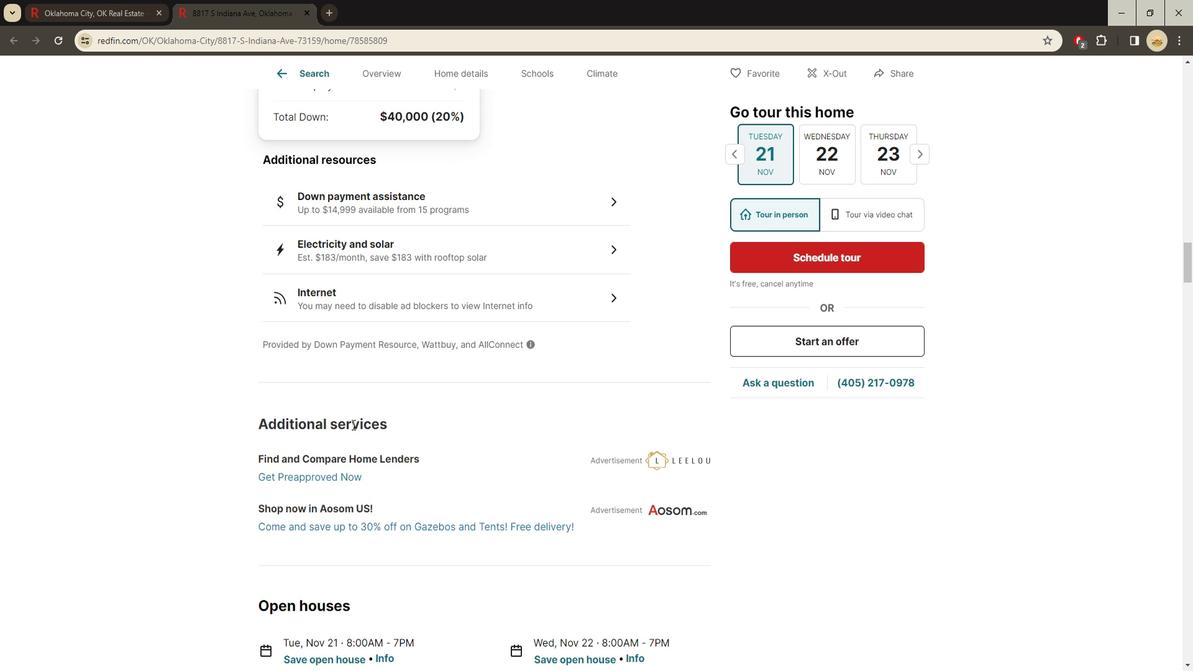
Action: Mouse scrolled (348, 423) with delta (0, 0)
Screenshot: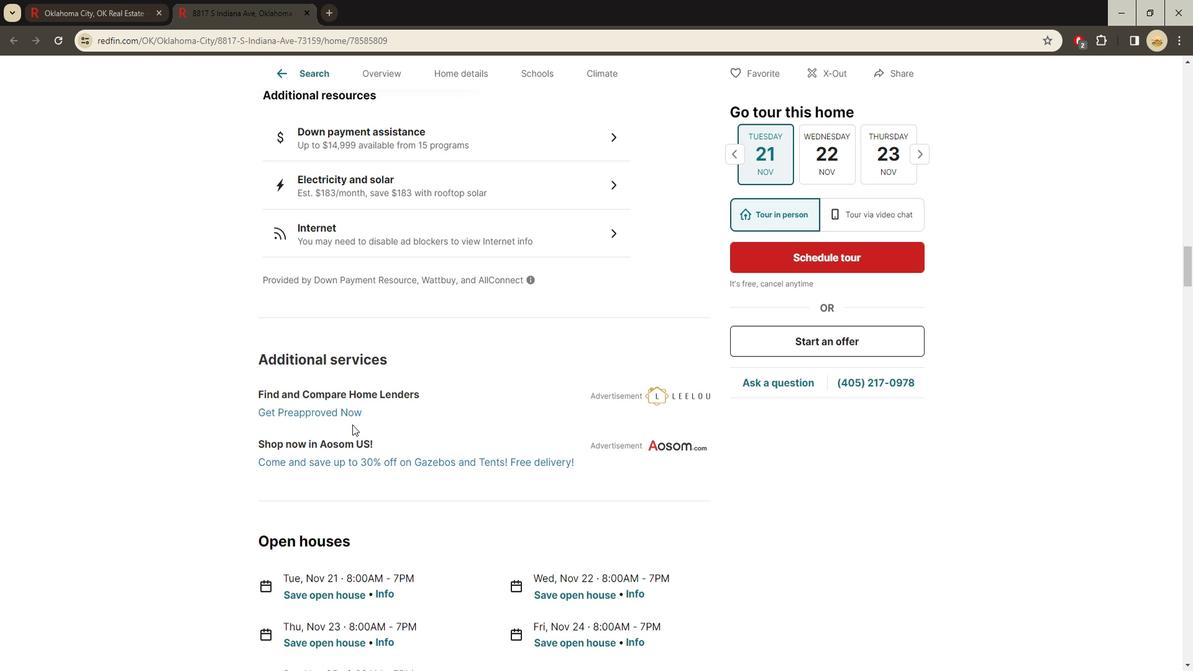 
Action: Mouse scrolled (348, 423) with delta (0, 0)
Screenshot: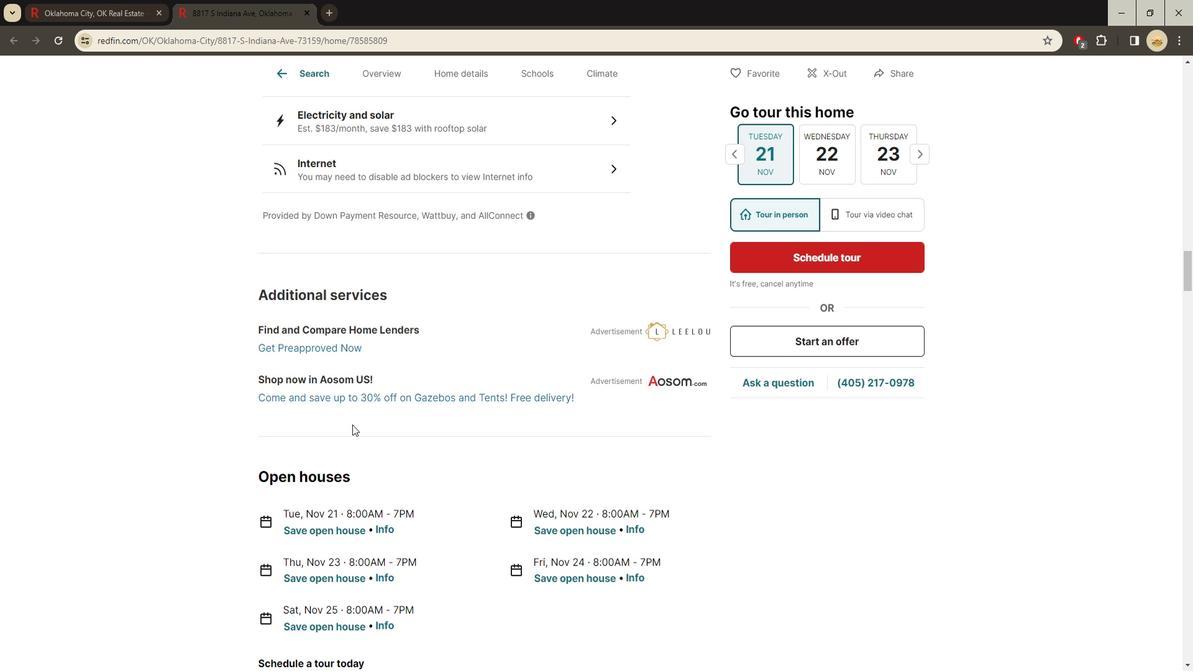 
Action: Mouse scrolled (348, 423) with delta (0, 0)
Screenshot: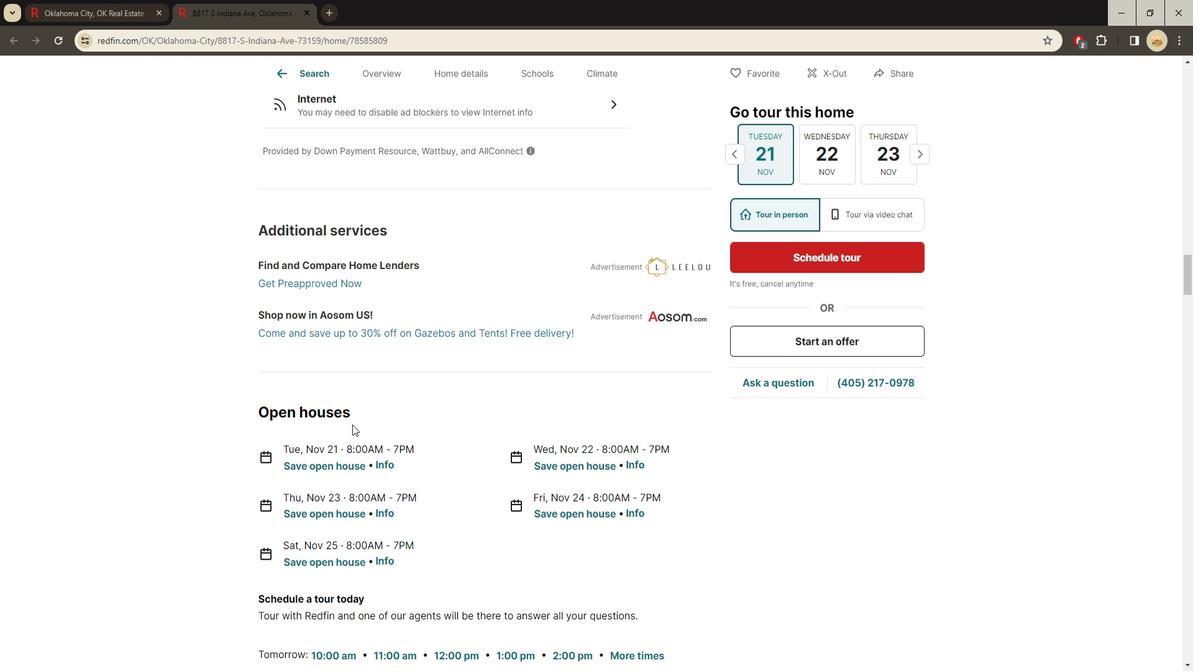 
Action: Mouse moved to (349, 424)
Screenshot: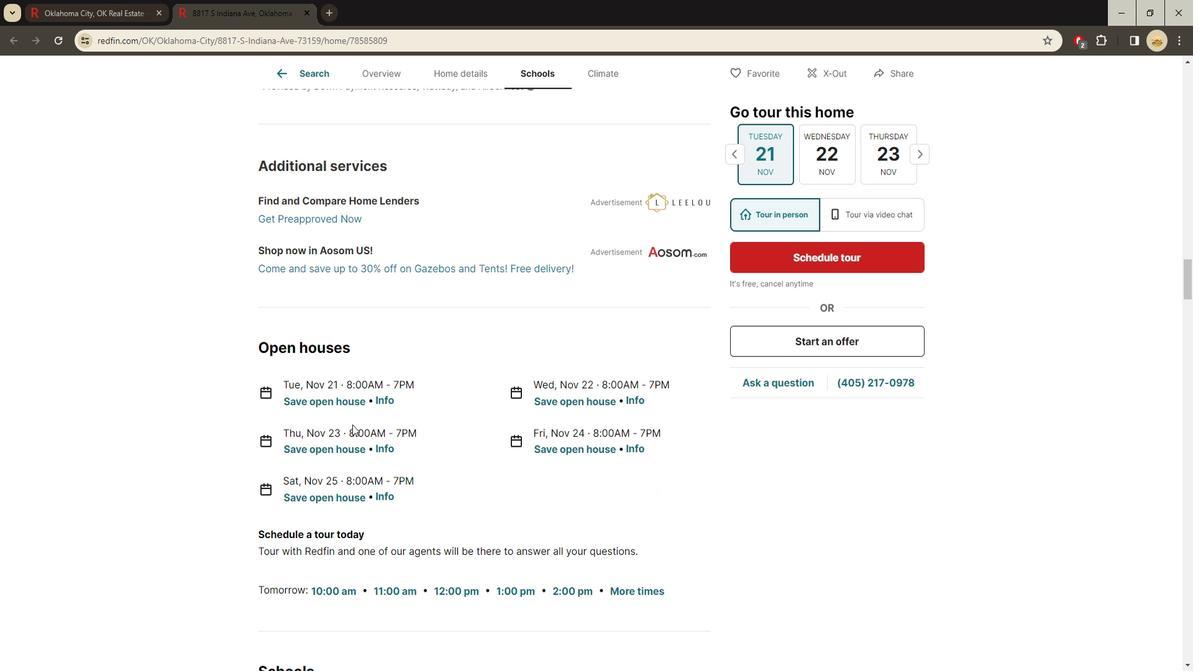 
Action: Mouse scrolled (349, 423) with delta (0, 0)
Screenshot: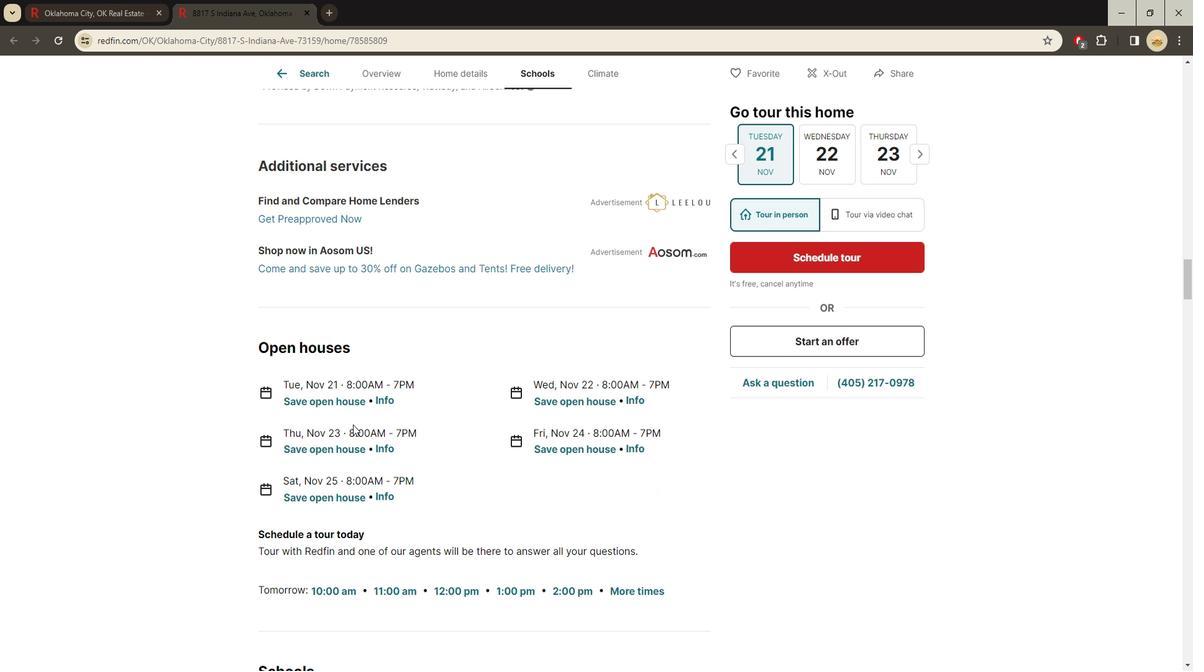 
Action: Mouse moved to (351, 423)
Screenshot: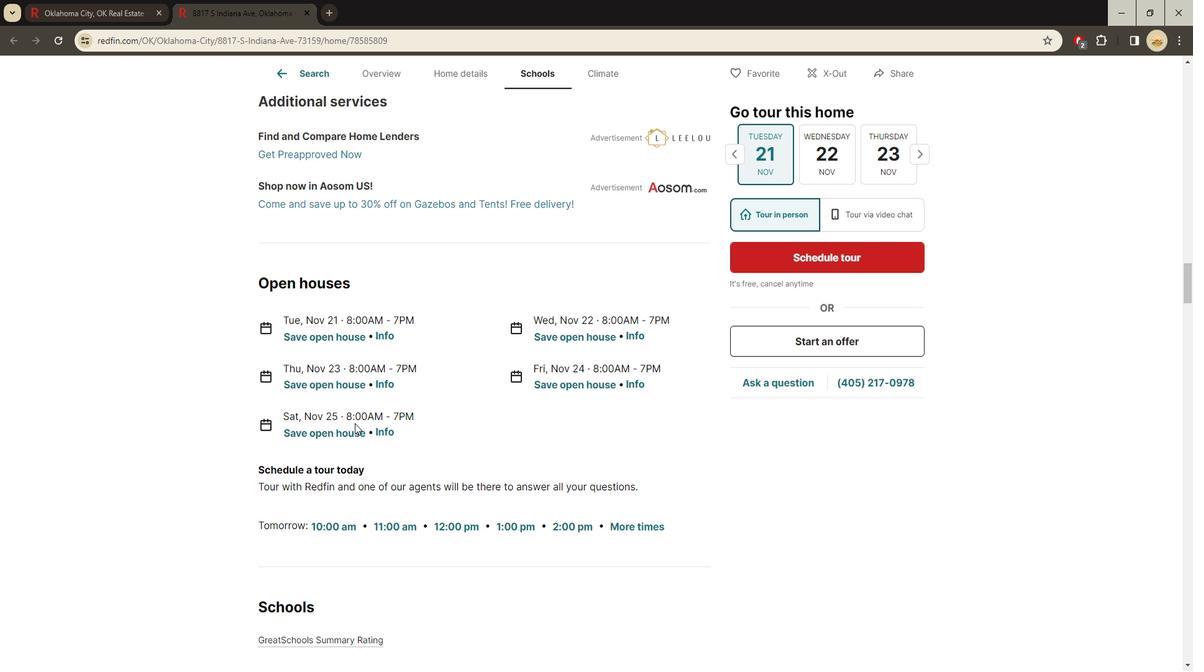 
Action: Mouse scrolled (351, 422) with delta (0, 0)
Screenshot: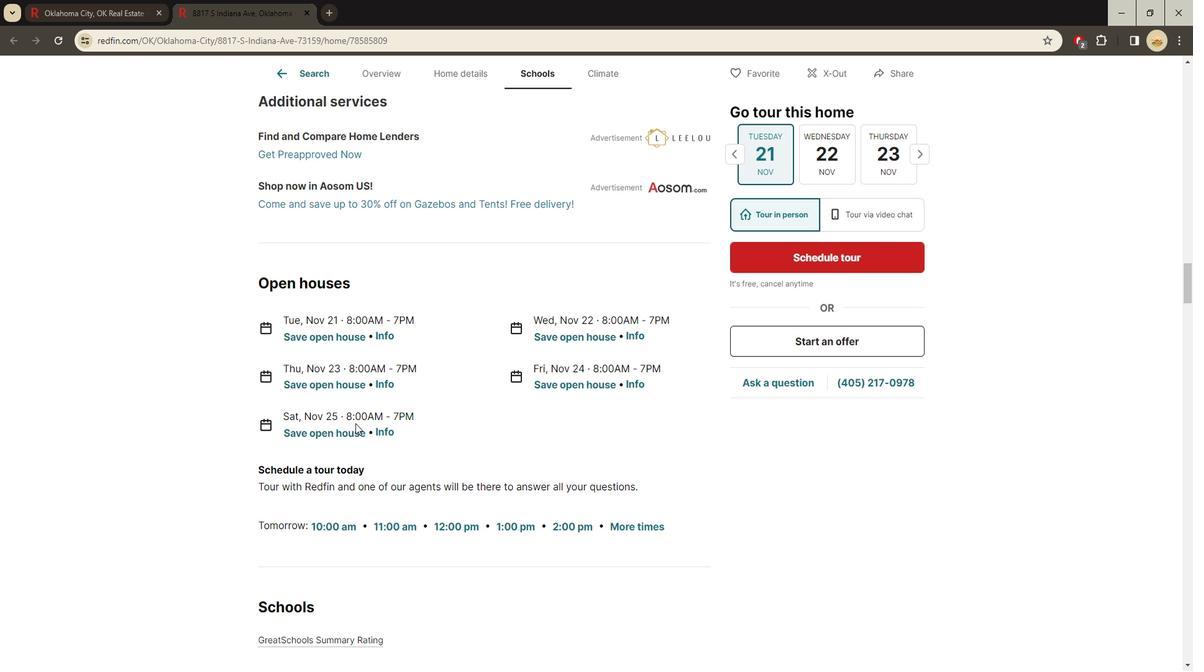 
Action: Mouse moved to (353, 422)
Screenshot: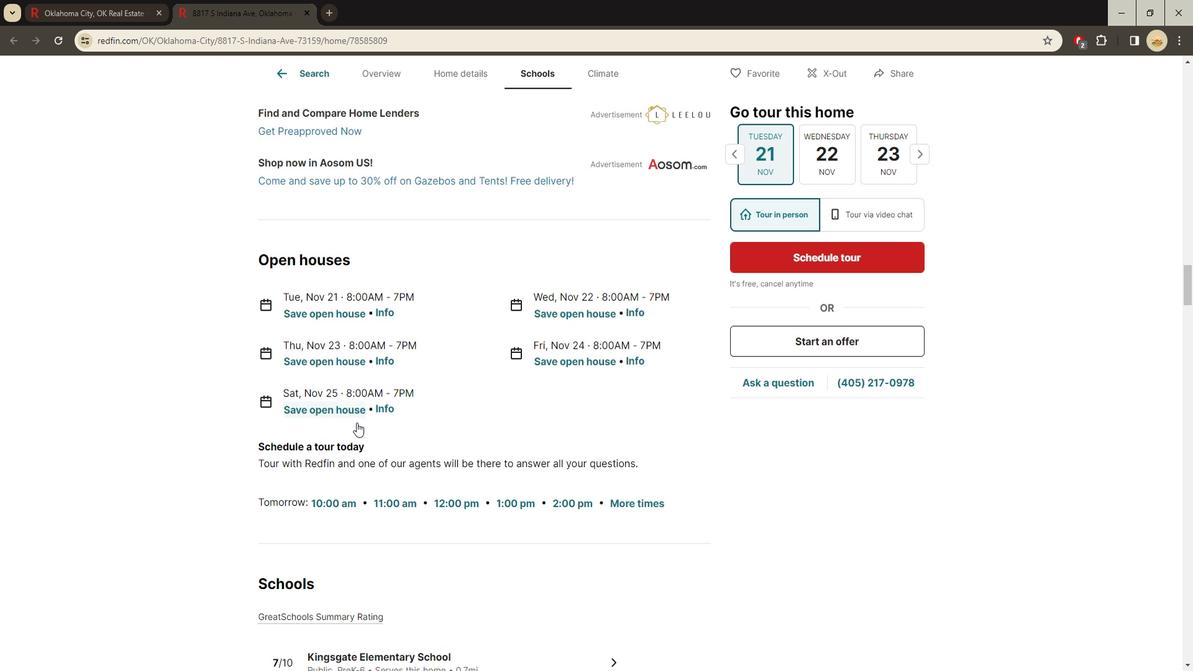 
Action: Mouse scrolled (353, 421) with delta (0, 0)
Screenshot: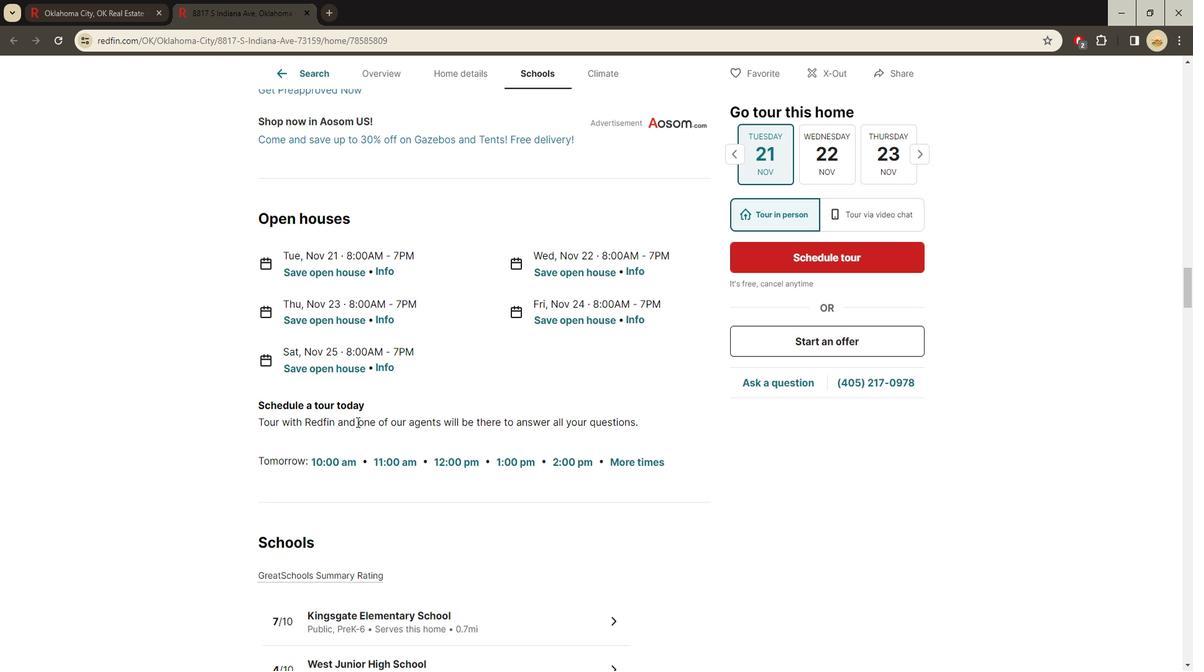 
Action: Mouse scrolled (353, 421) with delta (0, 0)
Screenshot: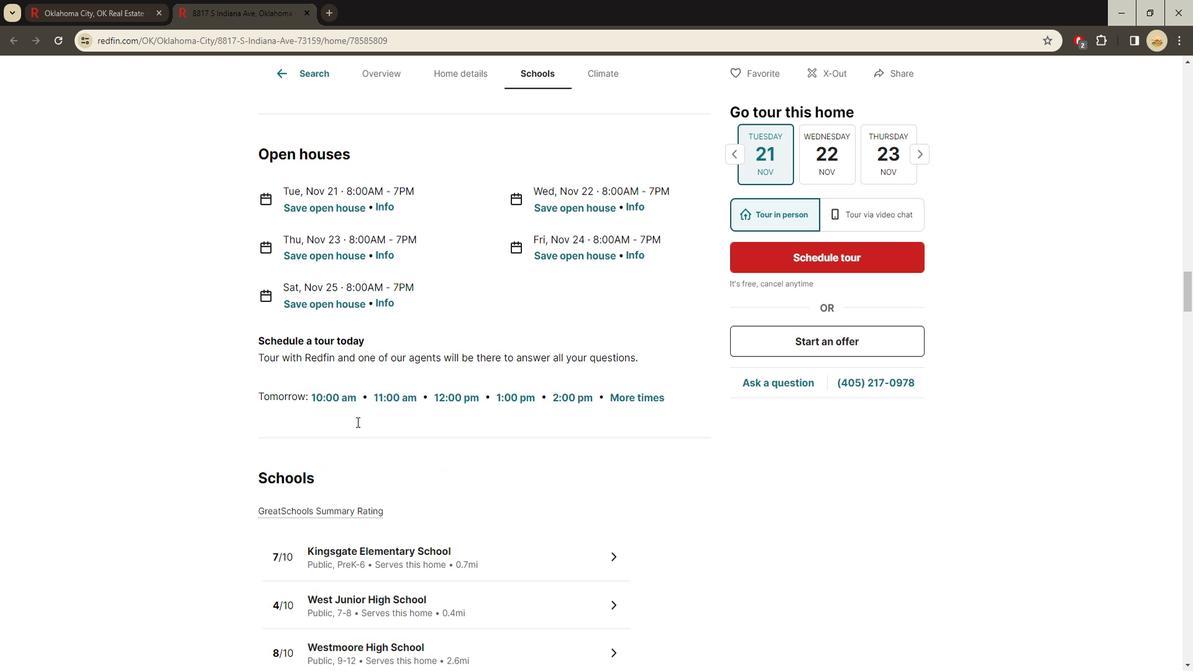 
Action: Mouse scrolled (353, 421) with delta (0, 0)
Screenshot: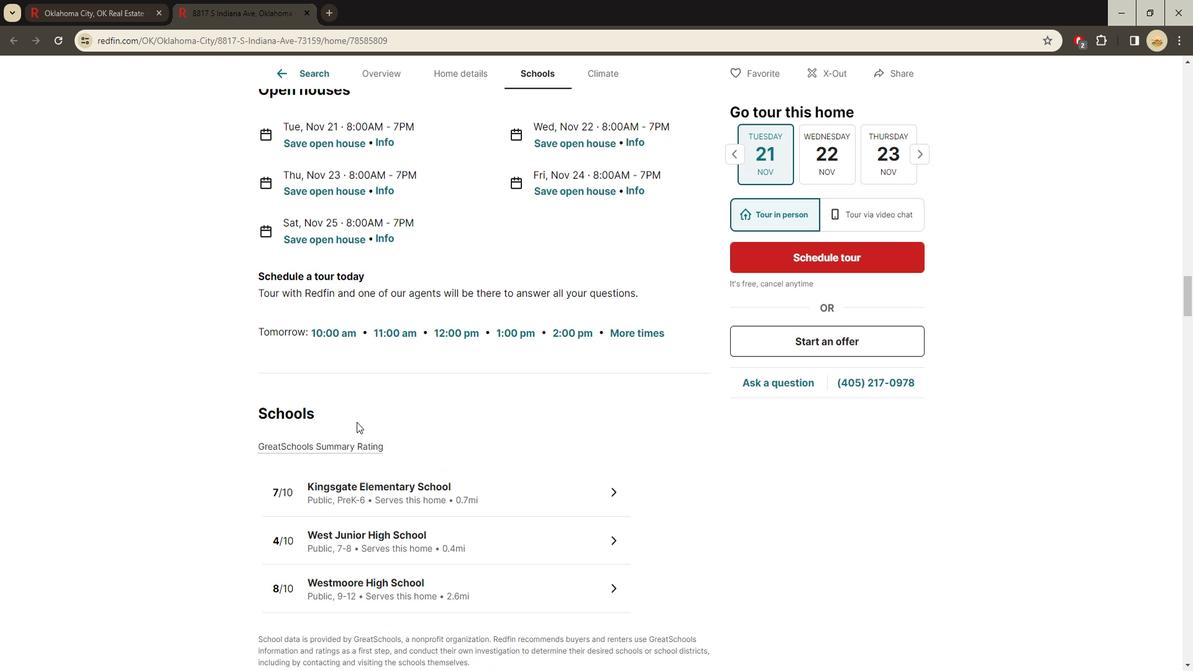 
Action: Mouse scrolled (353, 421) with delta (0, 0)
Screenshot: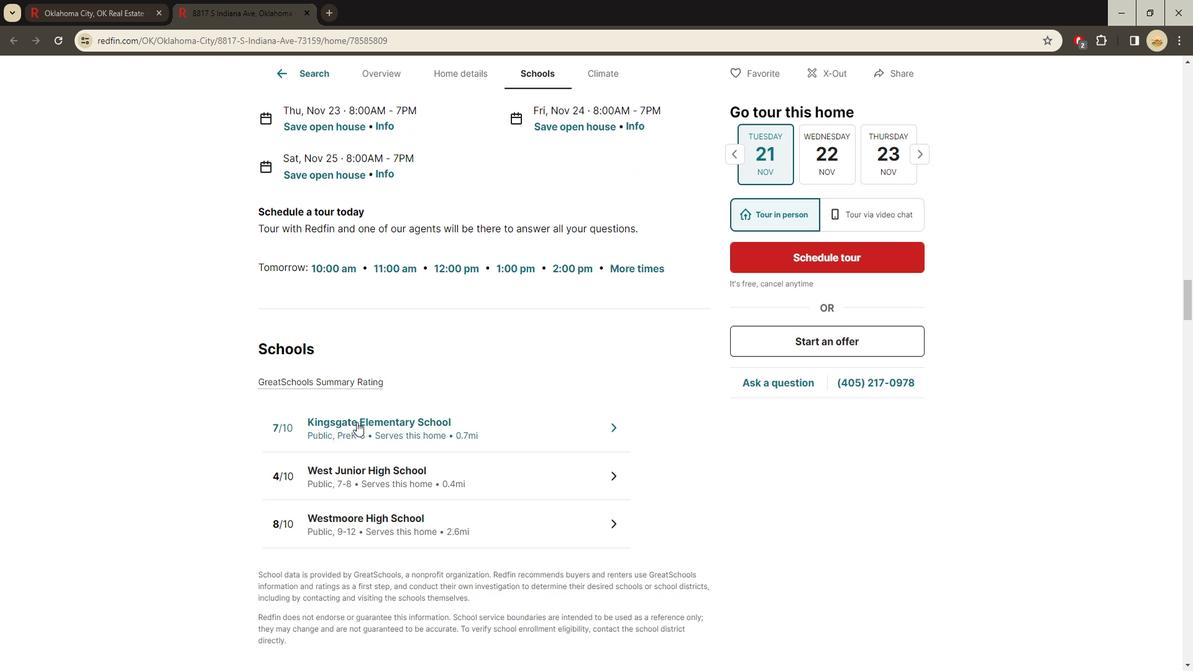 
Action: Mouse scrolled (353, 421) with delta (0, 0)
Screenshot: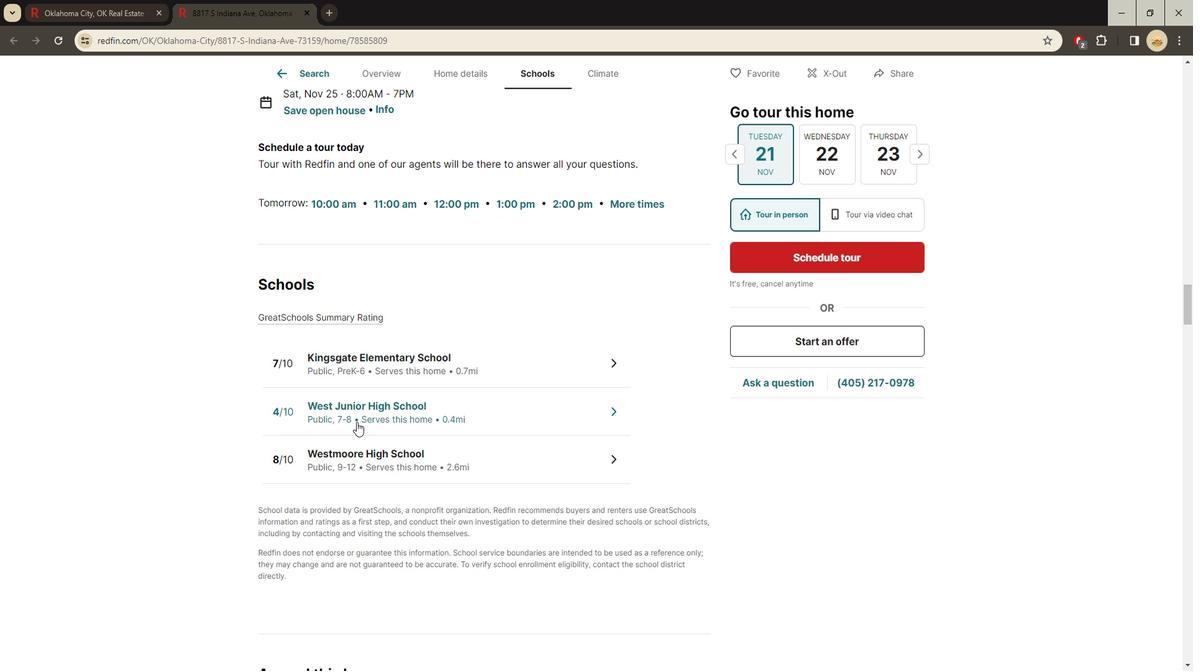 
Action: Mouse scrolled (353, 421) with delta (0, 0)
Screenshot: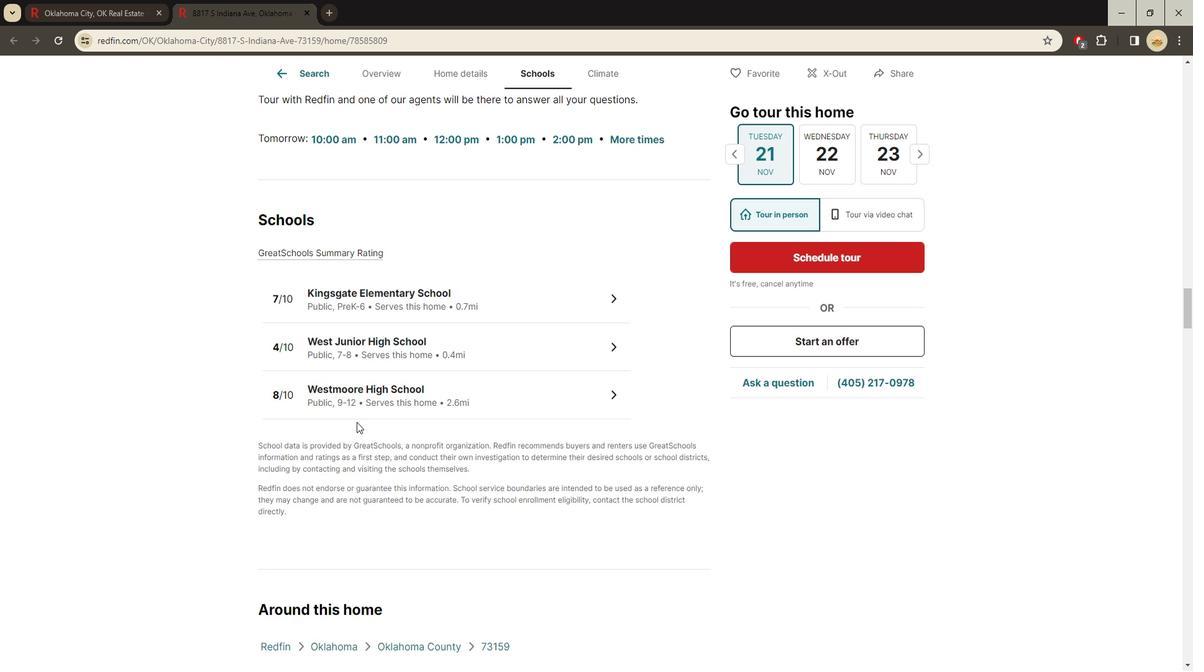 
Action: Mouse scrolled (353, 421) with delta (0, 0)
Screenshot: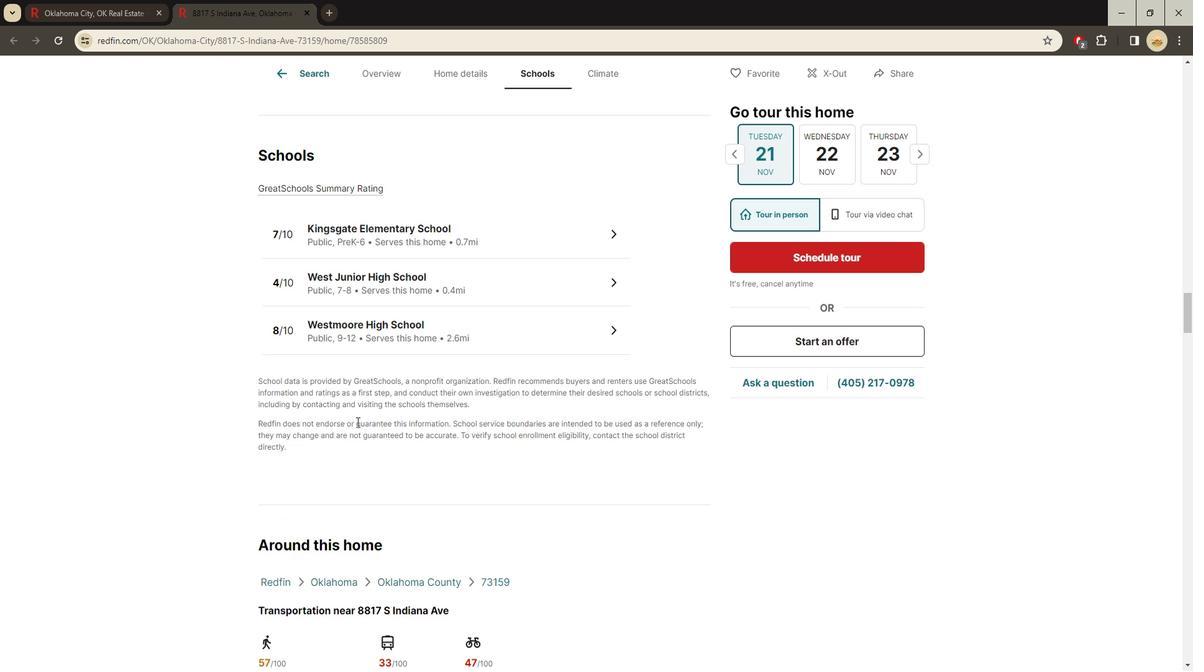 
Action: Mouse scrolled (353, 421) with delta (0, 0)
Screenshot: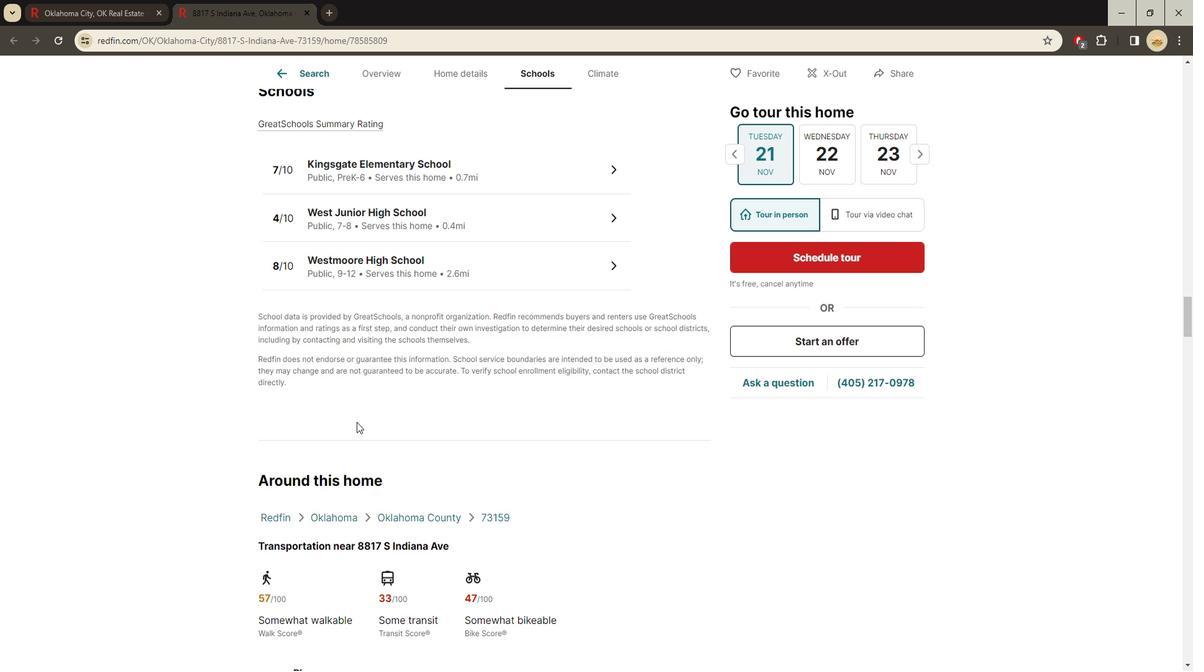 
Action: Mouse scrolled (353, 421) with delta (0, 0)
Screenshot: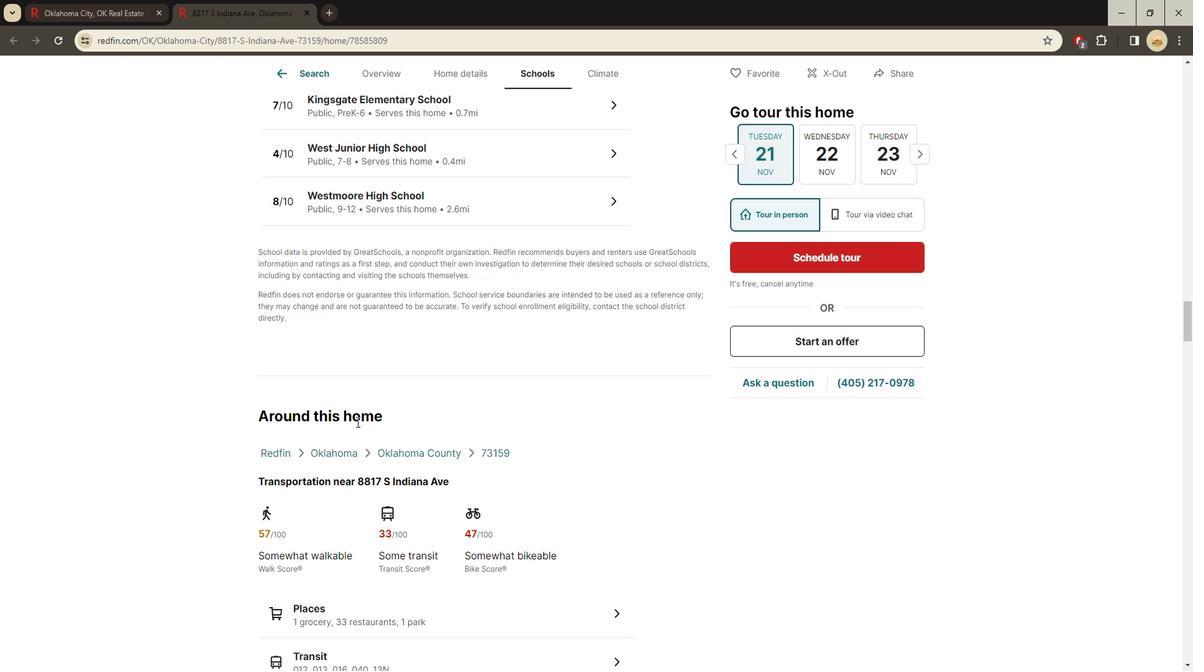 
Action: Mouse scrolled (353, 421) with delta (0, 0)
Screenshot: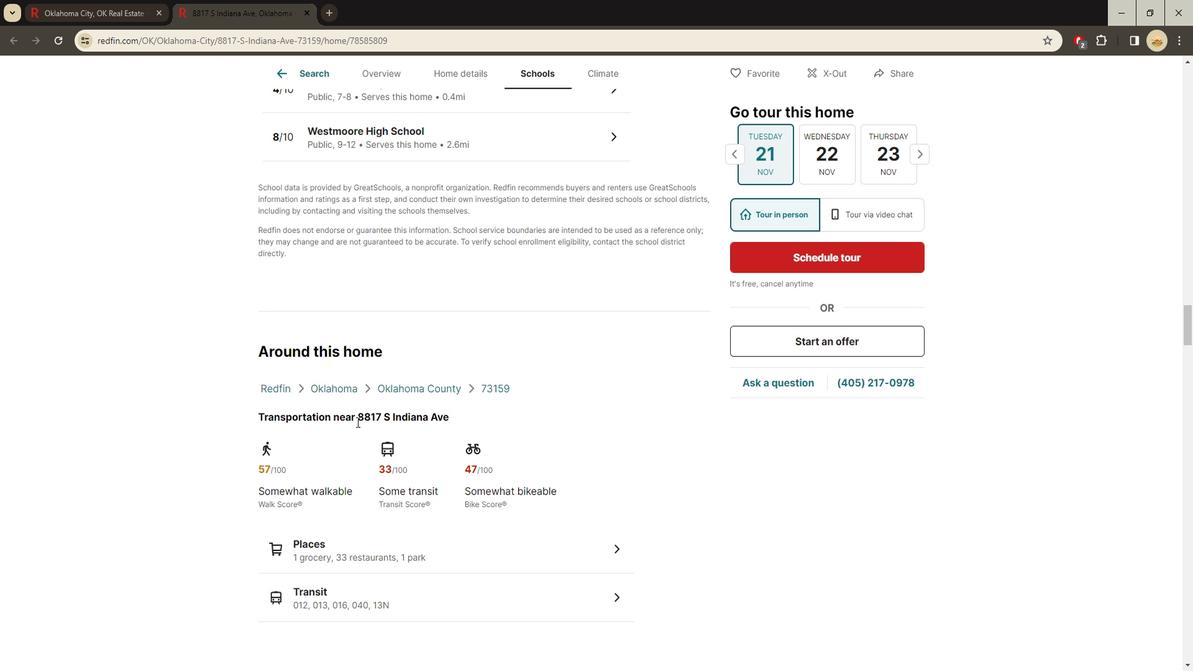 
Action: Mouse scrolled (353, 421) with delta (0, 0)
Screenshot: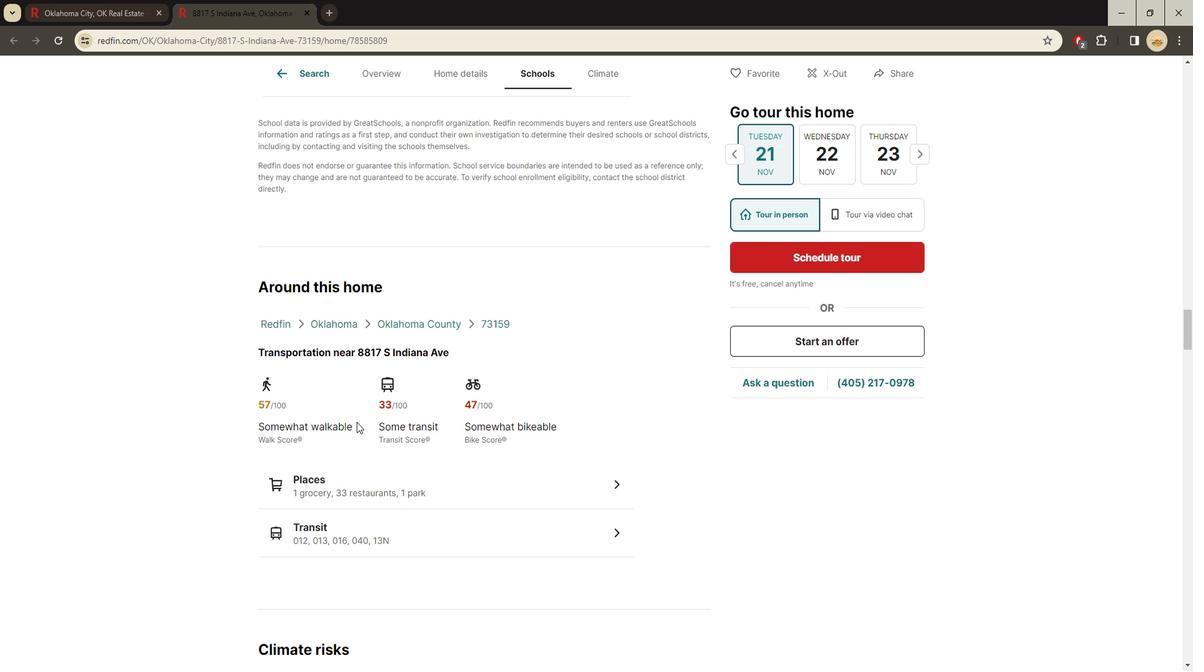 
Action: Mouse scrolled (353, 421) with delta (0, 0)
Screenshot: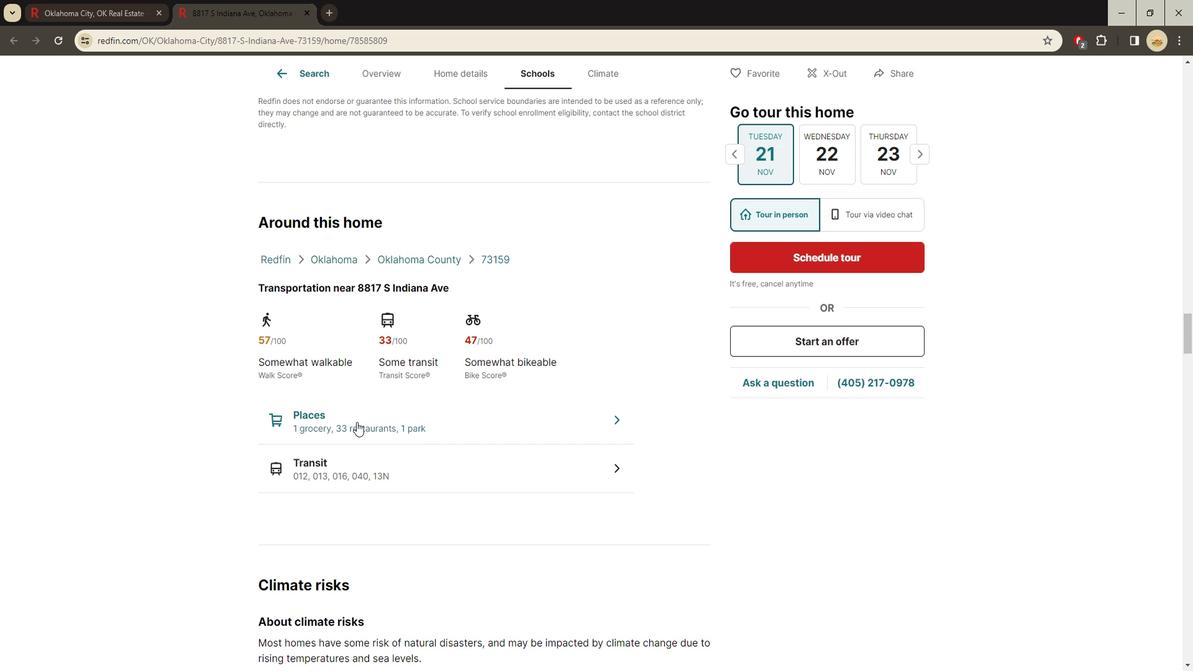 
Action: Mouse scrolled (353, 421) with delta (0, 0)
Screenshot: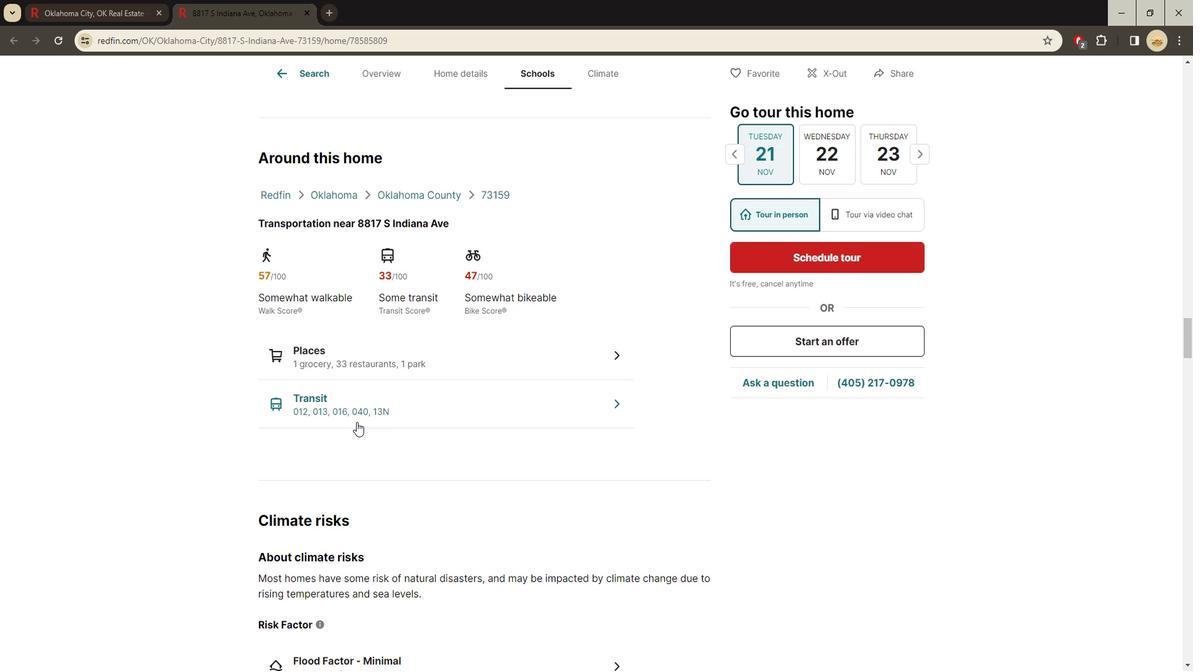 
Action: Mouse scrolled (353, 421) with delta (0, 0)
Screenshot: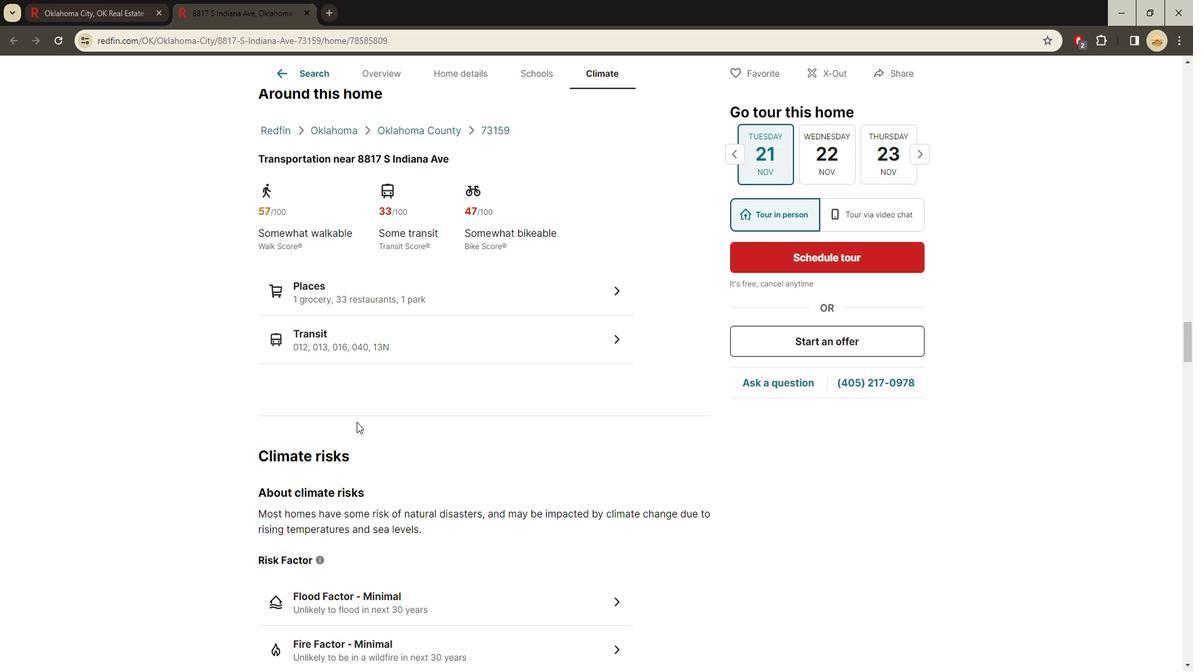 
Action: Mouse scrolled (353, 421) with delta (0, 0)
Screenshot: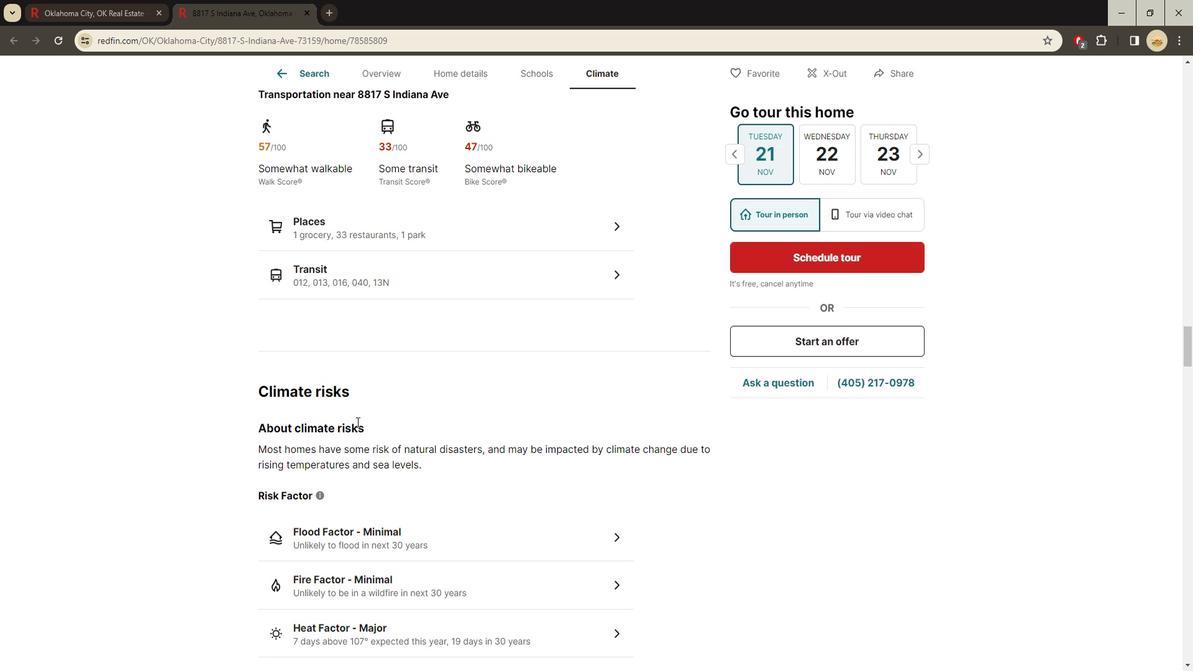 
Action: Mouse scrolled (353, 421) with delta (0, 0)
Screenshot: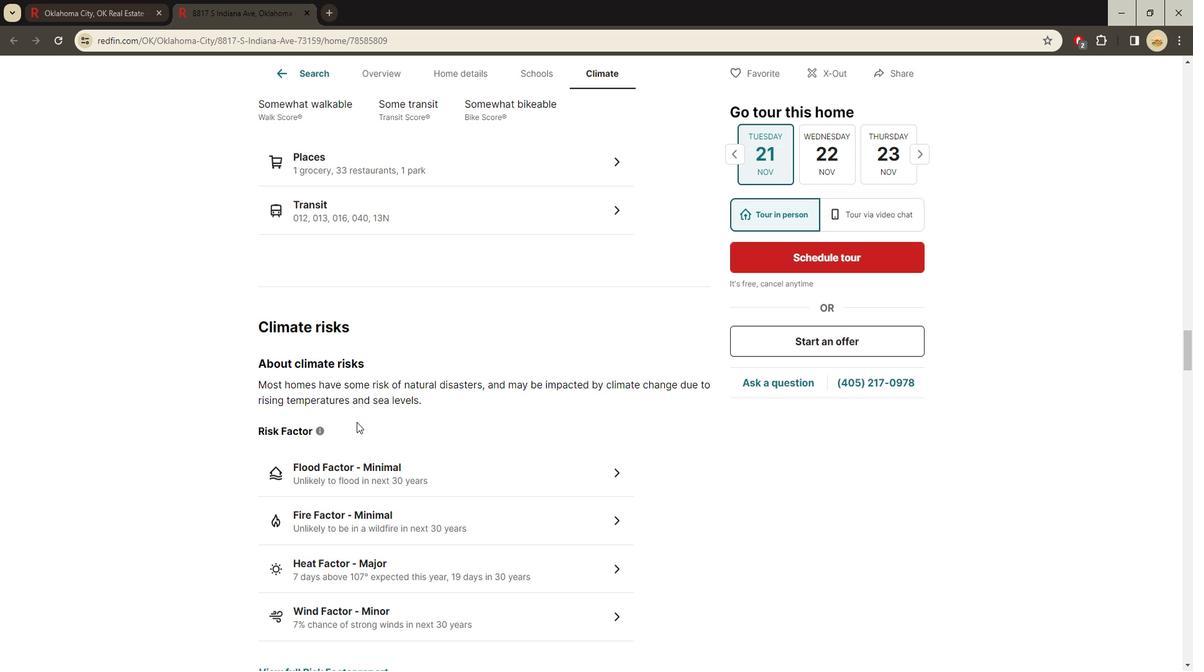 
Action: Mouse scrolled (353, 422) with delta (0, 0)
Screenshot: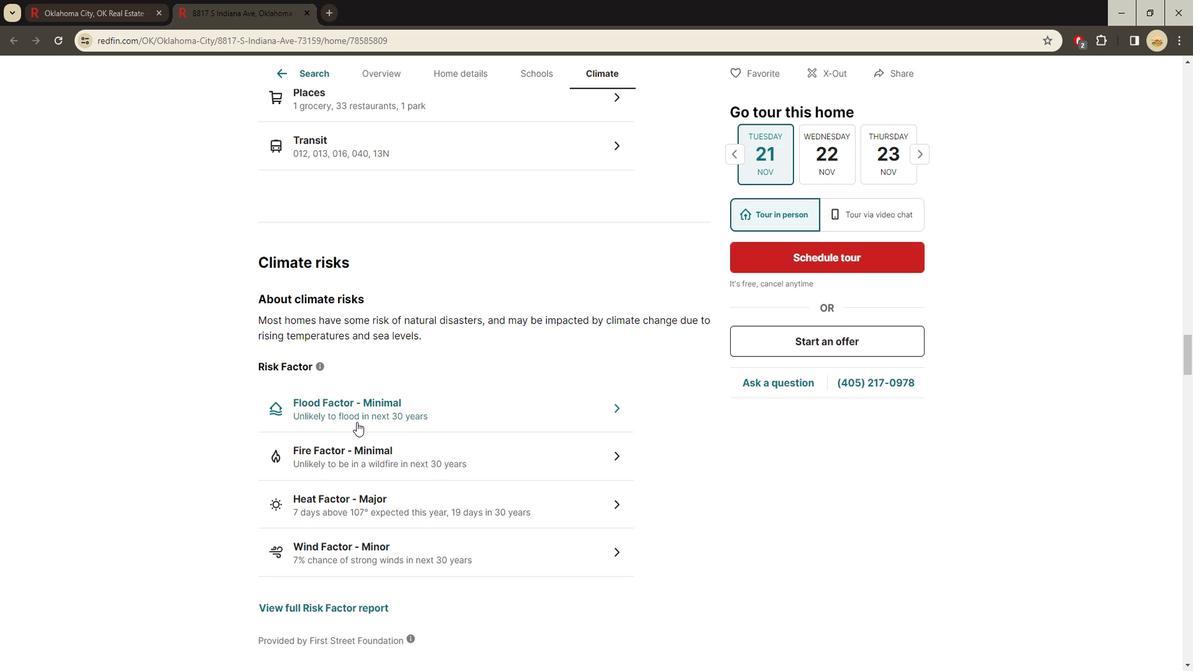 
Action: Mouse scrolled (353, 422) with delta (0, 0)
Screenshot: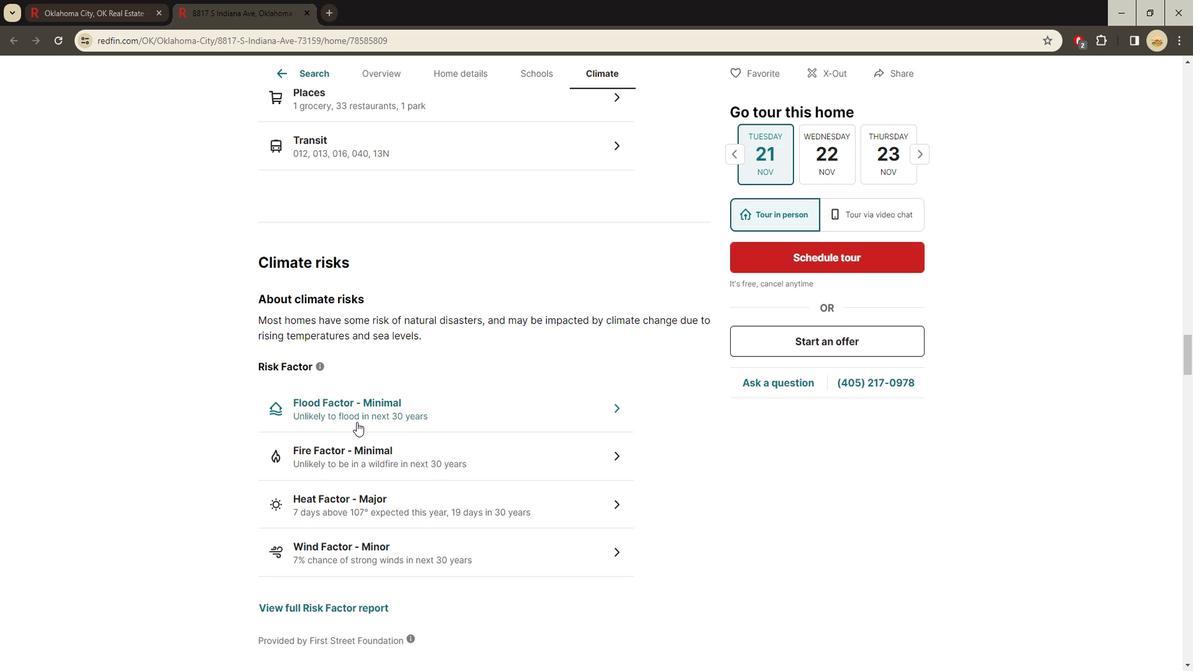 
Action: Mouse scrolled (353, 422) with delta (0, 0)
Screenshot: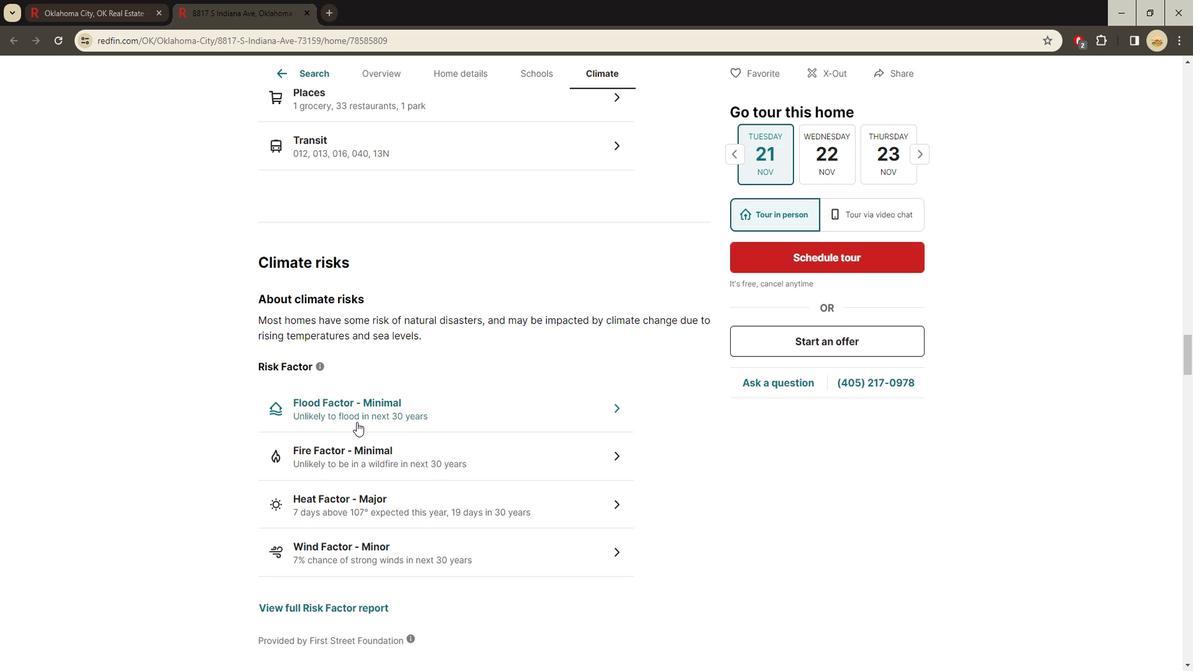 
Action: Mouse scrolled (353, 422) with delta (0, 0)
Screenshot: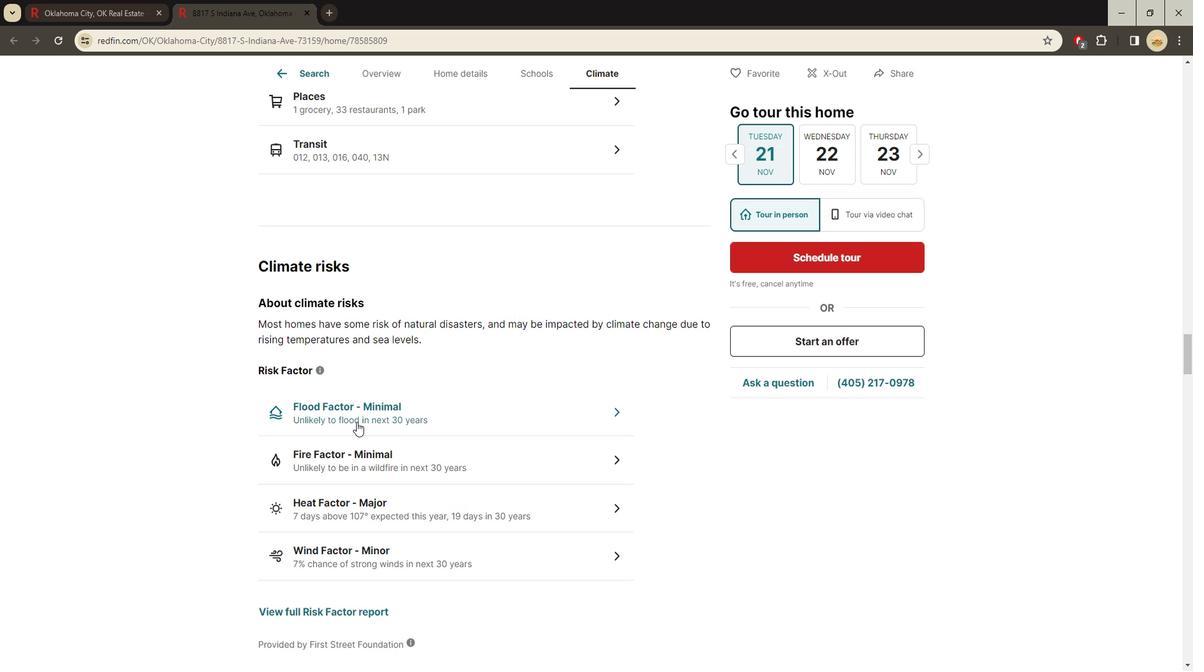 
Action: Mouse scrolled (353, 422) with delta (0, 0)
Screenshot: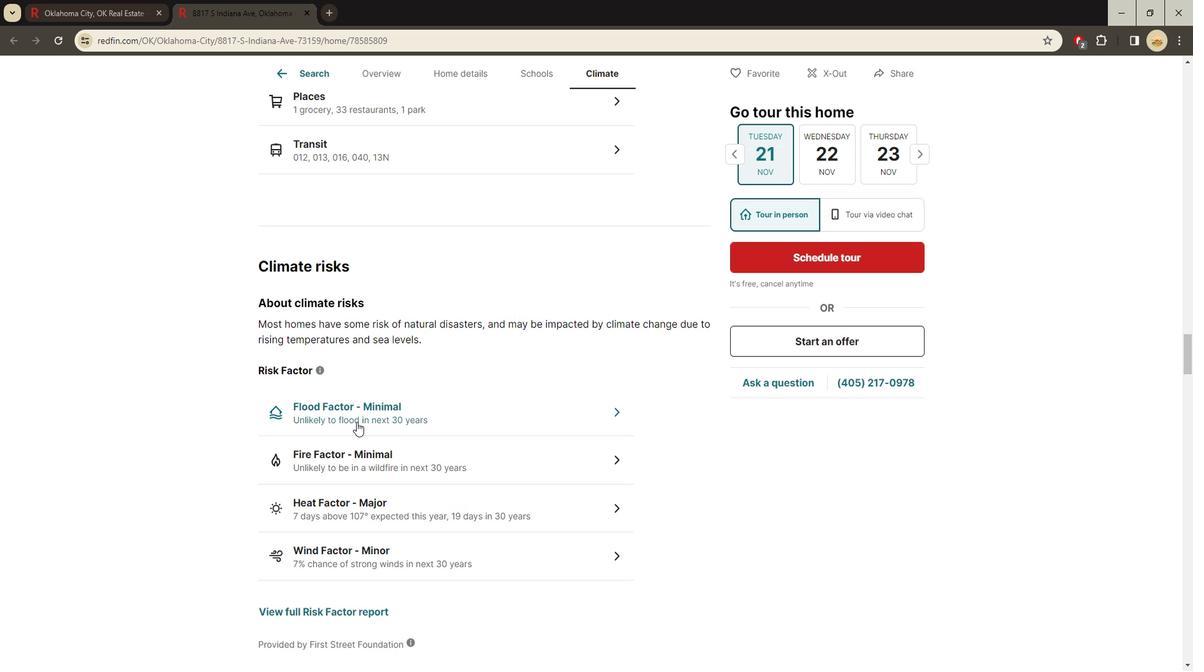 
Action: Mouse scrolled (353, 422) with delta (0, 0)
Screenshot: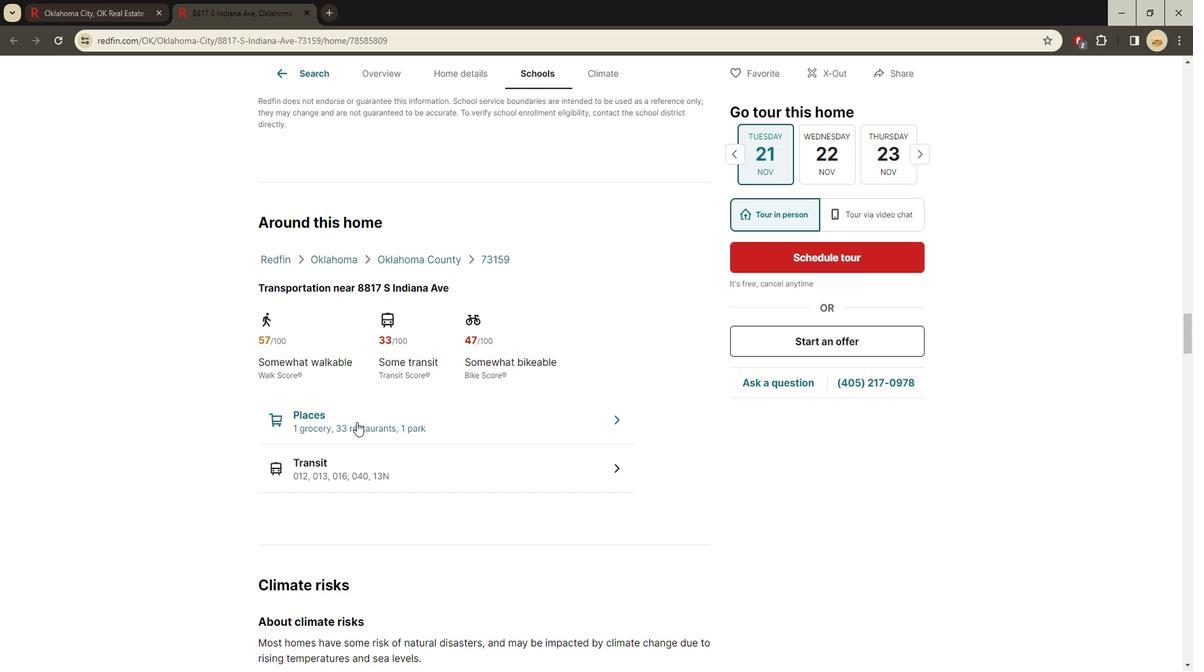 
Action: Mouse scrolled (353, 422) with delta (0, 0)
Screenshot: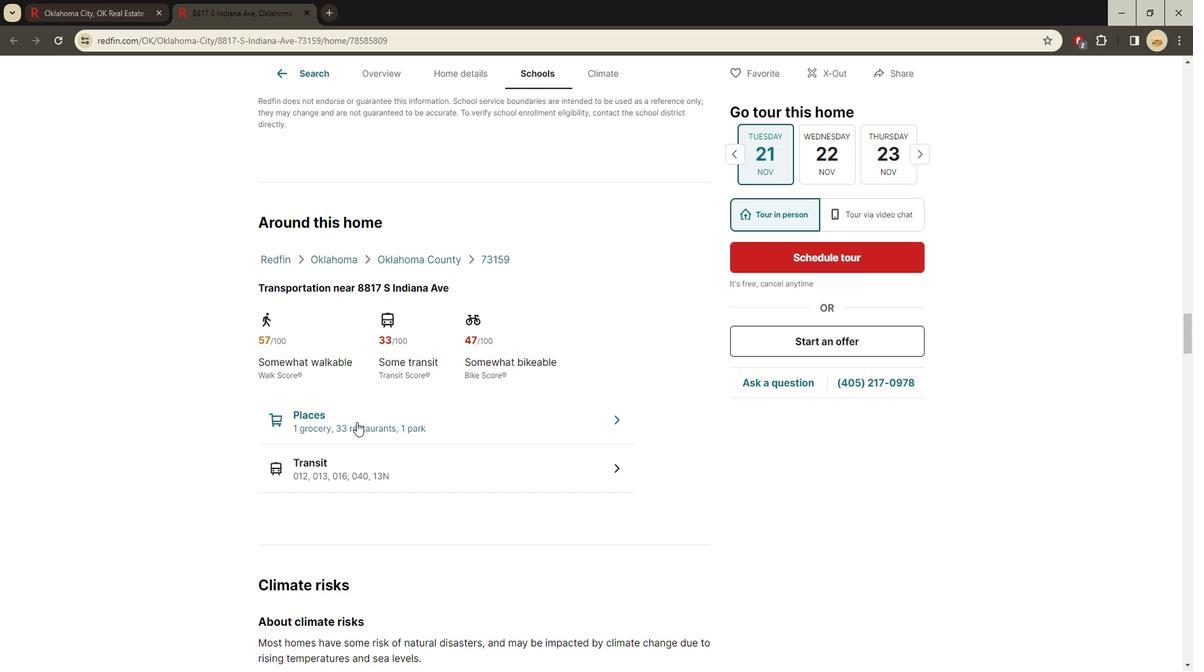 
Action: Mouse scrolled (353, 422) with delta (0, 0)
Screenshot: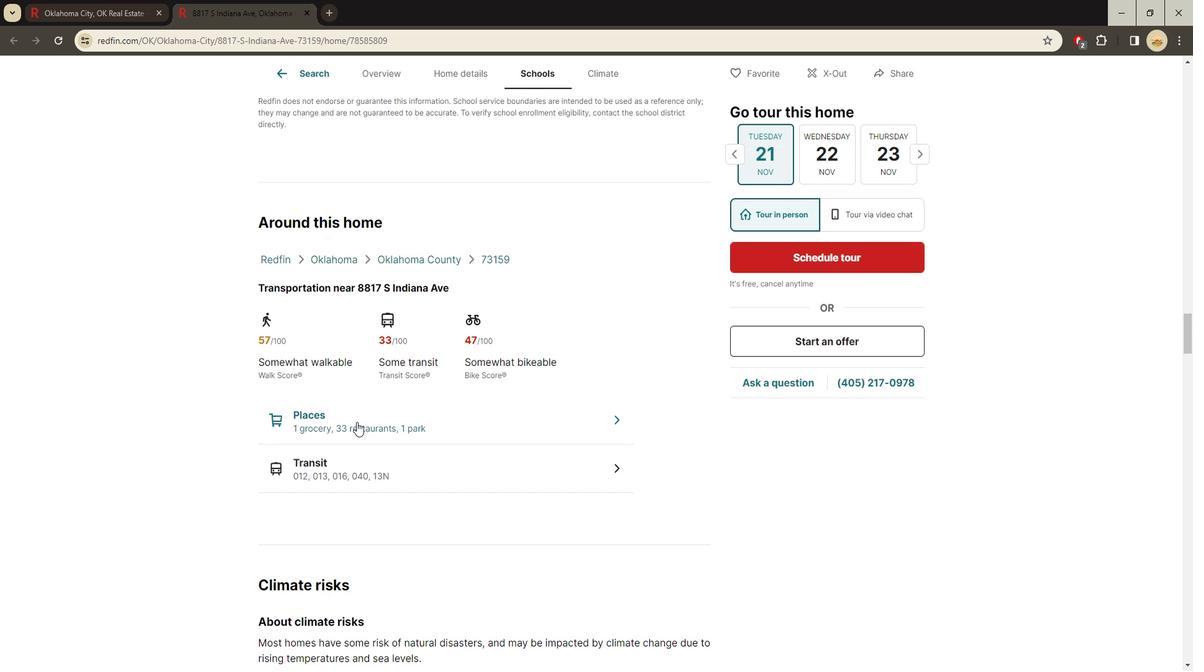 
Action: Mouse scrolled (353, 422) with delta (0, 0)
Screenshot: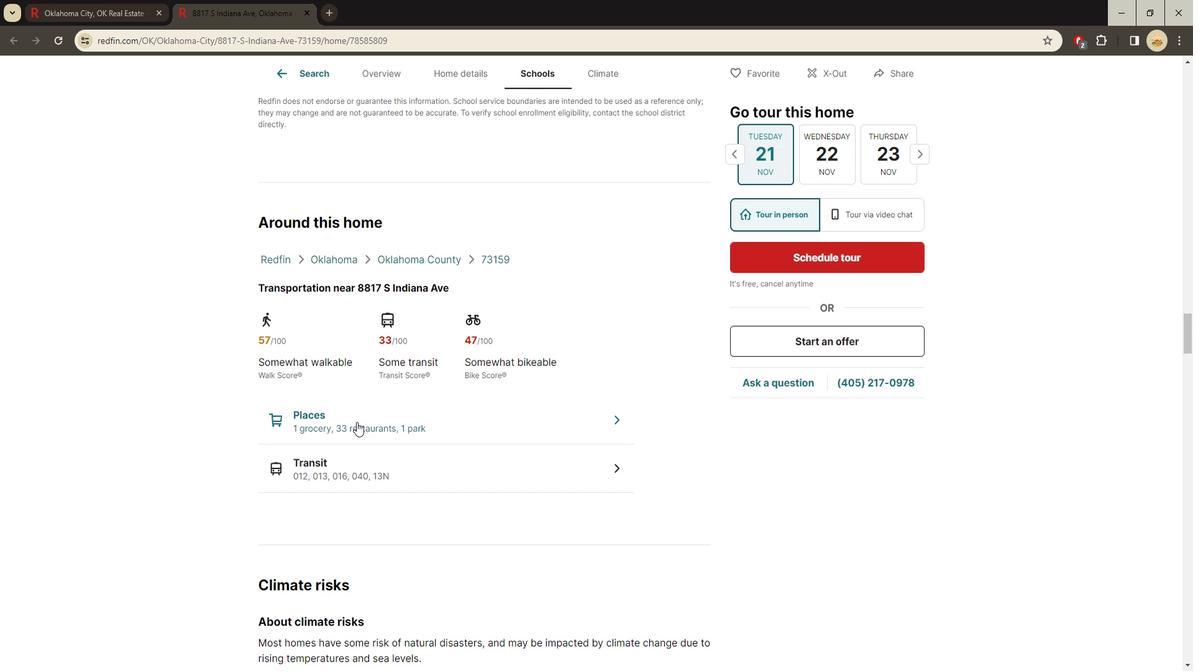 
Action: Mouse scrolled (353, 422) with delta (0, 0)
Screenshot: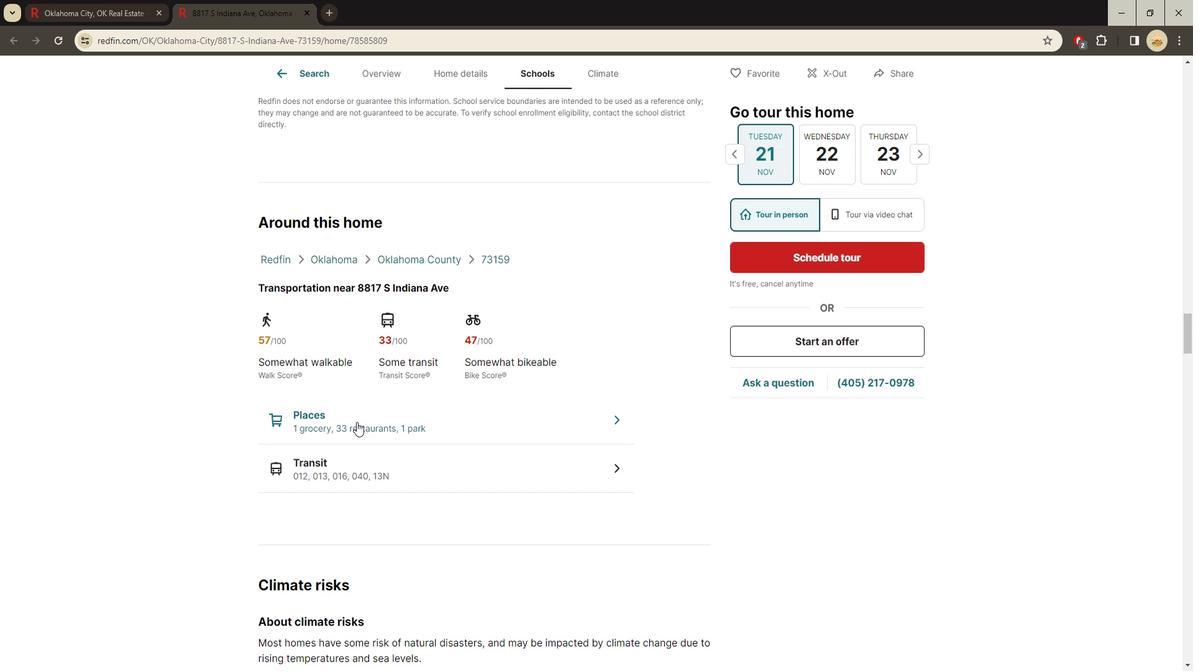 
Action: Mouse scrolled (353, 422) with delta (0, 0)
Screenshot: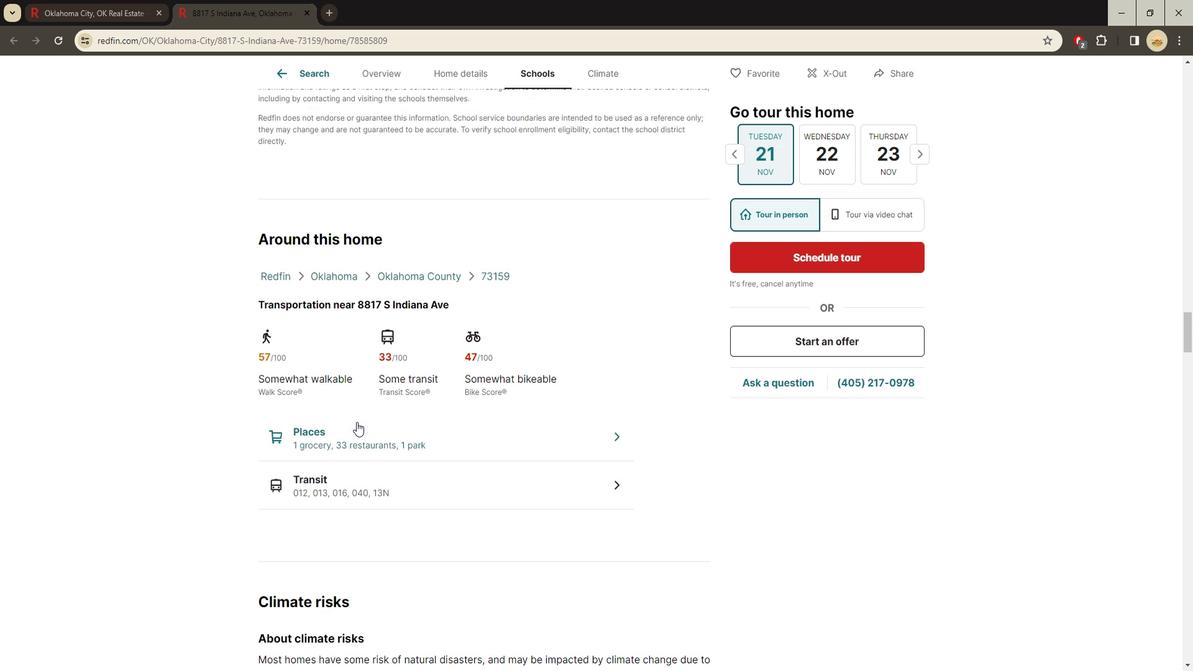 
Action: Mouse scrolled (353, 422) with delta (0, 0)
Screenshot: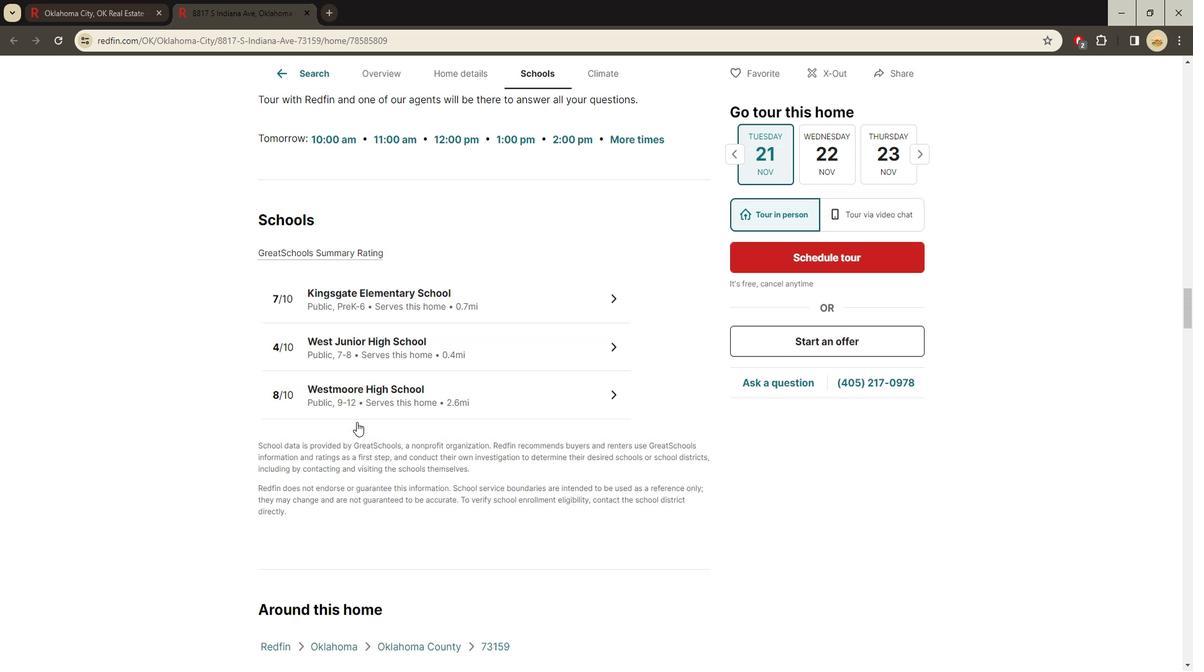
Action: Mouse scrolled (353, 422) with delta (0, 0)
Screenshot: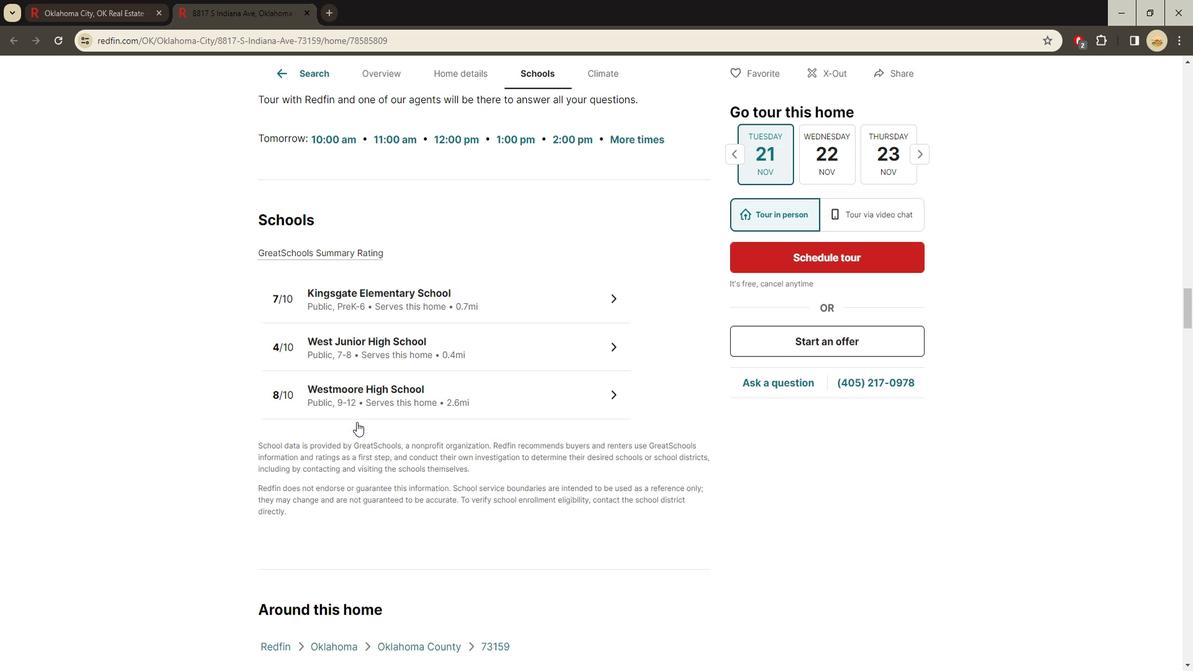 
Action: Mouse scrolled (353, 422) with delta (0, 0)
Screenshot: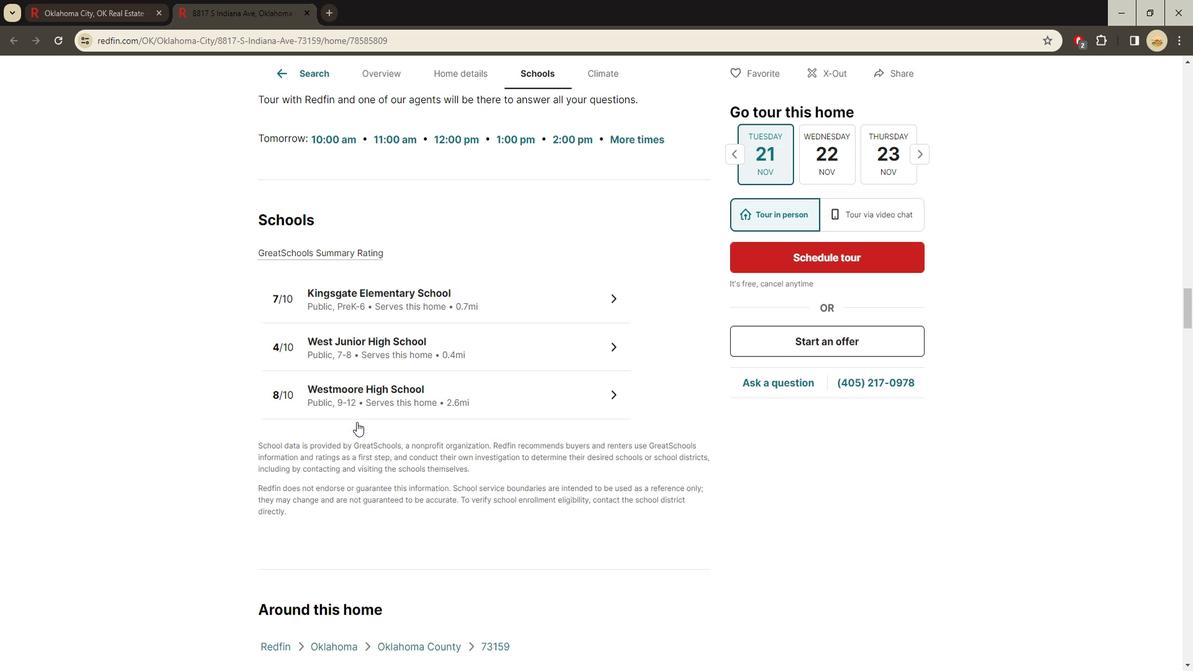 
Action: Mouse scrolled (353, 422) with delta (0, 0)
Screenshot: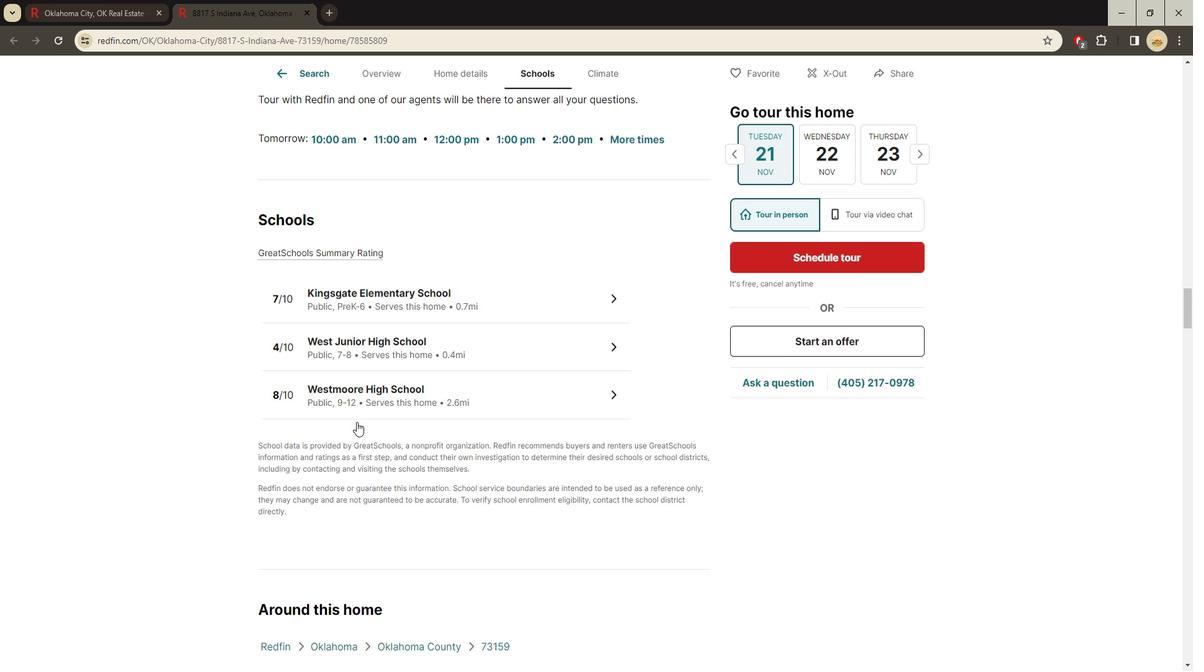 
Action: Mouse scrolled (353, 422) with delta (0, 0)
Screenshot: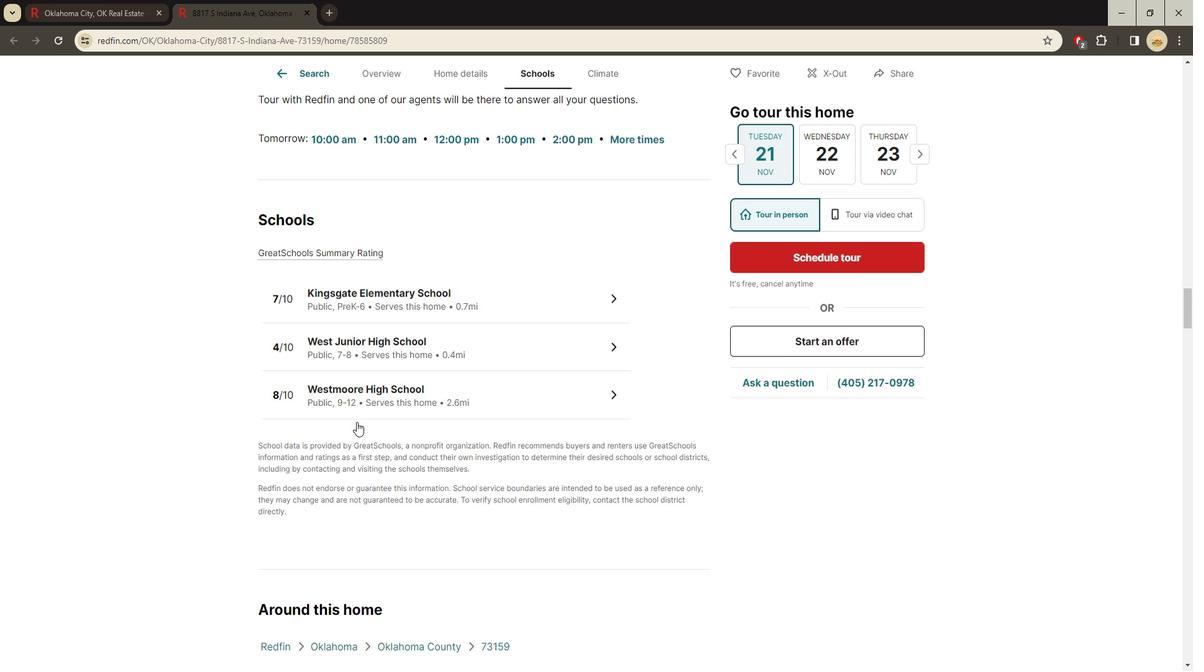 
Action: Mouse scrolled (353, 422) with delta (0, 0)
Screenshot: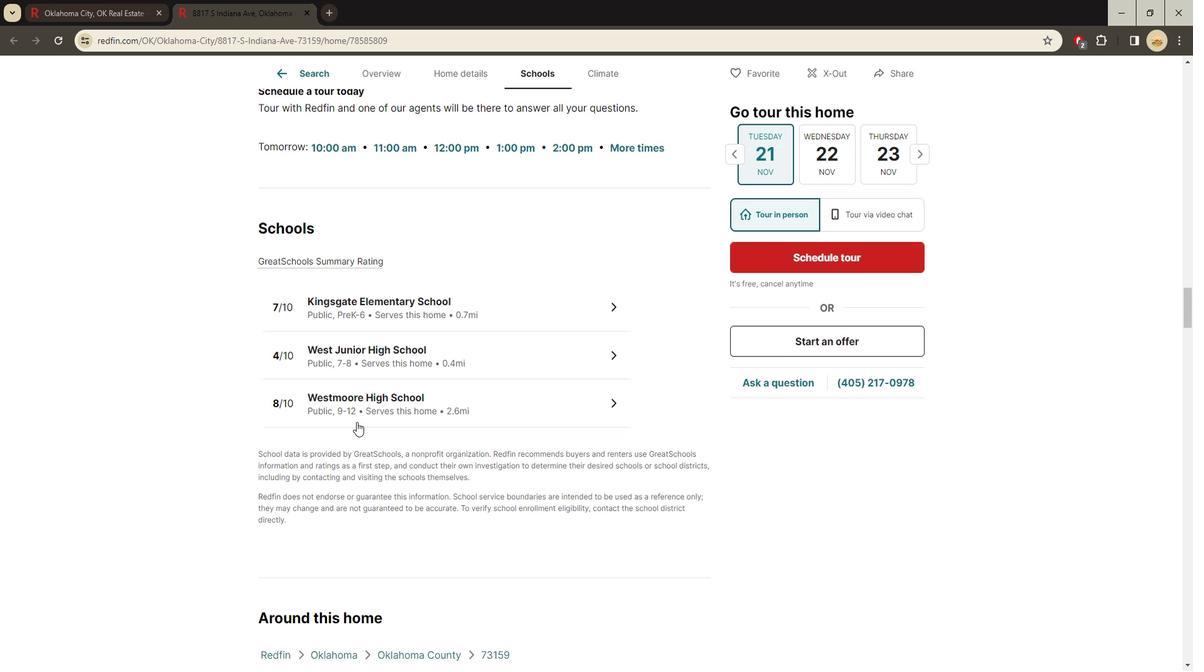
Action: Mouse scrolled (353, 422) with delta (0, 0)
Screenshot: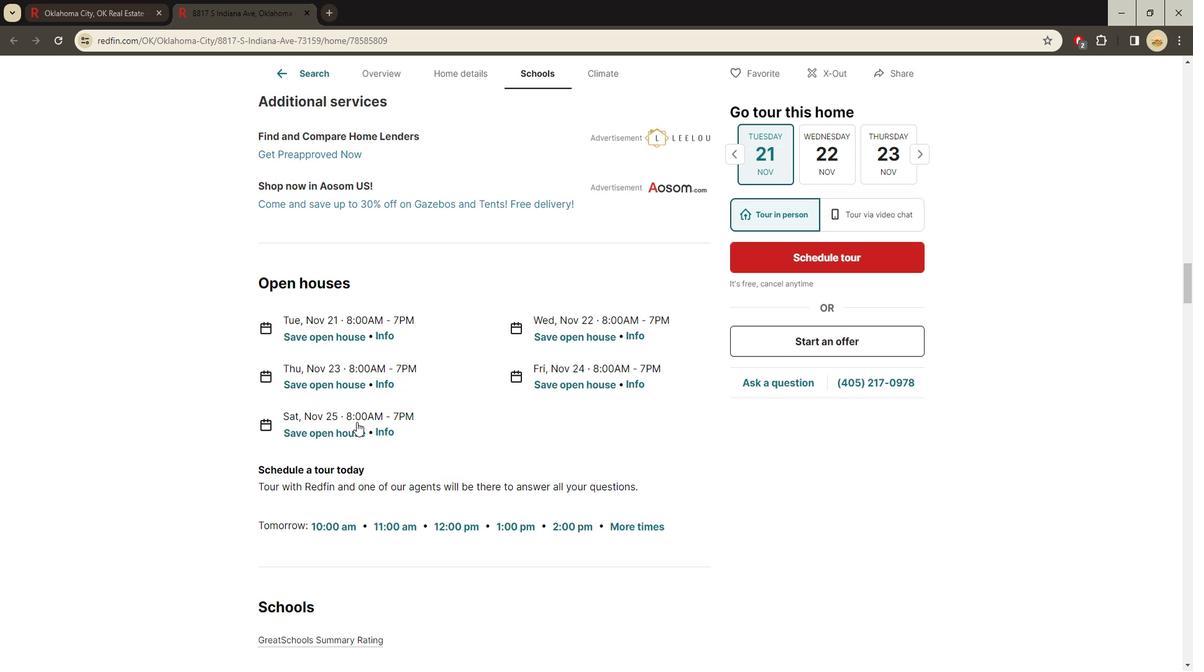
Action: Mouse scrolled (353, 422) with delta (0, 0)
Screenshot: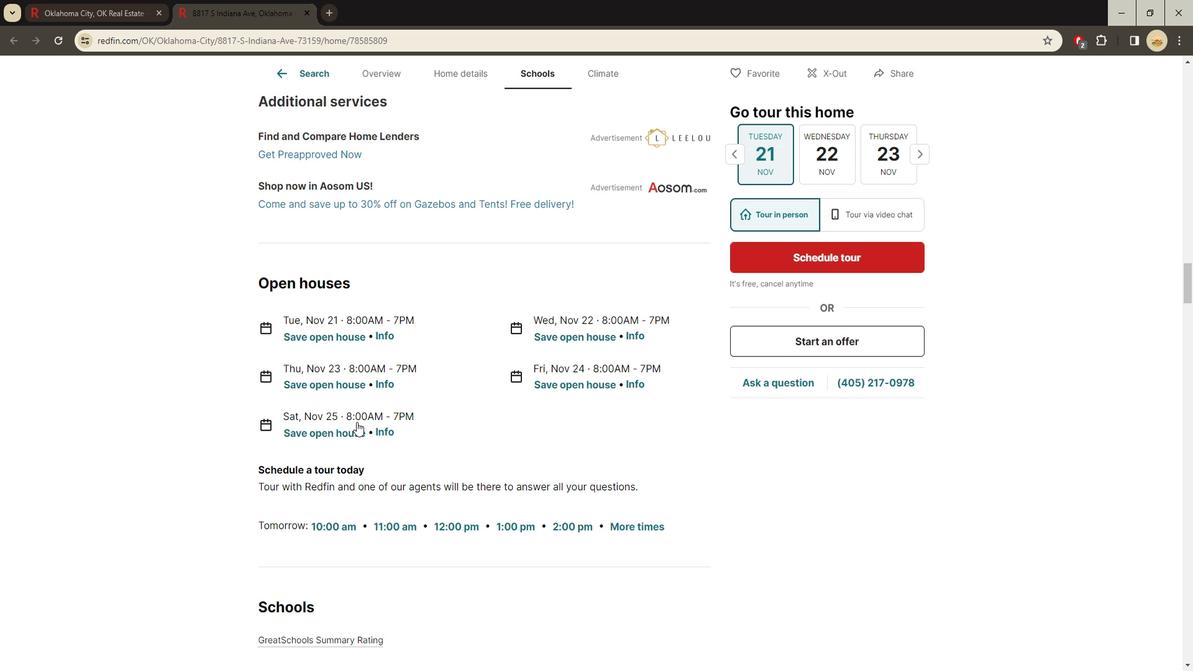 
Action: Mouse scrolled (353, 422) with delta (0, 0)
Screenshot: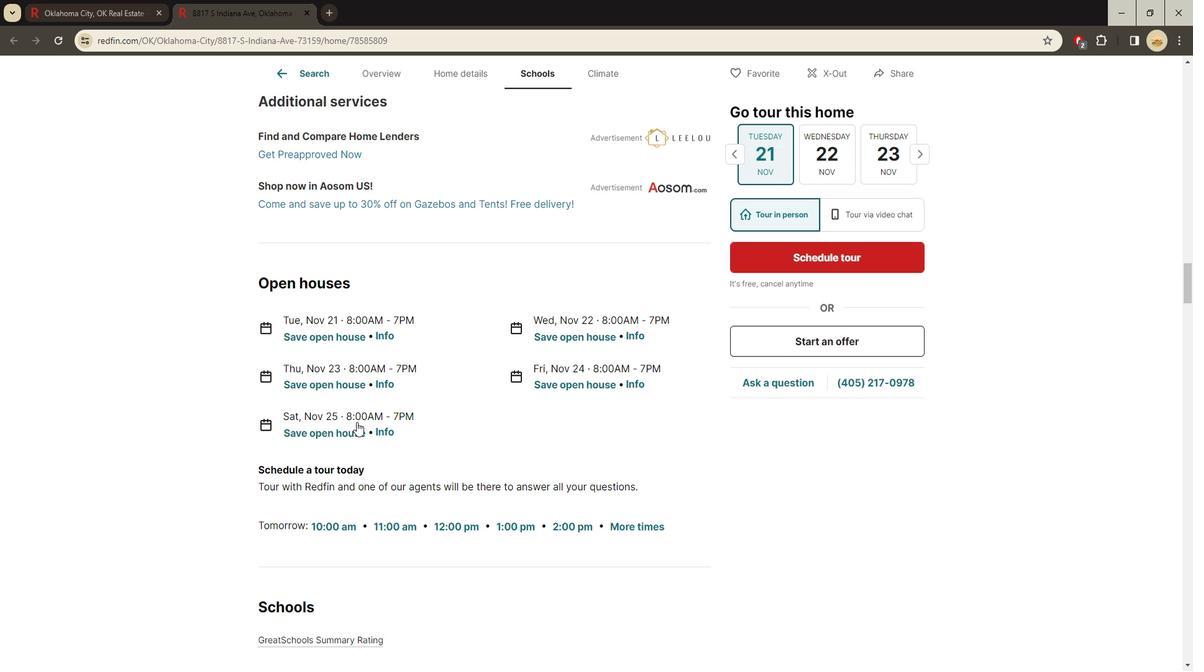 
Action: Mouse scrolled (353, 422) with delta (0, 0)
Screenshot: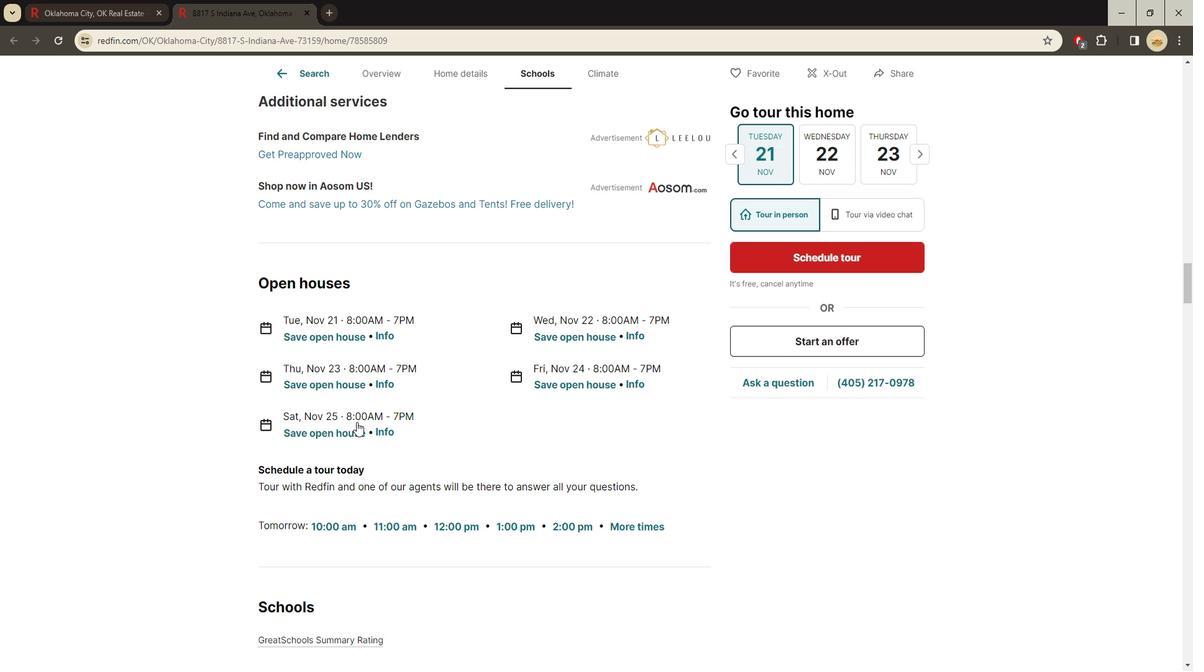 
Action: Mouse scrolled (353, 422) with delta (0, 0)
Screenshot: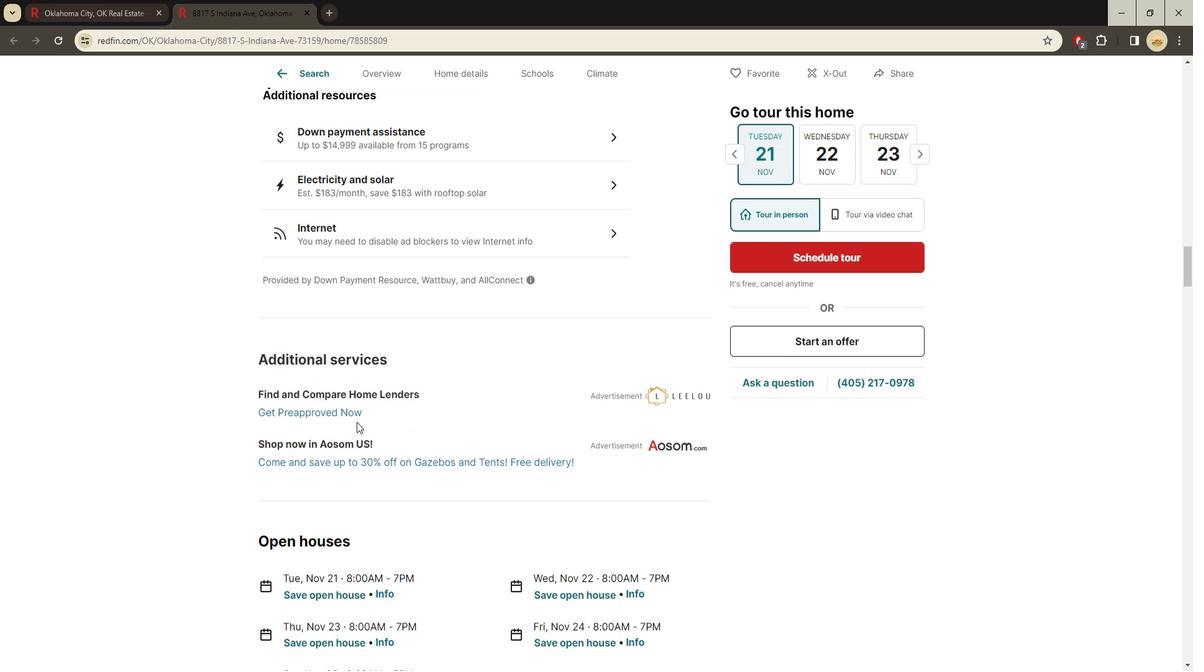 
Action: Mouse scrolled (353, 422) with delta (0, 0)
Screenshot: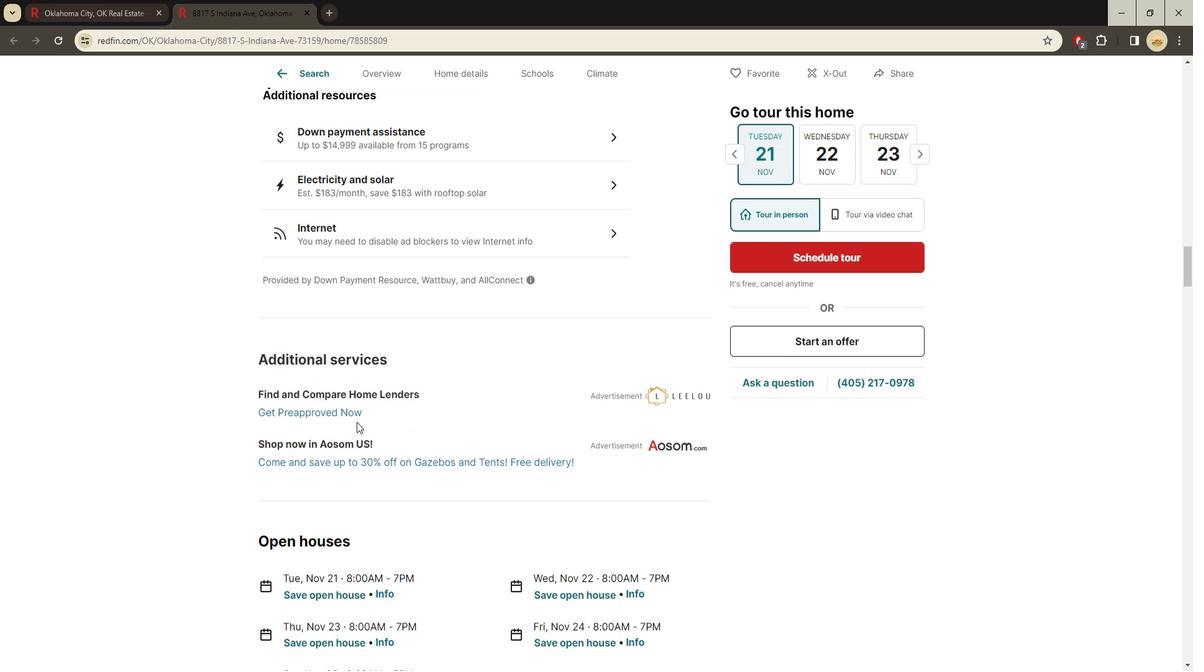
Action: Mouse scrolled (353, 422) with delta (0, 0)
Screenshot: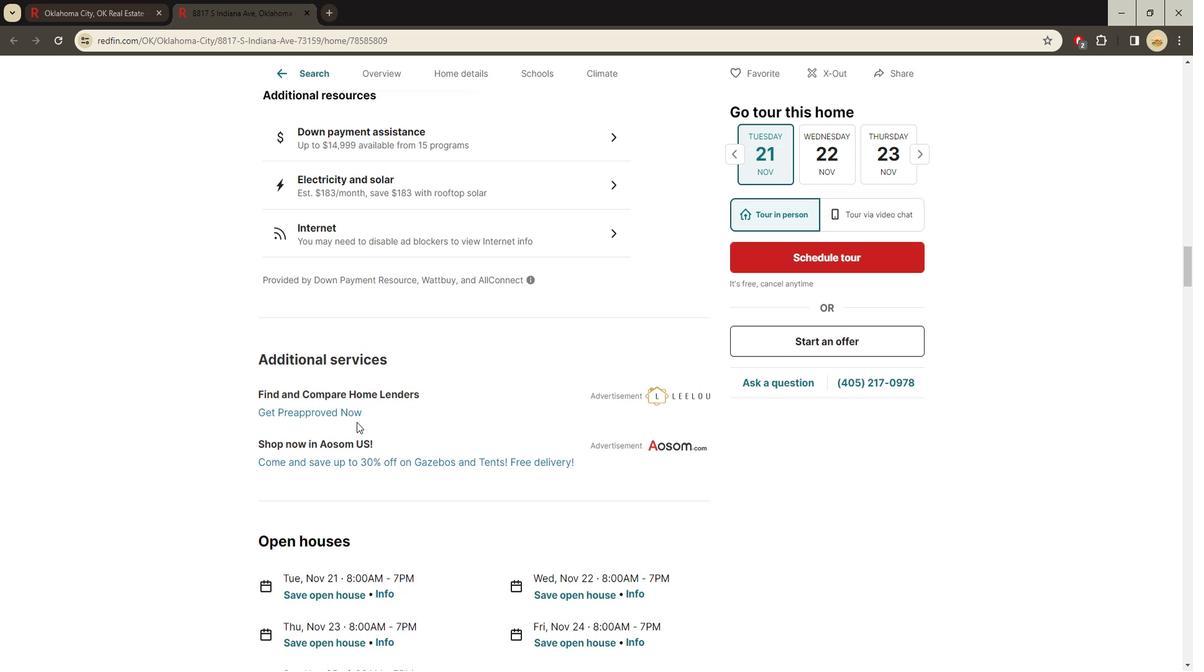 
Action: Mouse scrolled (353, 422) with delta (0, 0)
Screenshot: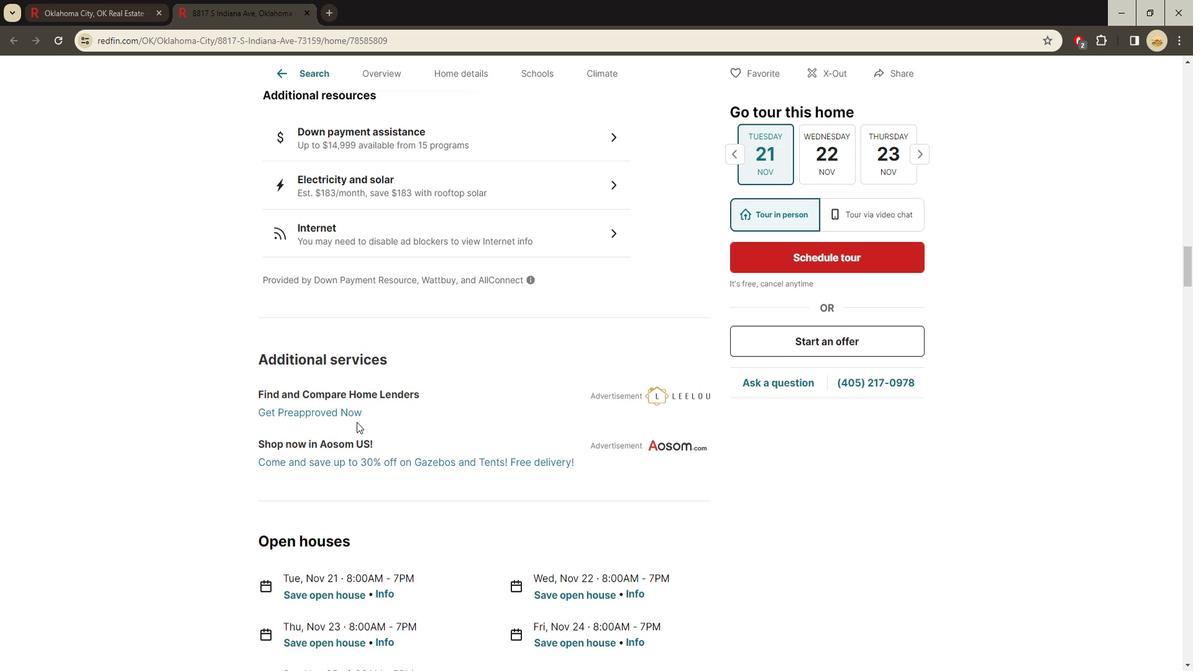 
Action: Mouse scrolled (353, 422) with delta (0, 0)
Screenshot: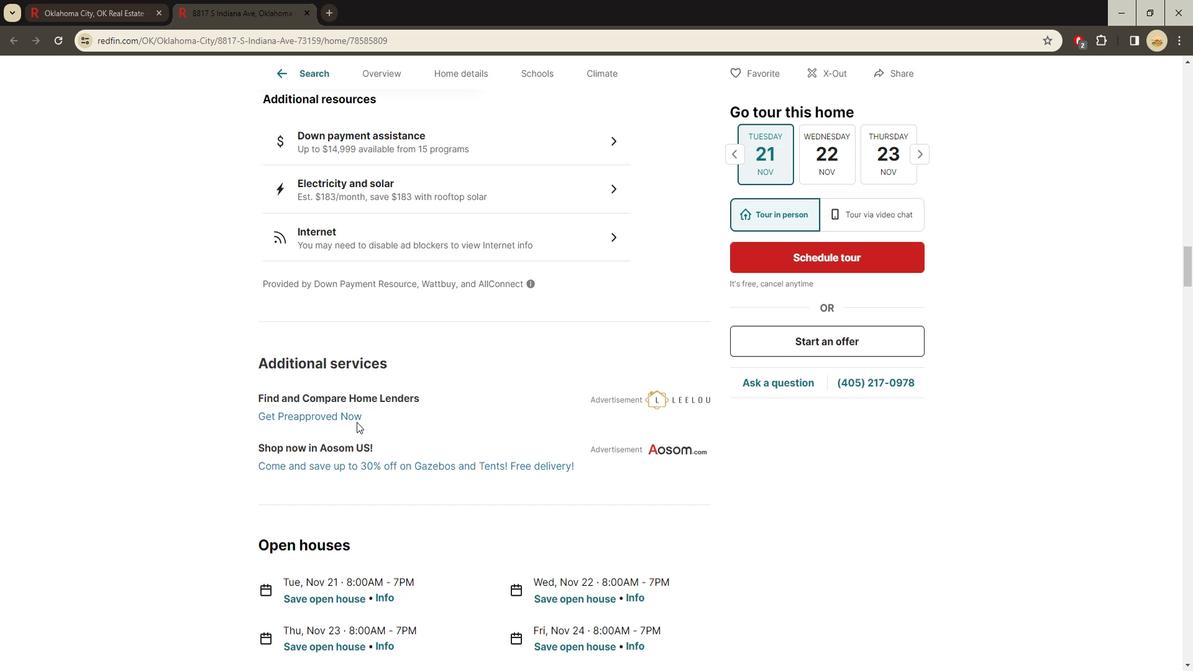 
Action: Mouse scrolled (353, 422) with delta (0, 0)
Screenshot: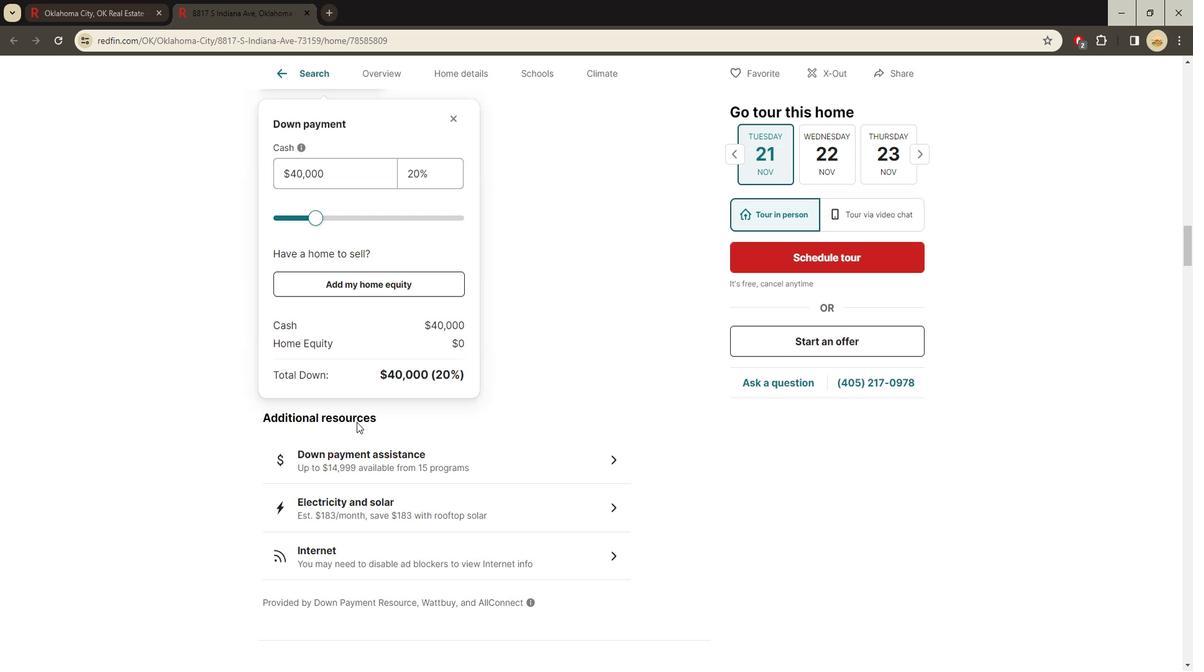 
Action: Mouse scrolled (353, 422) with delta (0, 0)
Screenshot: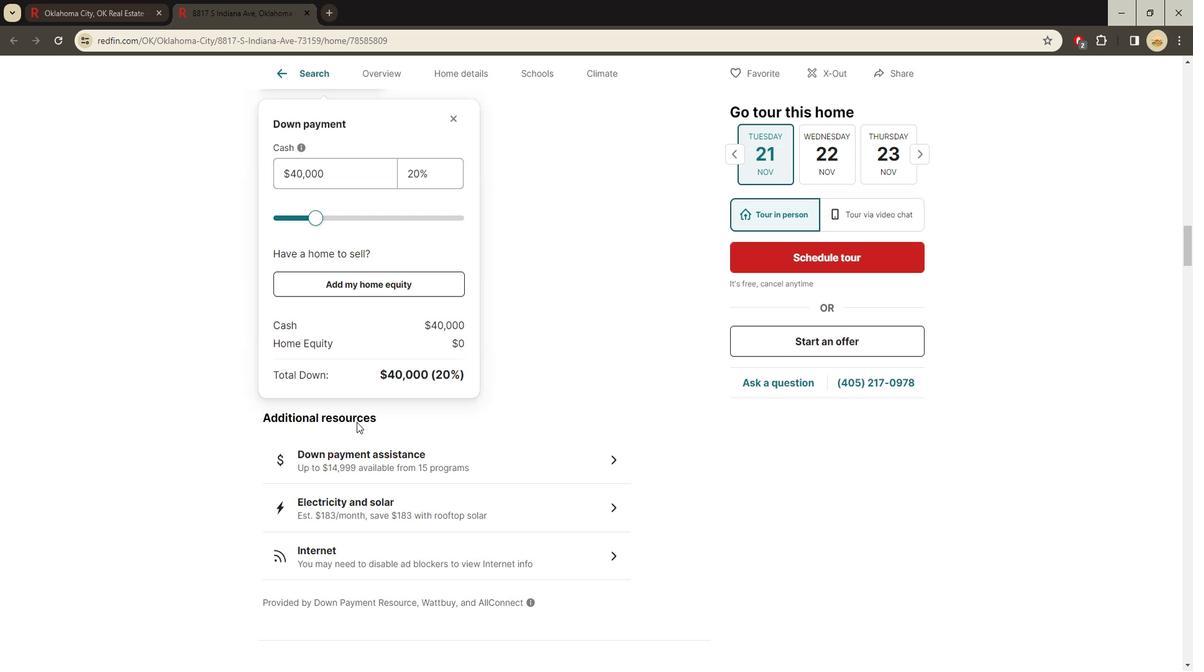 
Action: Mouse scrolled (353, 422) with delta (0, 0)
Screenshot: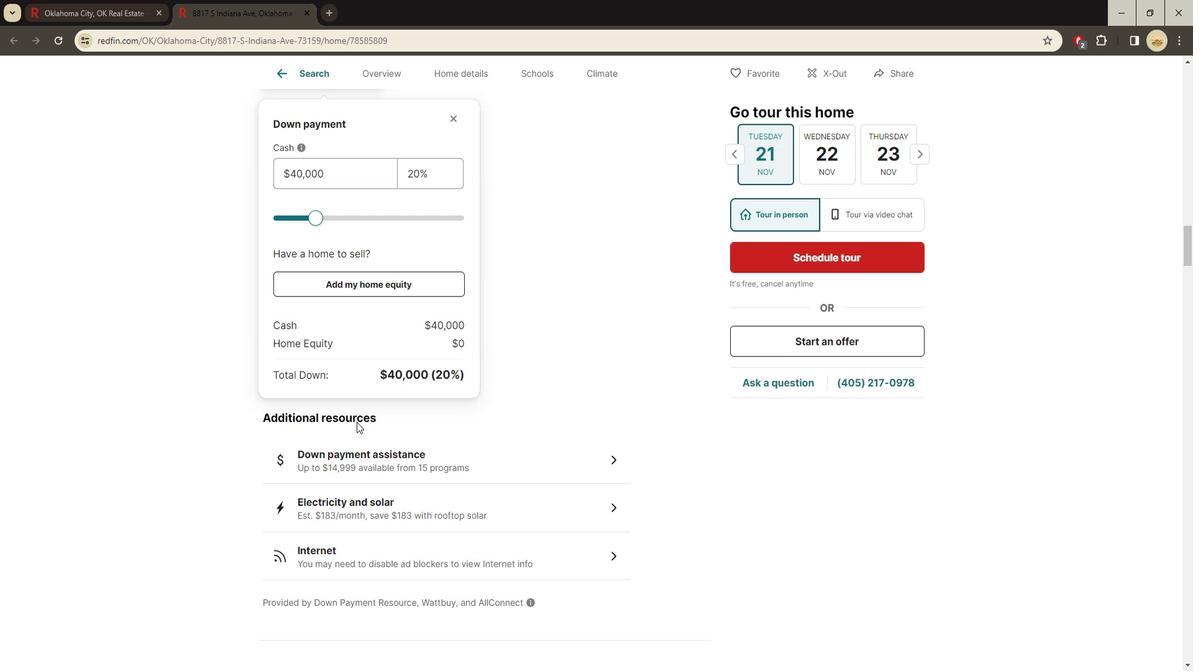 
Action: Mouse scrolled (353, 422) with delta (0, 0)
Screenshot: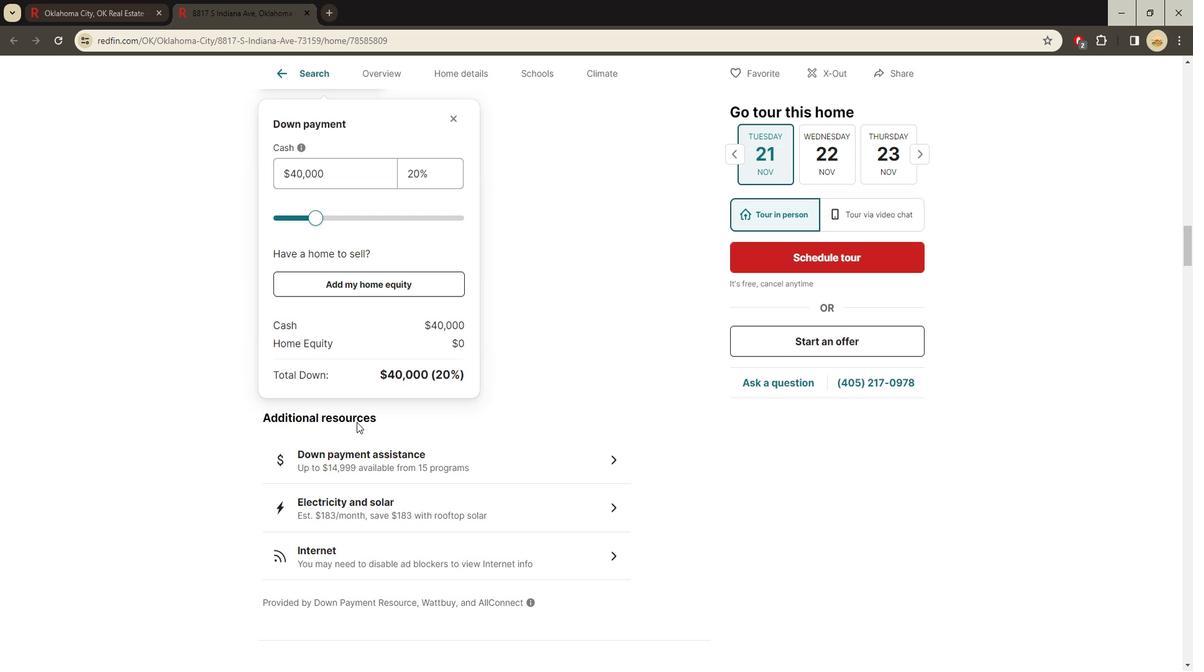 
Action: Mouse scrolled (353, 422) with delta (0, 0)
Screenshot: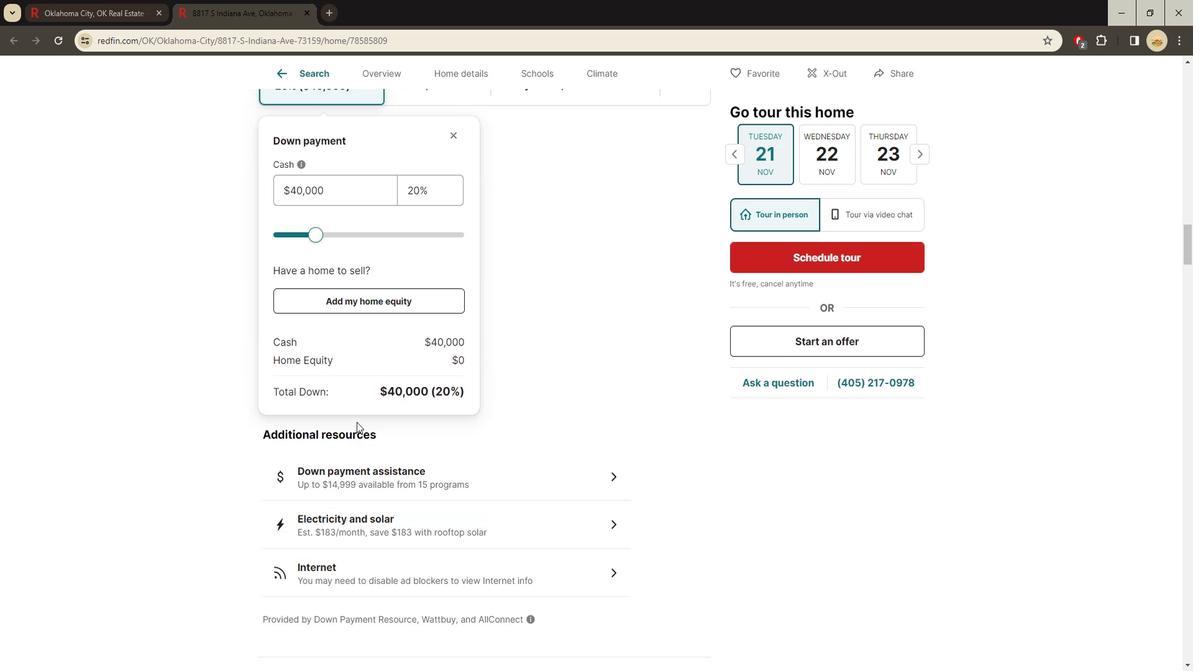 
Action: Mouse scrolled (353, 422) with delta (0, 0)
Screenshot: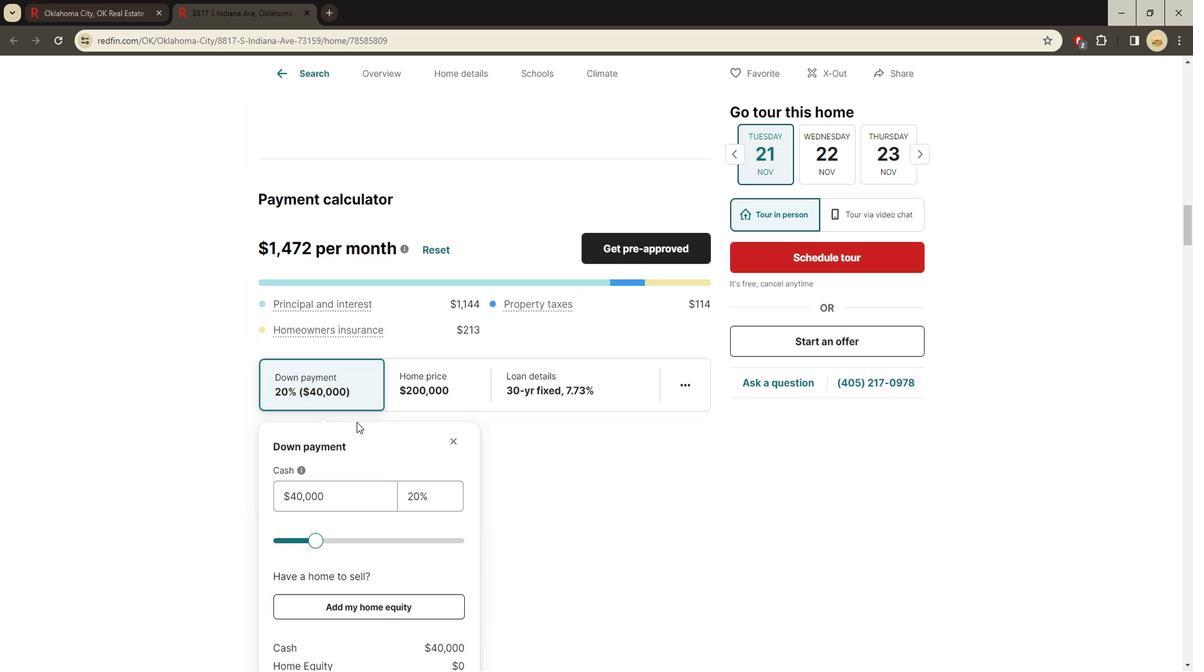 
Action: Mouse scrolled (353, 422) with delta (0, 0)
Screenshot: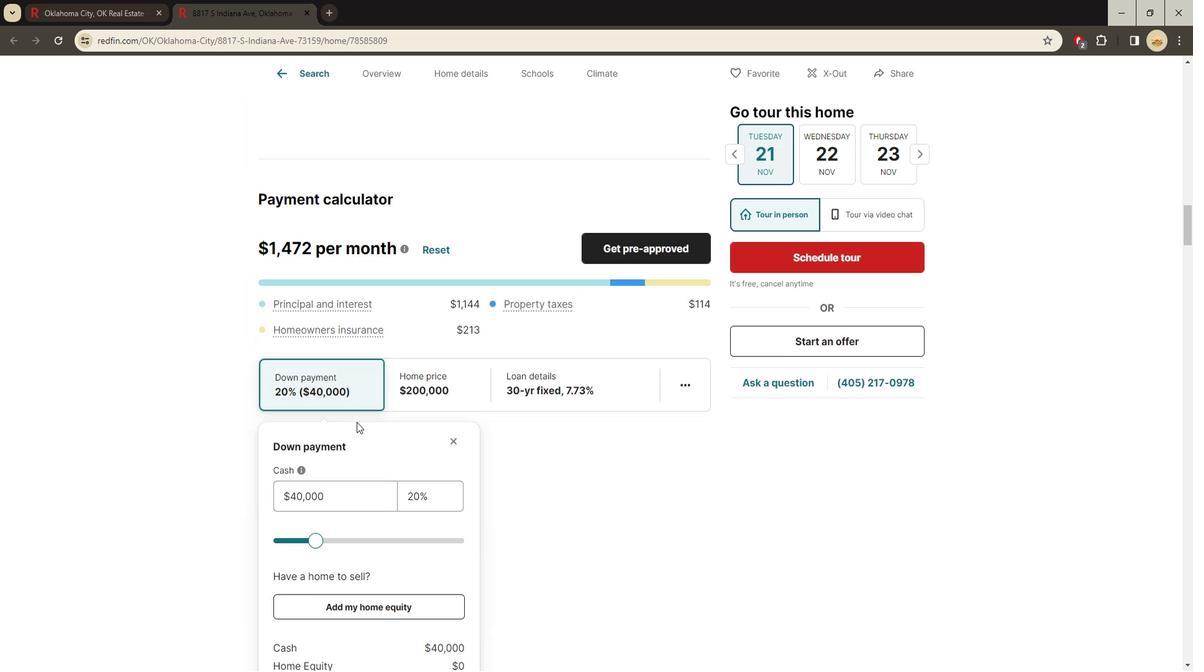 
Action: Mouse scrolled (353, 422) with delta (0, 0)
Screenshot: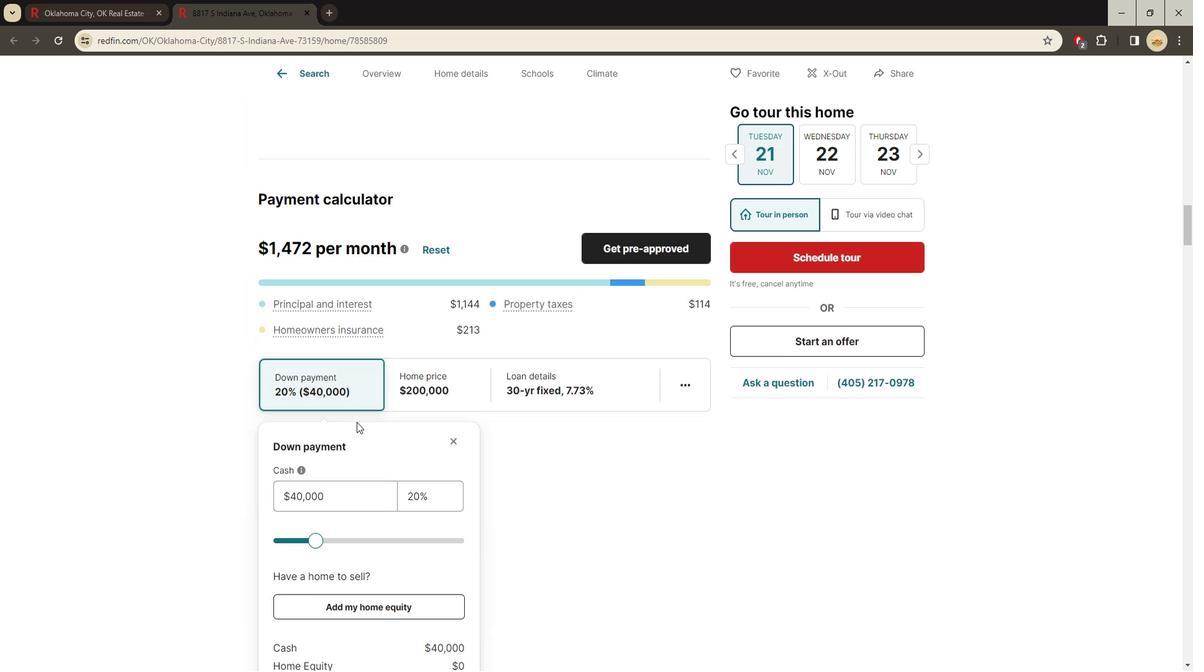 
Action: Mouse scrolled (353, 422) with delta (0, 0)
Screenshot: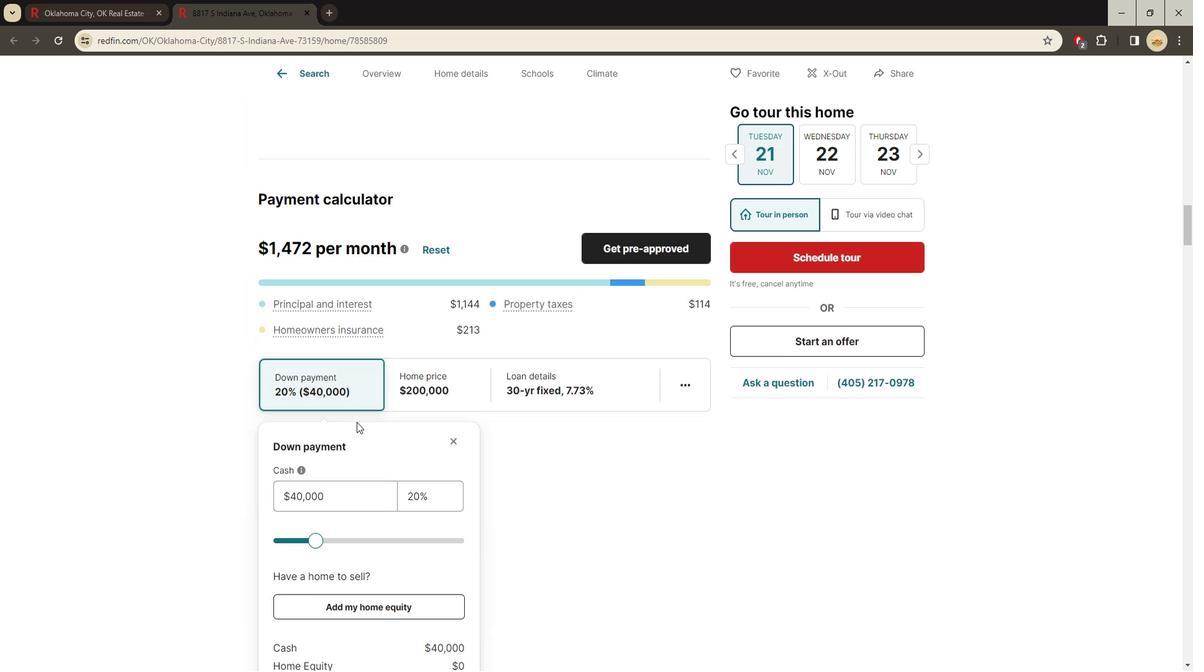
Action: Mouse scrolled (353, 422) with delta (0, 0)
Screenshot: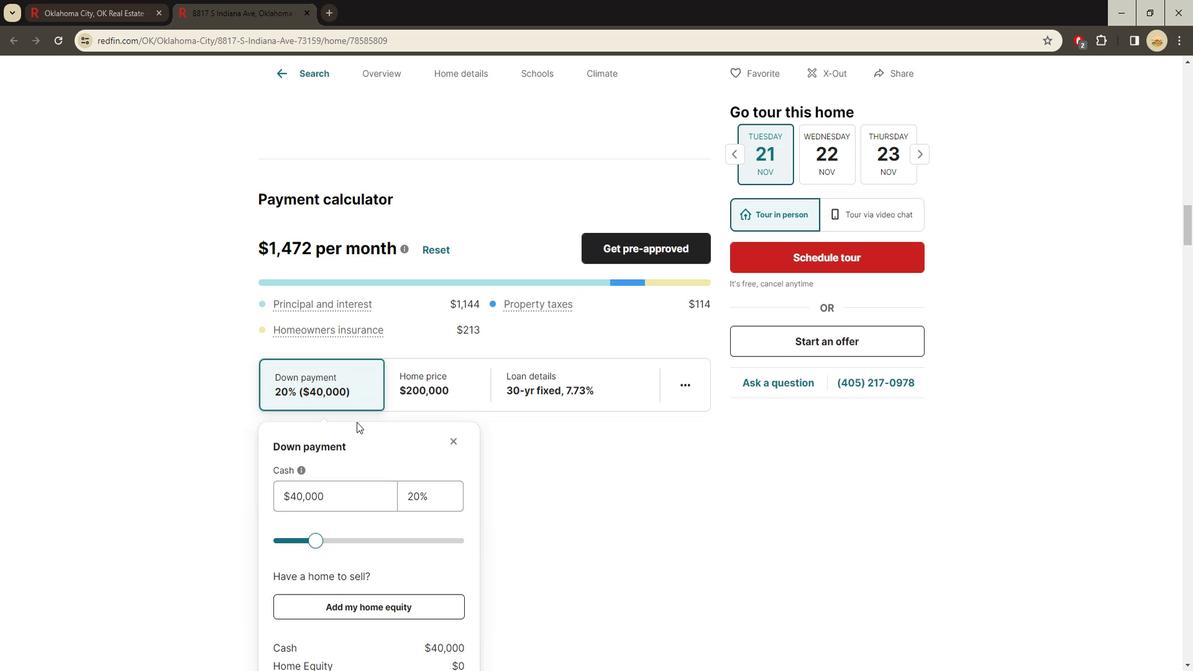 
Action: Mouse scrolled (353, 422) with delta (0, 0)
Screenshot: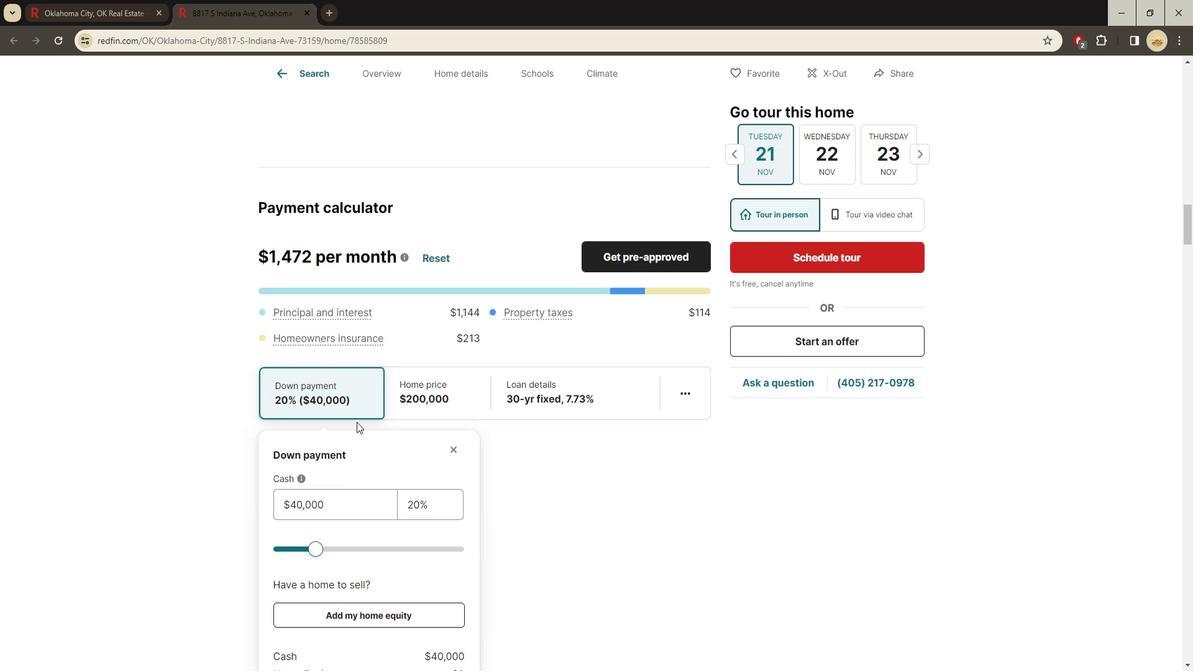 
Action: Mouse scrolled (353, 422) with delta (0, 0)
Screenshot: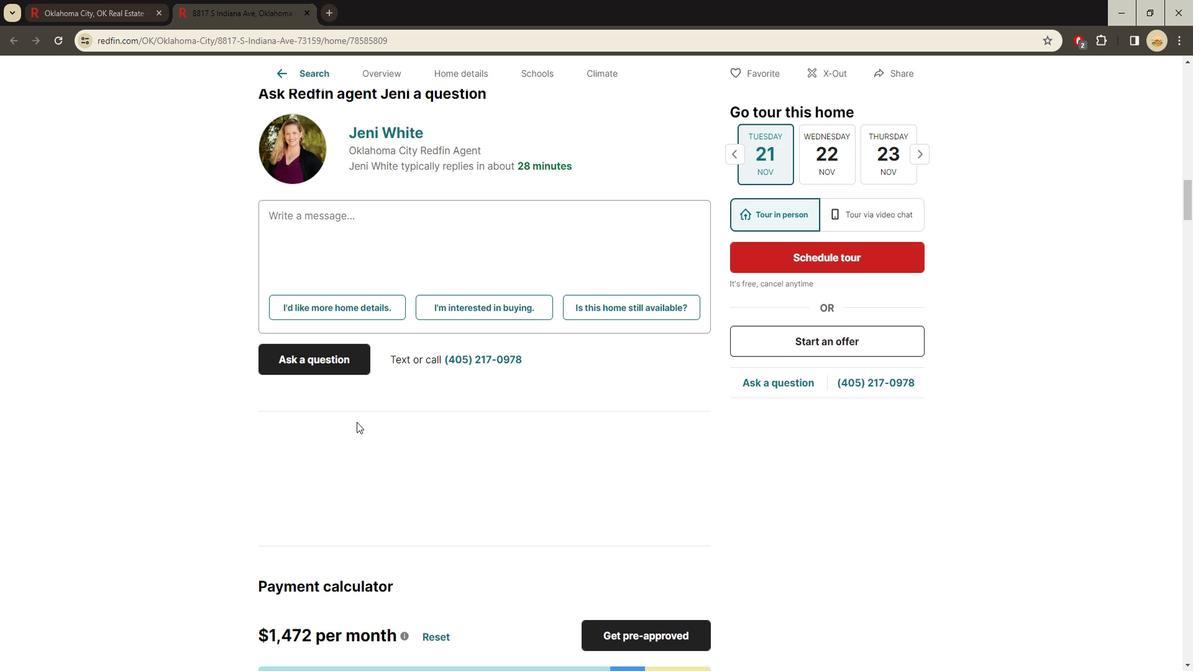 
Action: Mouse scrolled (353, 422) with delta (0, 0)
Screenshot: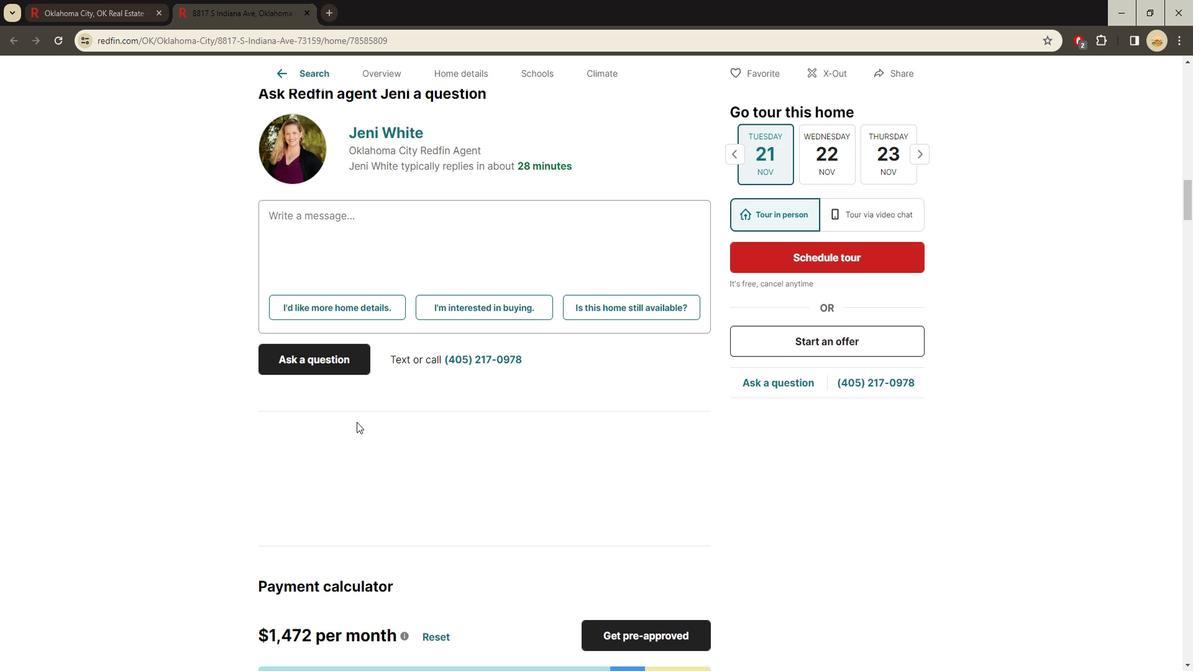 
Action: Mouse scrolled (353, 422) with delta (0, 0)
Screenshot: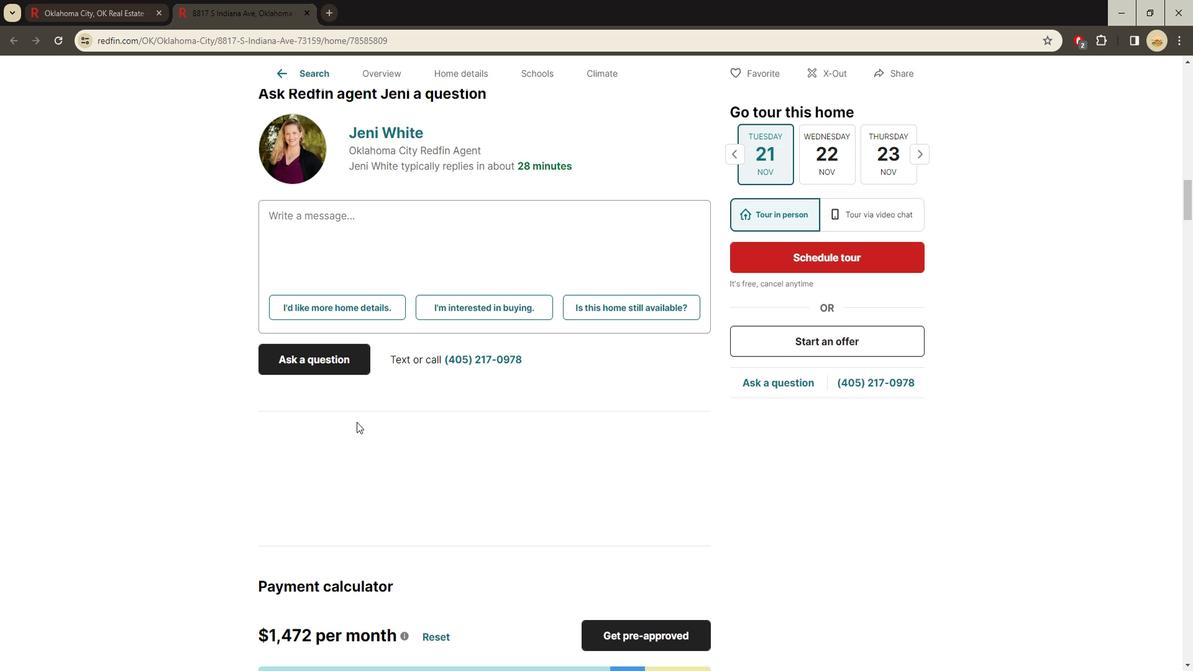 
Action: Mouse scrolled (353, 422) with delta (0, 0)
Screenshot: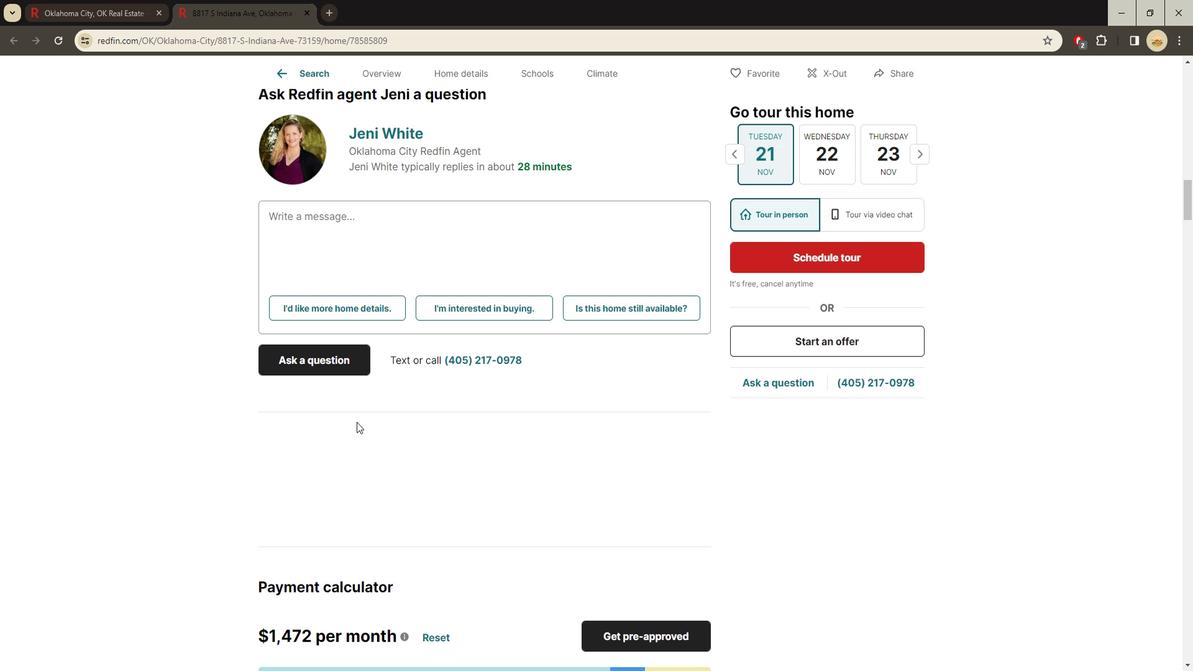 
Action: Mouse scrolled (353, 422) with delta (0, 0)
Screenshot: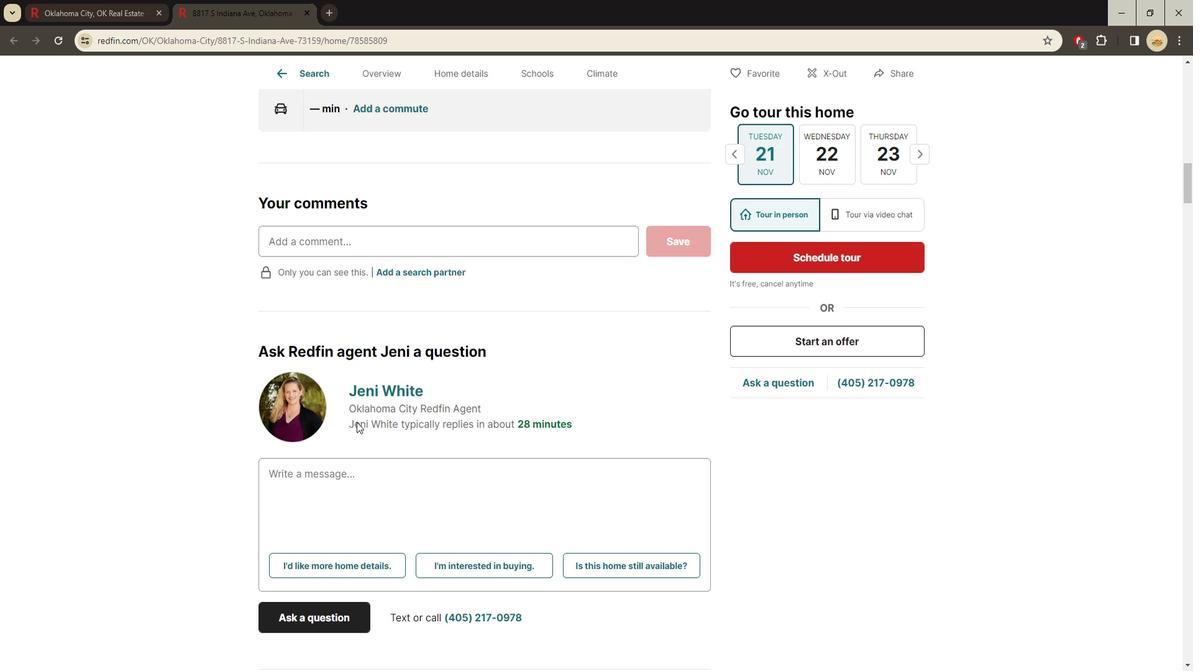 
Action: Mouse scrolled (353, 422) with delta (0, 0)
Screenshot: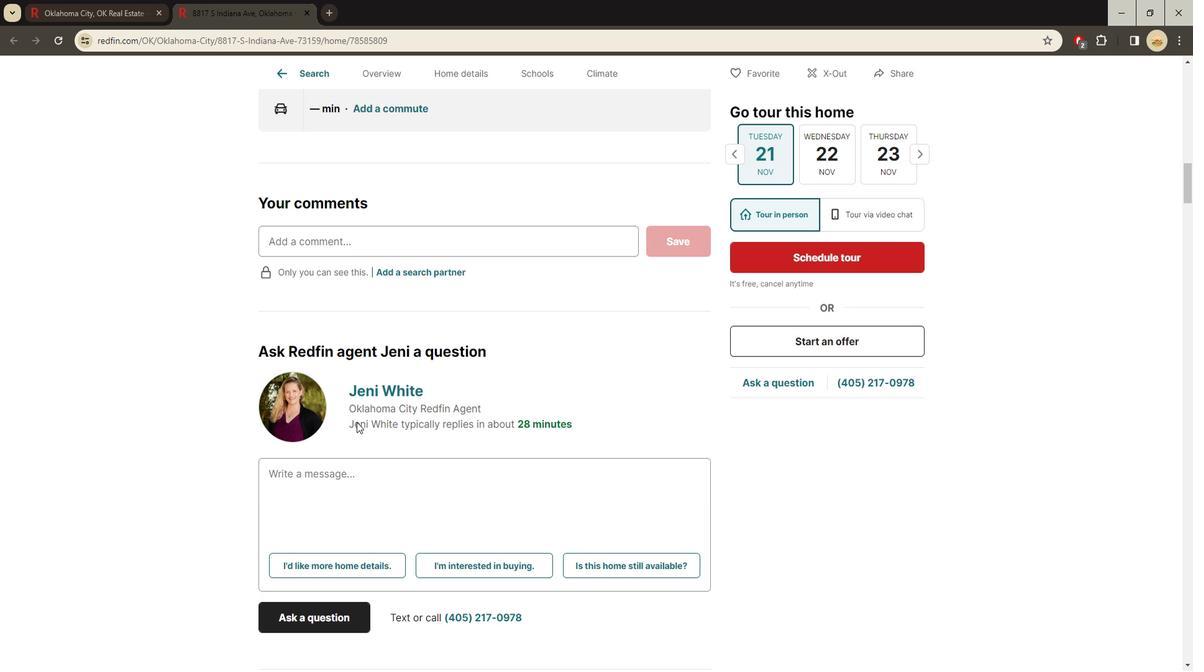 
Action: Mouse scrolled (353, 422) with delta (0, 0)
Screenshot: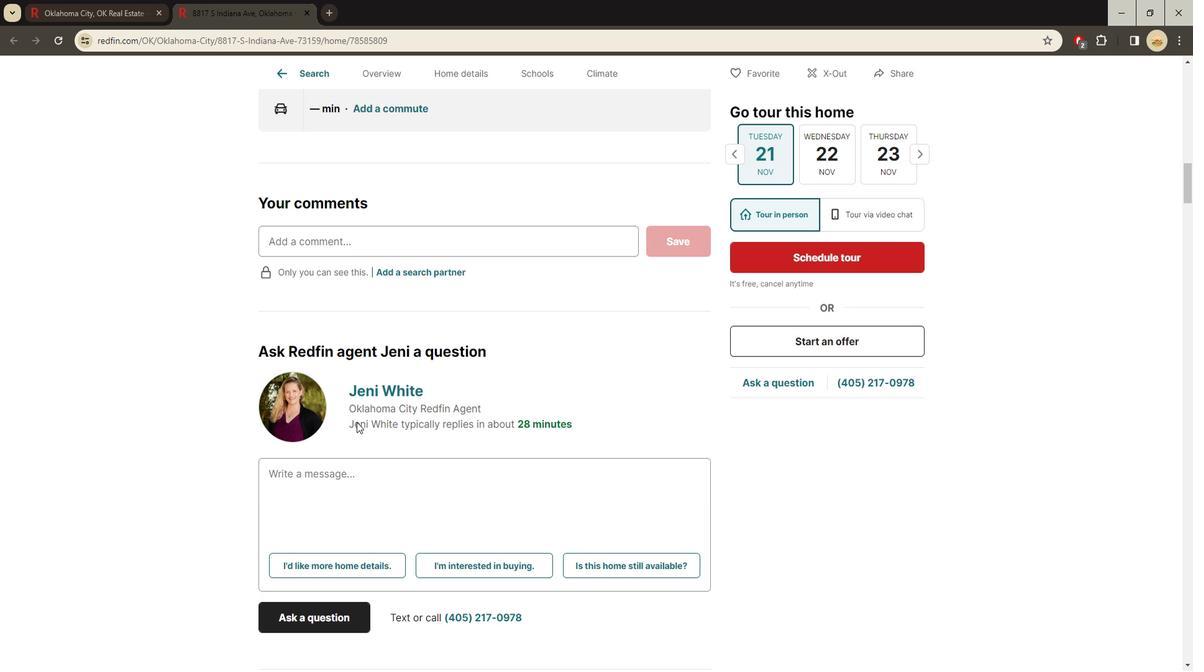 
Action: Mouse scrolled (353, 422) with delta (0, 0)
Screenshot: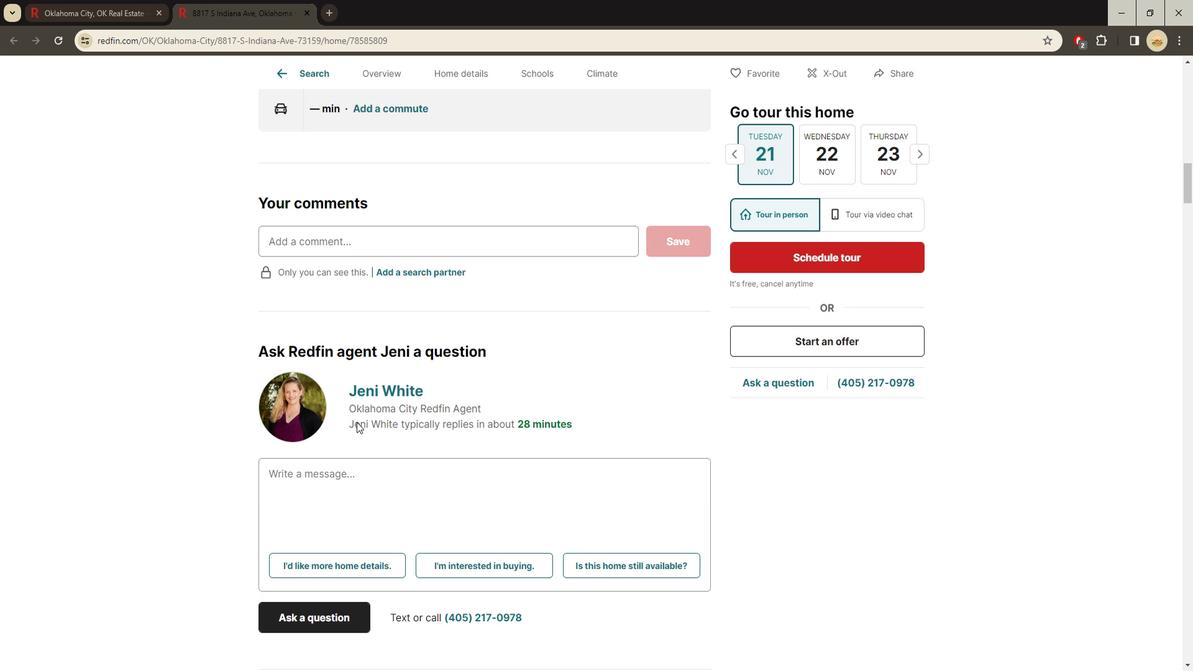 
Action: Mouse scrolled (353, 422) with delta (0, 0)
Screenshot: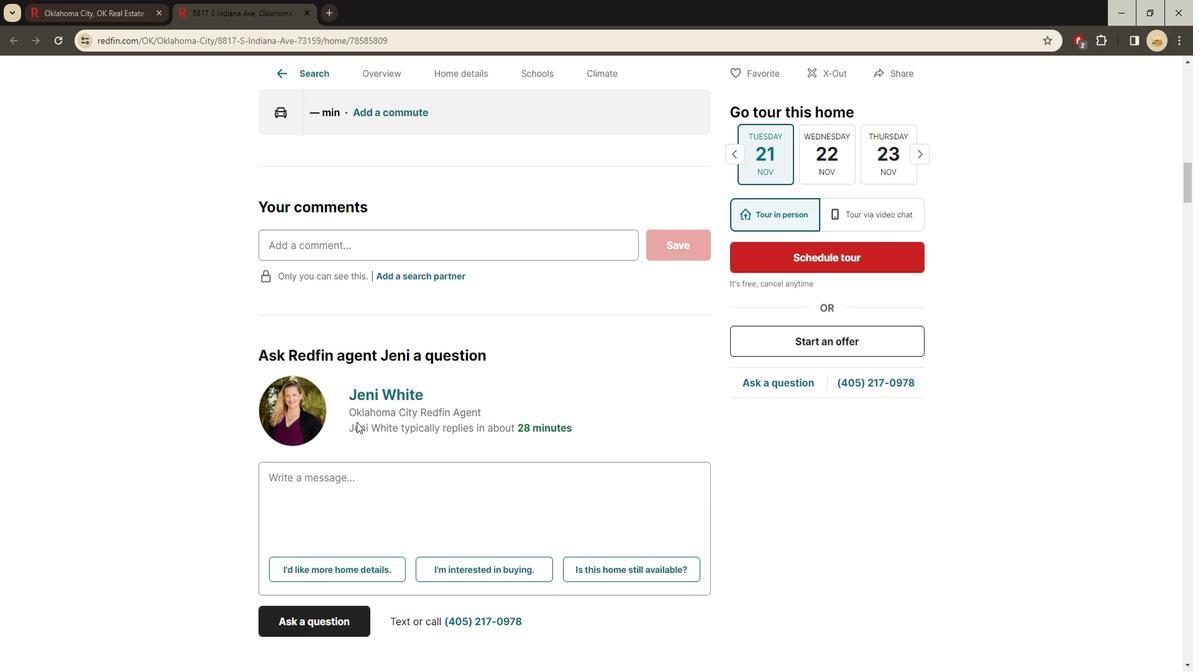 
Action: Mouse moved to (353, 422)
Screenshot: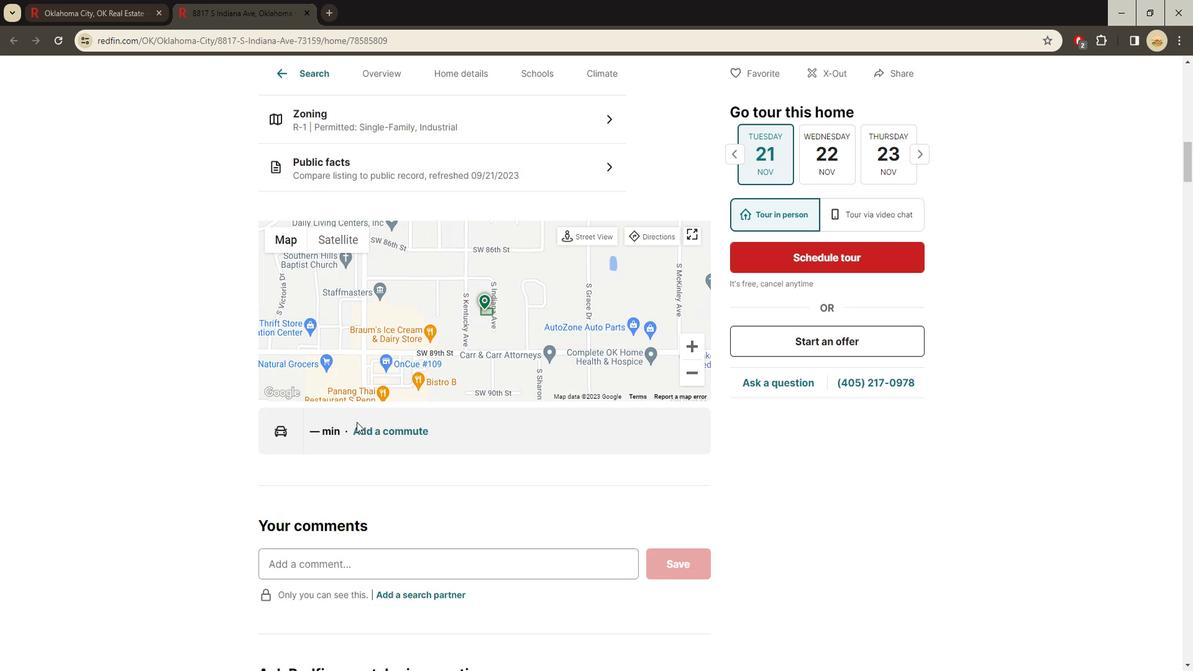 
Action: Mouse scrolled (353, 422) with delta (0, 0)
Screenshot: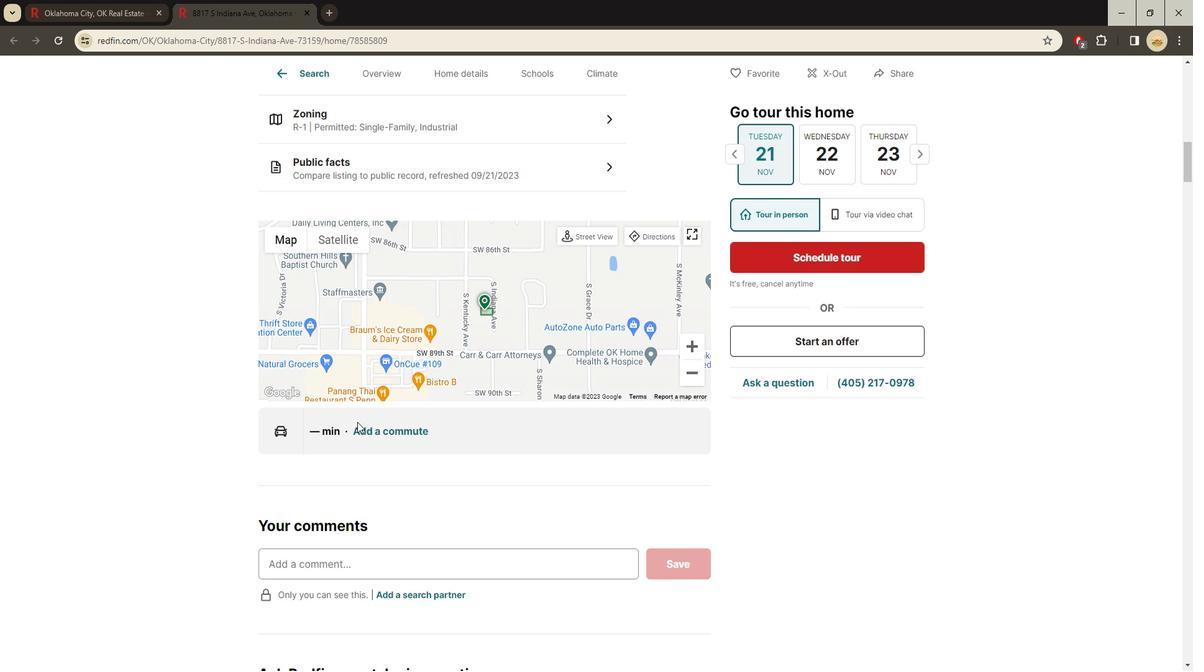 
Action: Mouse scrolled (353, 421) with delta (0, 0)
Screenshot: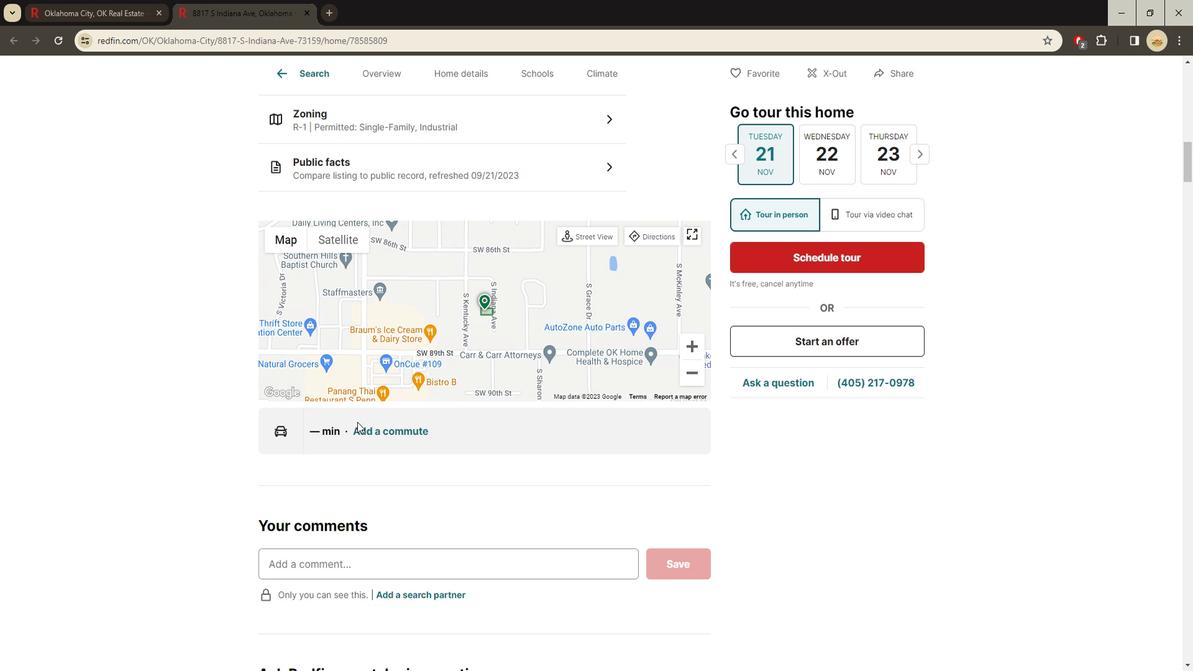 
Action: Mouse scrolled (353, 422) with delta (0, 0)
Screenshot: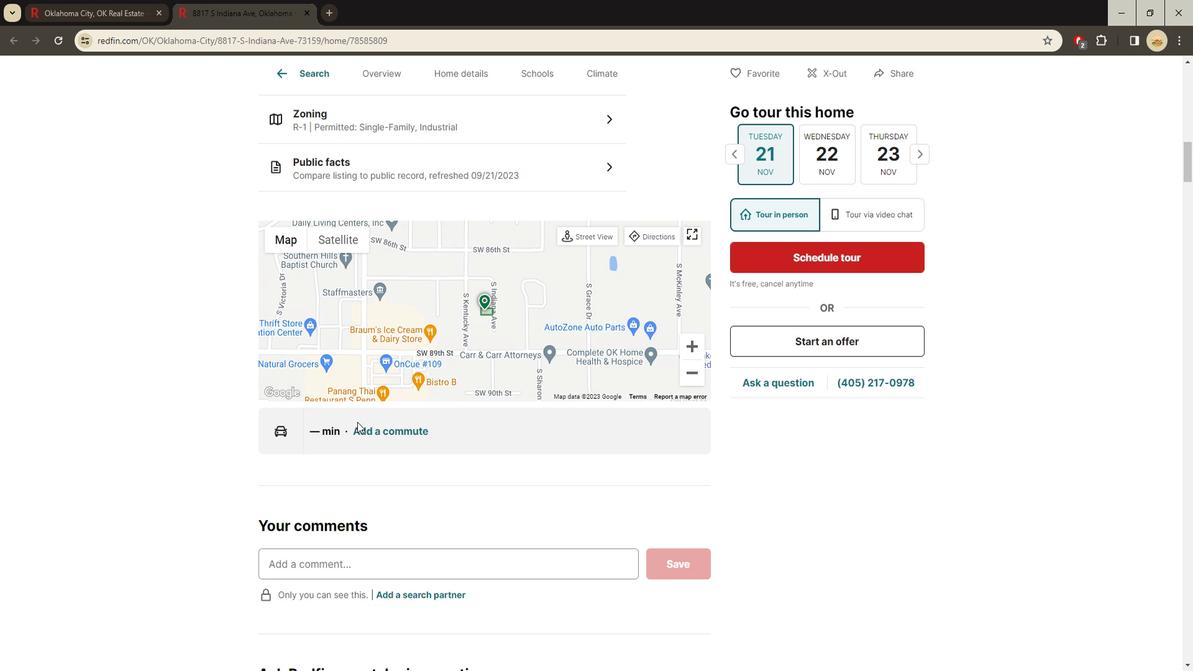 
Action: Mouse scrolled (353, 422) with delta (0, 0)
Screenshot: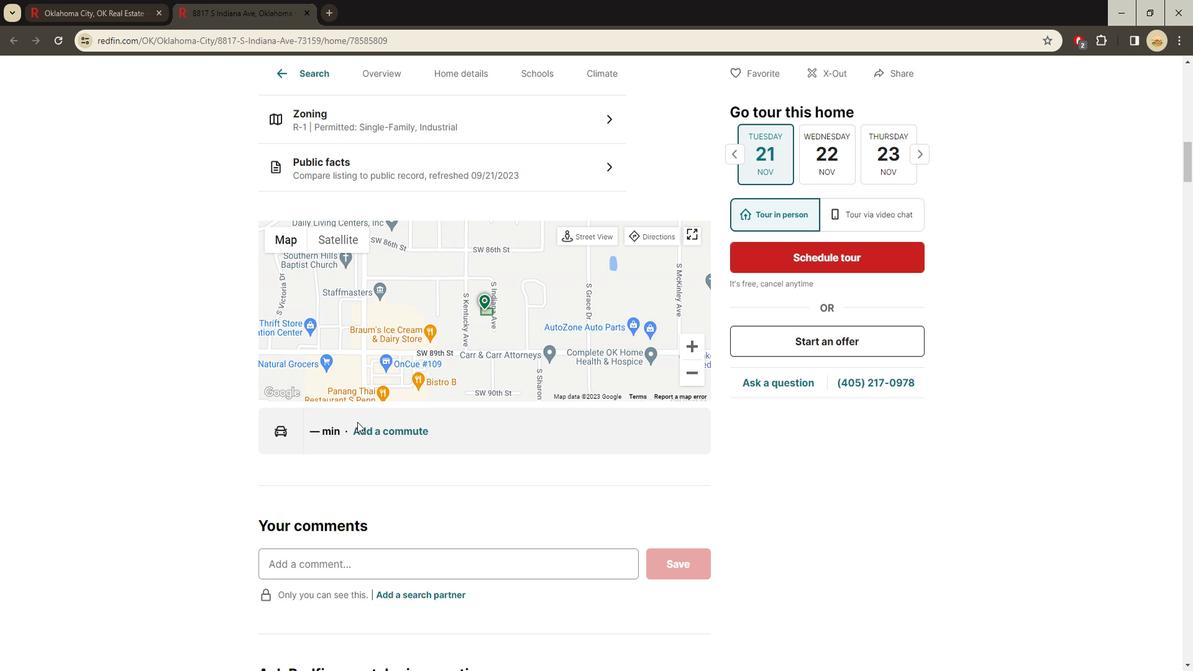 
Action: Mouse scrolled (353, 422) with delta (0, 0)
